 Task: open an excel sheet and write heading  SpendSmartAdd Dates in a column and its values below  '2023-05-01, 2023-05-03, 2023-05-05, 2023-05-10, 2023-05-15, 2023-05-20, 2023-05-25 & 2023-05-31'Add Categories in next column and its values below  Groceries, Dining Out, Transportation, Entertainment, Shopping, Utilities, Health & Miscellaneous. Add Descriptions in next column and its values below  Supermarket, Restaurant, Public Transport, Movie Tickets, Clothing Store, Internet Bill, Pharmacy & Online PurchaseAdd Amountin next column and its values below  $50, $30, $10, $20, $100, $60, $40 & $50Save page Attendance Sheet for Weekly Auditing
Action: Mouse moved to (171, 283)
Screenshot: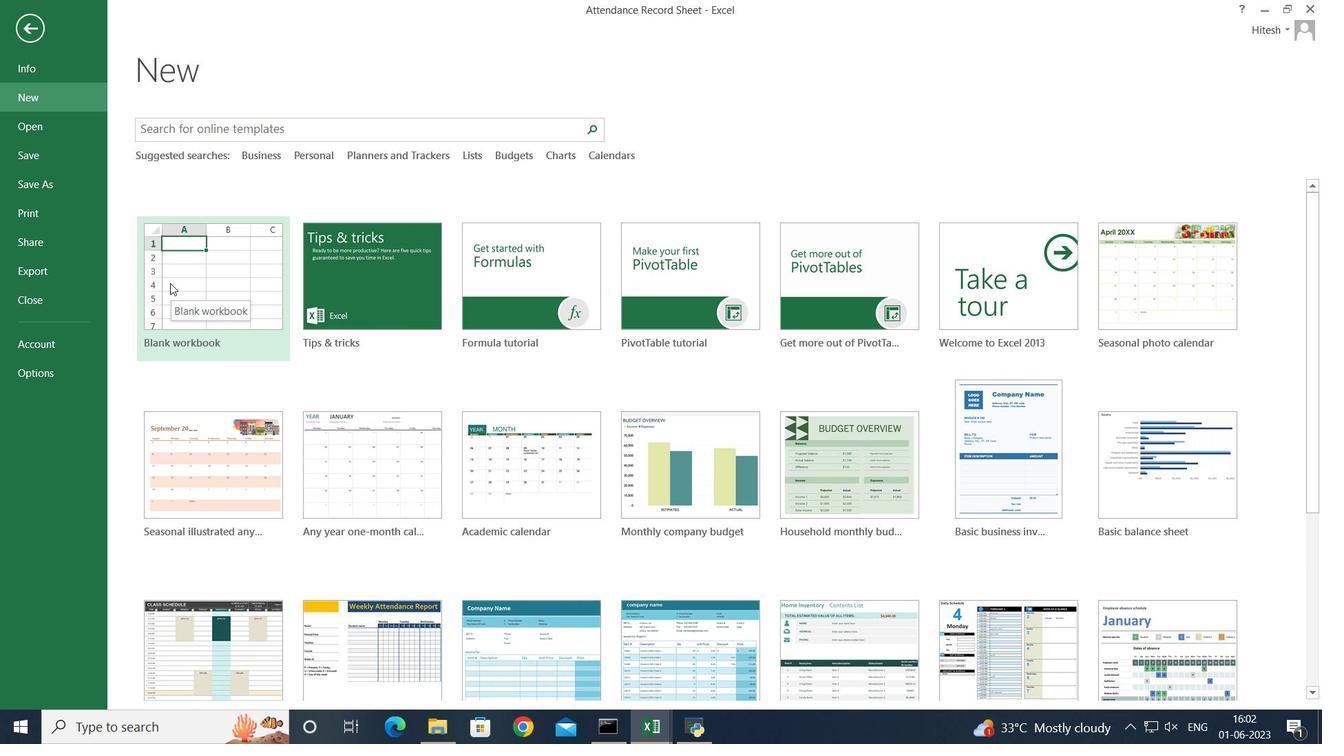 
Action: Mouse pressed left at (171, 283)
Screenshot: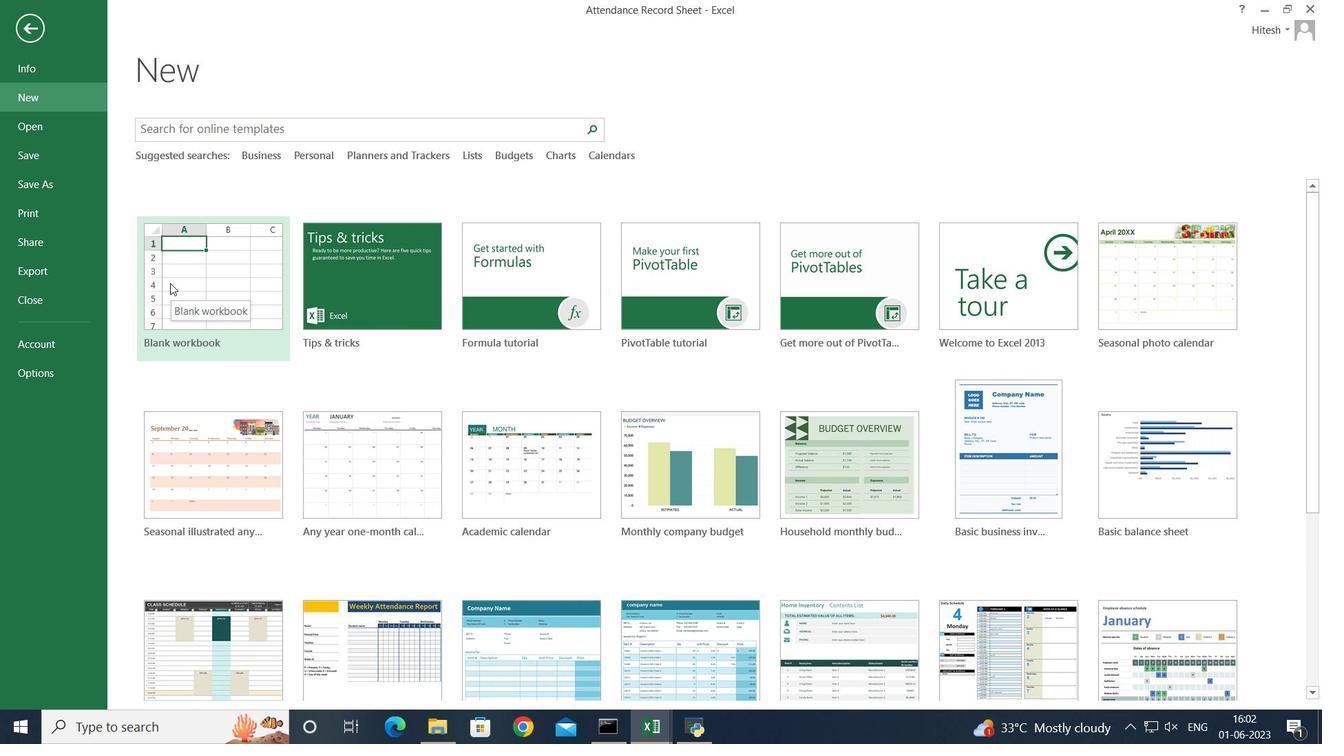 
Action: Mouse moved to (53, 181)
Screenshot: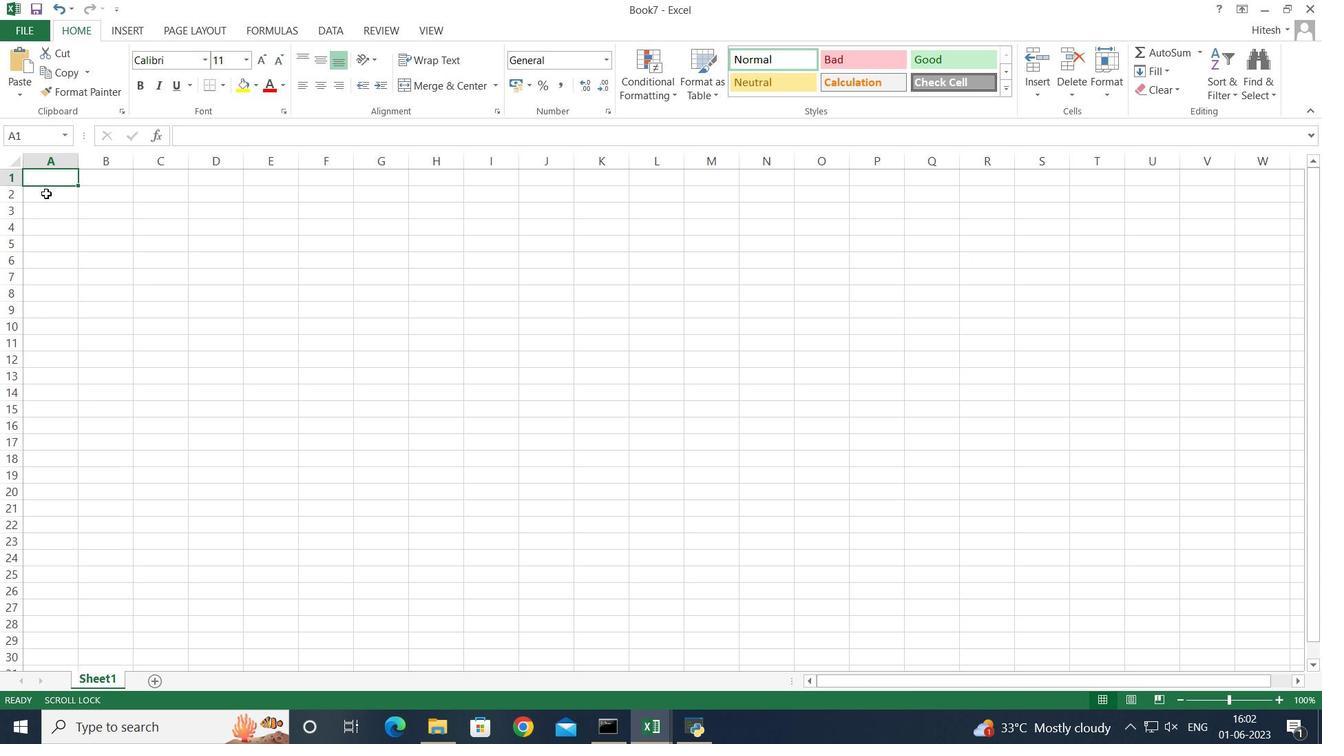 
Action: Key pressed <Key.shift>Spend<Key.shift>Smart<Key.enter>
Screenshot: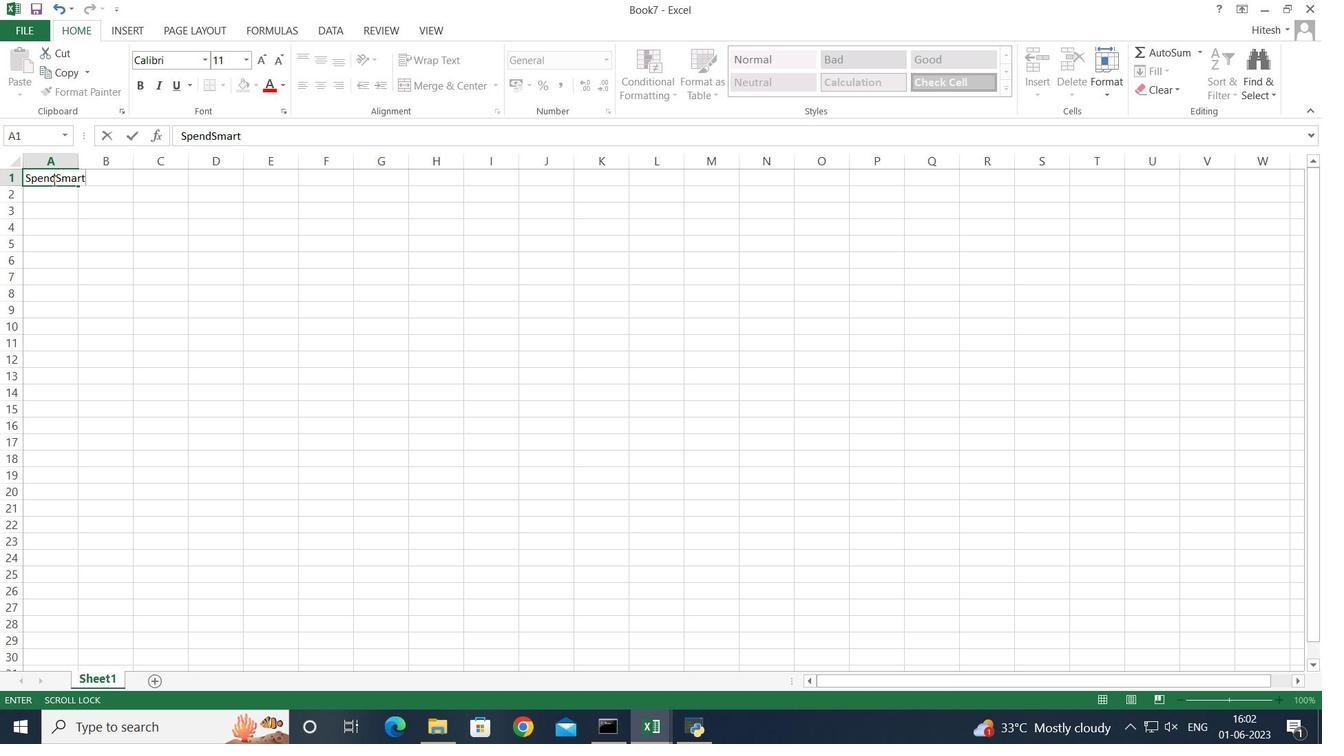 
Action: Mouse moved to (54, 181)
Screenshot: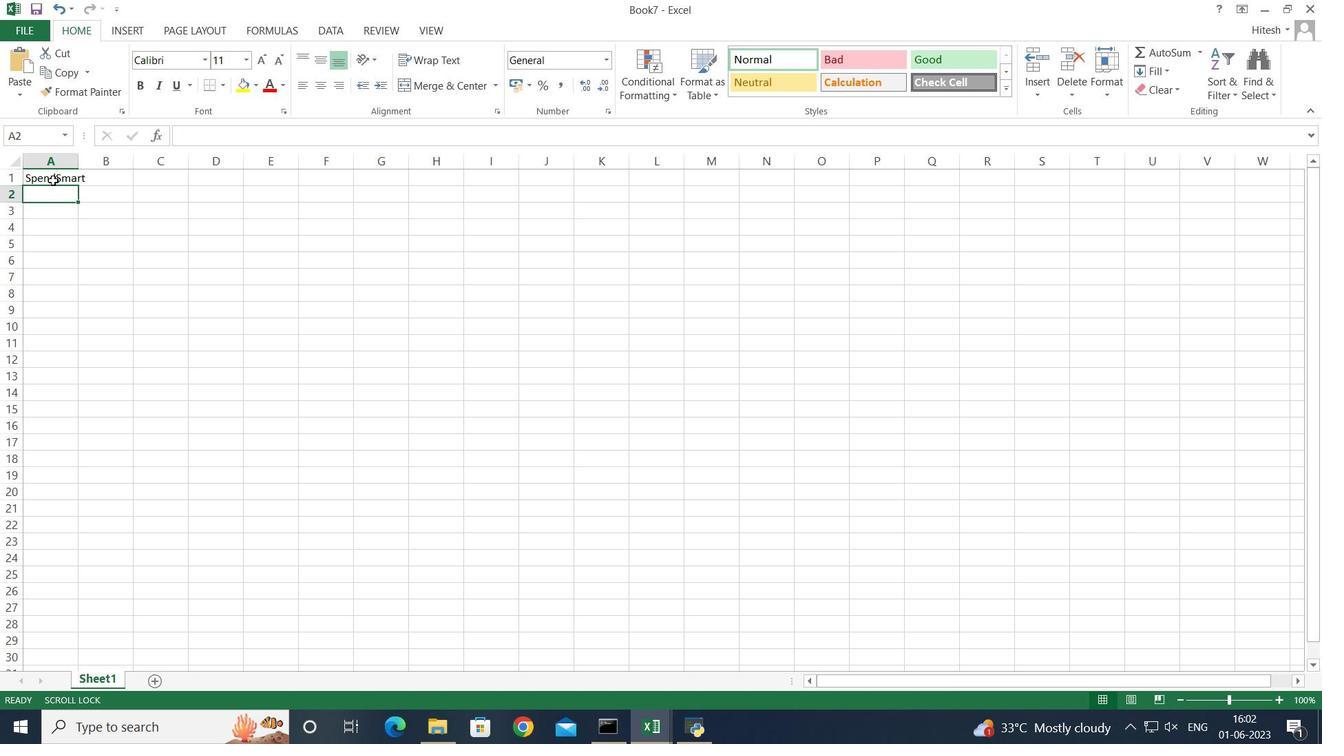 
Action: Key pressed <Key.shift>D
Screenshot: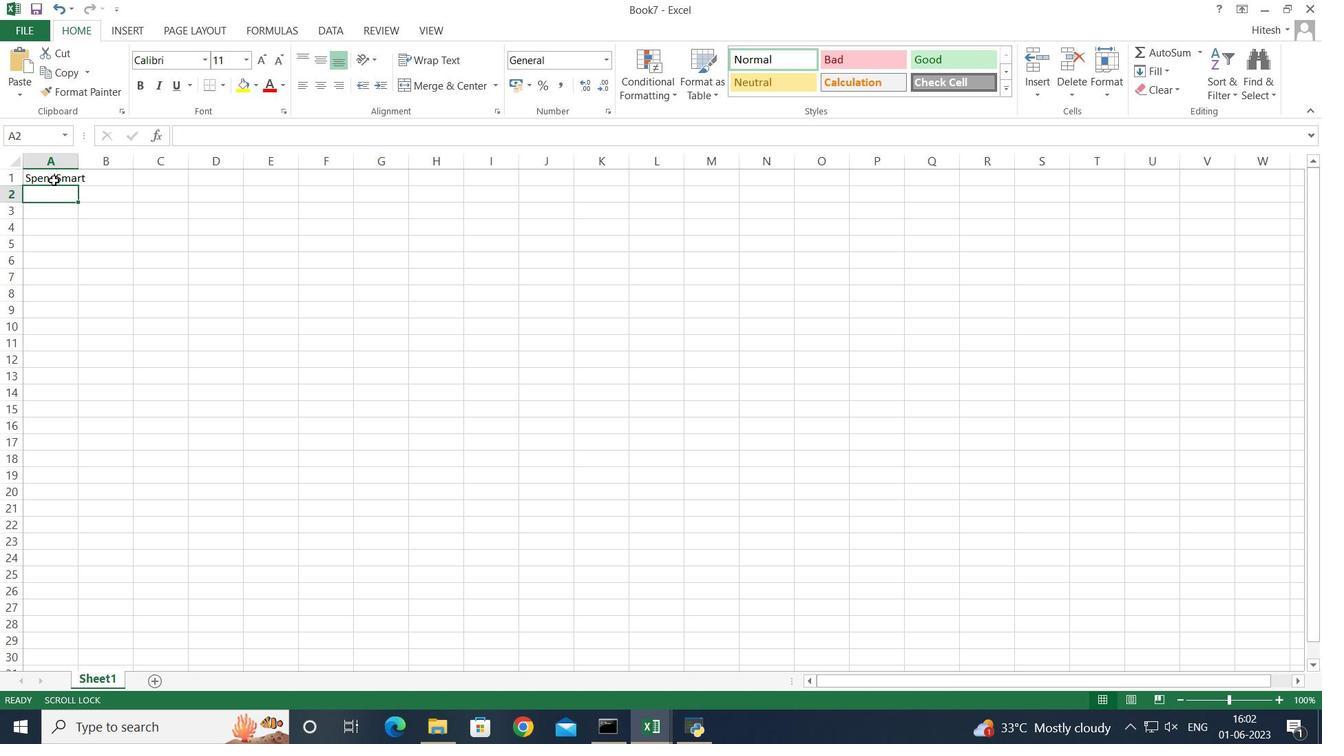 
Action: Mouse moved to (55, 180)
Screenshot: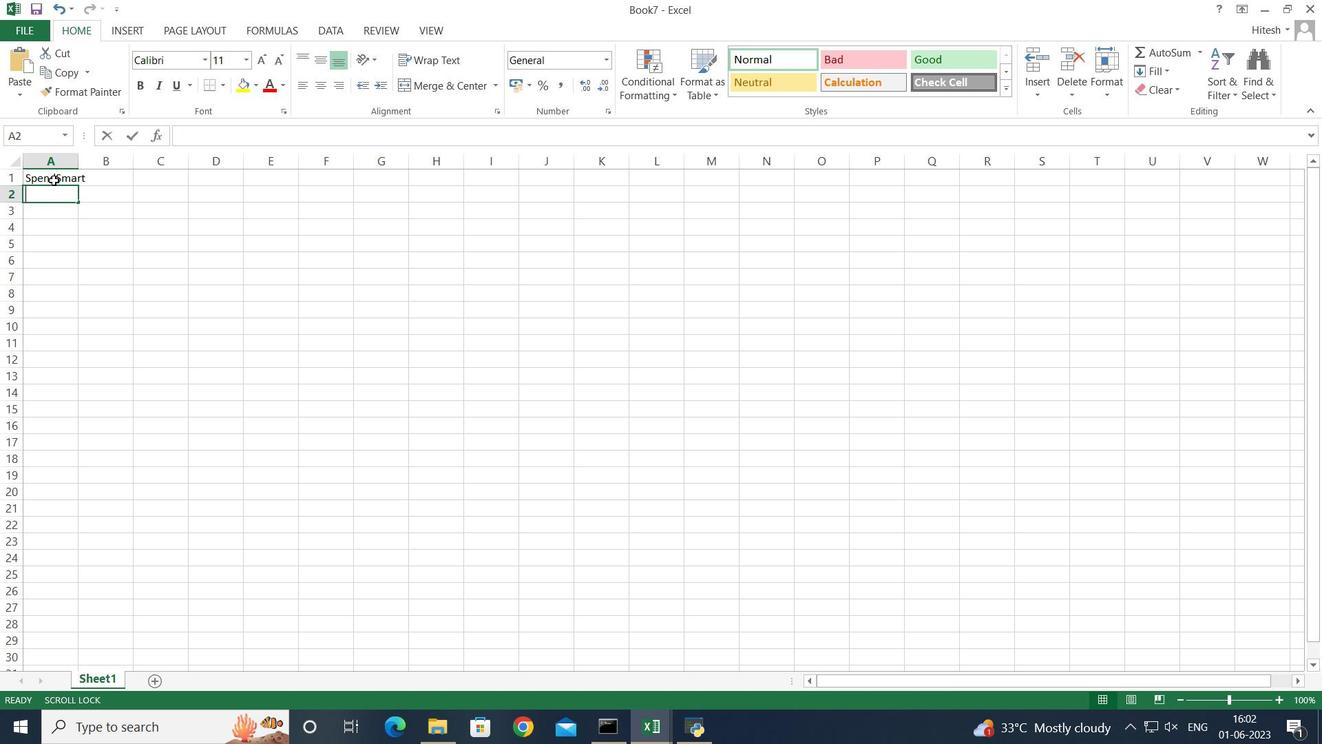 
Action: Key pressed ates<Key.enter>2023-05-01<Key.enter>2023-05-03<Key.enter>2023-05-05<Key.enter>2023-05-10<Key.enter>2023-05-15<Key.enter>2023-05-20<Key.enter>2023-05-25<Key.enter>2023-05-31<Key.enter>
Screenshot: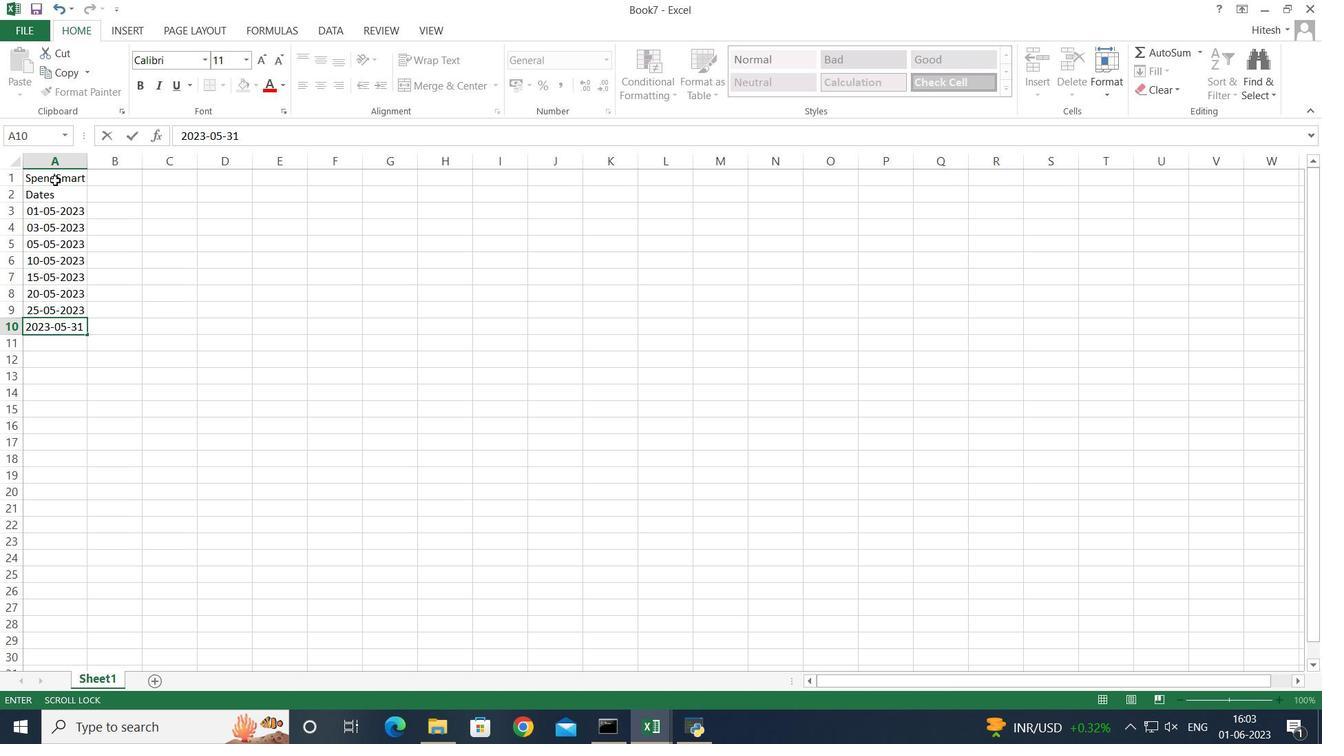 
Action: Mouse moved to (132, 194)
Screenshot: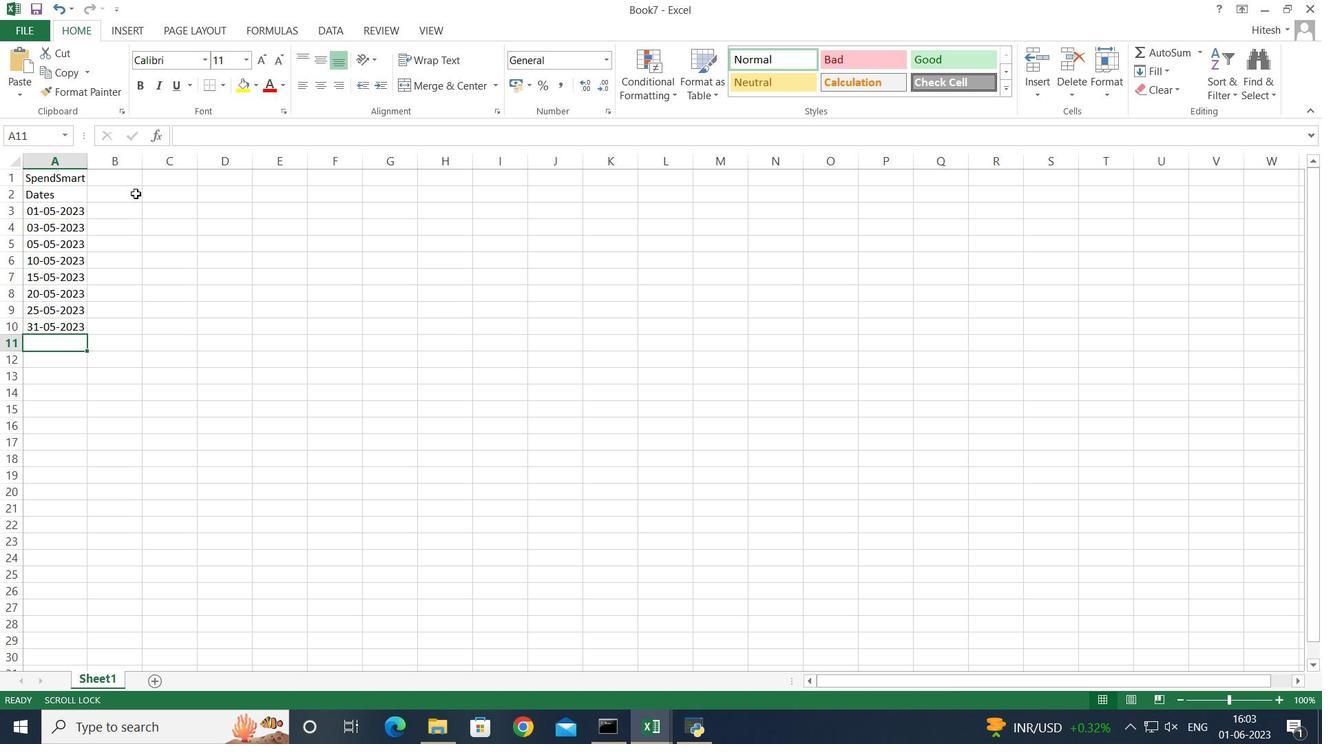 
Action: Mouse pressed left at (132, 194)
Screenshot: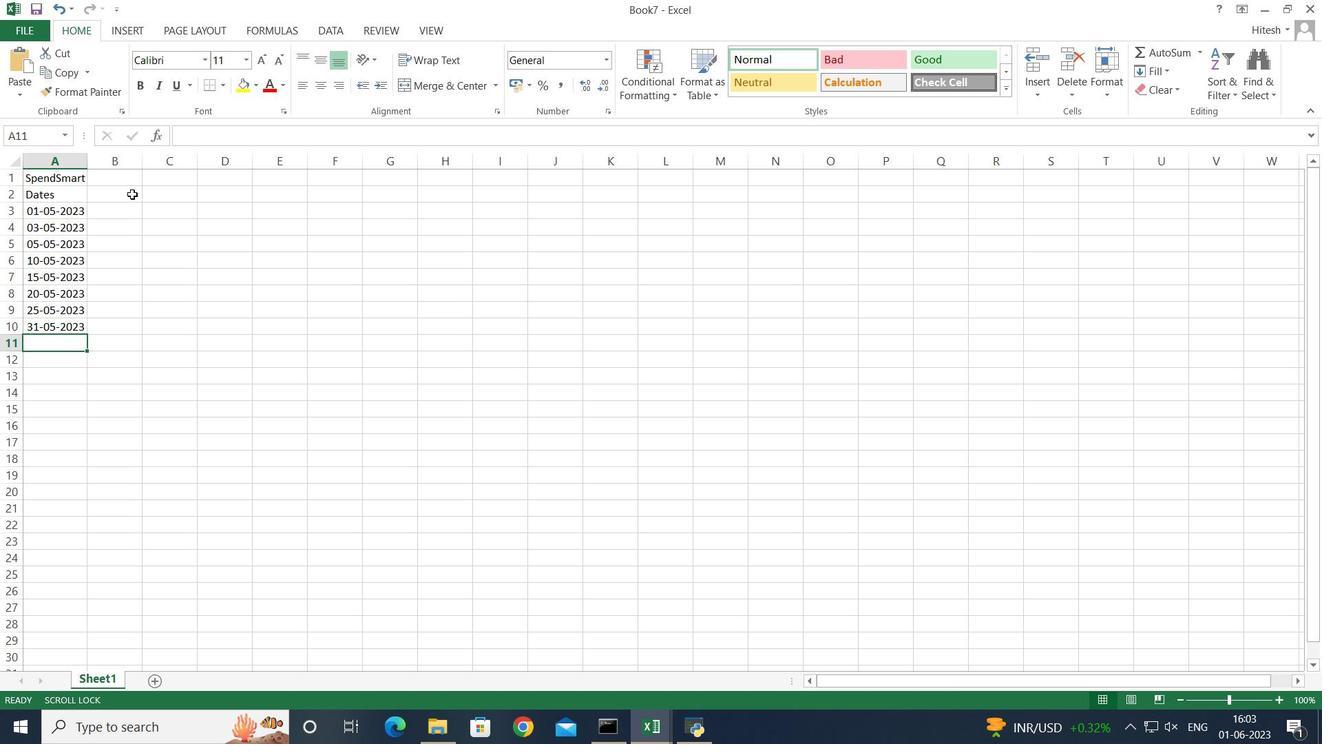 
Action: Key pressed <Key.shift><Key.shift><Key.shift><Key.shift>Categories<Key.enter>
Screenshot: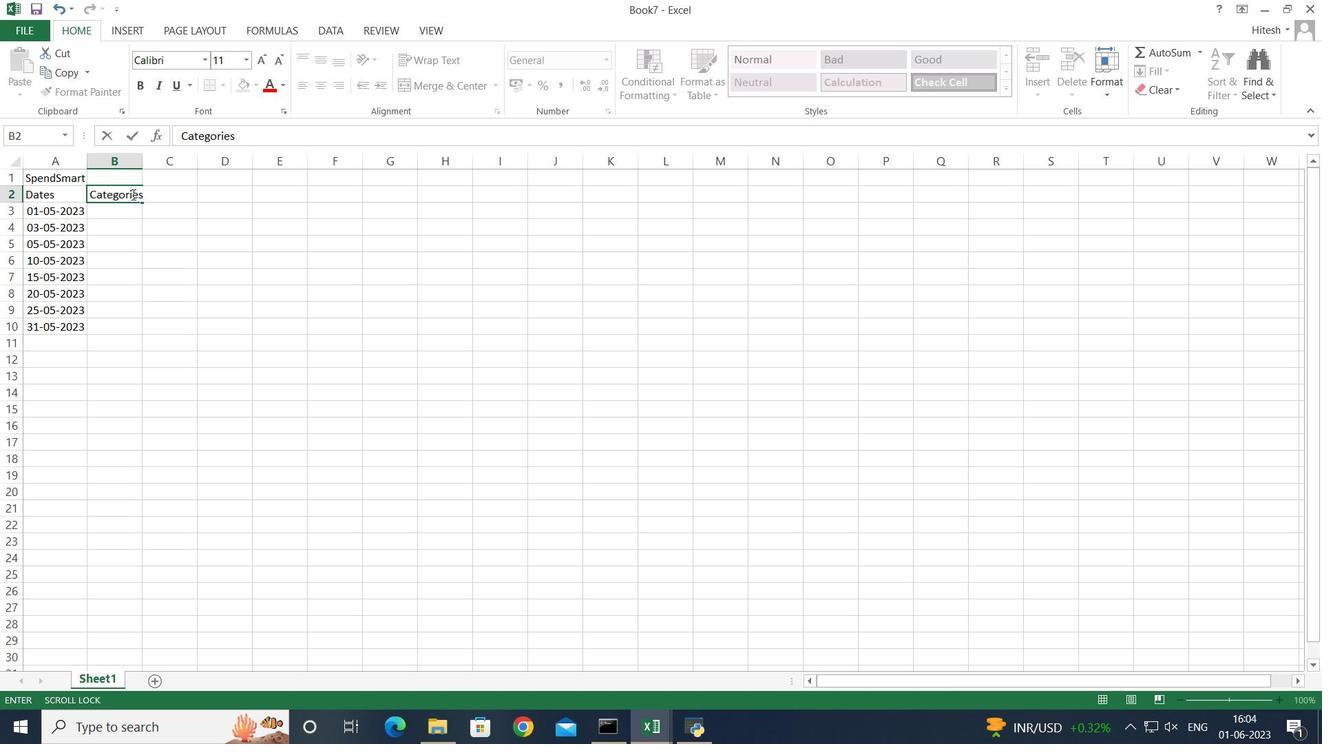
Action: Mouse moved to (171, 270)
Screenshot: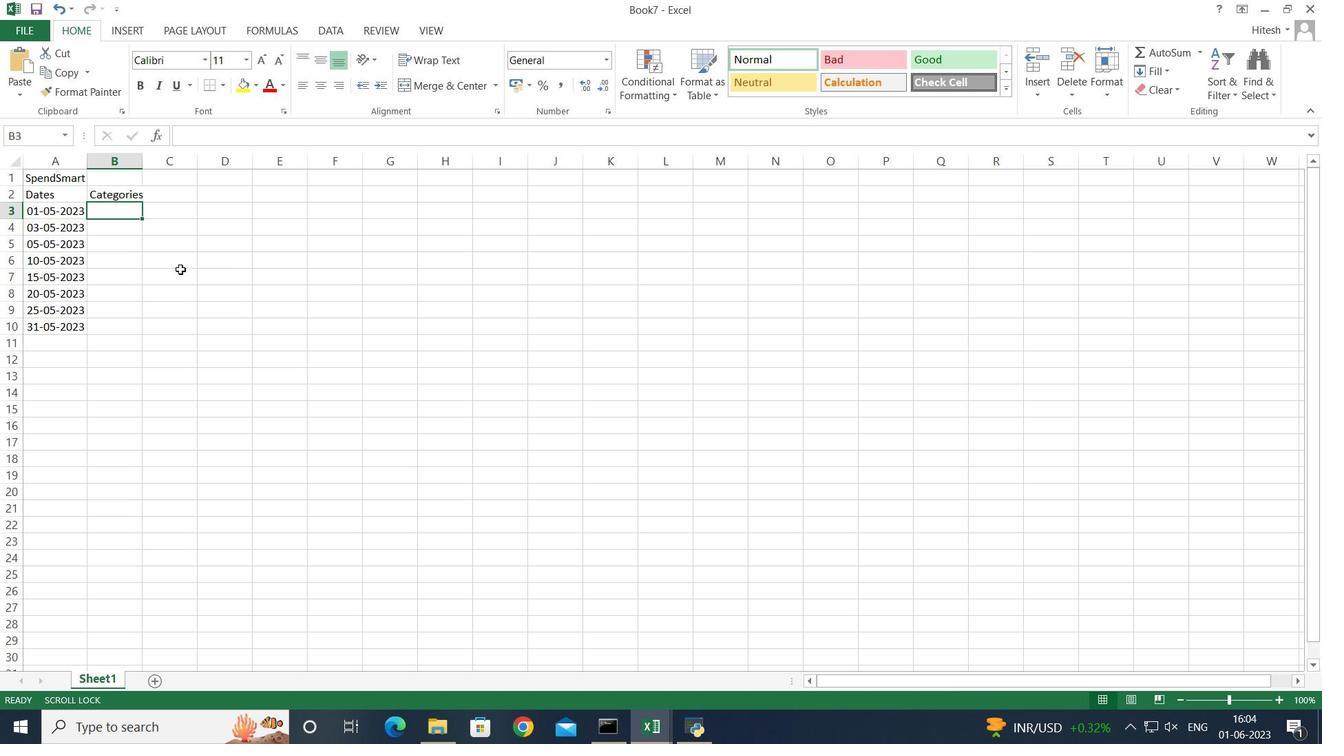 
Action: Key pressed <Key.shift>Groceries<Key.space><Key.enter><Key.shift>Dining<Key.space><Key.shift_r>Out<Key.enter><Key.shift><Key.shift><Key.shift><Key.shift><Key.shift><Key.shift><Key.shift><Key.shift>Transportation<Key.enter><Key.shift><Key.shift><Key.shift><Key.shift><Key.shift><Key.shift><Key.shift><Key.shift><Key.shift><Key.shift><Key.shift><Key.shift><Key.shift>Entertainment<Key.enter><Key.shift>Shopping<Key.enter><Key.shift><Key.shift><Key.shift><Key.shift><Key.shift><Key.shift><Key.shift><Key.shift><Key.shift><Key.shift><Key.shift><Key.shift><Key.shift><Key.shift><Key.shift><Key.shift><Key.shift><Key.shift><Key.shift>Utilities<Key.enter><Key.shift>Health<Key.enter><Key.shift_r>Miscellaneous<Key.enter>
Screenshot: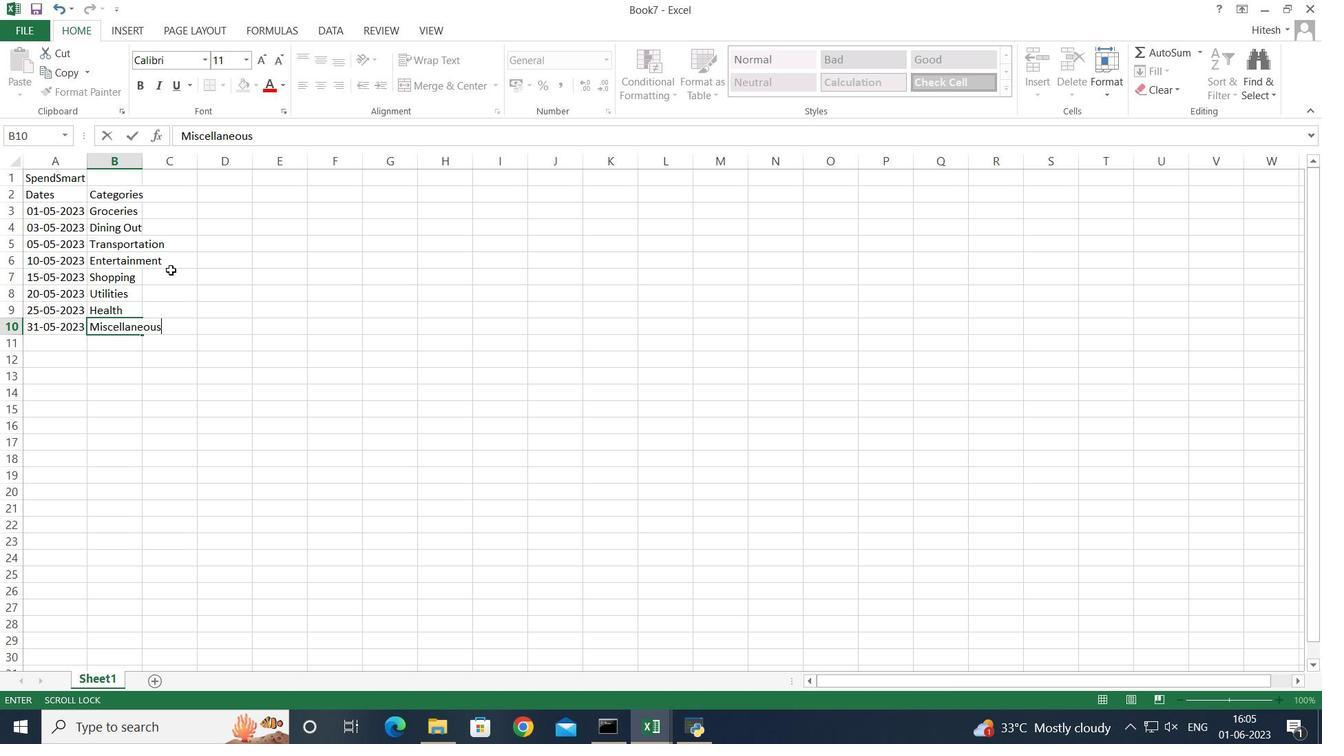 
Action: Mouse moved to (112, 165)
Screenshot: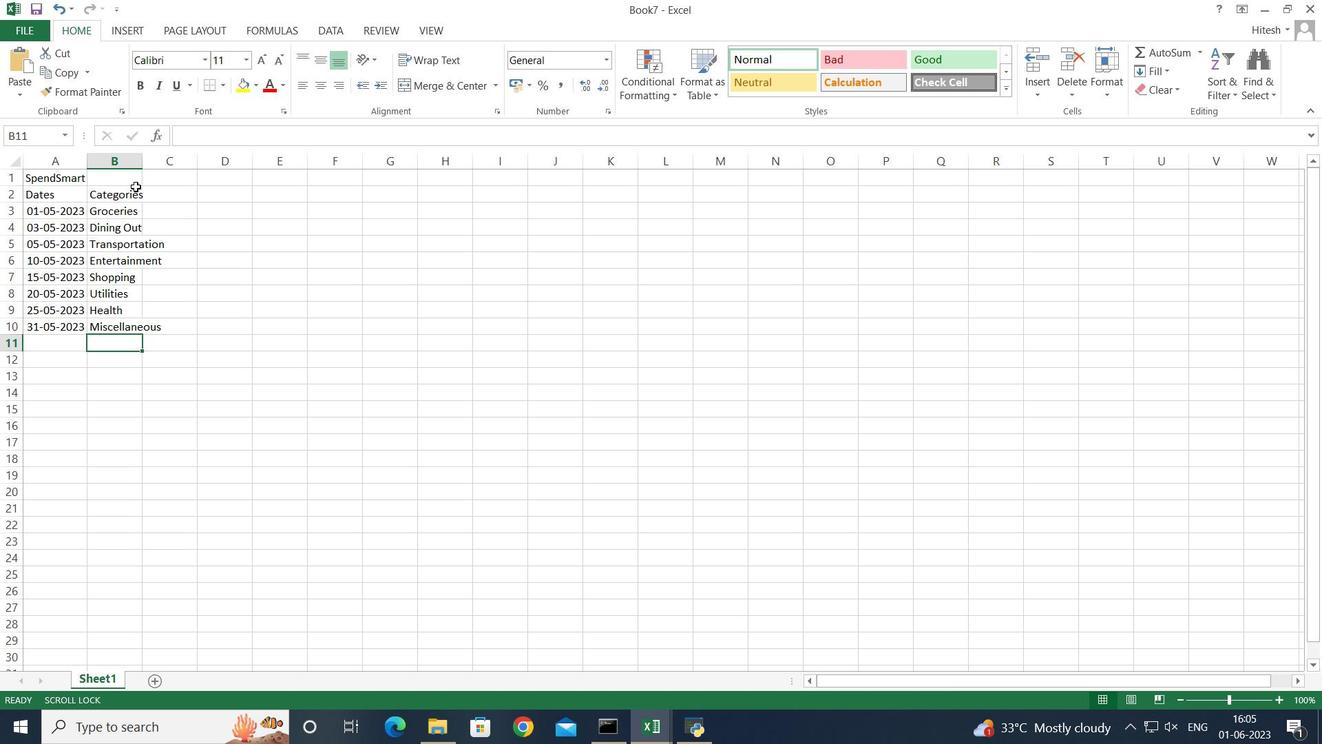 
Action: Mouse pressed left at (112, 165)
Screenshot: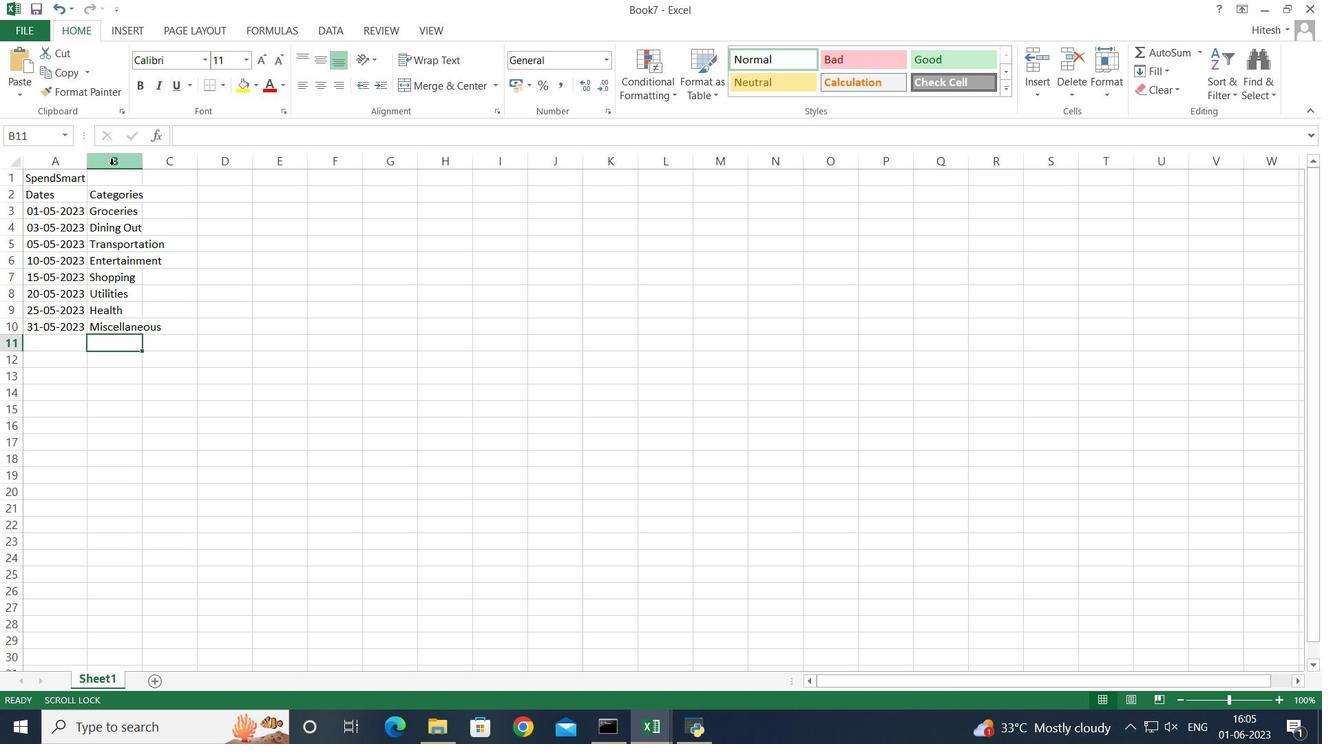 
Action: Mouse moved to (141, 160)
Screenshot: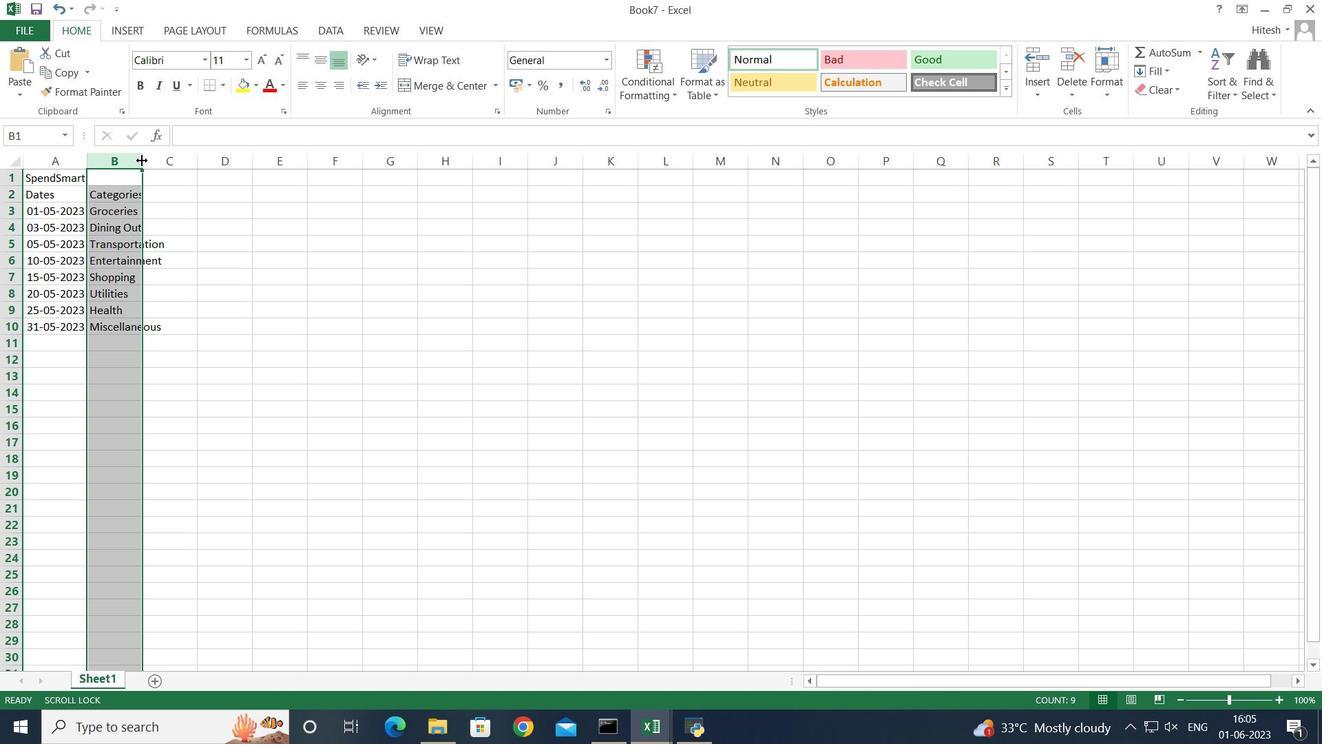
Action: Mouse pressed left at (141, 160)
Screenshot: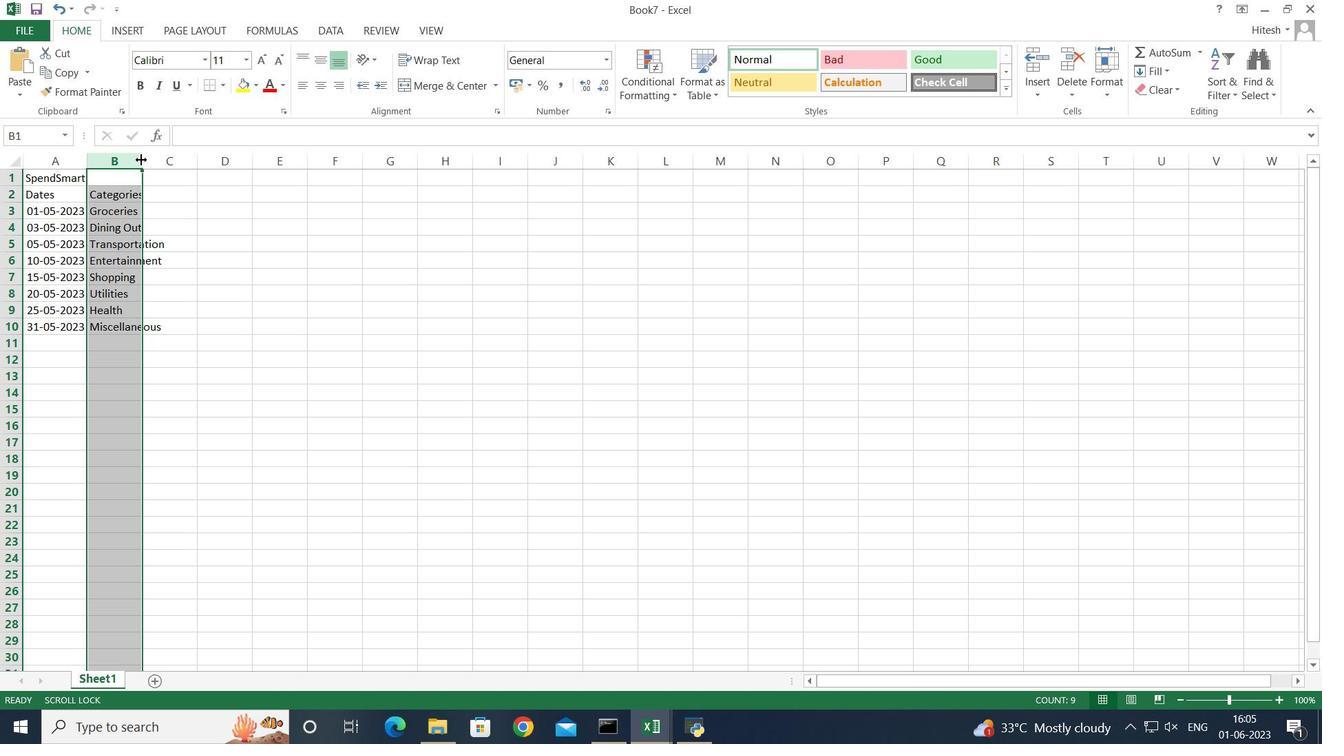 
Action: Mouse pressed left at (141, 160)
Screenshot: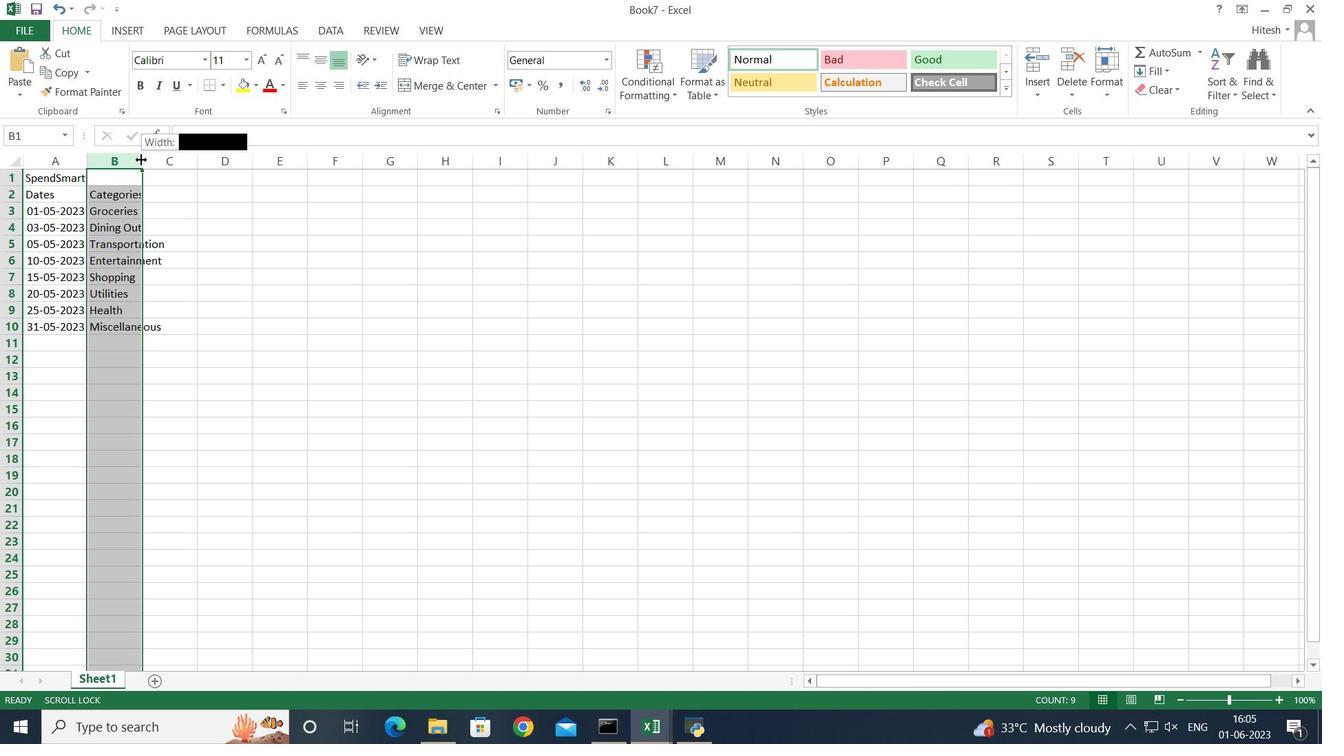 
Action: Mouse moved to (180, 194)
Screenshot: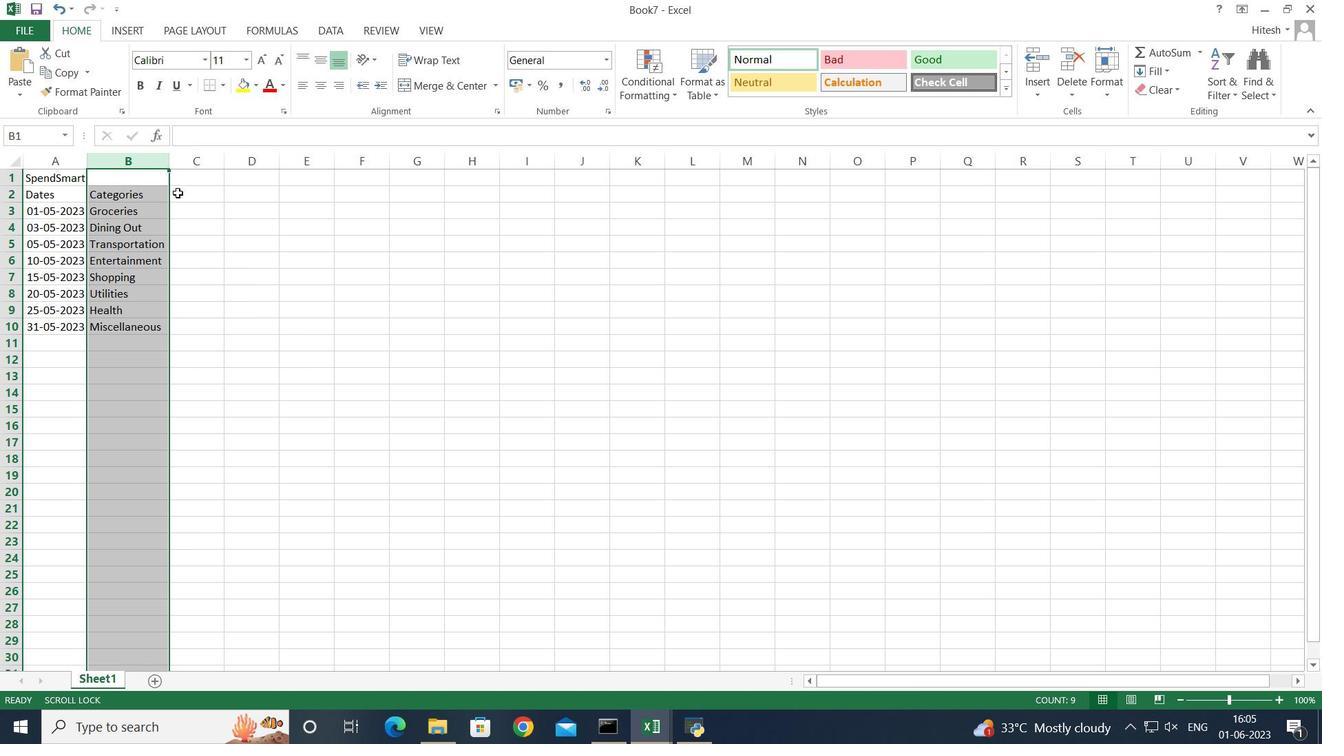 
Action: Mouse pressed left at (180, 194)
Screenshot: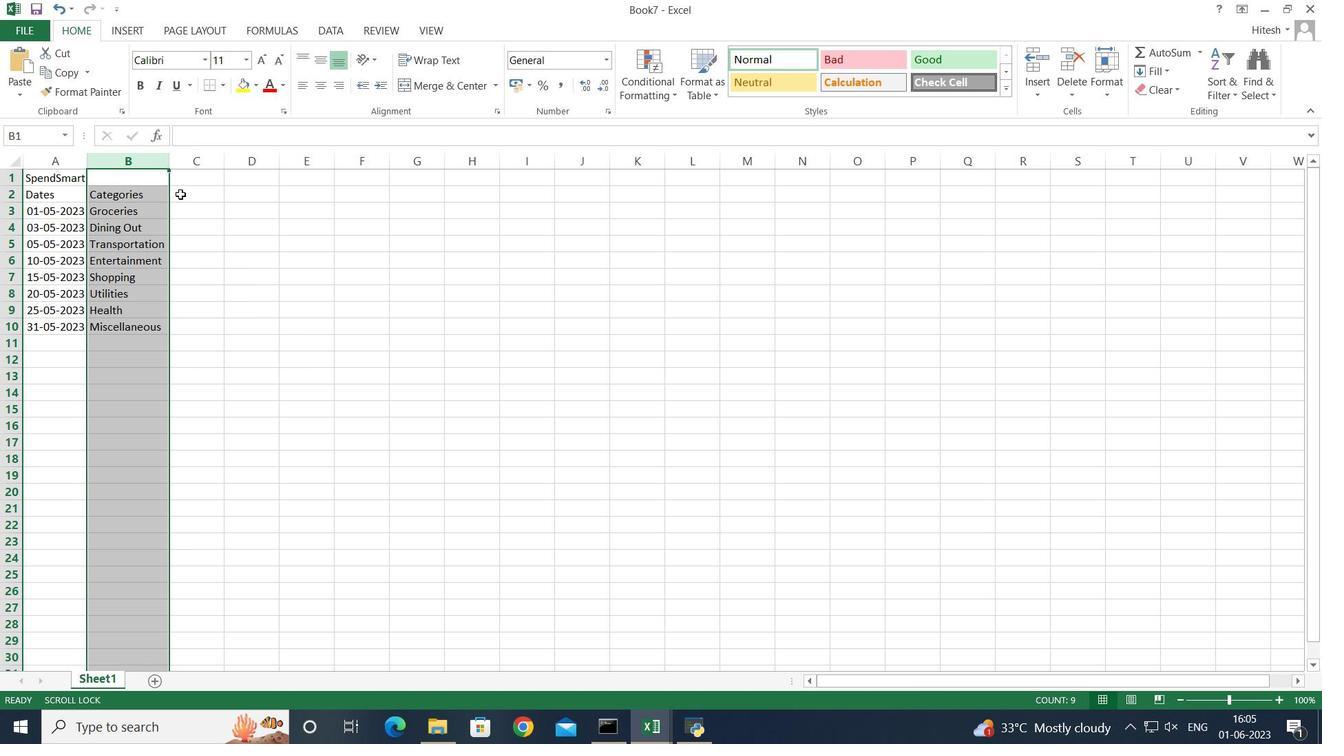 
Action: Key pressed <Key.shift>Descriptions<Key.enter><Key.shift>Supermarket<Key.enter><Key.shift>Restaurant<Key.enter><Key.shift><Key.shift>Public<Key.space><Key.shift>Transport<Key.enter><Key.shift>Movie<Key.space><Key.shift>Tickets<Key.enter><Key.shift>Clothing<Key.space><Key.shift>Store<Key.enter><Key.shift>Internet<Key.space><Key.shift>Bill<Key.enter><Key.shift>Pharmav<Key.backspace>cy<Key.enter><Key.shift>Online<Key.space><Key.shift>Purchase<Key.enter>
Screenshot: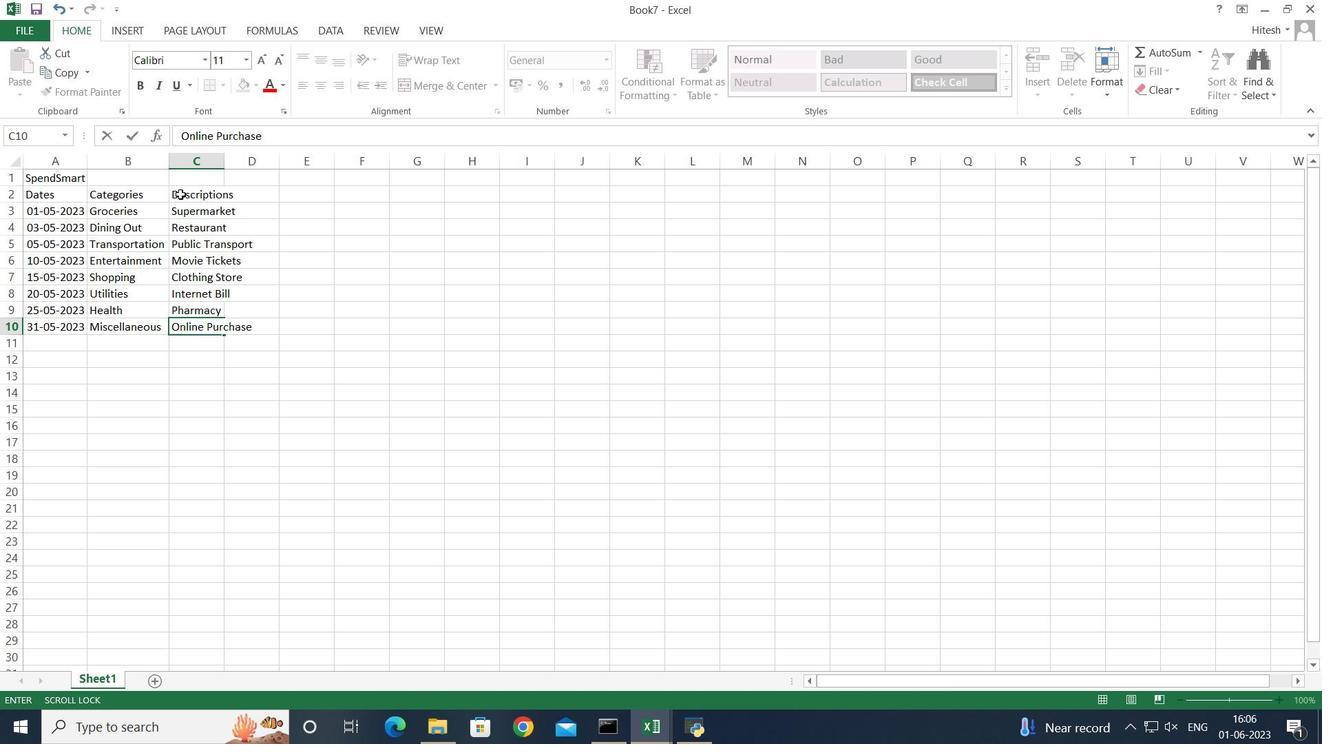
Action: Mouse moved to (197, 167)
Screenshot: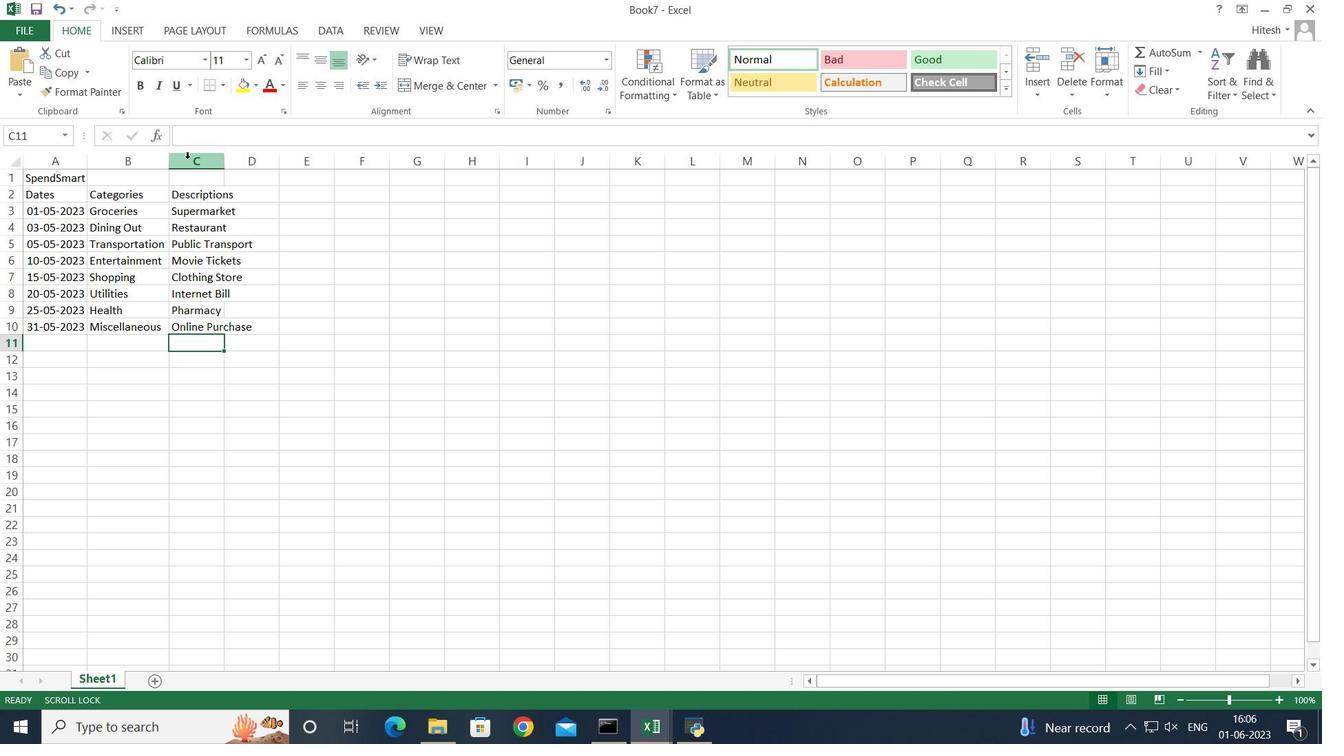 
Action: Mouse pressed left at (197, 167)
Screenshot: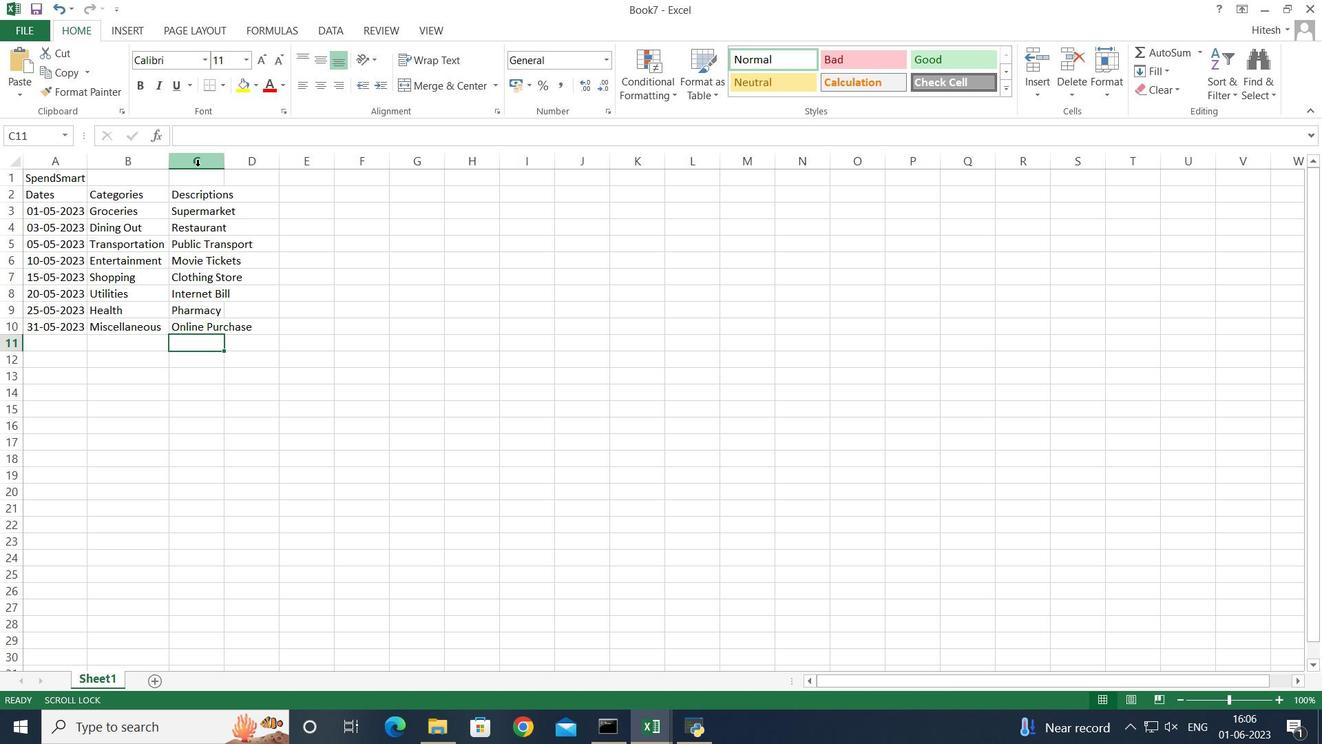 
Action: Mouse moved to (224, 161)
Screenshot: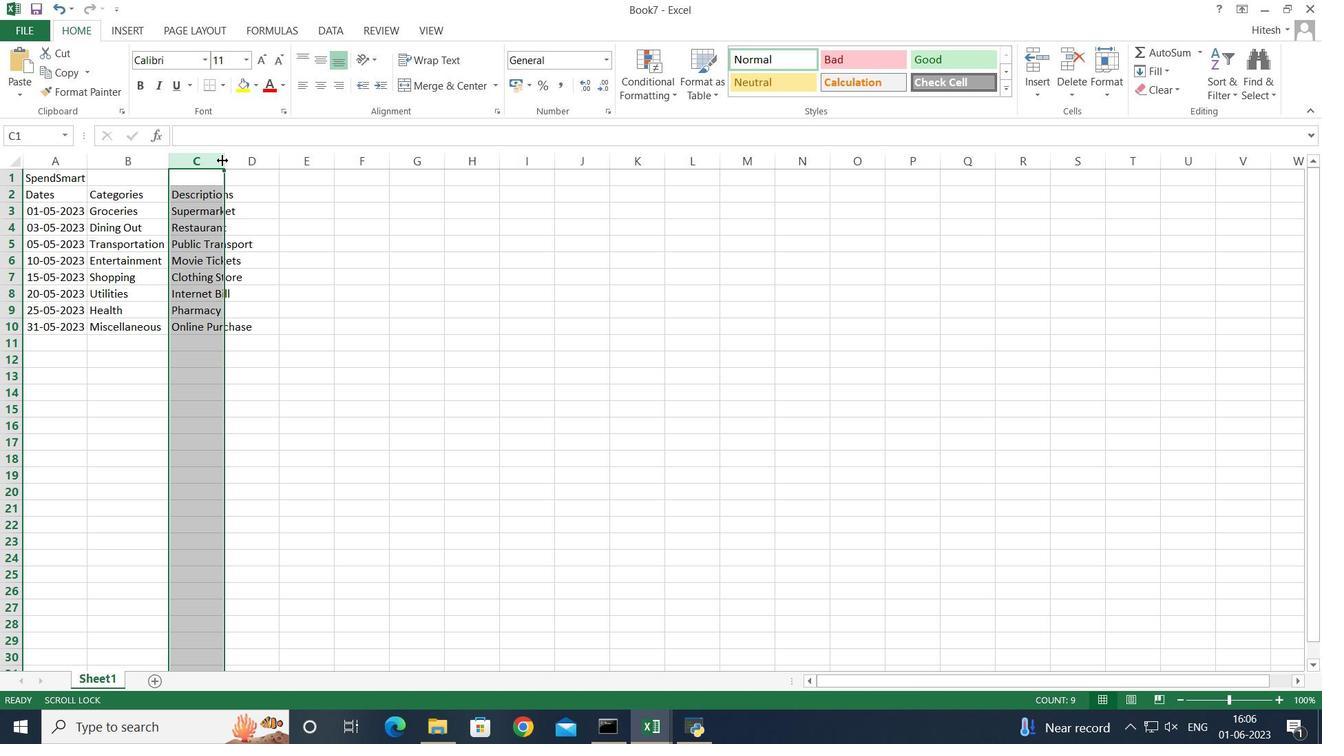 
Action: Mouse pressed left at (224, 161)
Screenshot: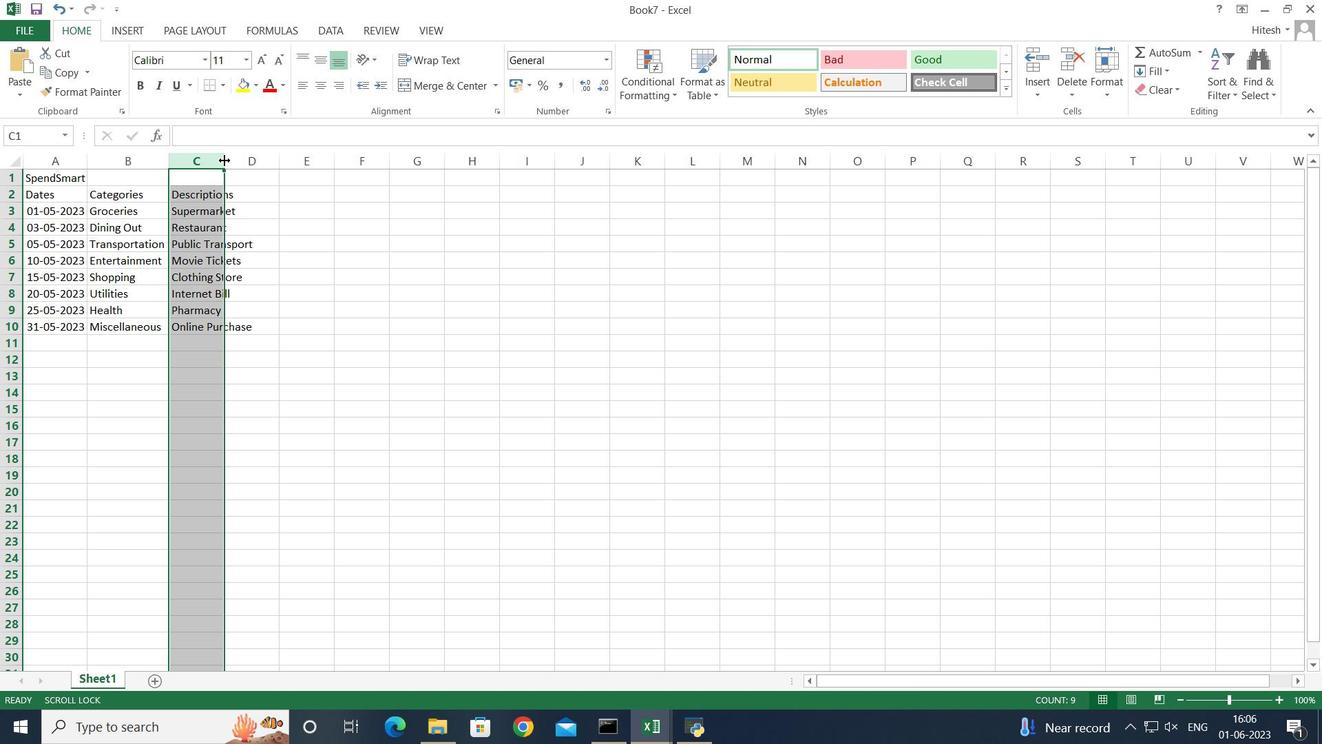 
Action: Mouse pressed left at (224, 161)
Screenshot: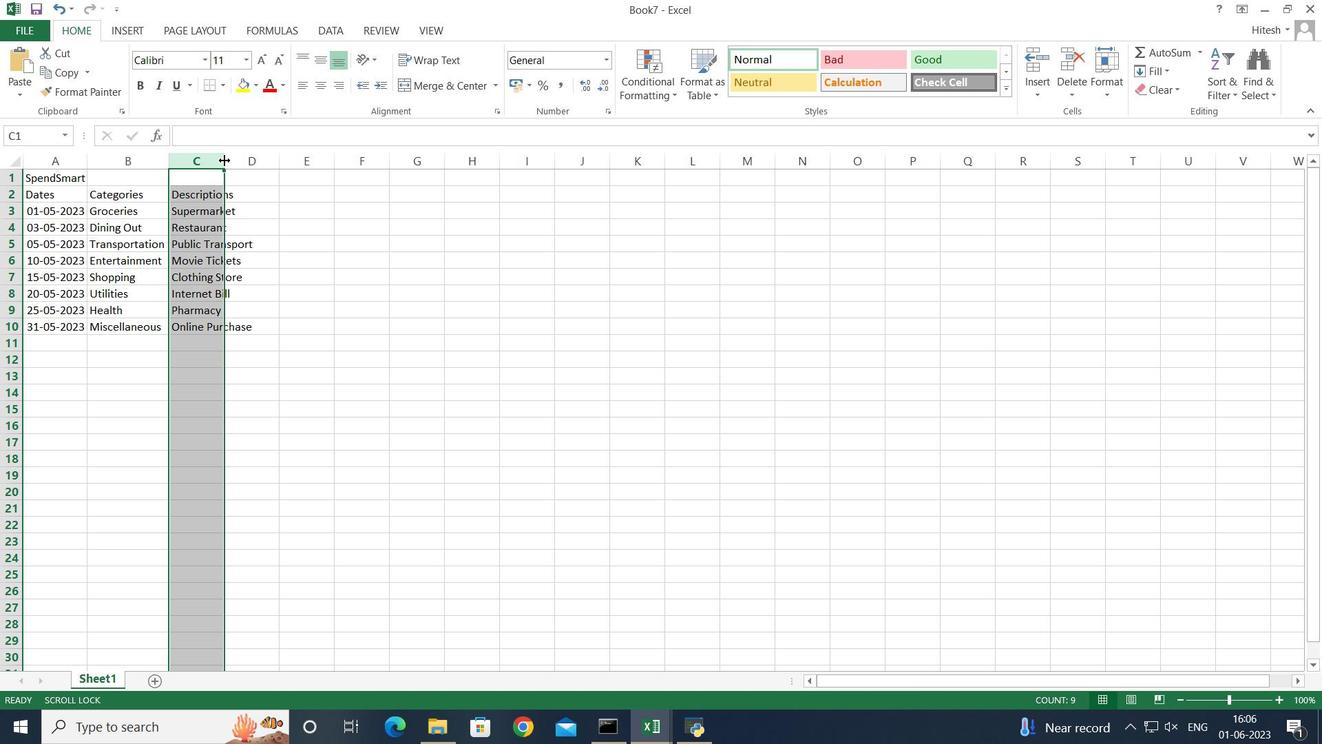 
Action: Mouse moved to (272, 190)
Screenshot: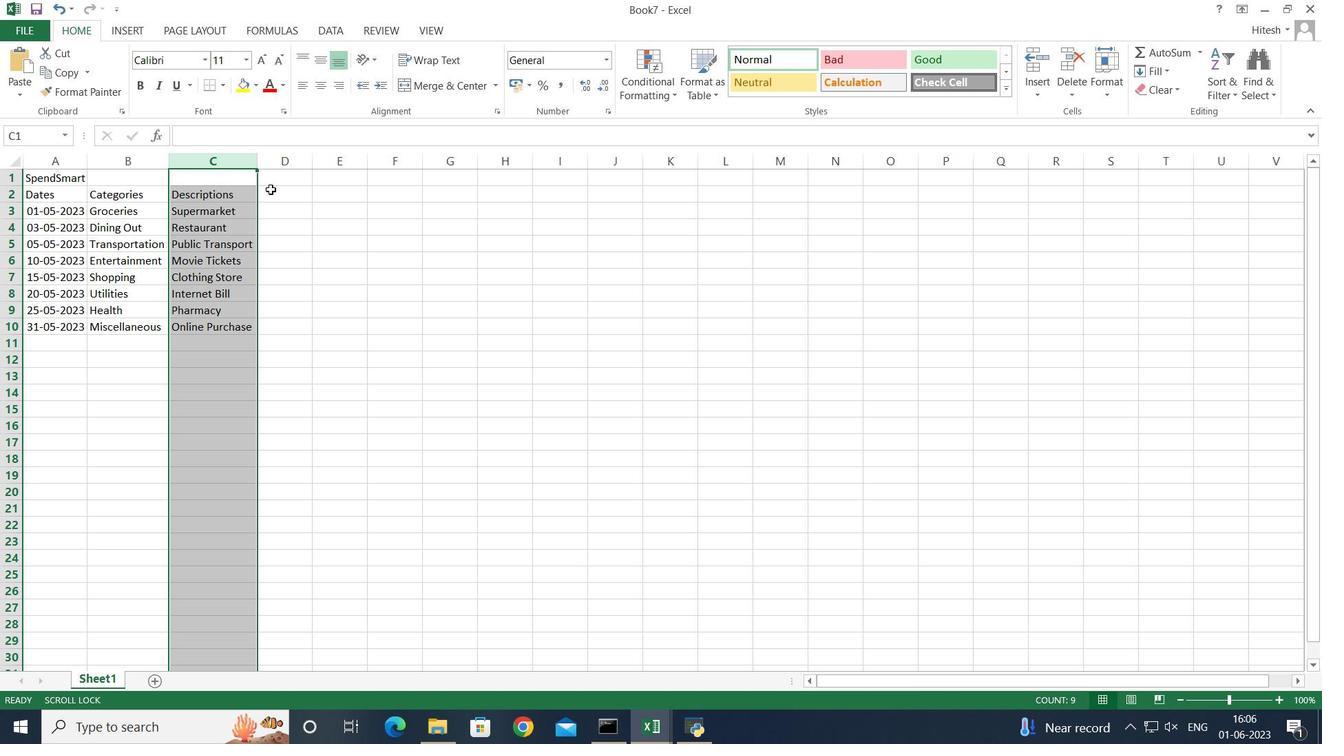 
Action: Mouse pressed left at (272, 190)
Screenshot: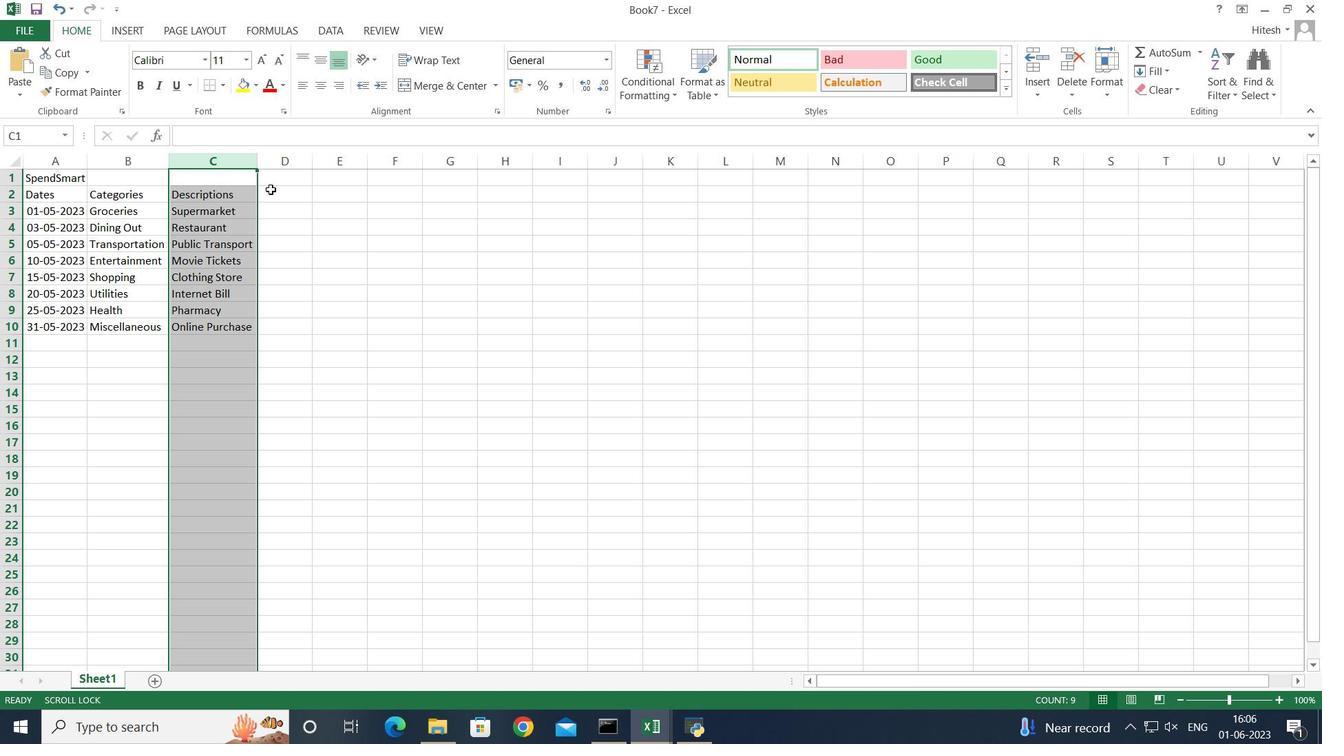 
Action: Key pressed <Key.shift>Amount<Key.enter>50<Key.enter>
Screenshot: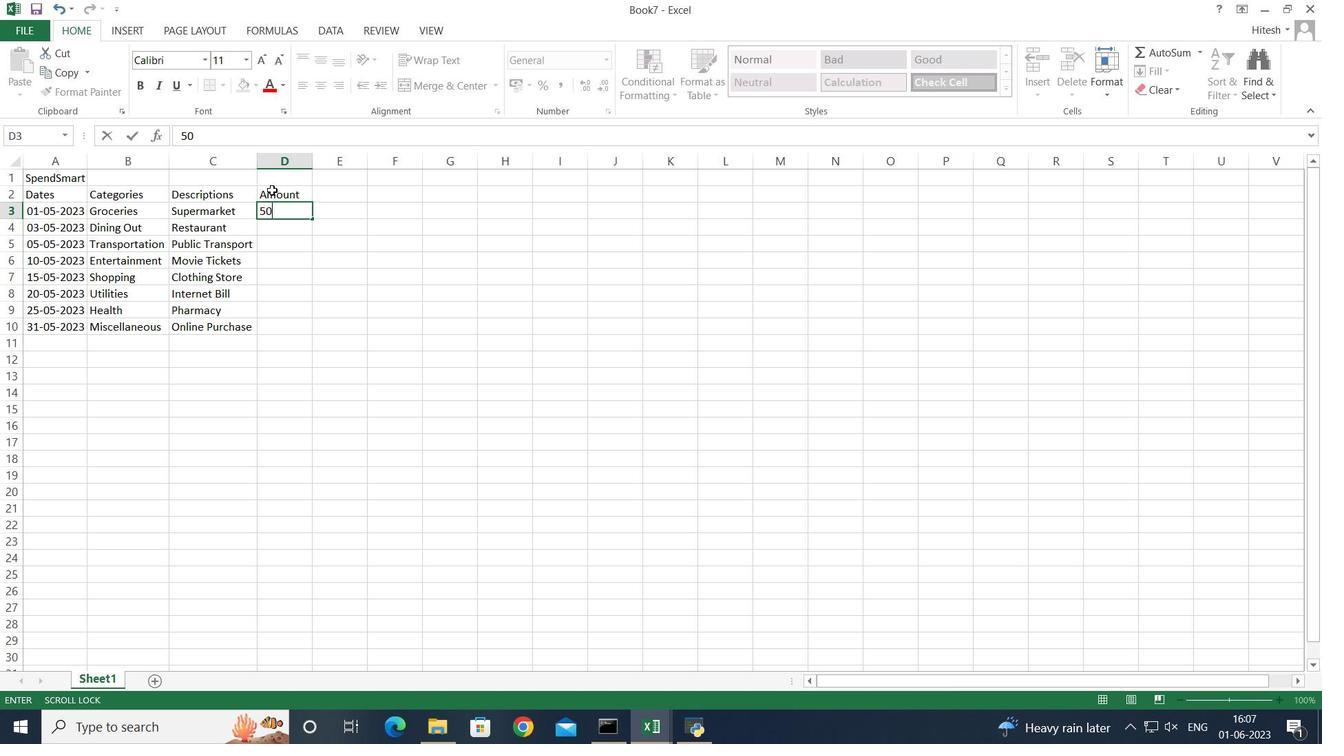 
Action: Mouse moved to (1322, 197)
Screenshot: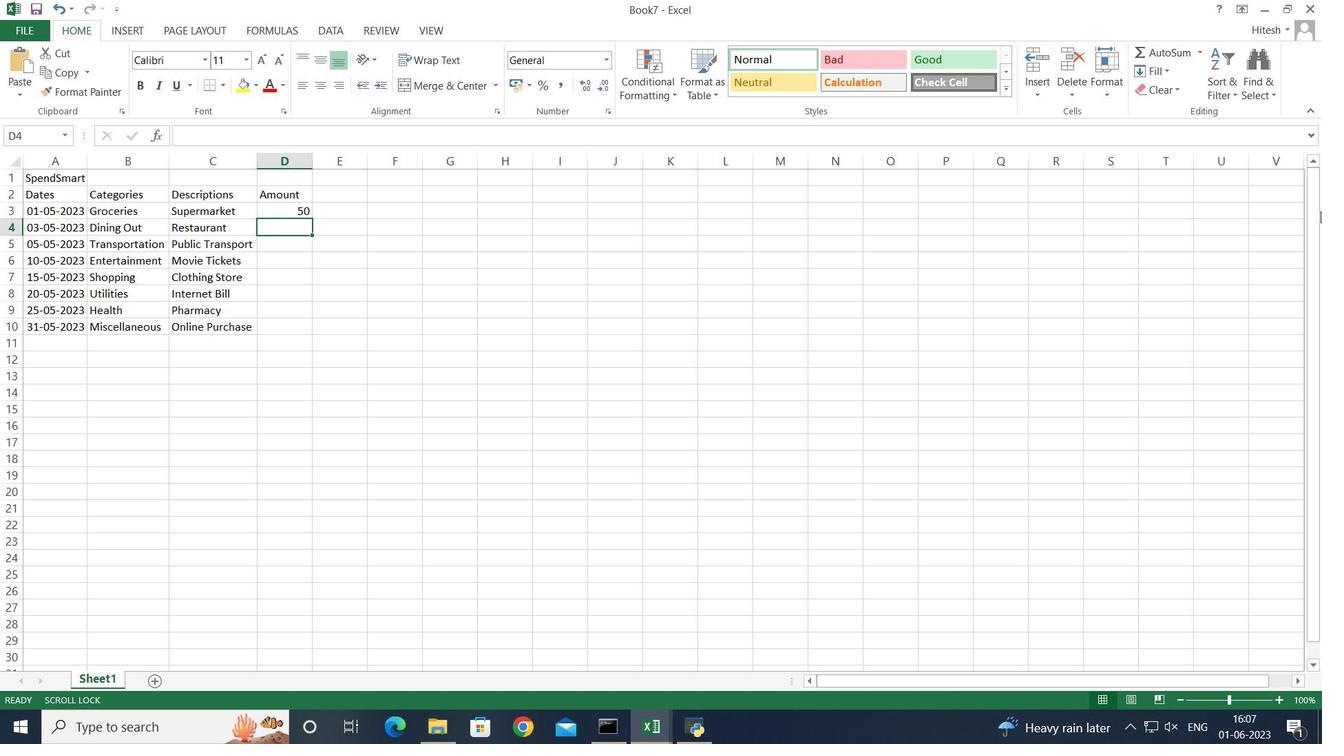 
Action: Key pressed 30<Key.enter>10<Key.enter>0<Key.backspace>20<Key.enter>100<Key.enter>60<Key.enter>40<Key.enter>50
Screenshot: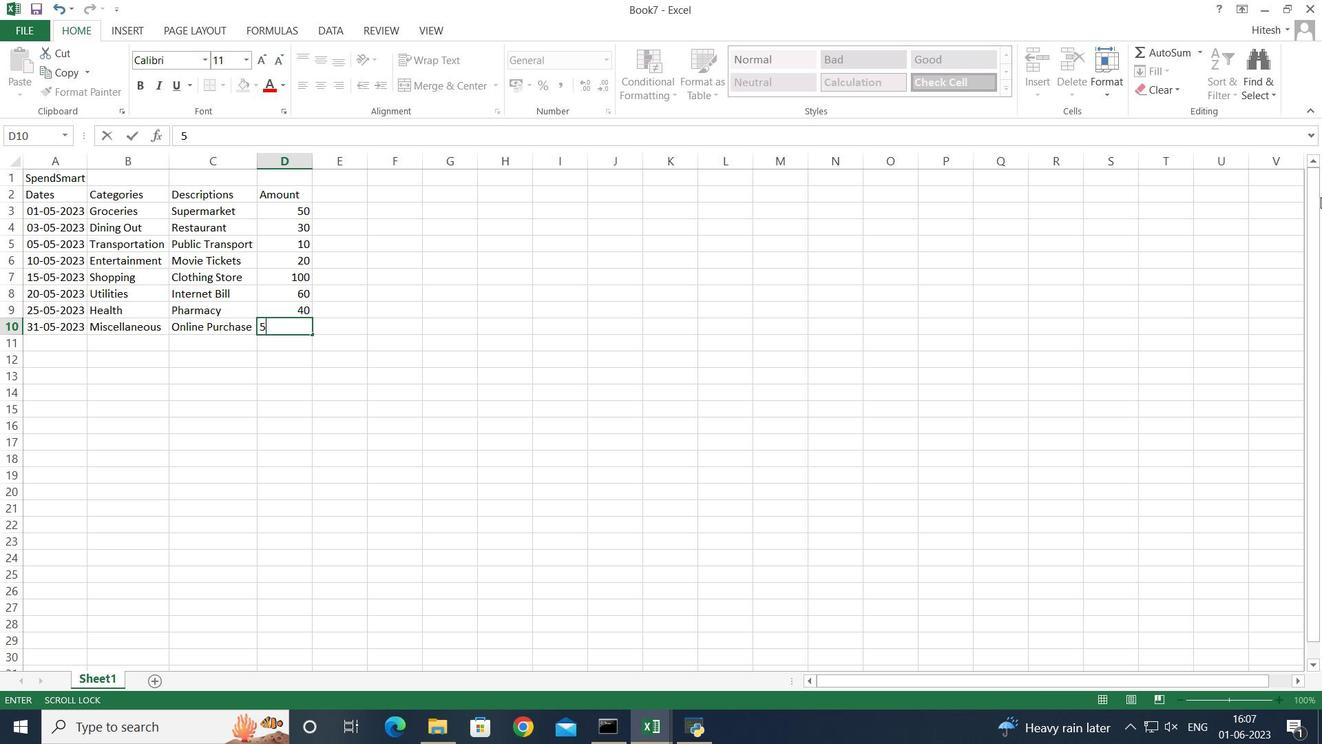 
Action: Mouse moved to (362, 209)
Screenshot: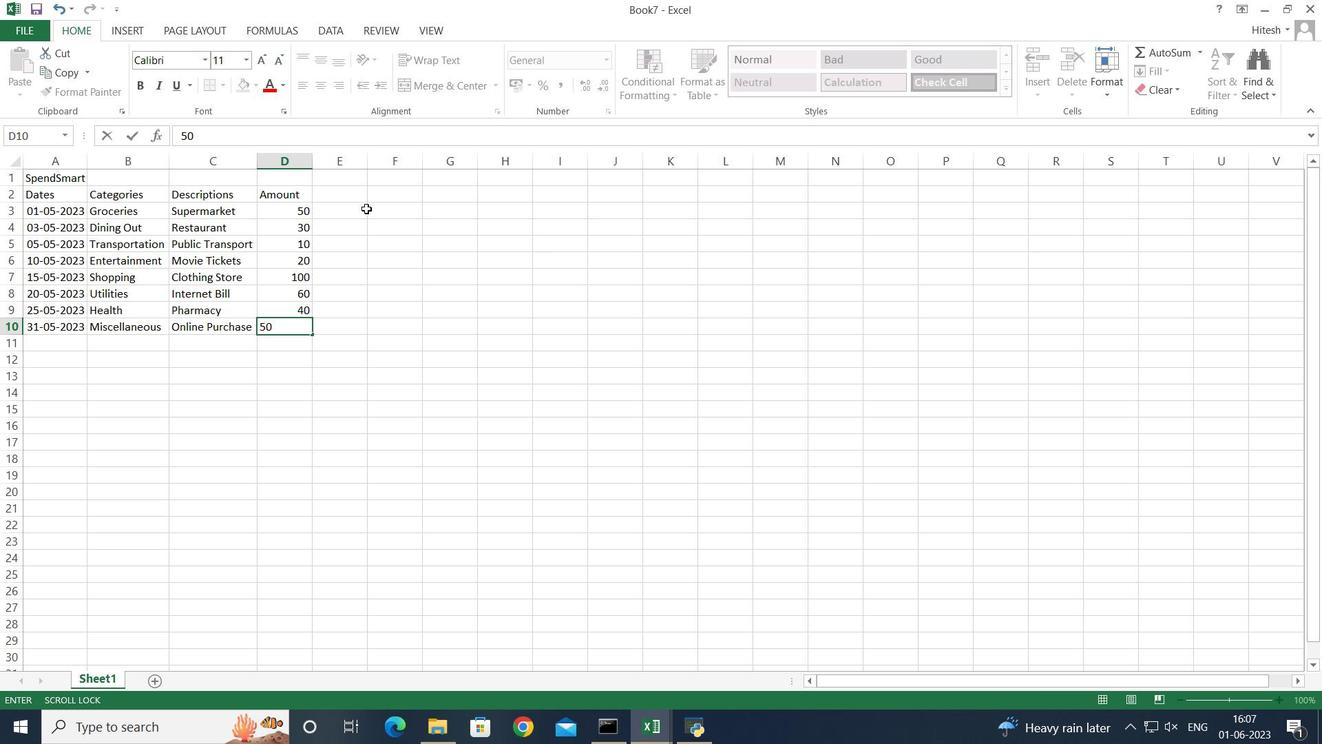 
Action: Key pressed <Key.enter>
Screenshot: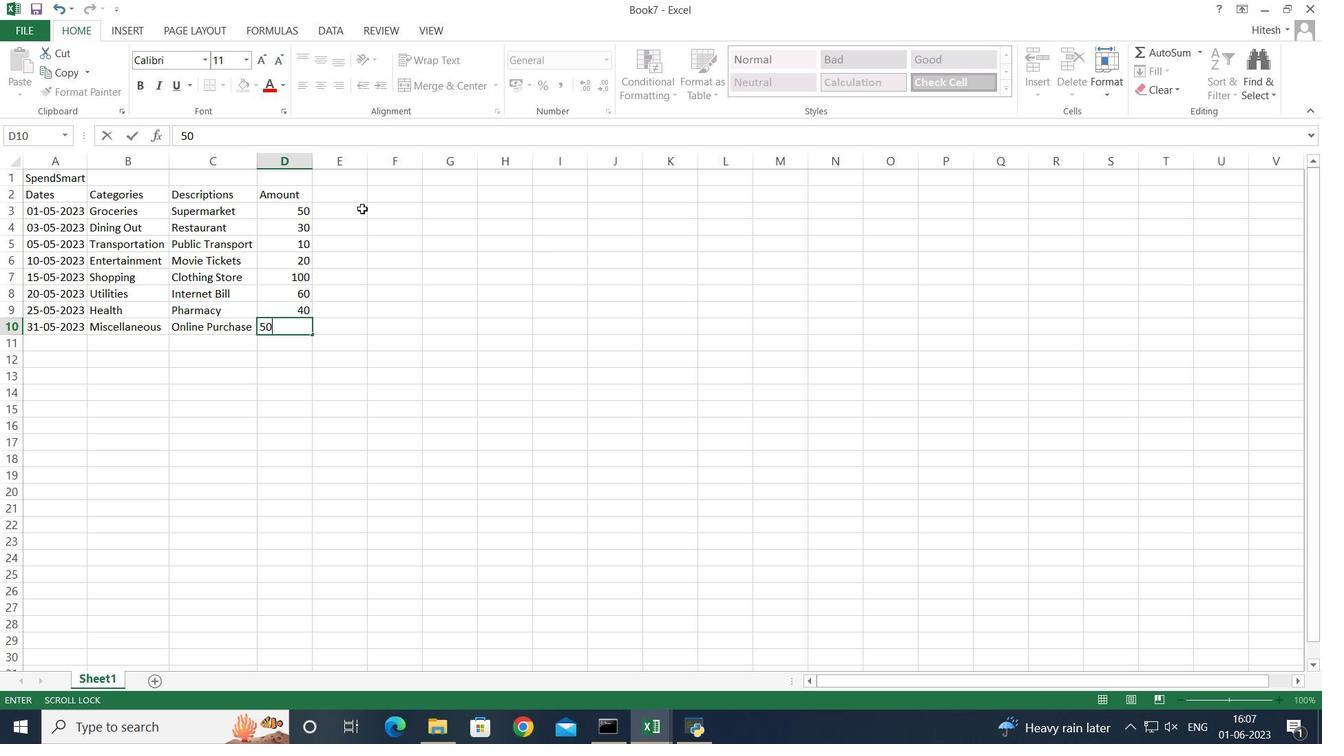 
Action: Mouse moved to (285, 212)
Screenshot: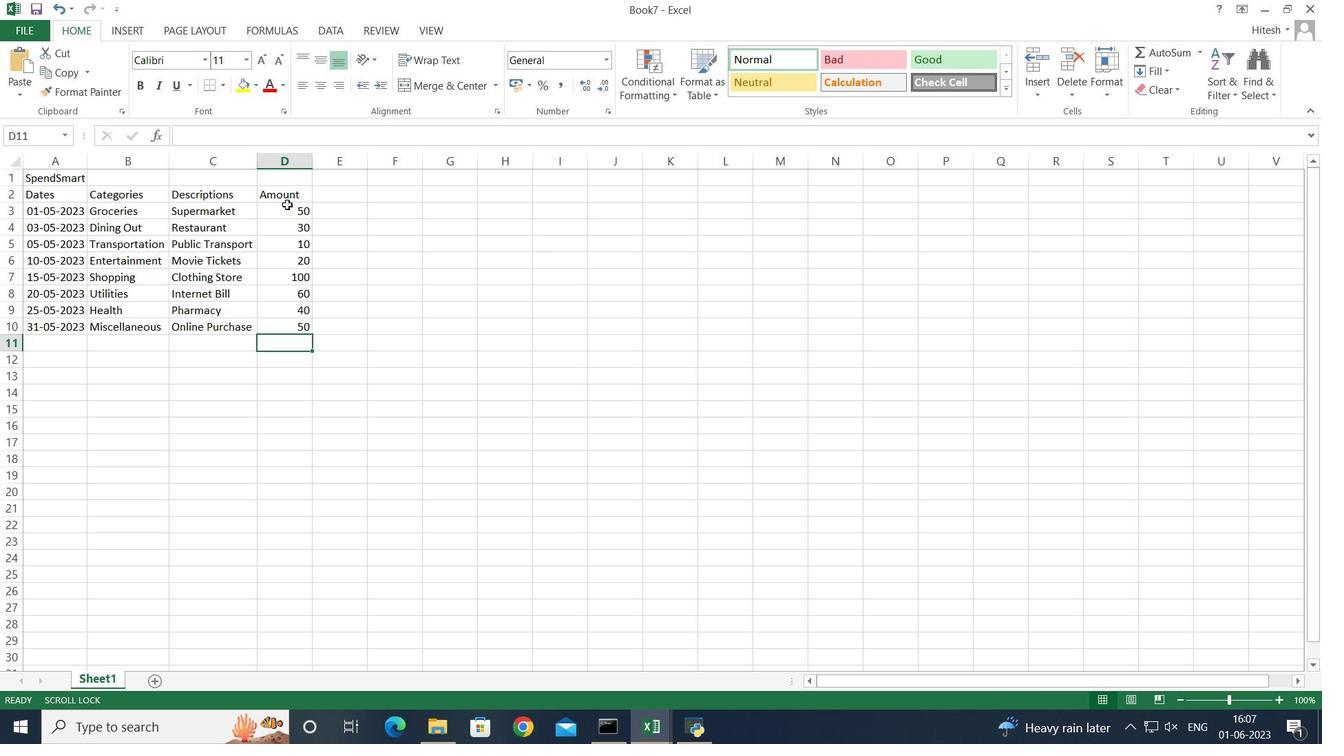 
Action: Mouse pressed left at (285, 212)
Screenshot: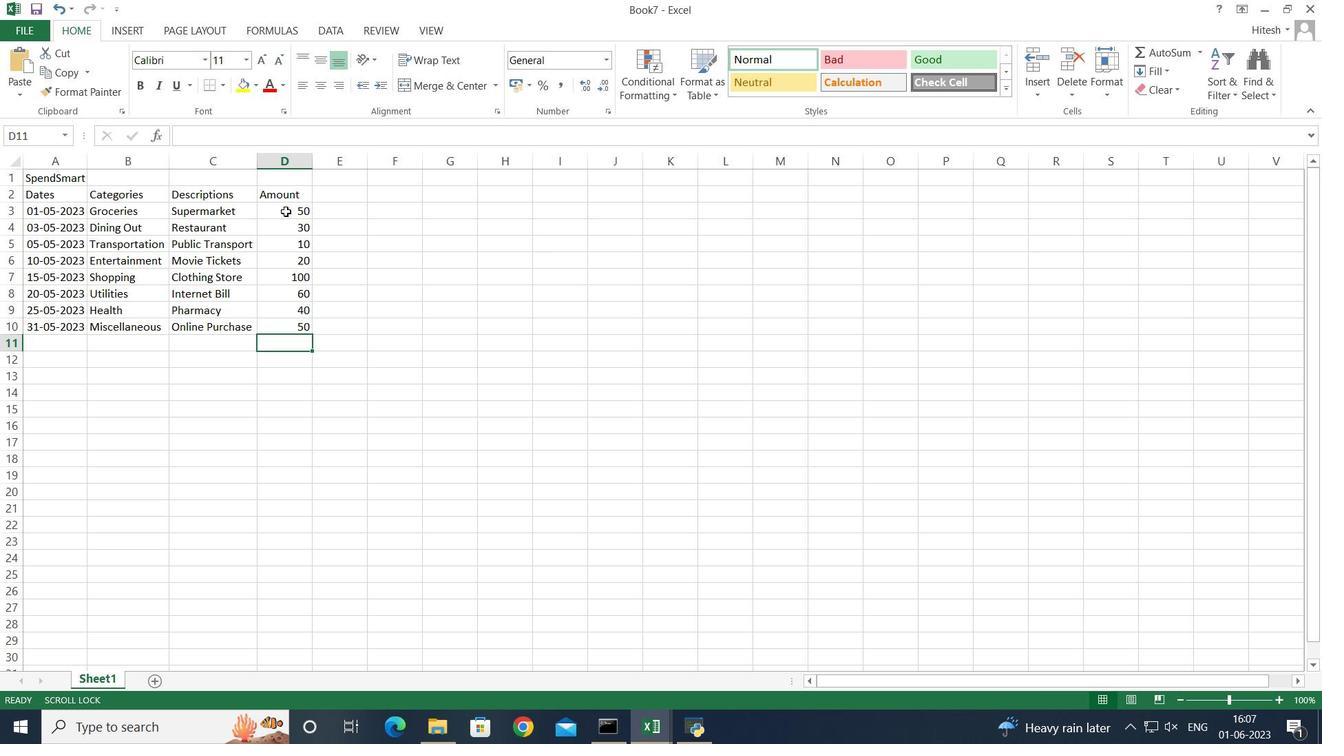 
Action: Key pressed <Key.shift><Key.shift><Key.shift><Key.down><Key.down><Key.shift><Key.down><Key.down><Key.right><Key.left><Key.left><Key.down><Key.up>
Screenshot: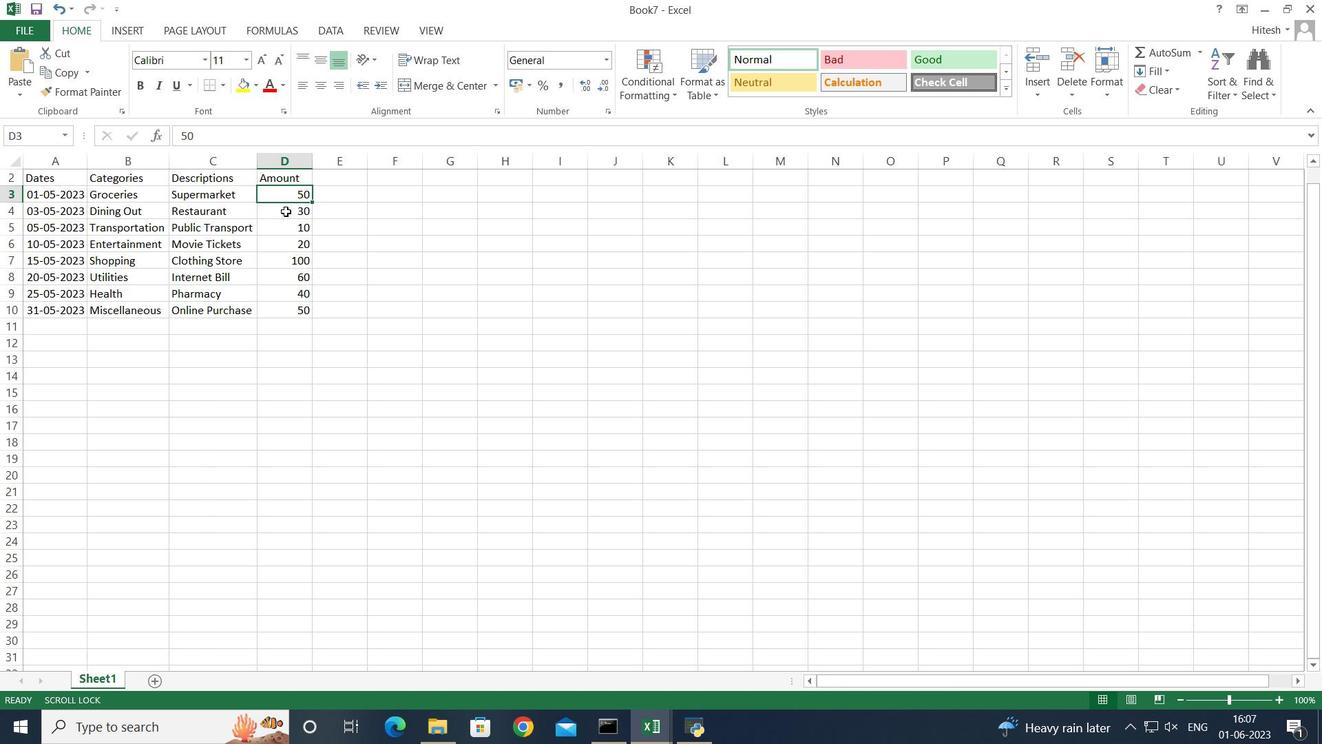 
Action: Mouse moved to (265, 370)
Screenshot: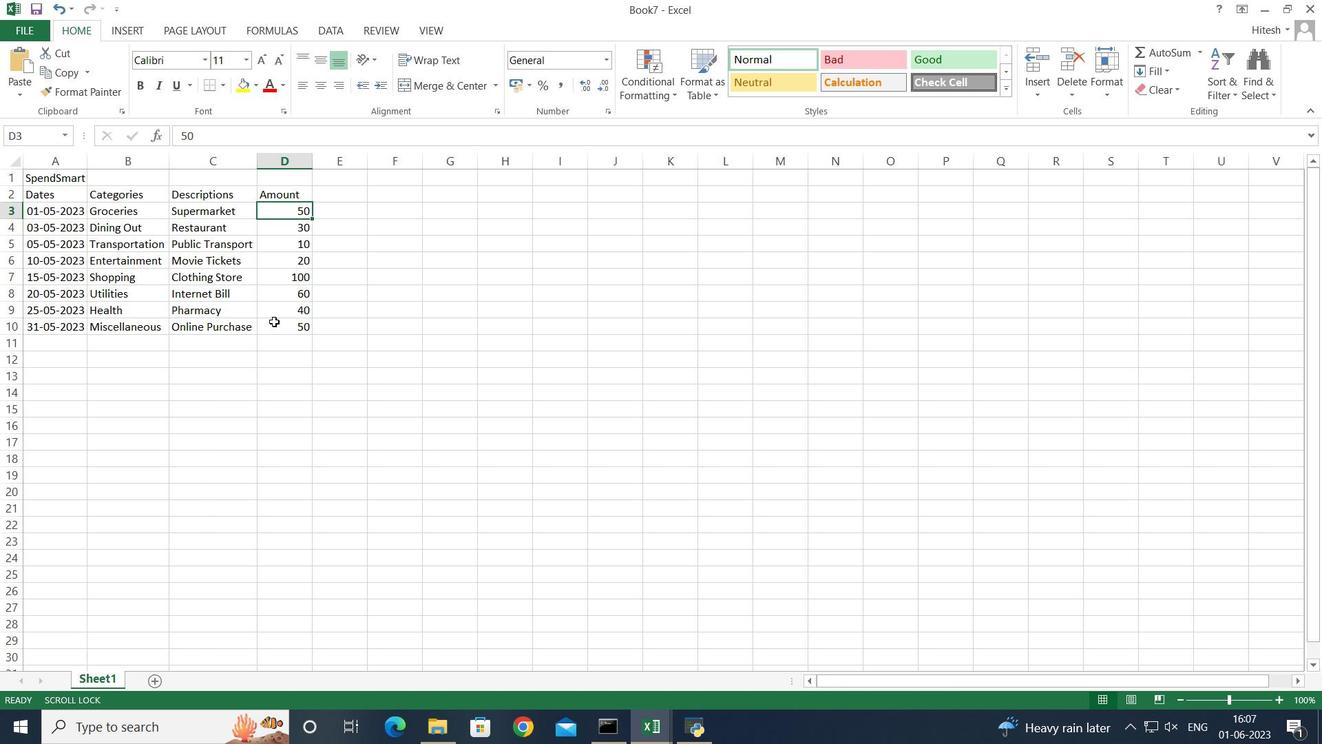 
Action: Mouse pressed left at (265, 370)
Screenshot: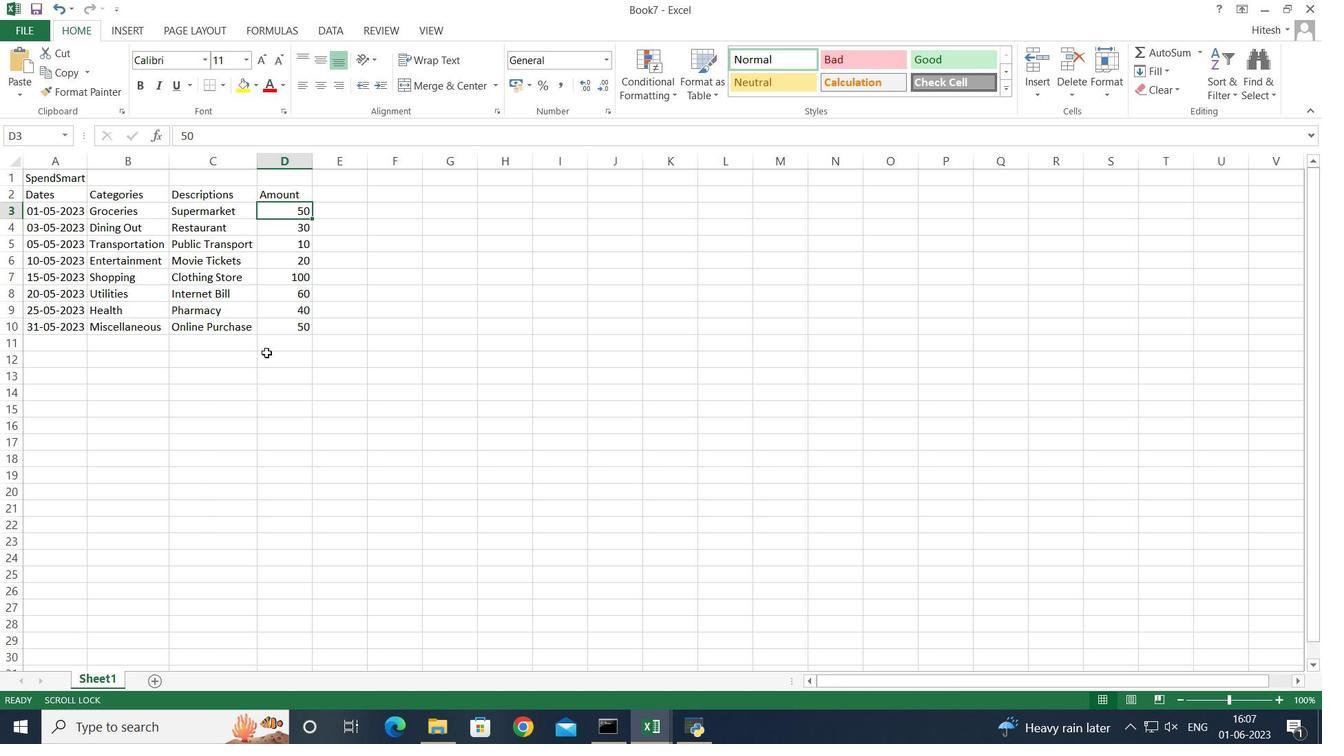
Action: Mouse moved to (277, 206)
Screenshot: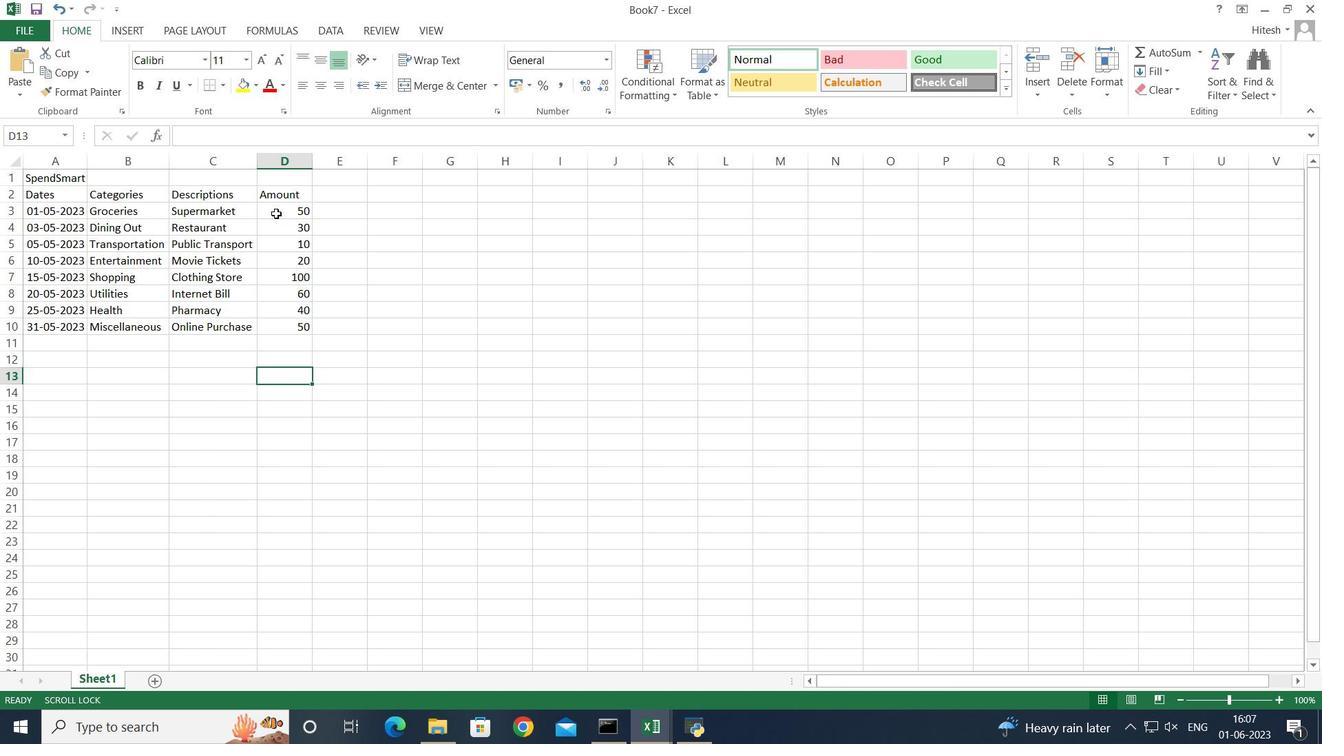 
Action: Mouse pressed left at (277, 206)
Screenshot: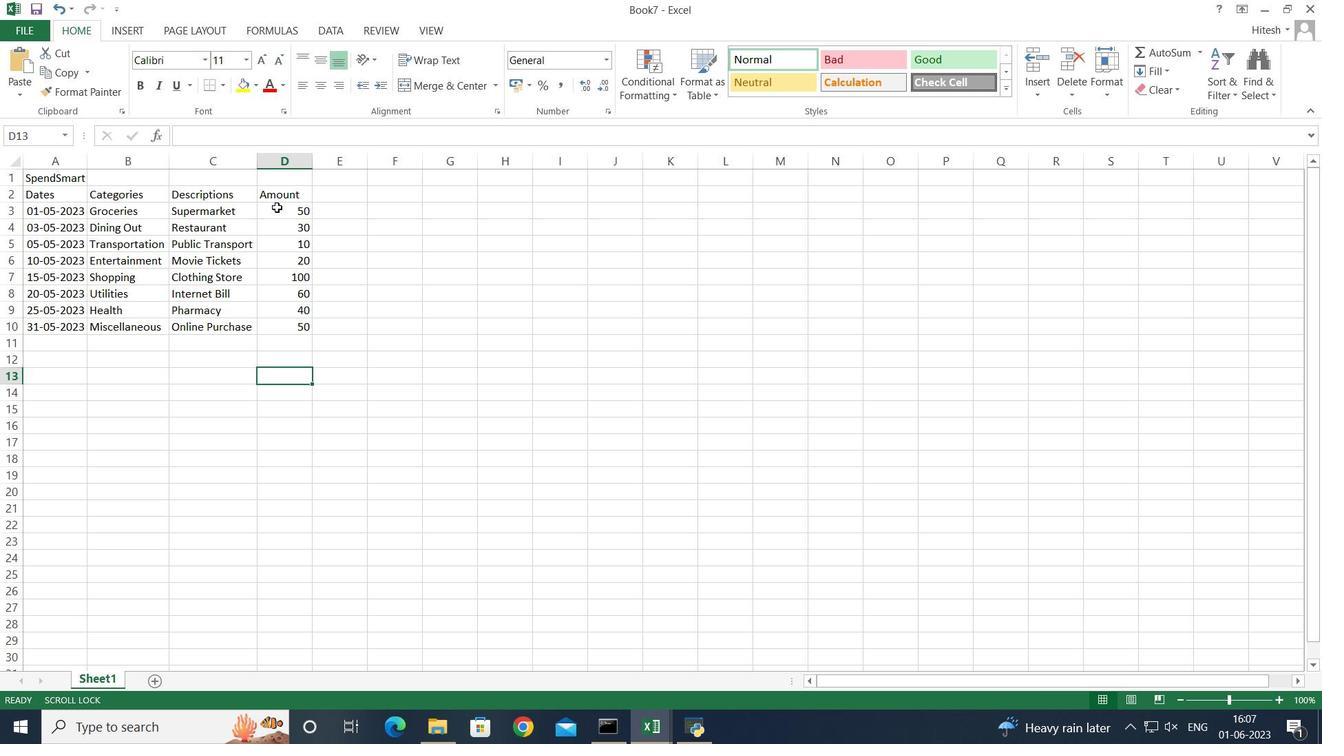 
Action: Key pressed <Key.shift><Key.down><Key.down>
Screenshot: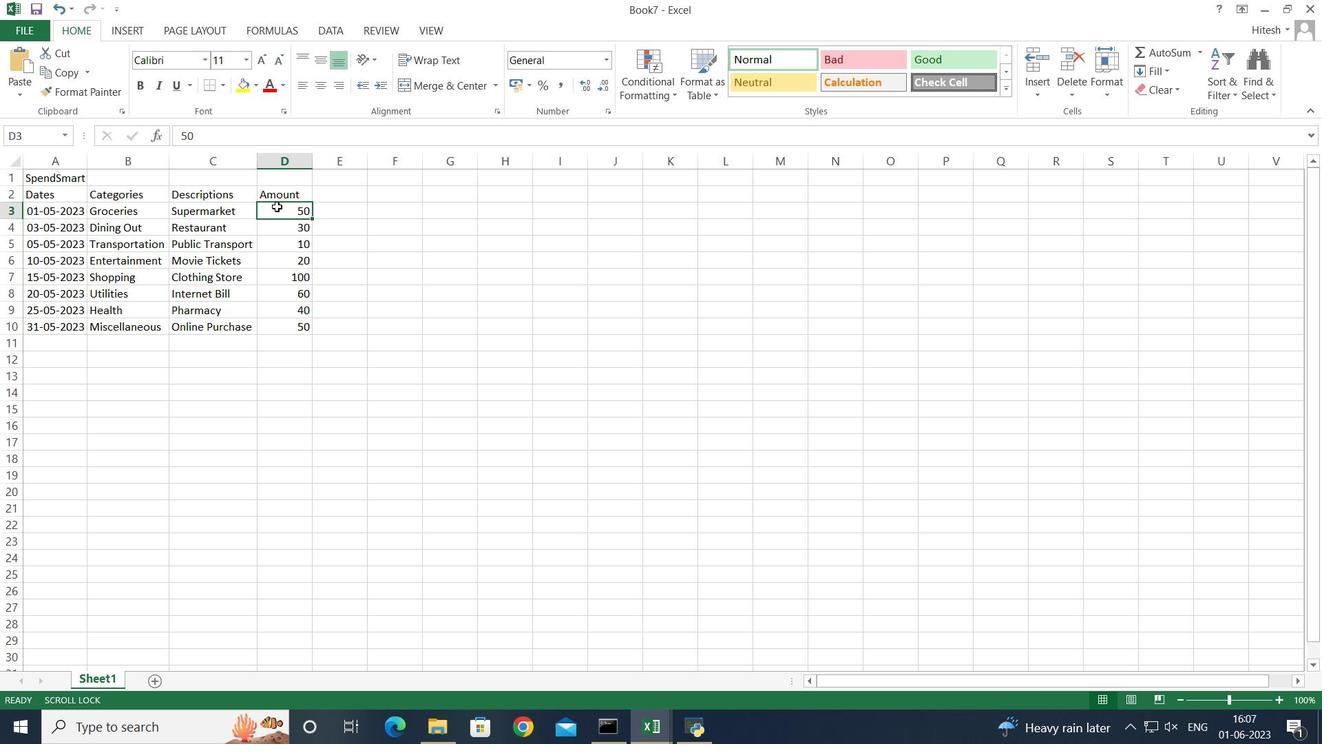 
Action: Mouse moved to (363, 360)
Screenshot: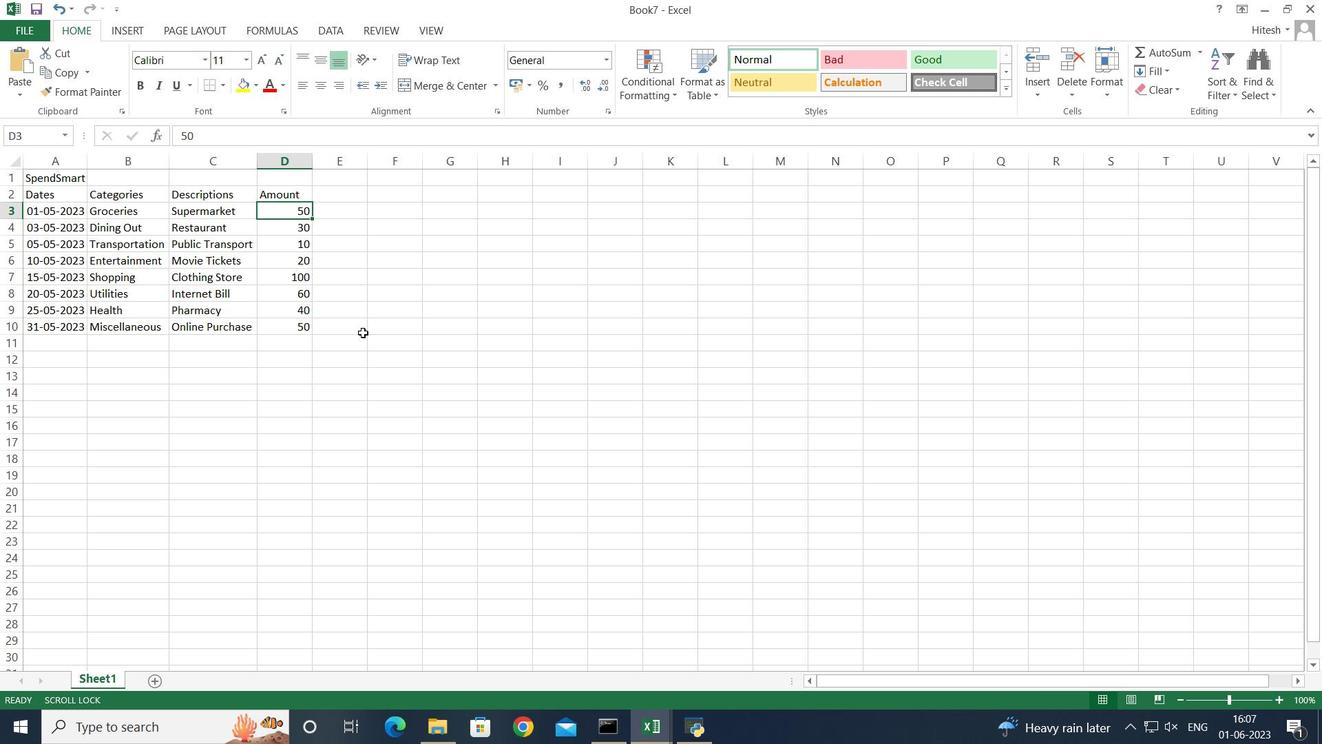 
Action: Mouse pressed left at (363, 360)
Screenshot: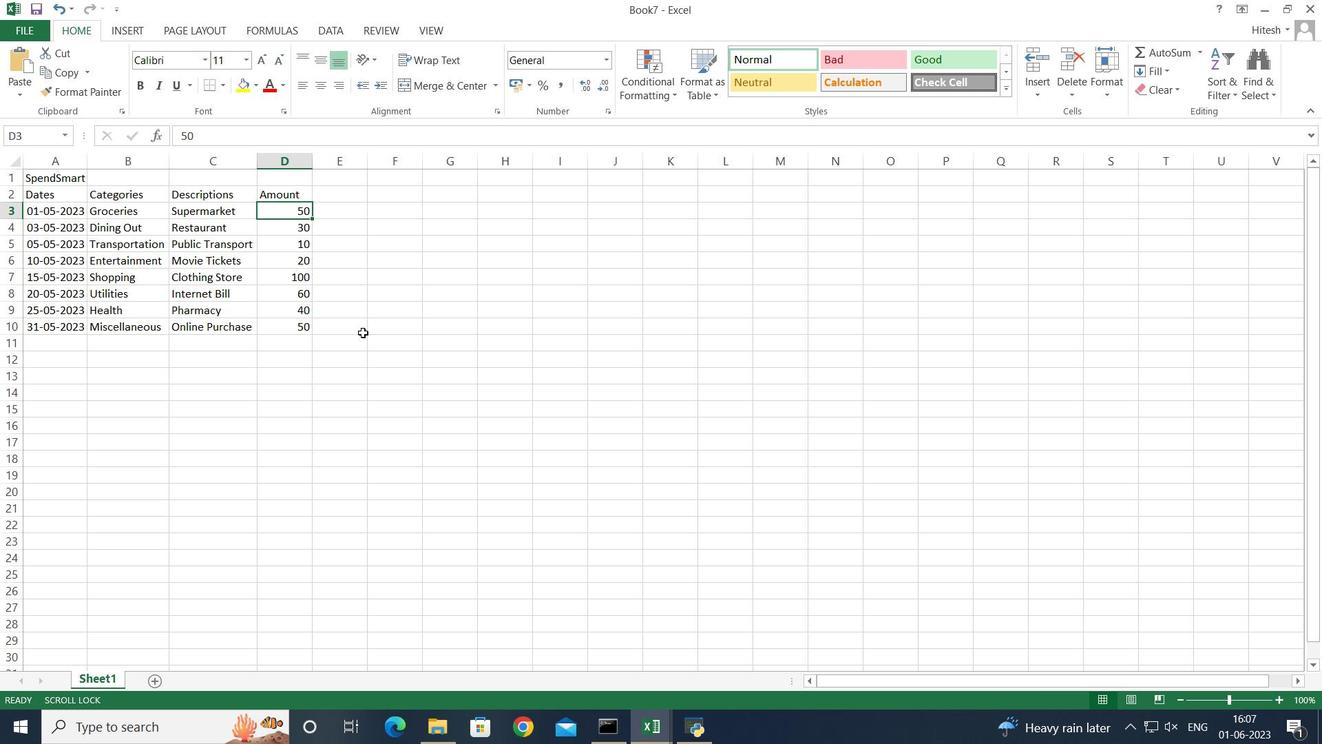 
Action: Mouse moved to (254, 390)
Screenshot: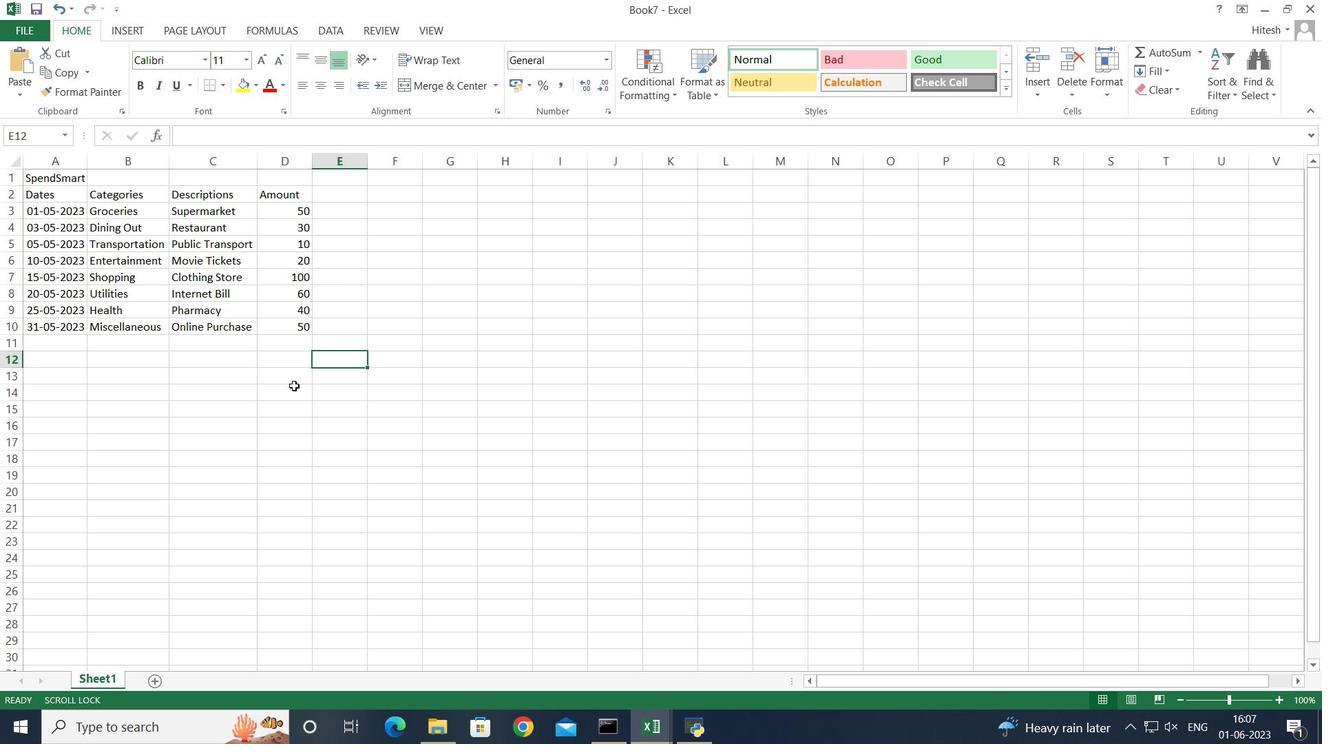 
Action: Mouse pressed left at (254, 390)
Screenshot: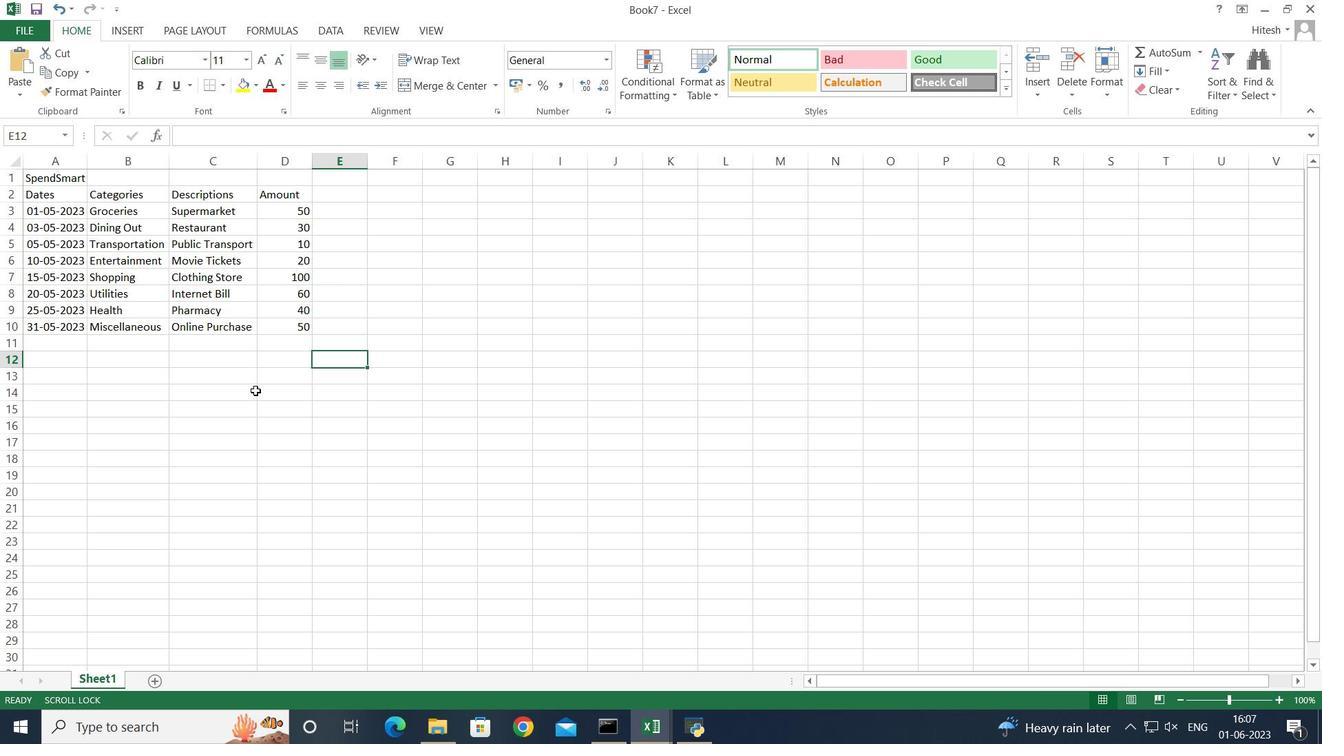 
Action: Mouse moved to (280, 205)
Screenshot: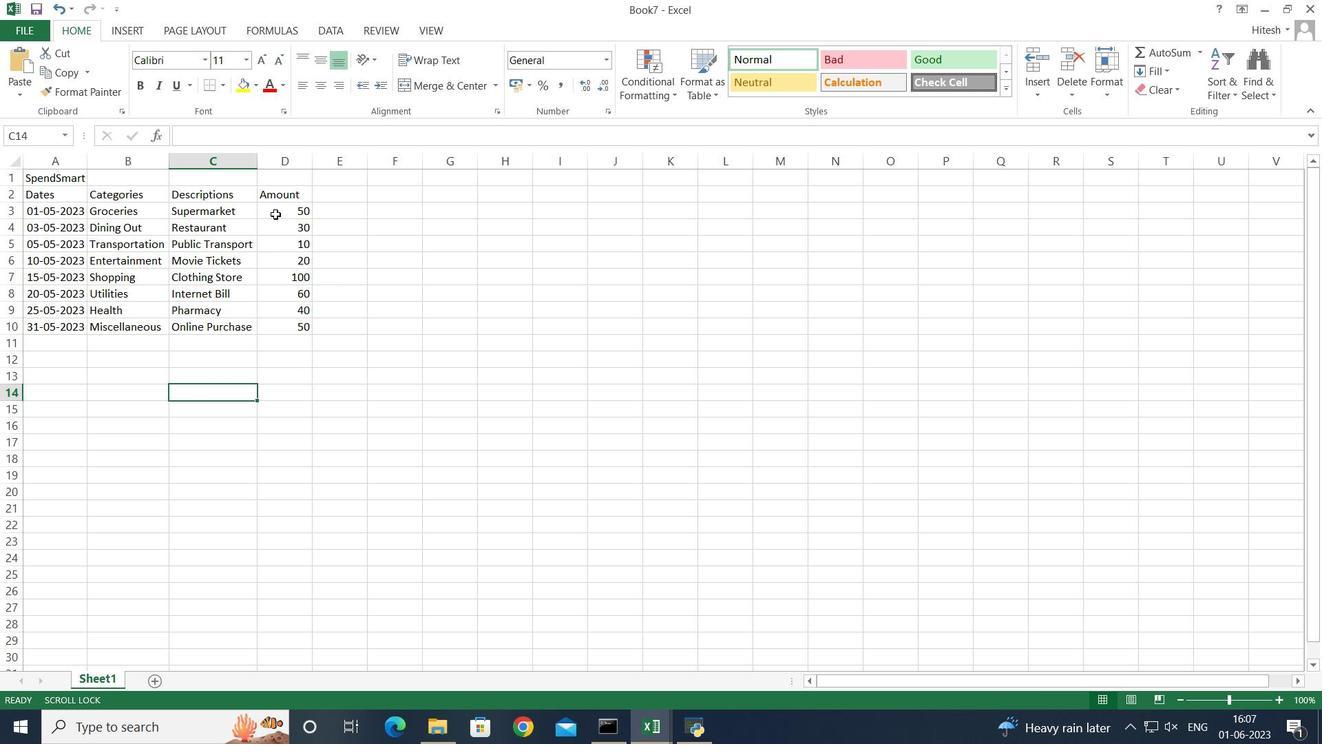 
Action: Mouse pressed left at (280, 205)
Screenshot: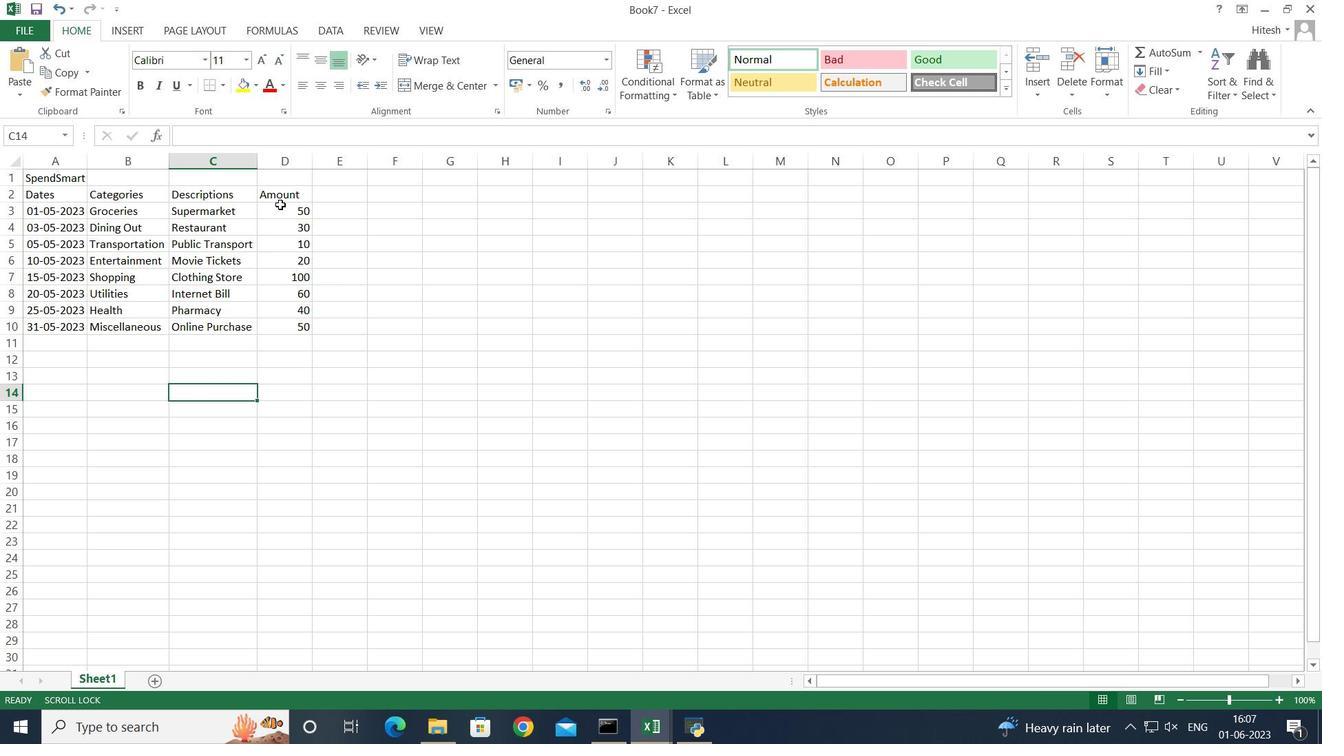
Action: Mouse moved to (310, 328)
Screenshot: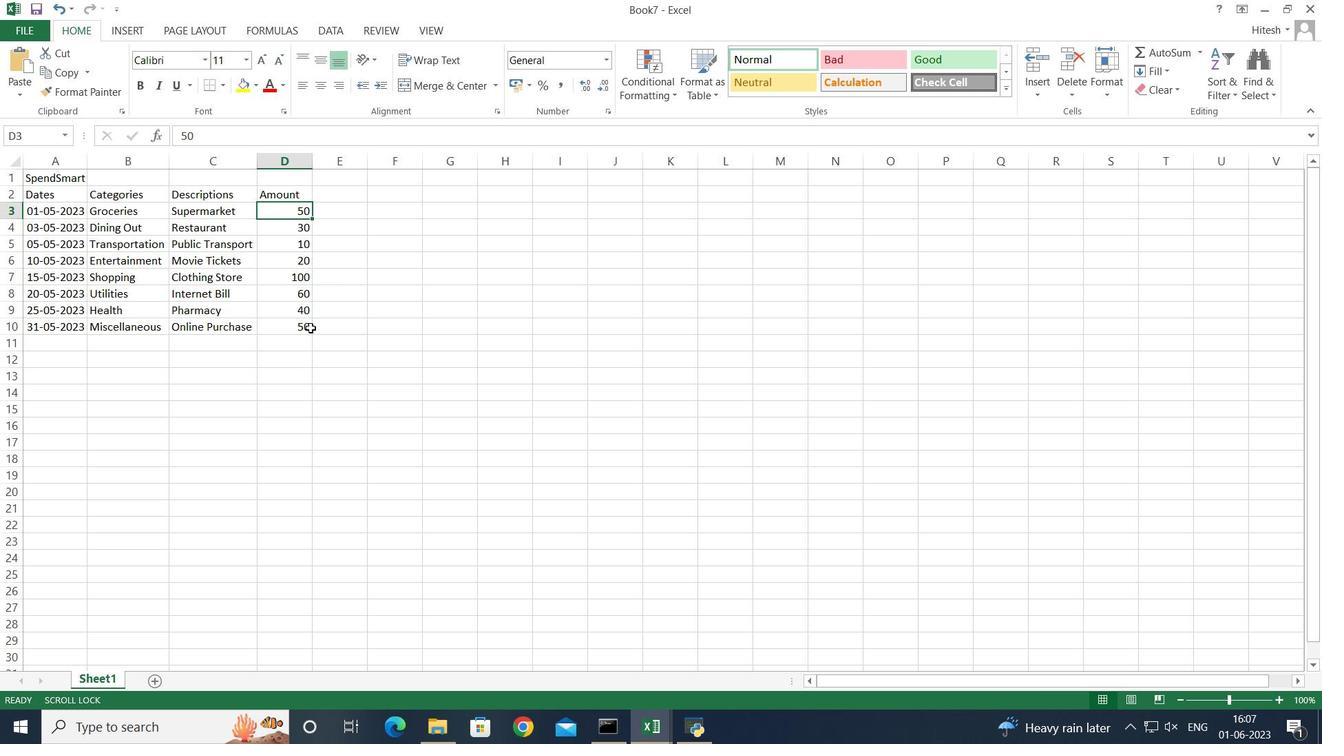 
Action: Mouse pressed left at (310, 328)
Screenshot: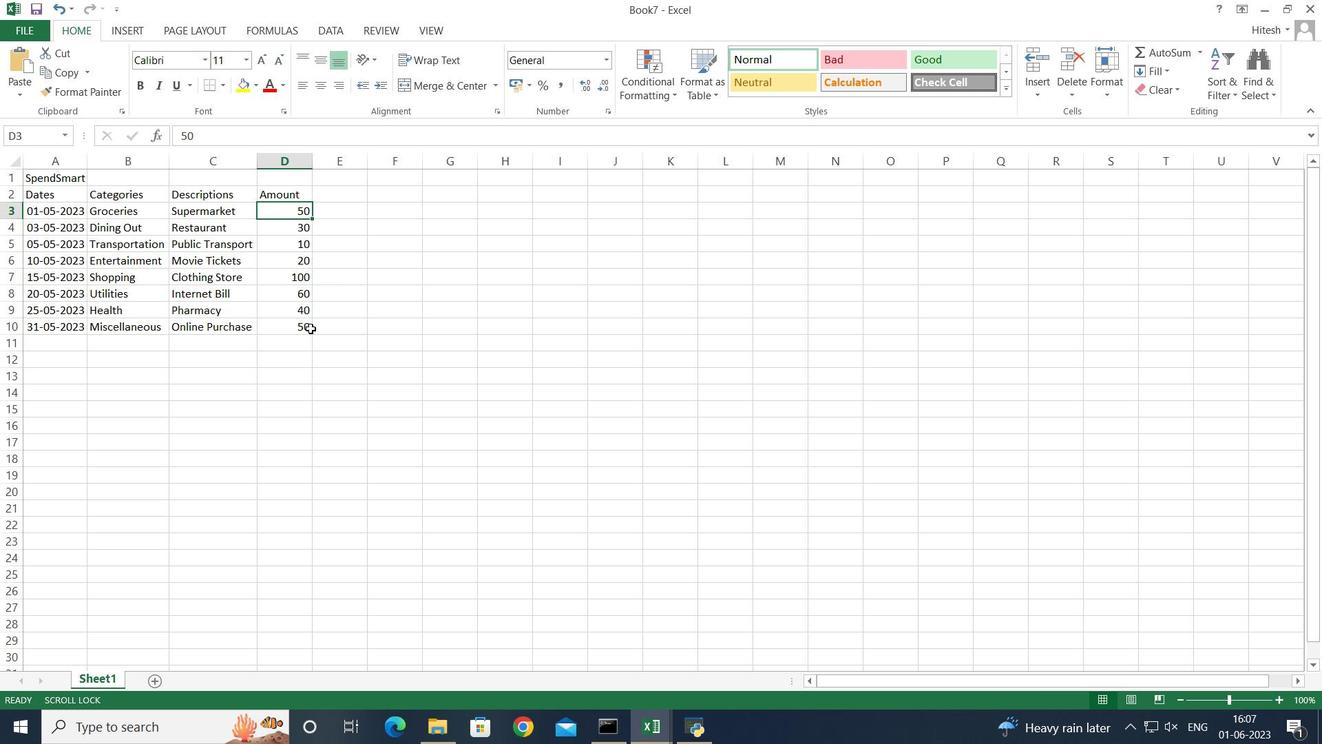 
Action: Mouse moved to (300, 341)
Screenshot: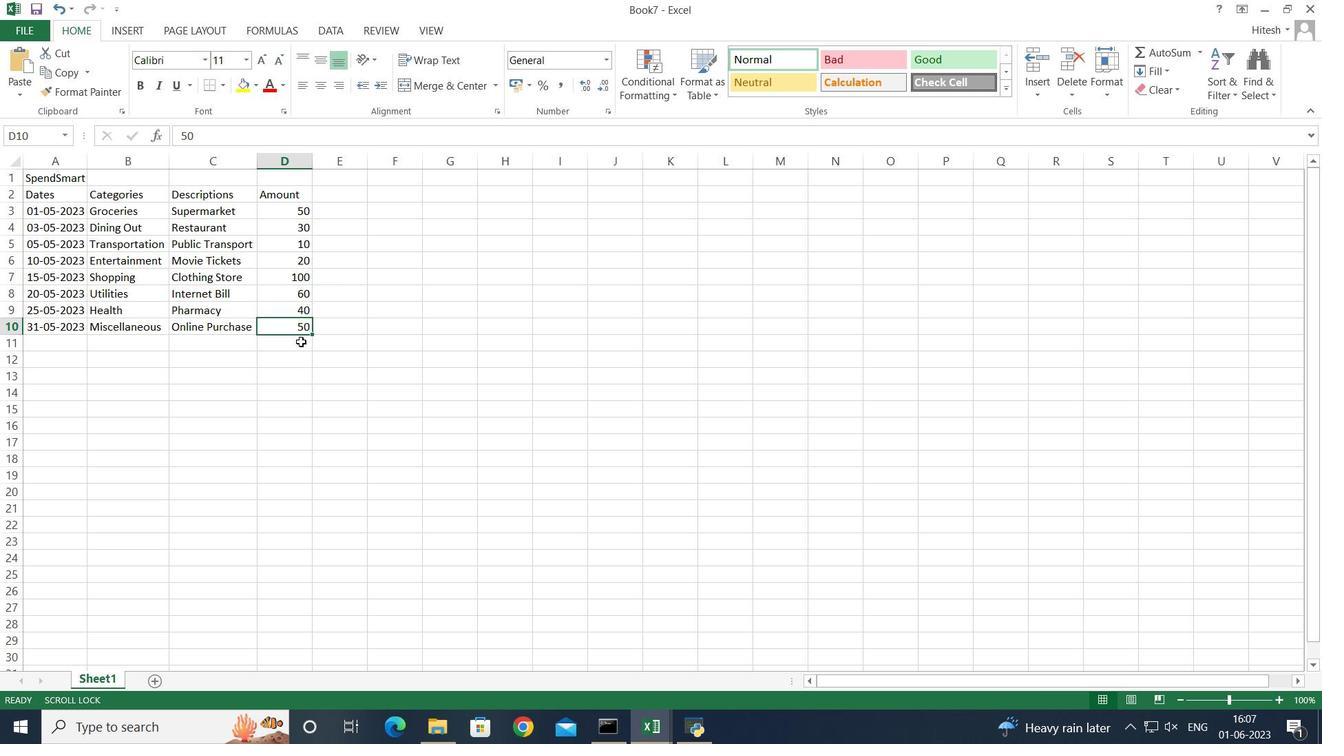 
Action: Mouse pressed left at (300, 341)
Screenshot: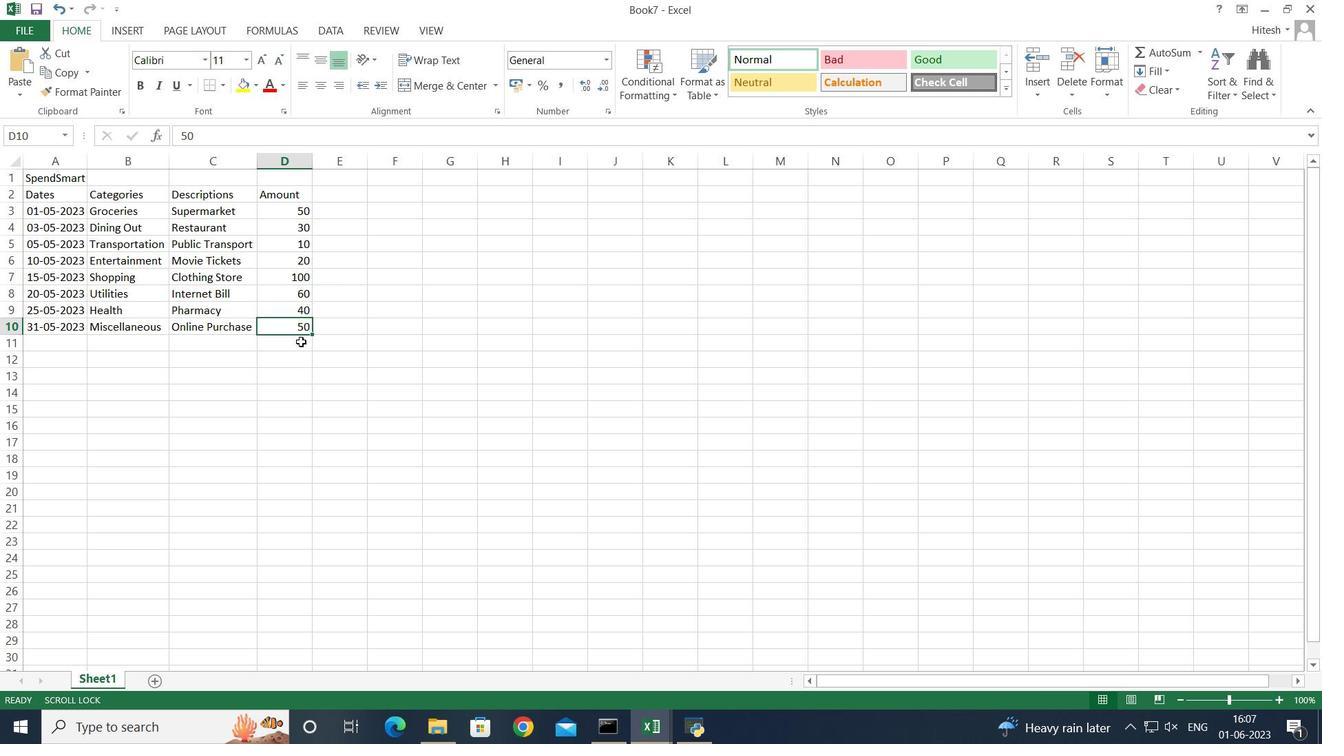 
Action: Mouse moved to (309, 328)
Screenshot: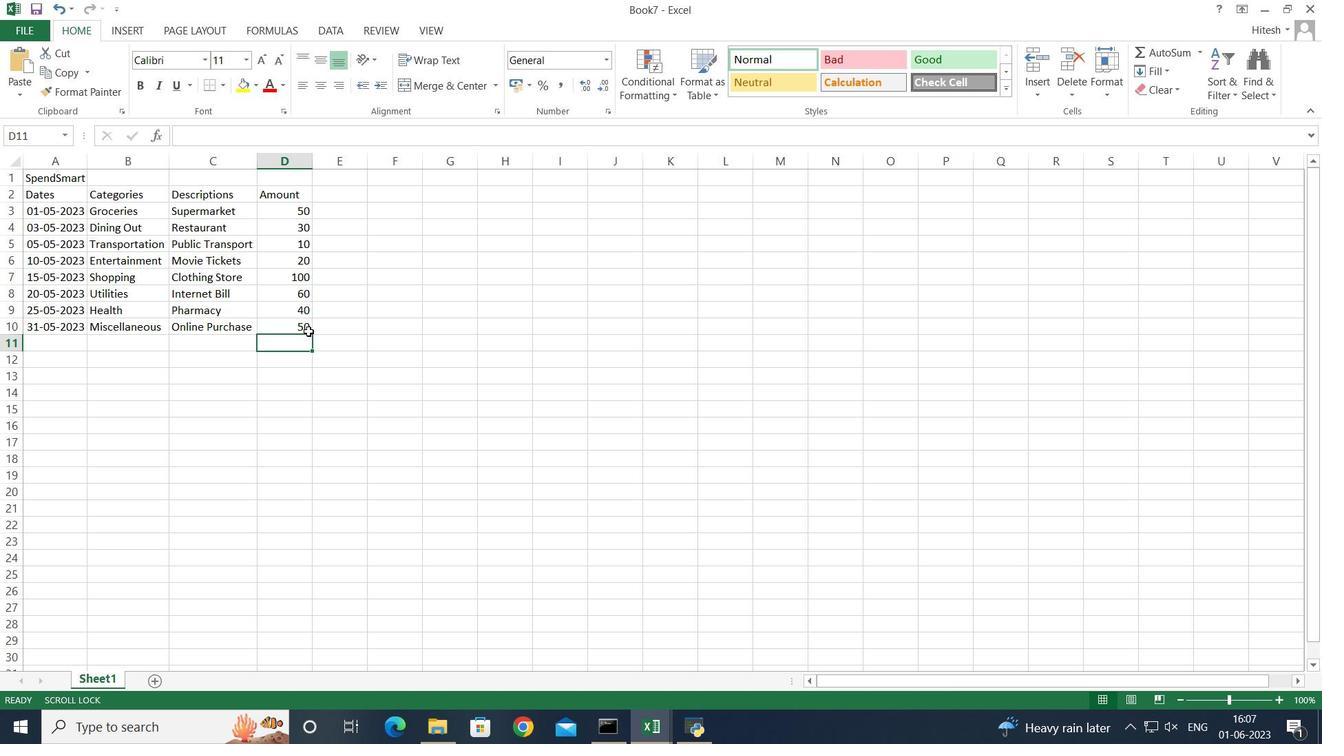
Action: Mouse pressed left at (309, 328)
Screenshot: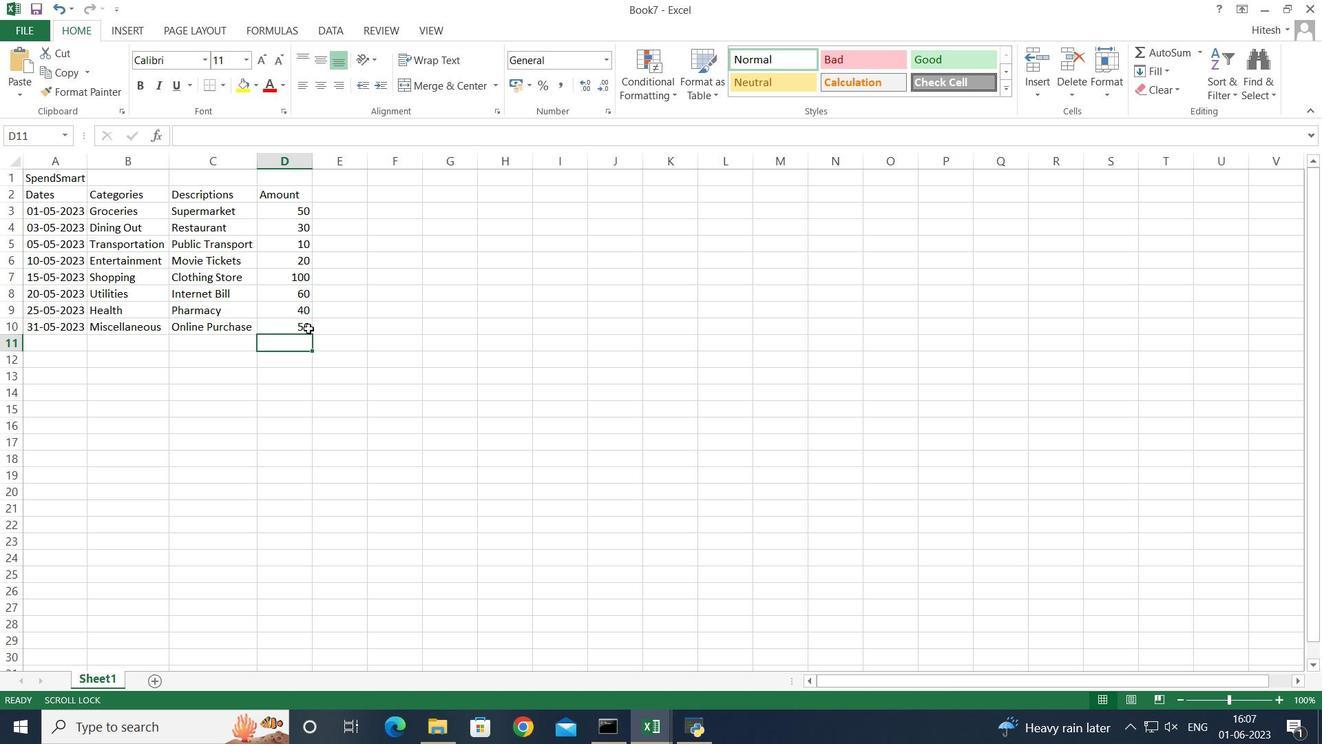 
Action: Mouse moved to (290, 219)
Screenshot: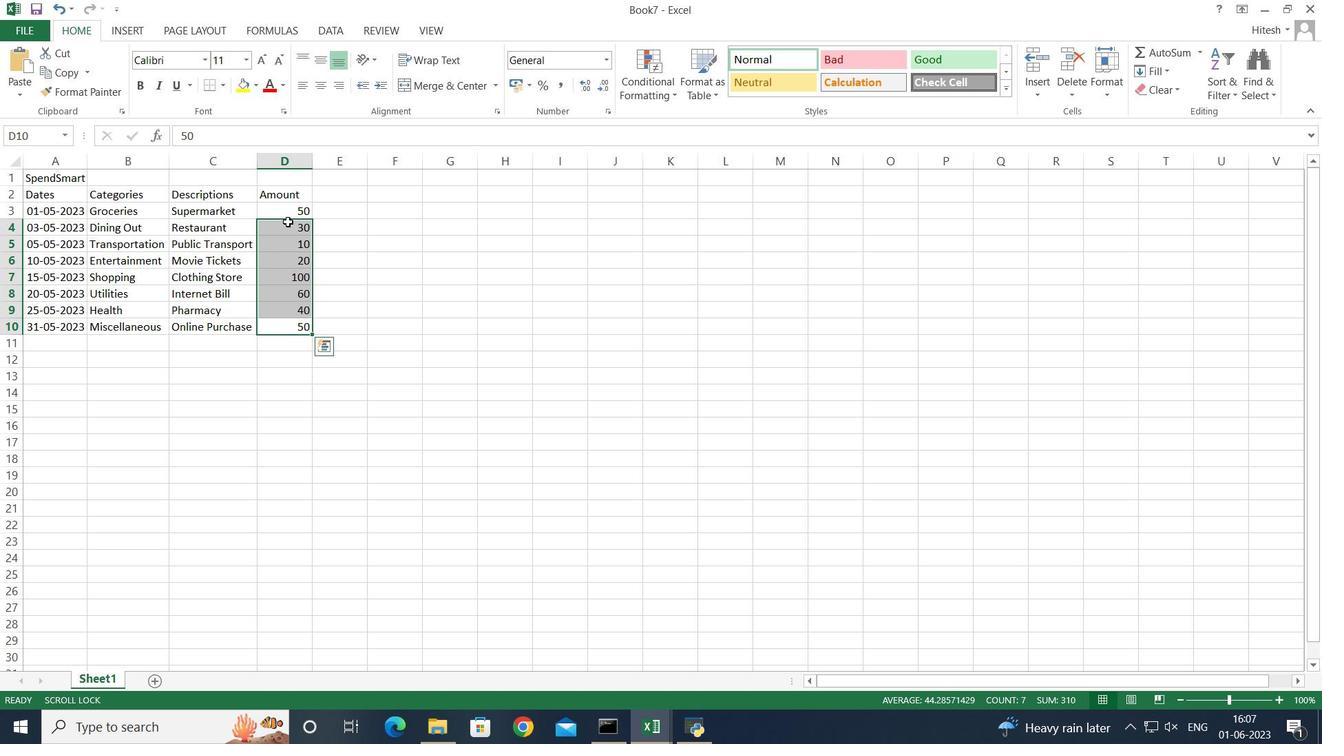 
Action: Mouse pressed left at (290, 219)
Screenshot: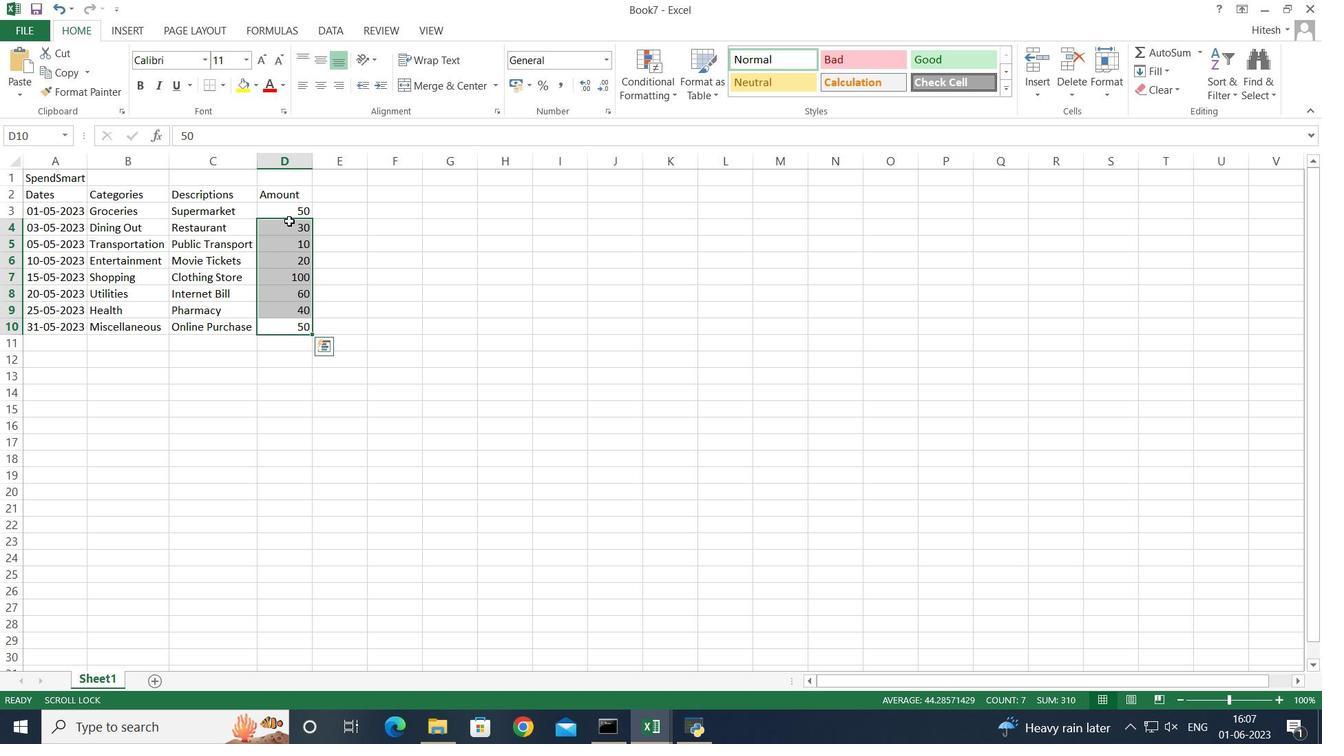 
Action: Mouse moved to (327, 217)
Screenshot: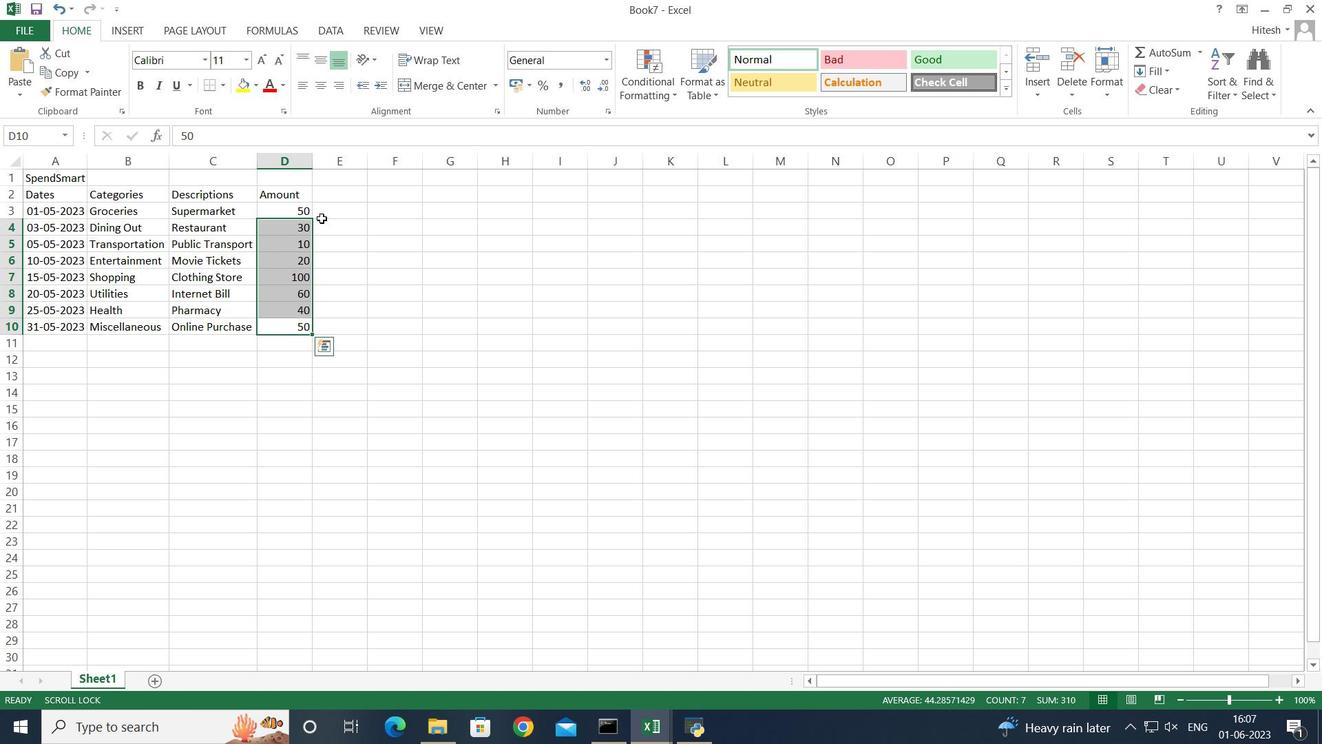 
Action: Mouse pressed left at (327, 217)
Screenshot: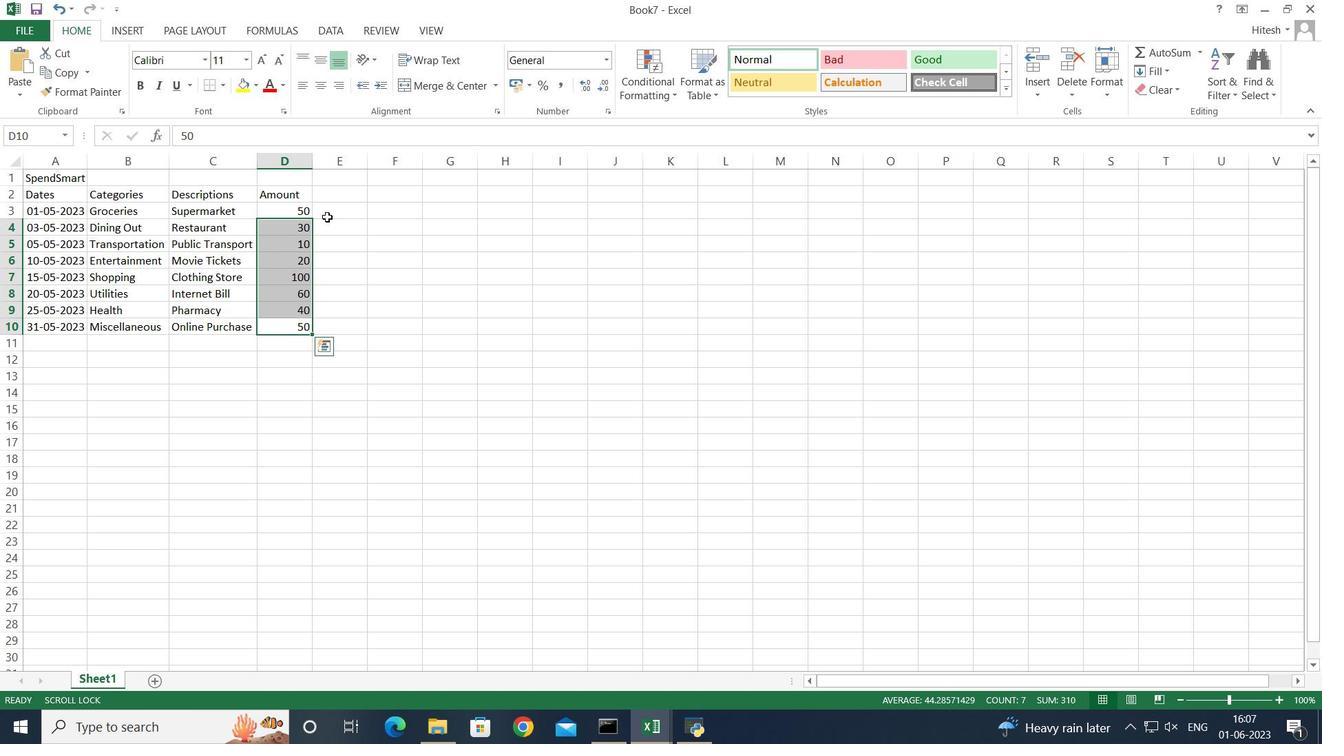 
Action: Mouse moved to (285, 206)
Screenshot: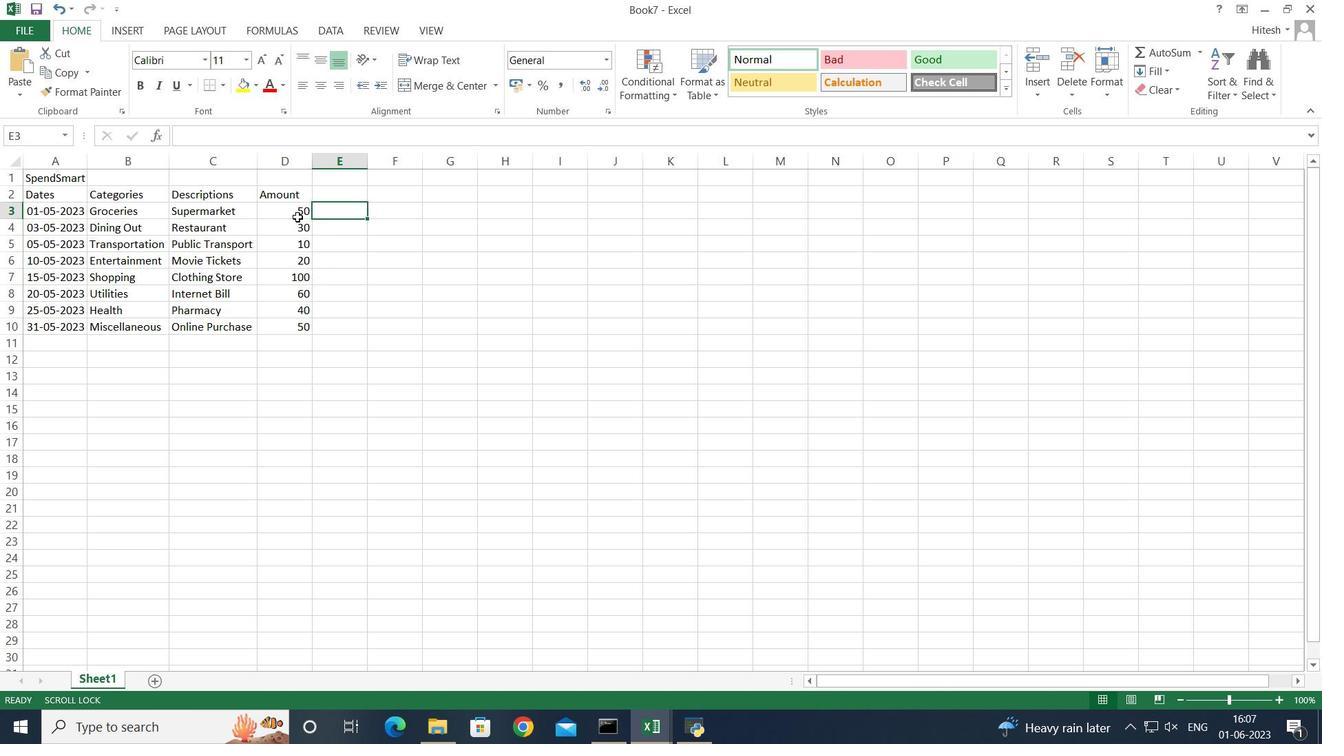 
Action: Mouse pressed left at (285, 206)
Screenshot: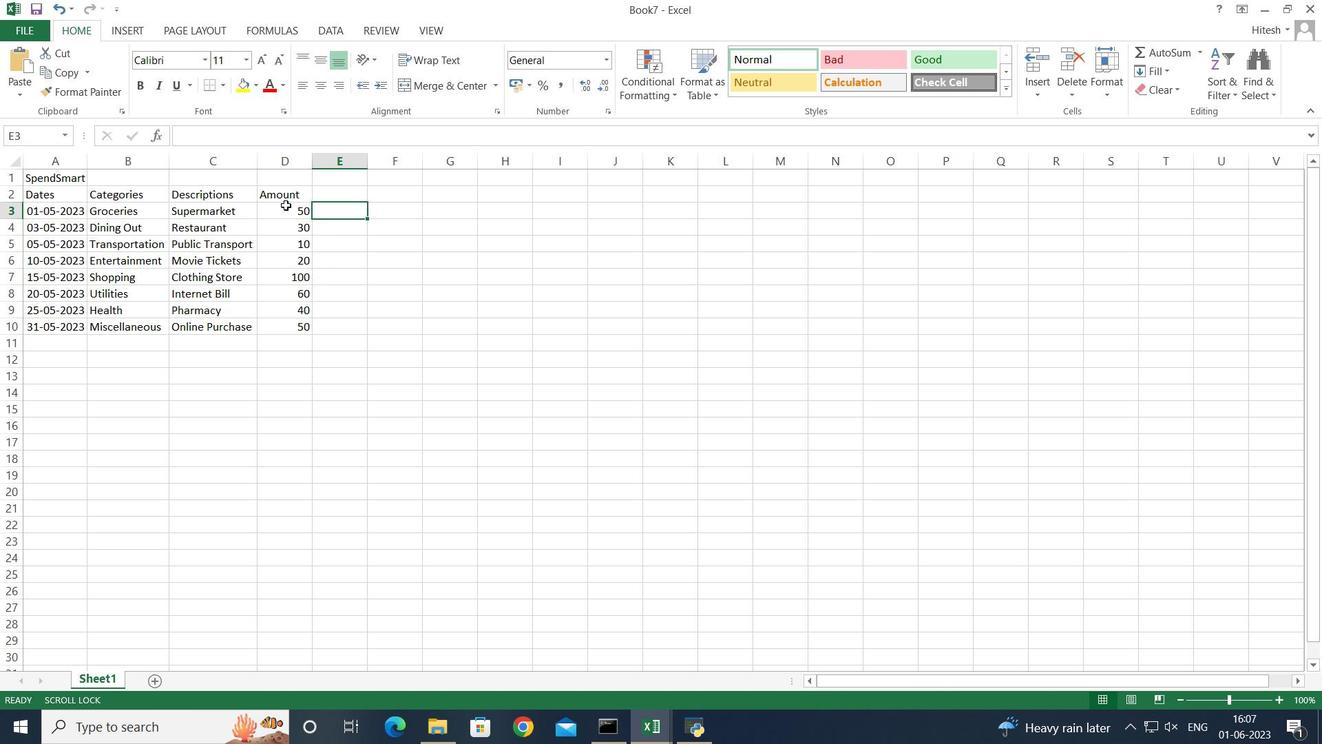 
Action: Mouse pressed left at (285, 206)
Screenshot: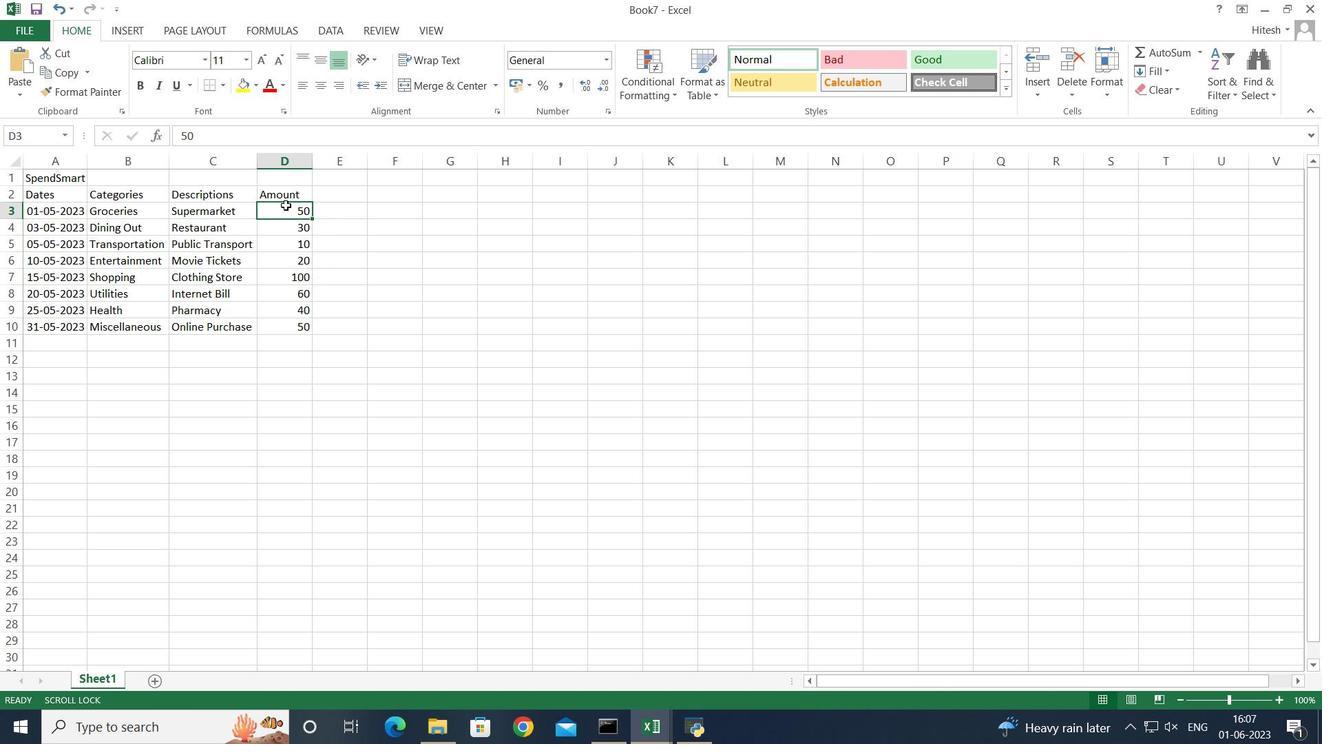 
Action: Mouse moved to (342, 234)
Screenshot: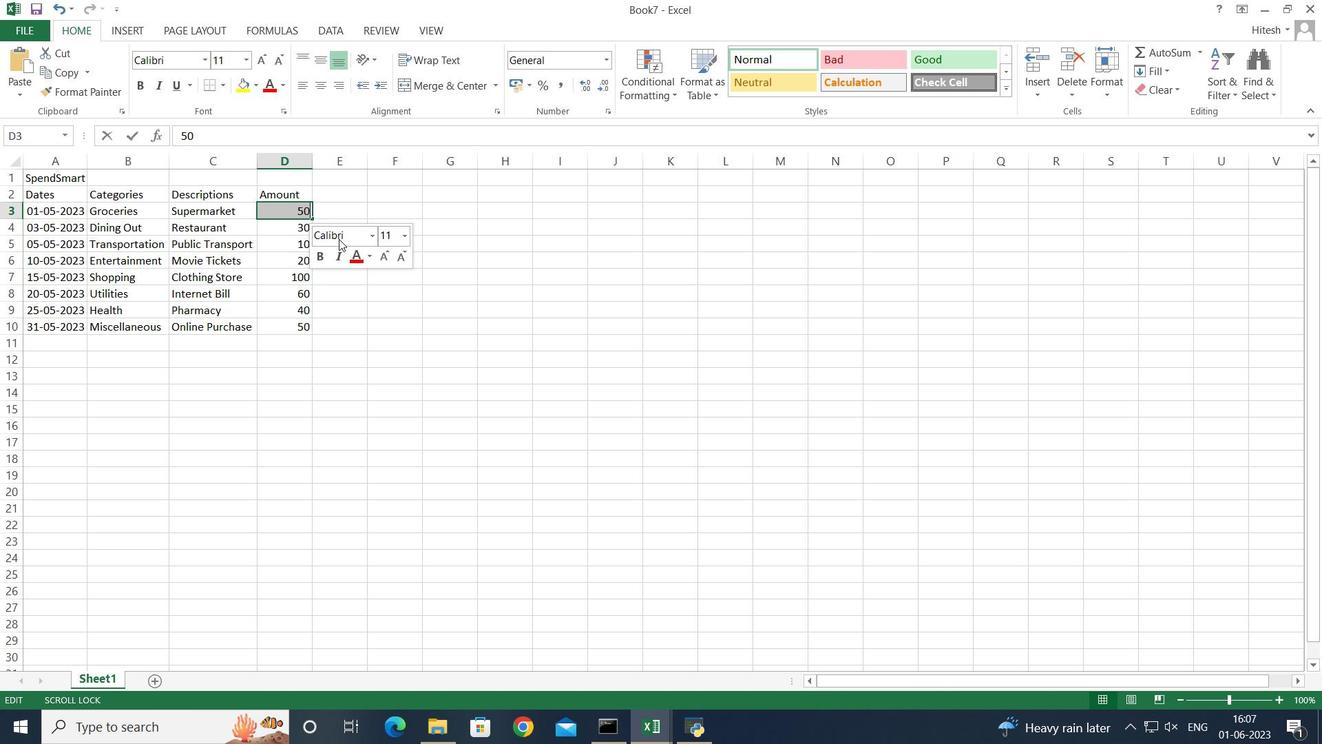
Action: Mouse pressed left at (342, 234)
Screenshot: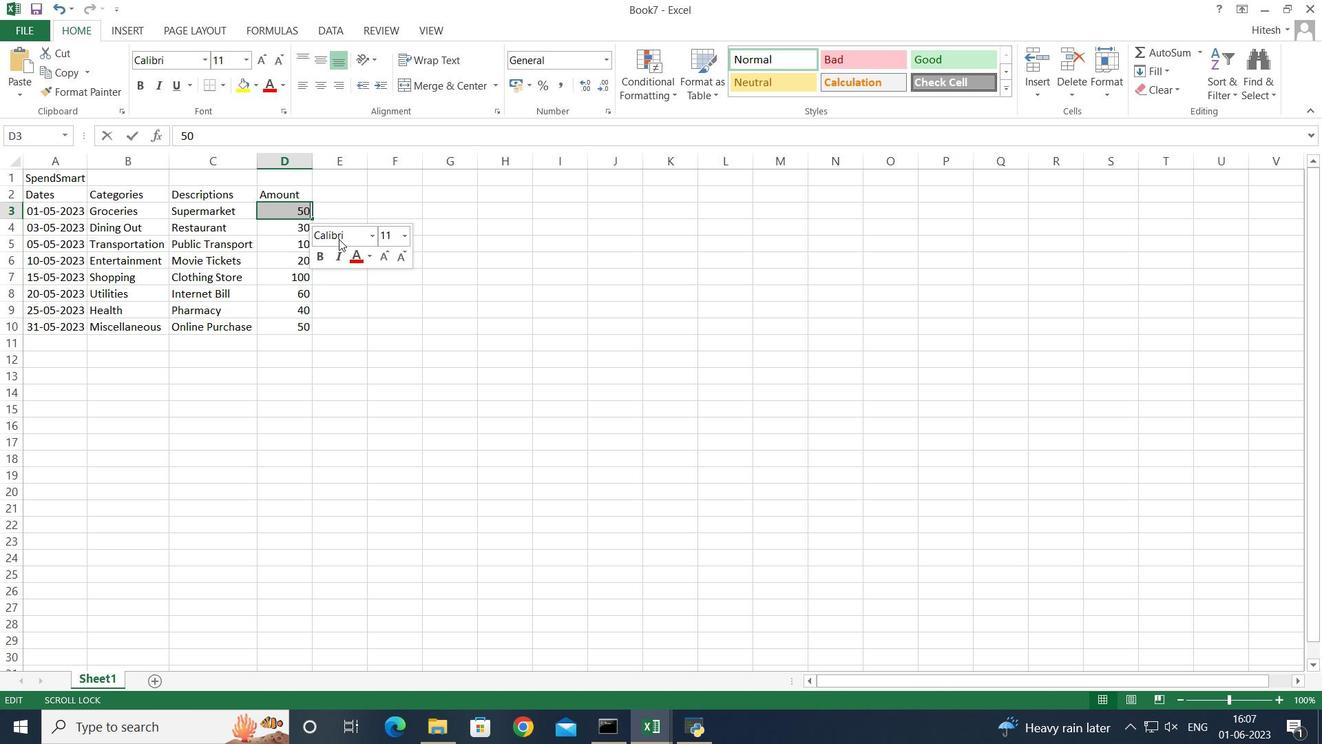 
Action: Mouse moved to (339, 313)
Screenshot: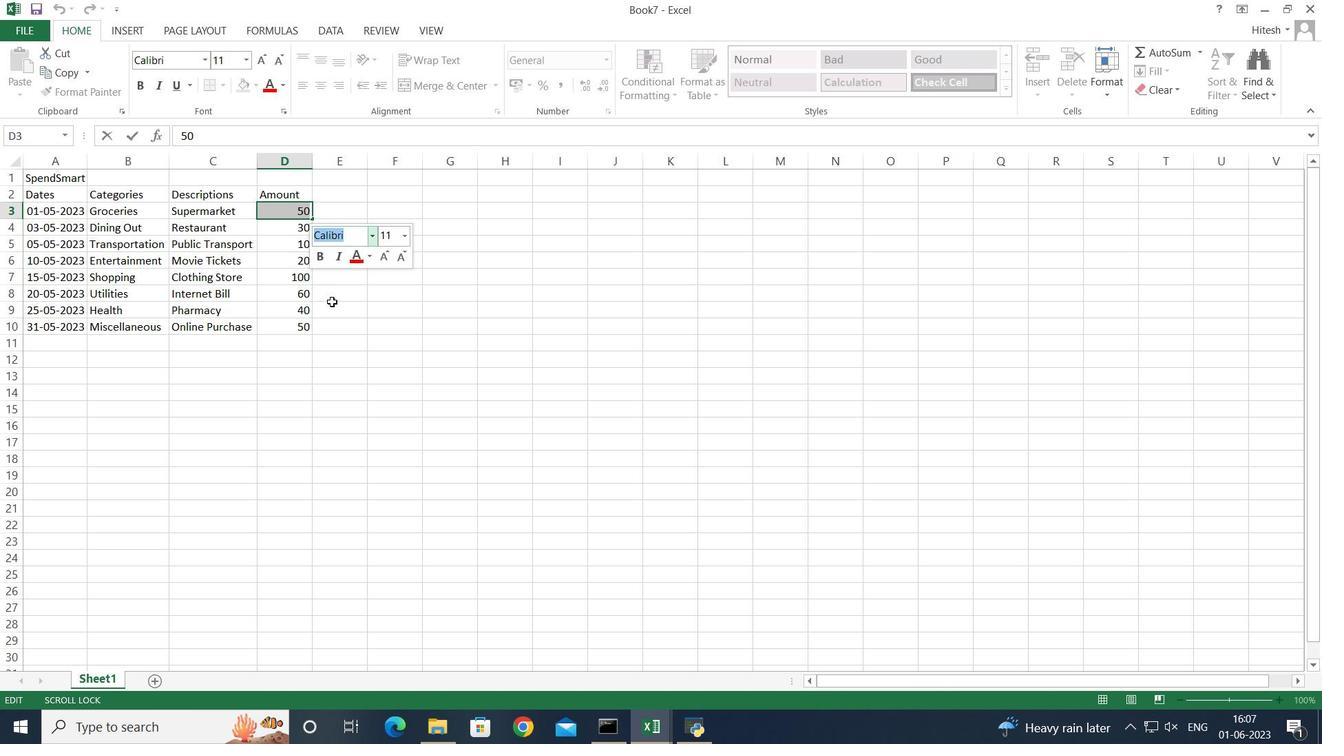 
Action: Mouse pressed left at (339, 313)
Screenshot: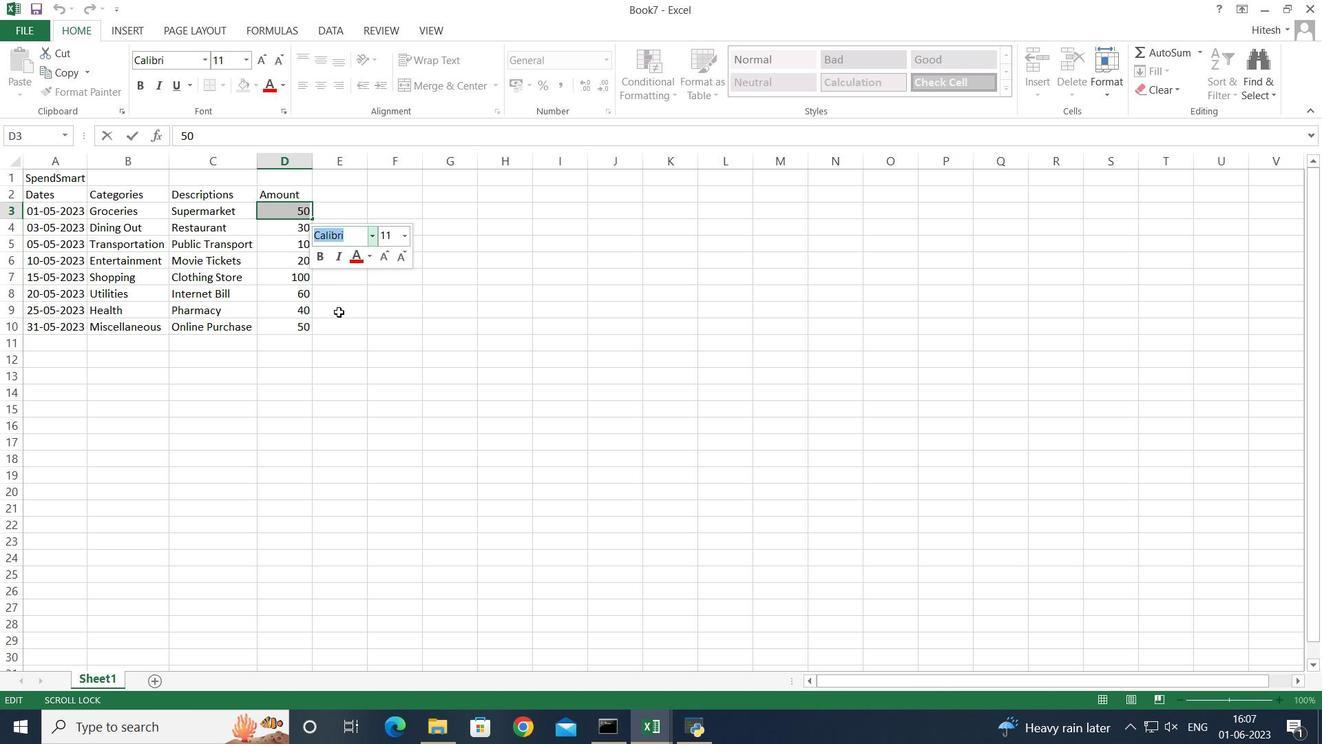
Action: Mouse moved to (284, 333)
Screenshot: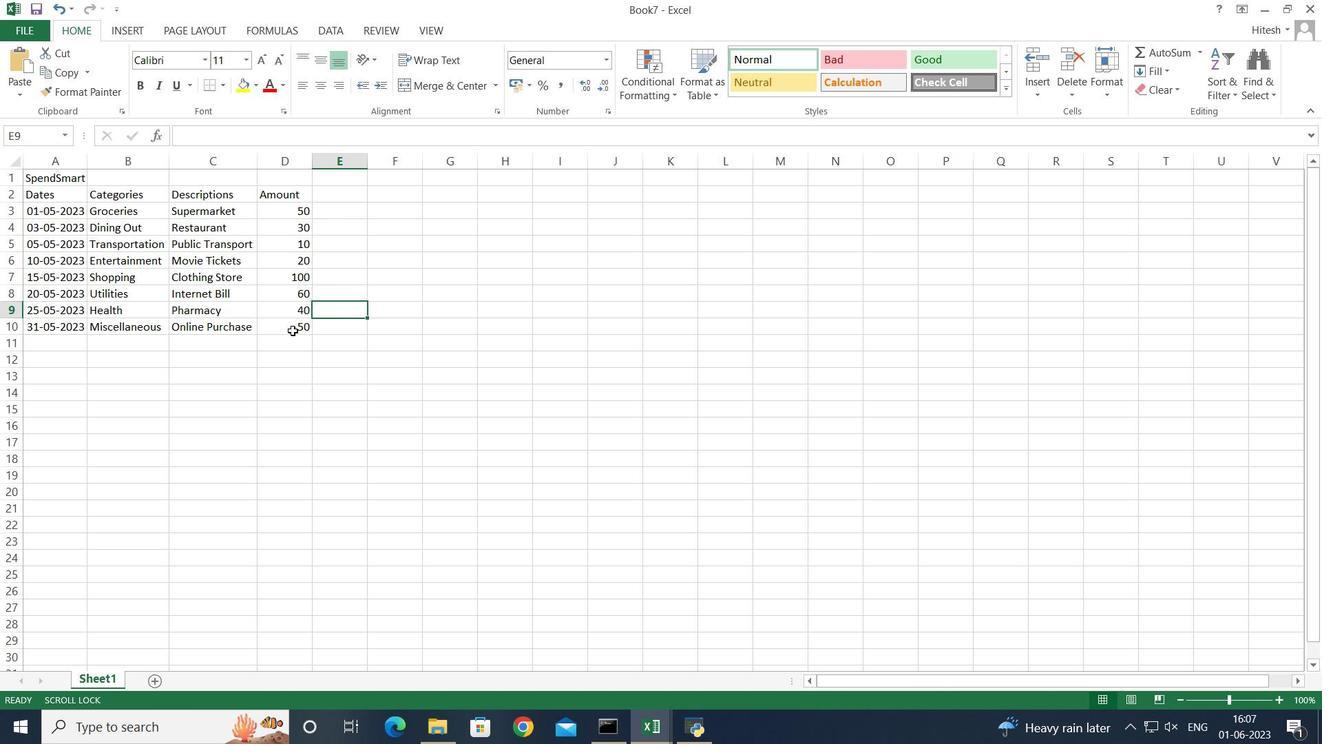 
Action: Mouse pressed left at (284, 333)
Screenshot: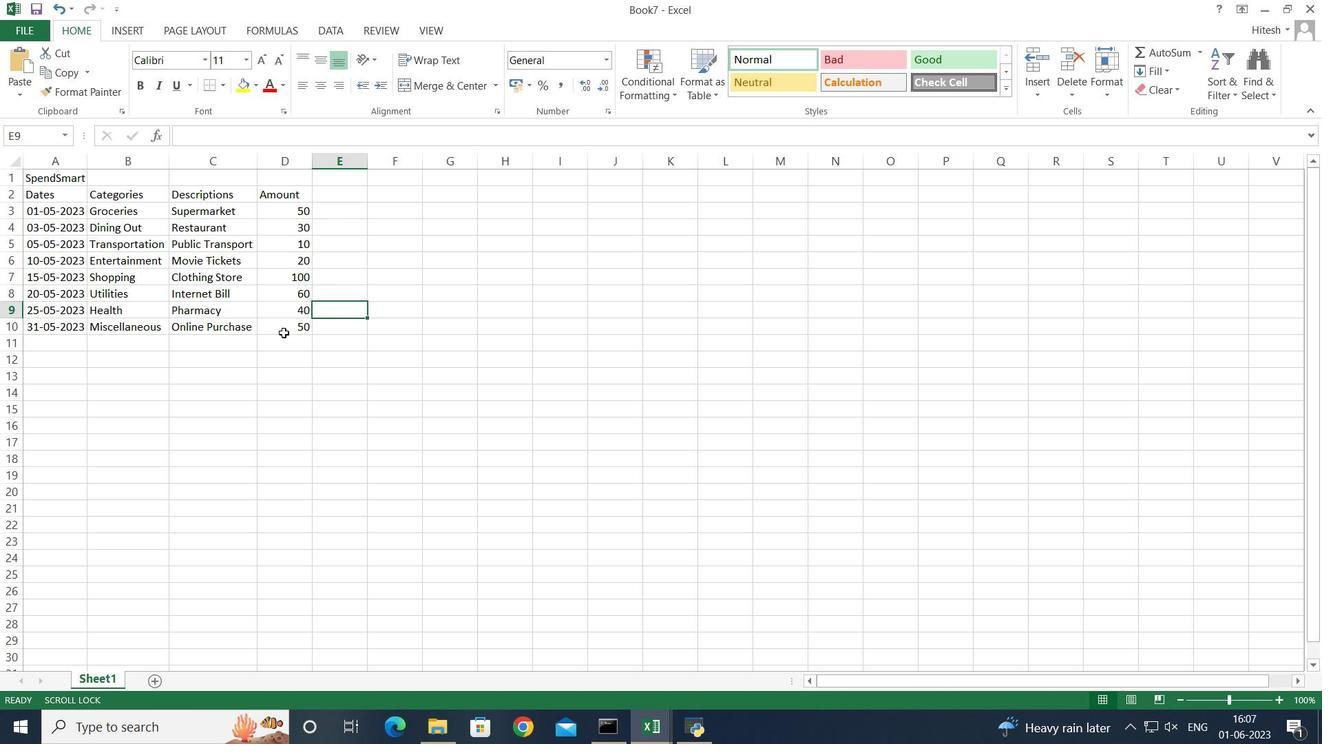 
Action: Mouse moved to (314, 324)
Screenshot: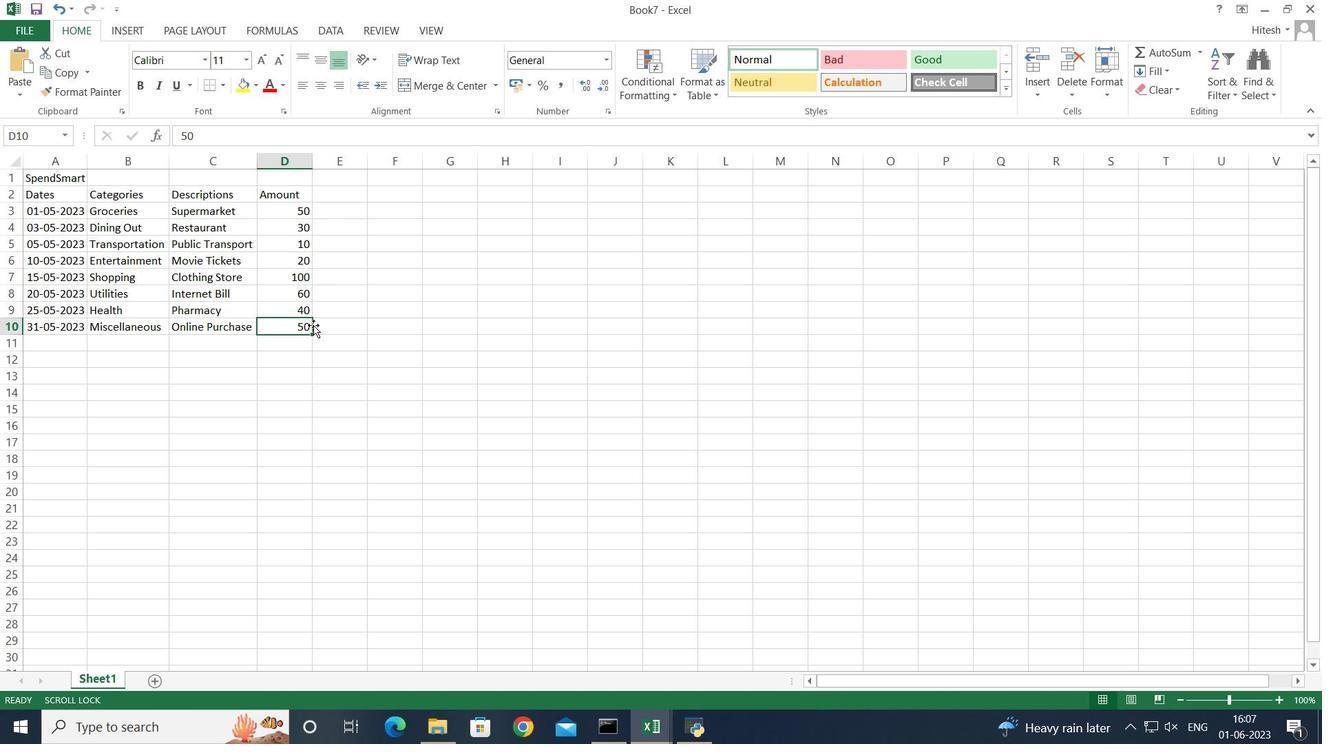 
Action: Mouse pressed left at (314, 324)
Screenshot: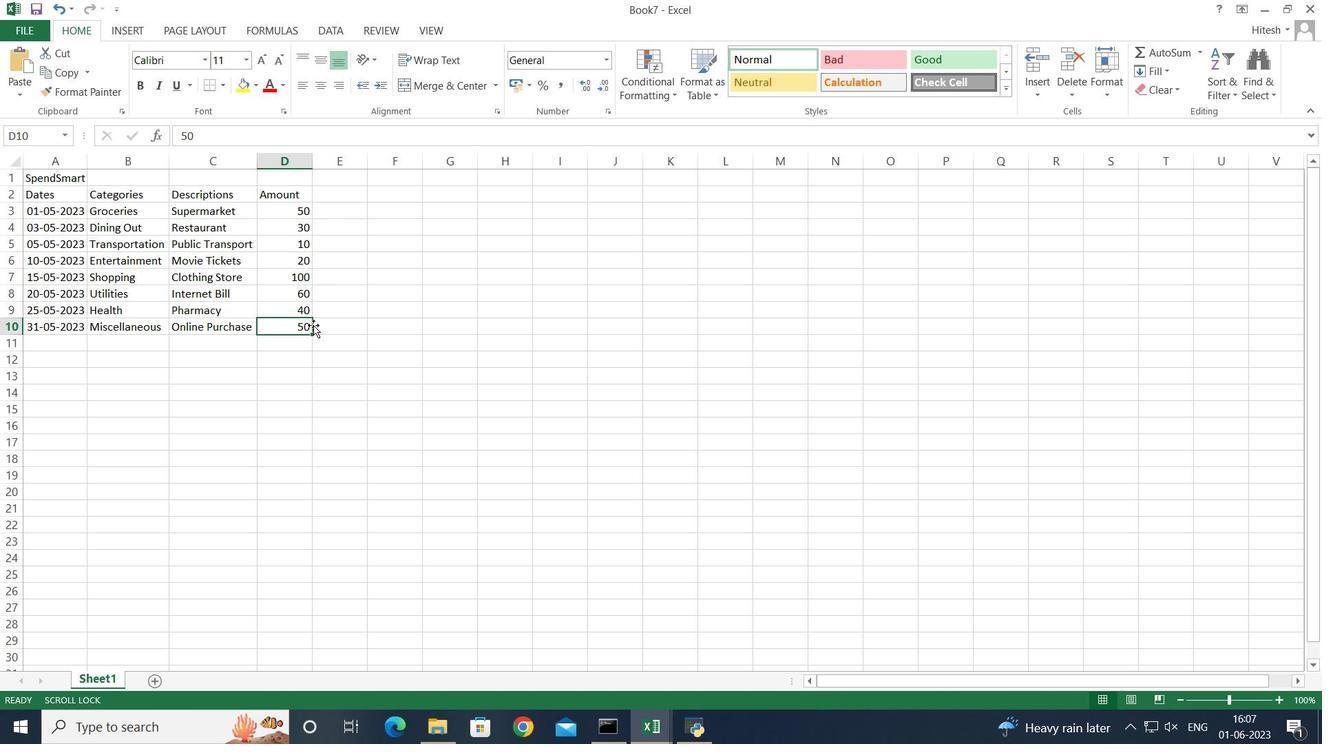 
Action: Mouse moved to (773, 335)
Screenshot: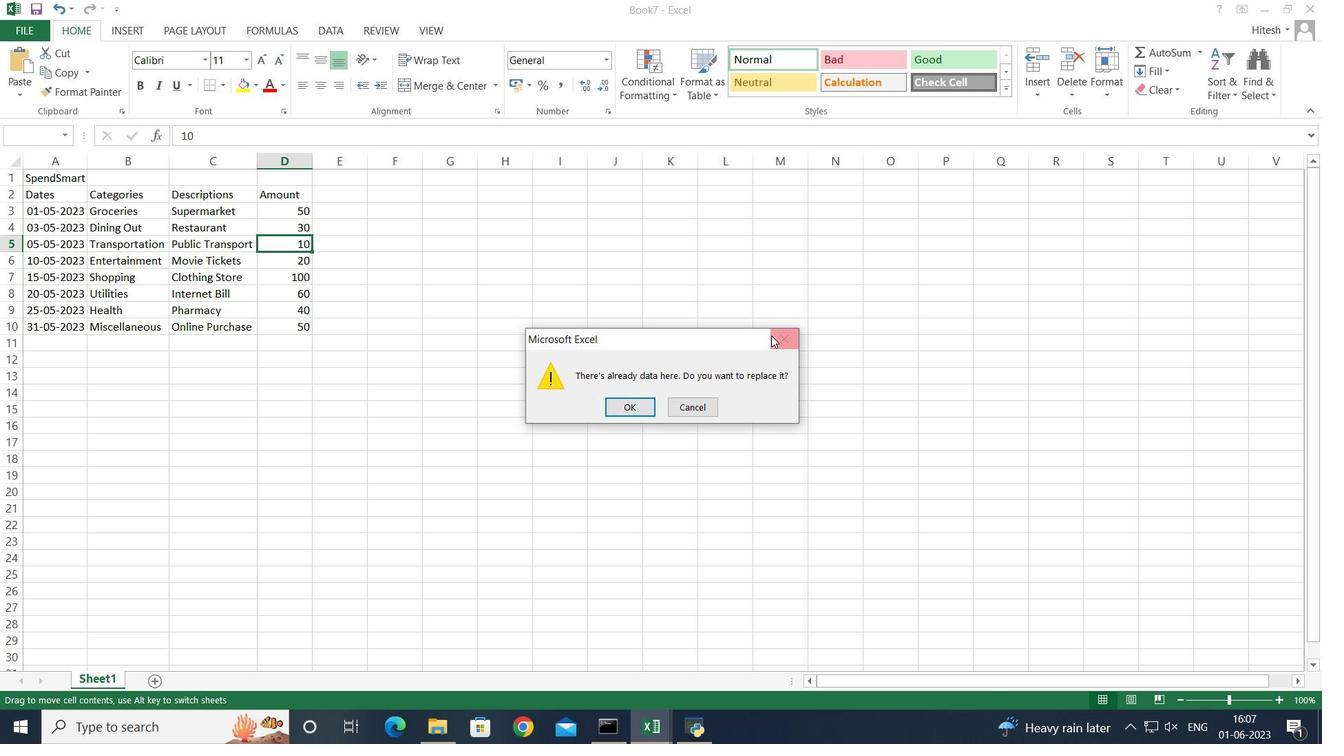 
Action: Mouse pressed left at (773, 335)
Screenshot: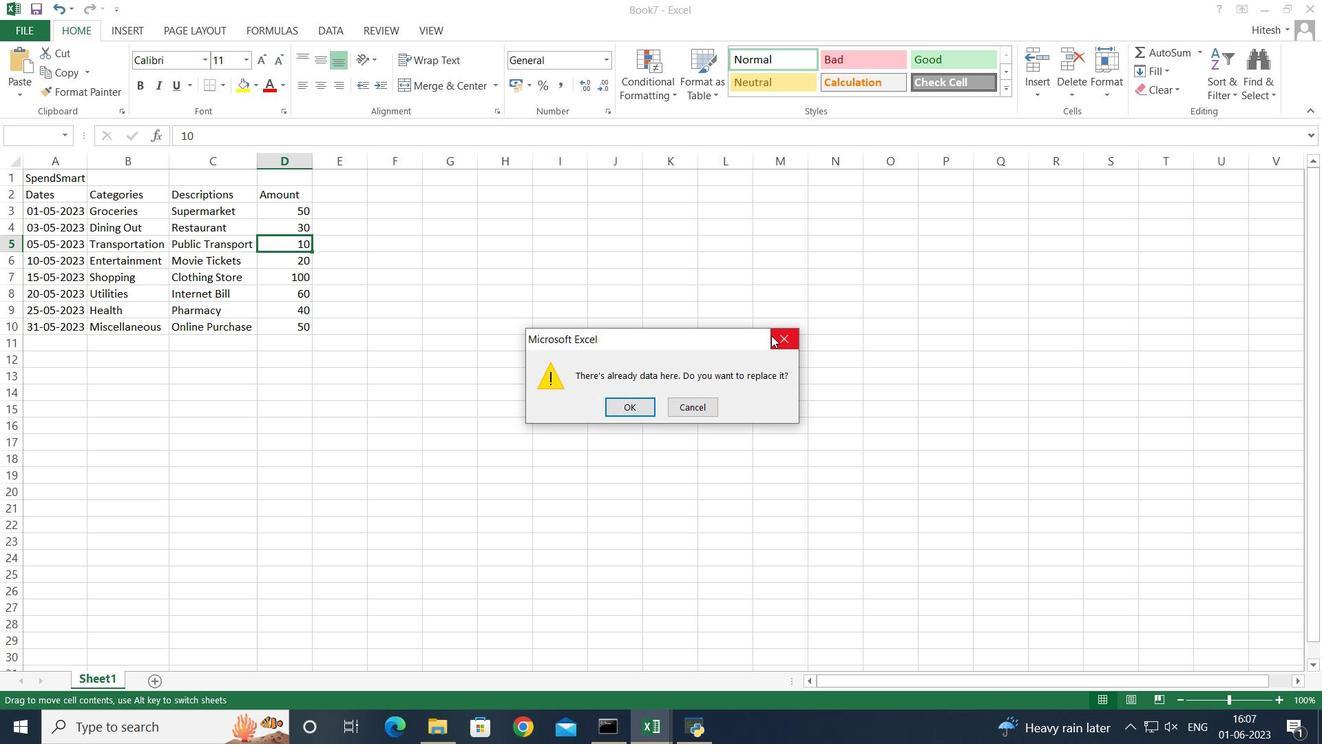 
Action: Mouse moved to (289, 217)
Screenshot: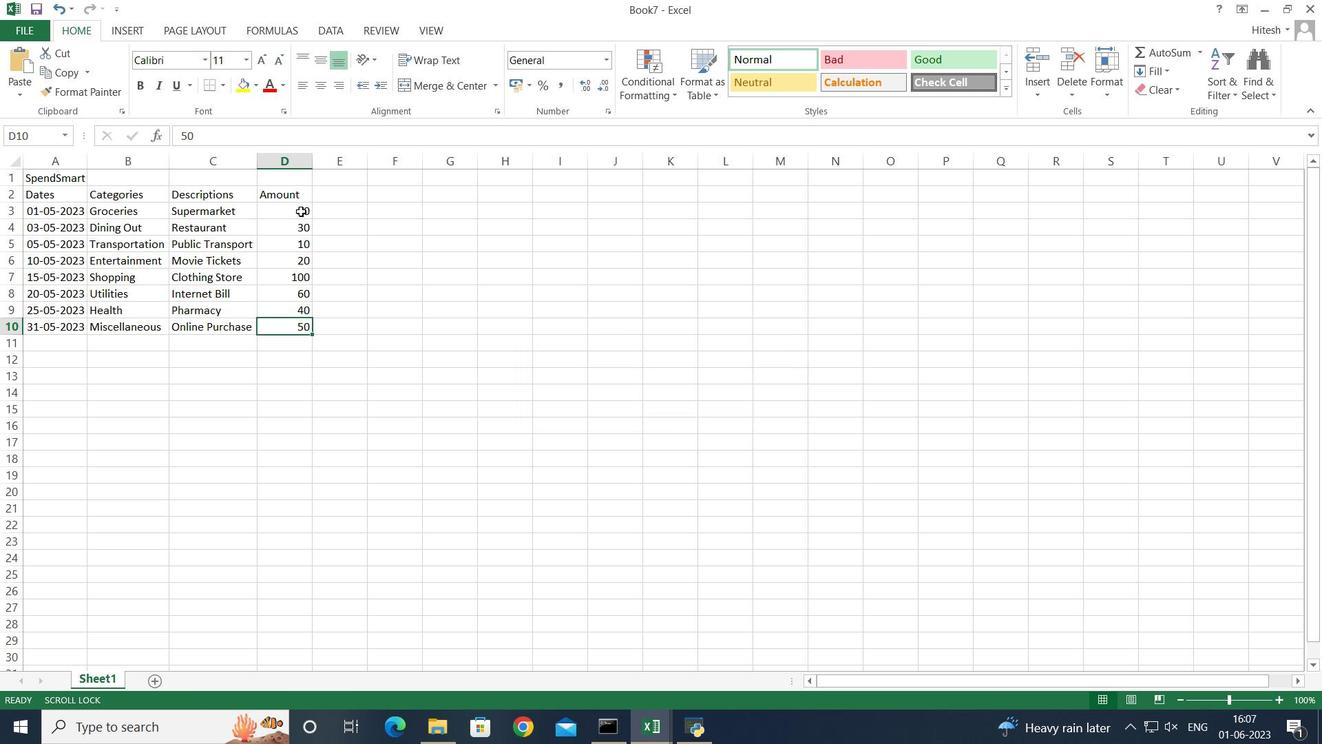 
Action: Mouse pressed left at (289, 217)
Screenshot: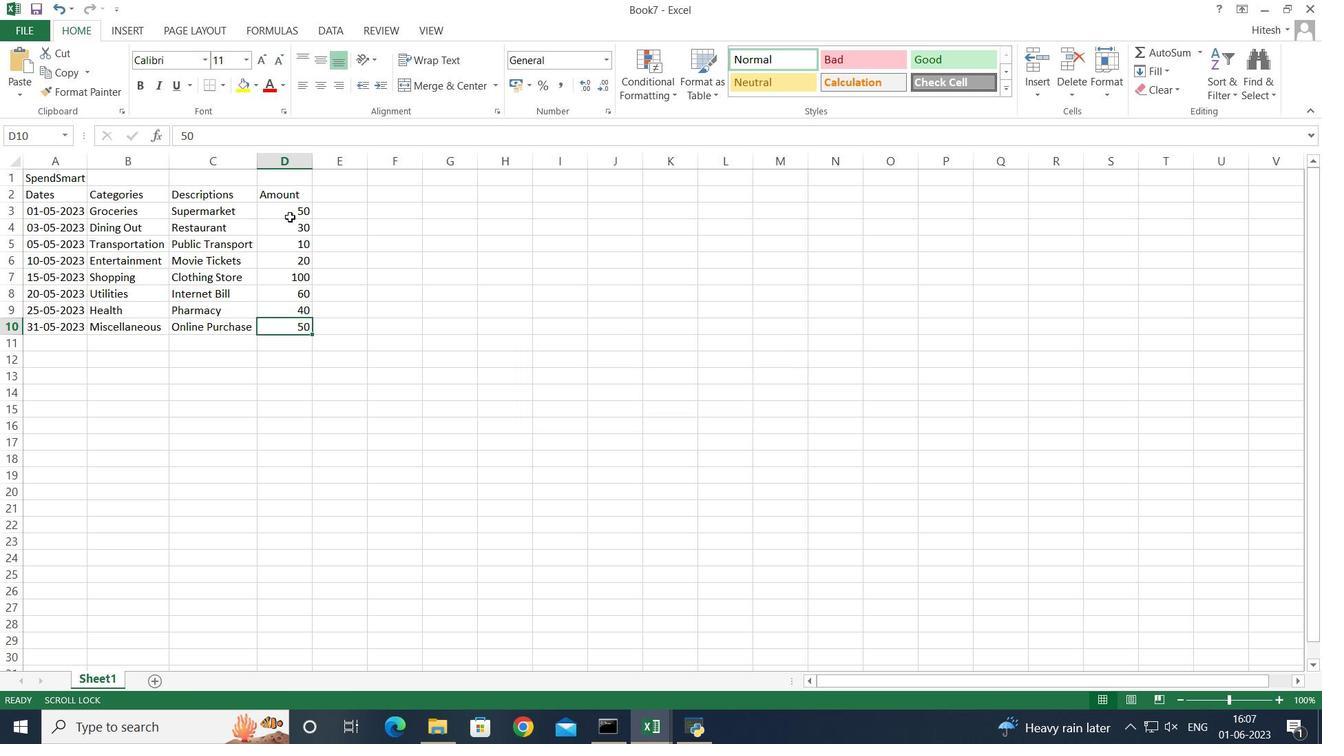 
Action: Key pressed <Key.shift><Key.down><Key.down><Key.down><Key.right><Key.left><Key.left>
Screenshot: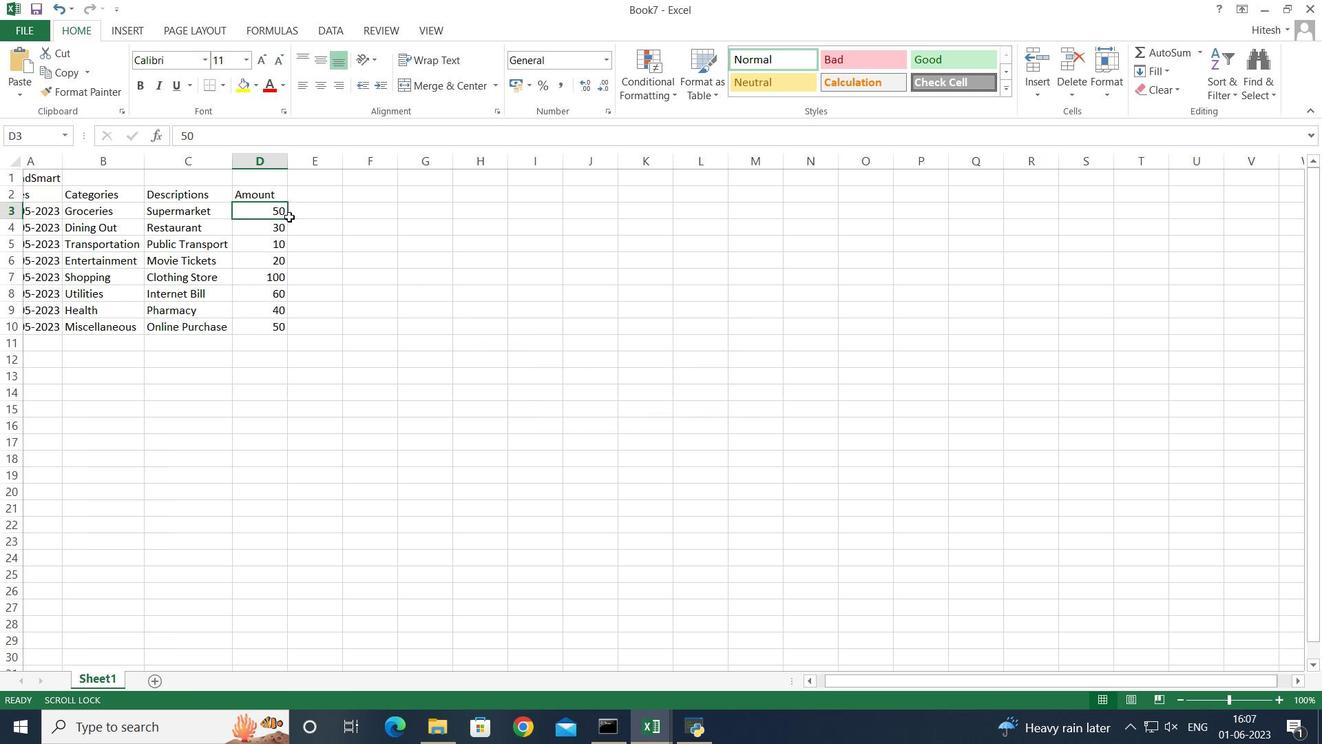 
Action: Mouse moved to (381, 226)
Screenshot: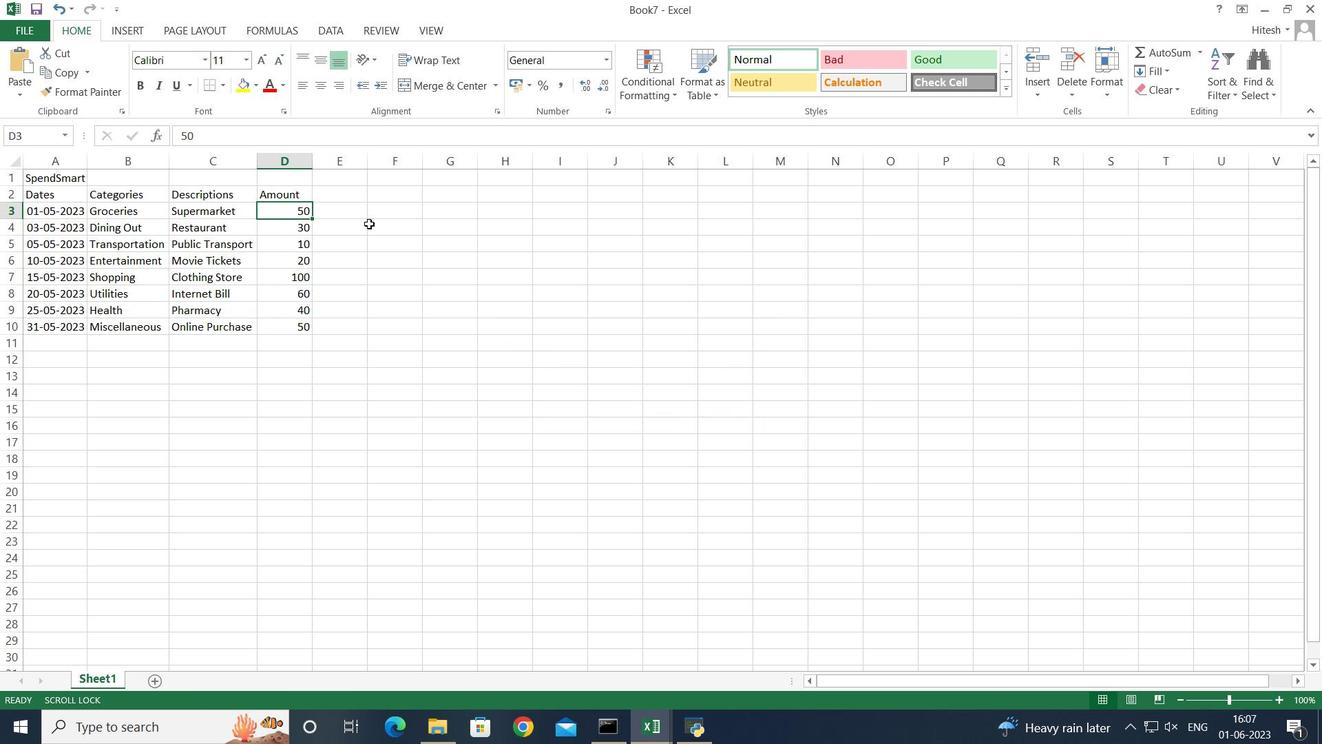 
Action: Mouse pressed left at (381, 226)
Screenshot: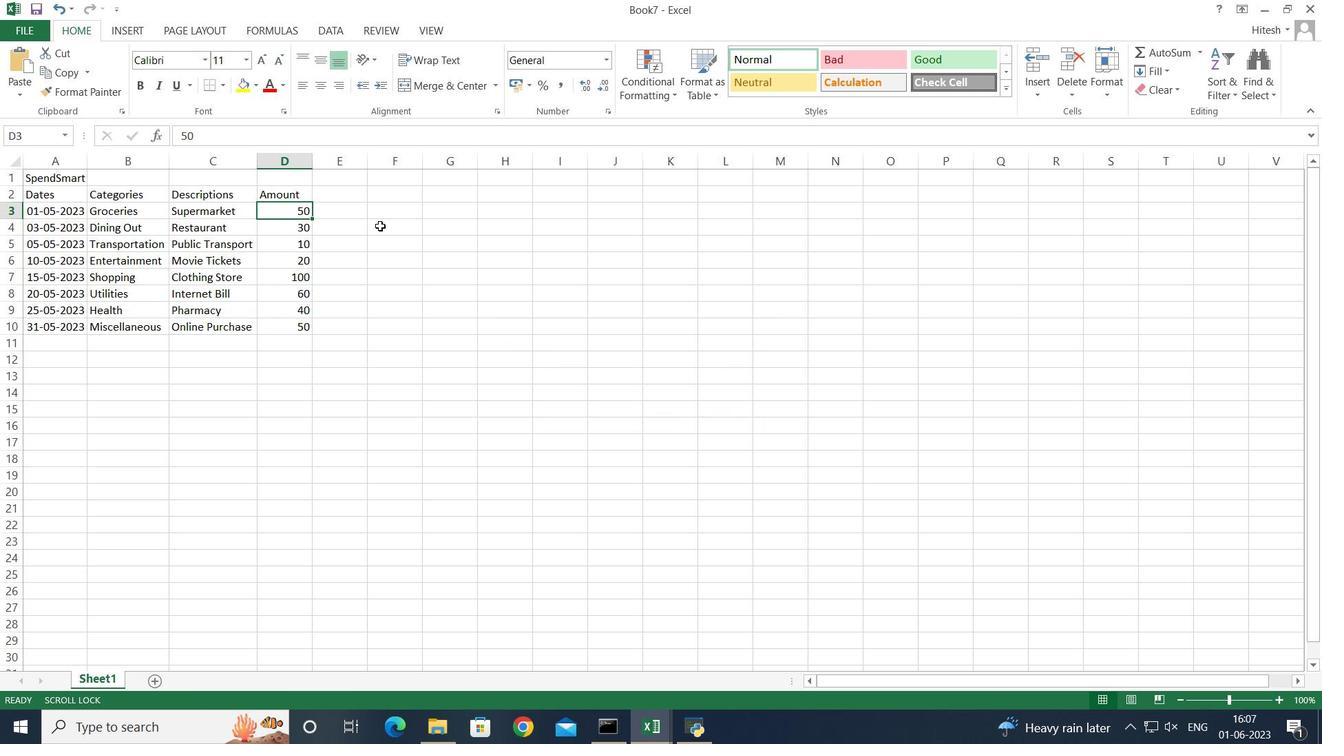 
Action: Key pressed <Key.shift><Key.right><Key.right>
Screenshot: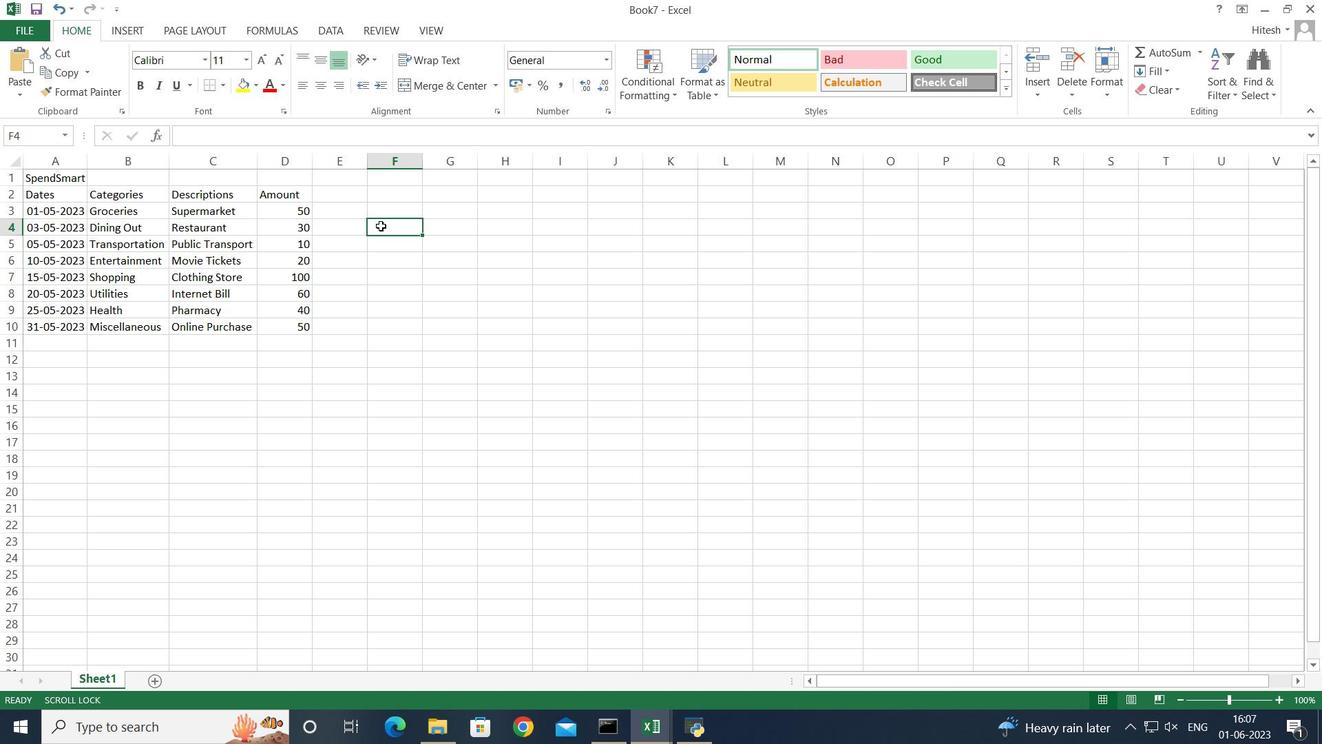 
Action: Mouse moved to (280, 212)
Screenshot: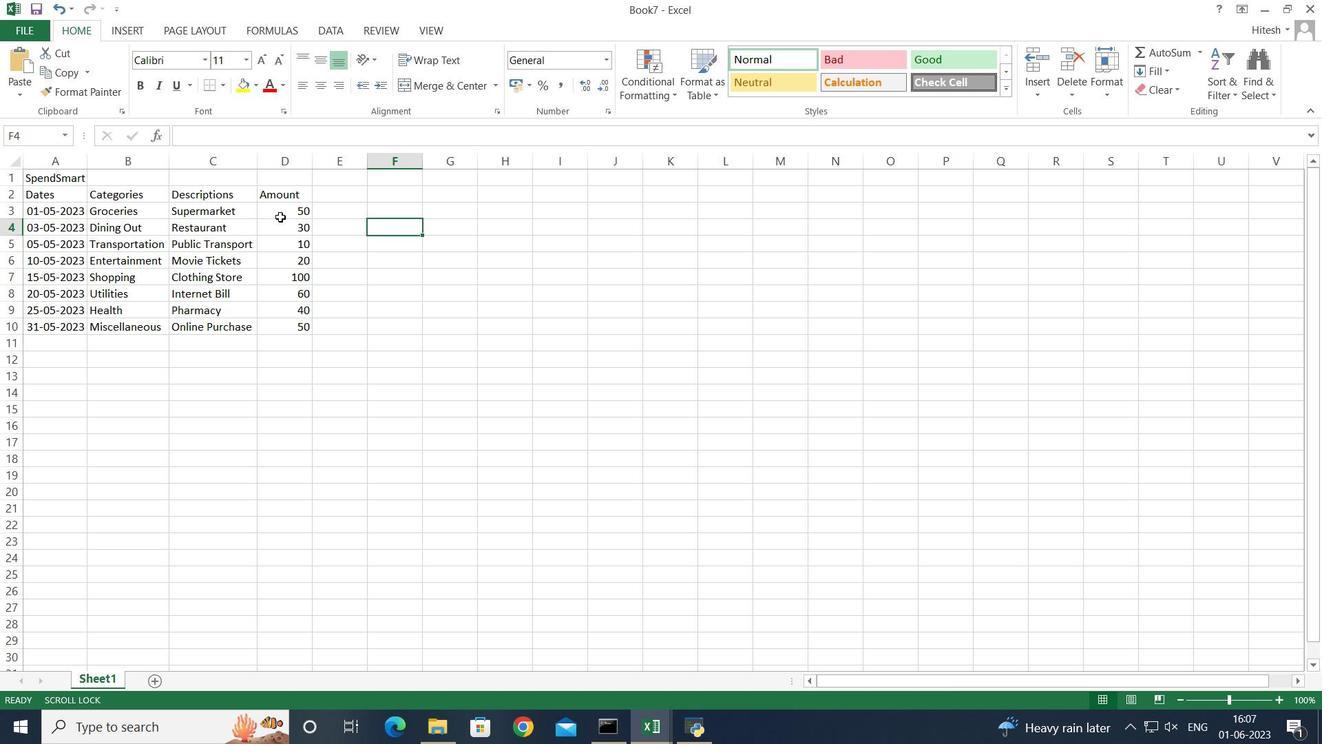 
Action: Mouse pressed left at (280, 212)
Screenshot: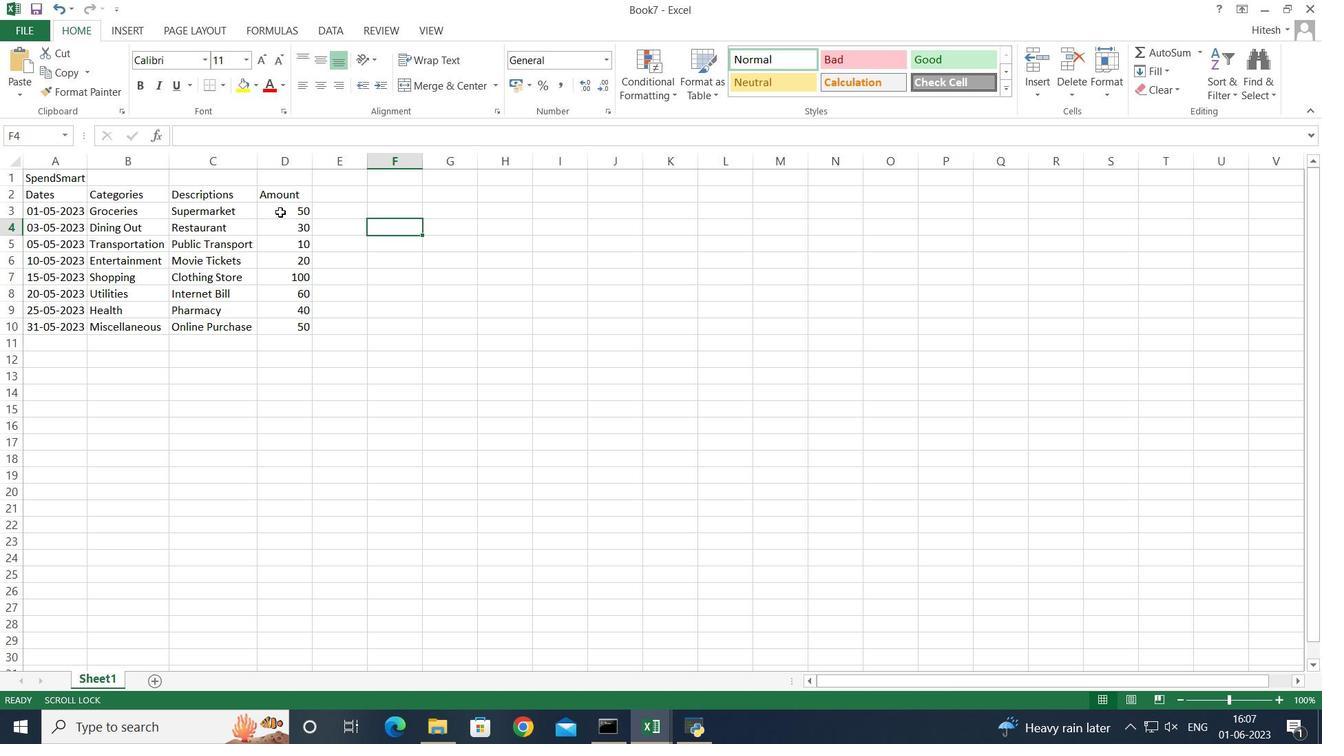 
Action: Mouse moved to (296, 351)
Screenshot: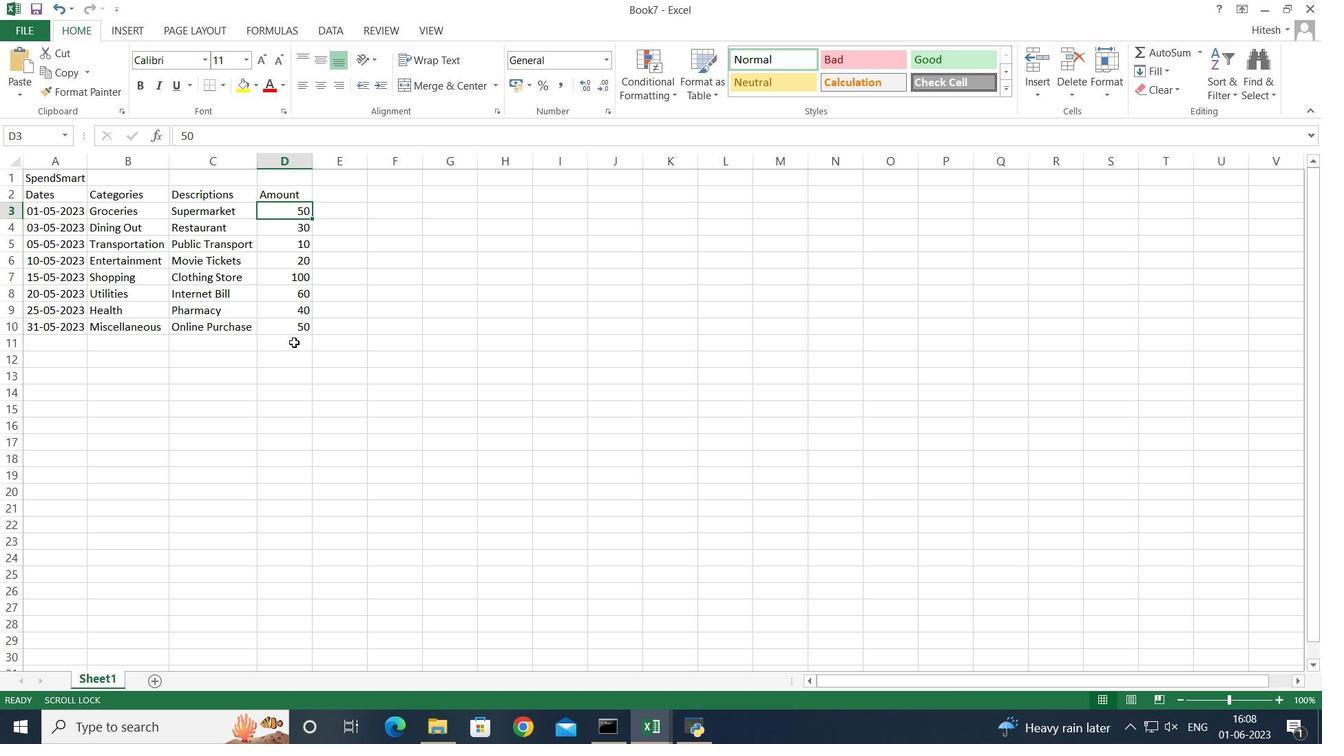 
Action: Mouse pressed left at (296, 351)
Screenshot: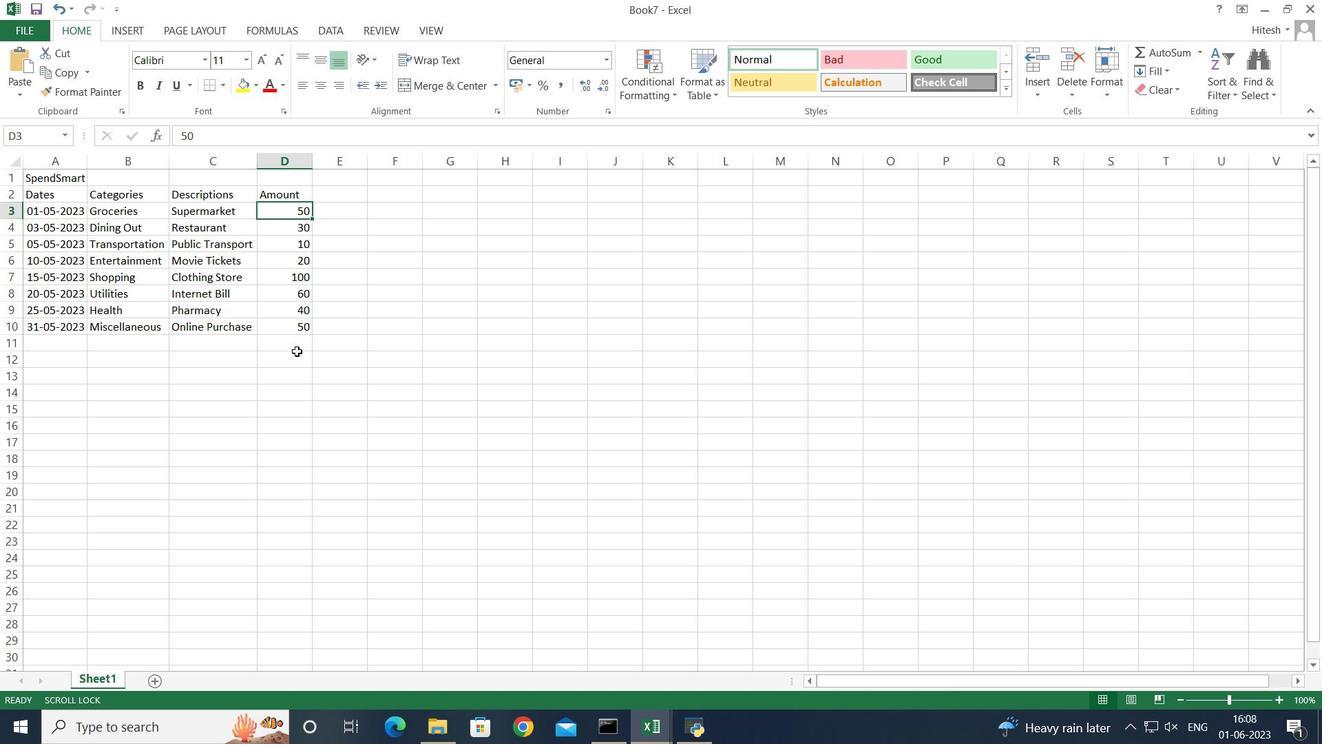 
Action: Mouse moved to (308, 329)
Screenshot: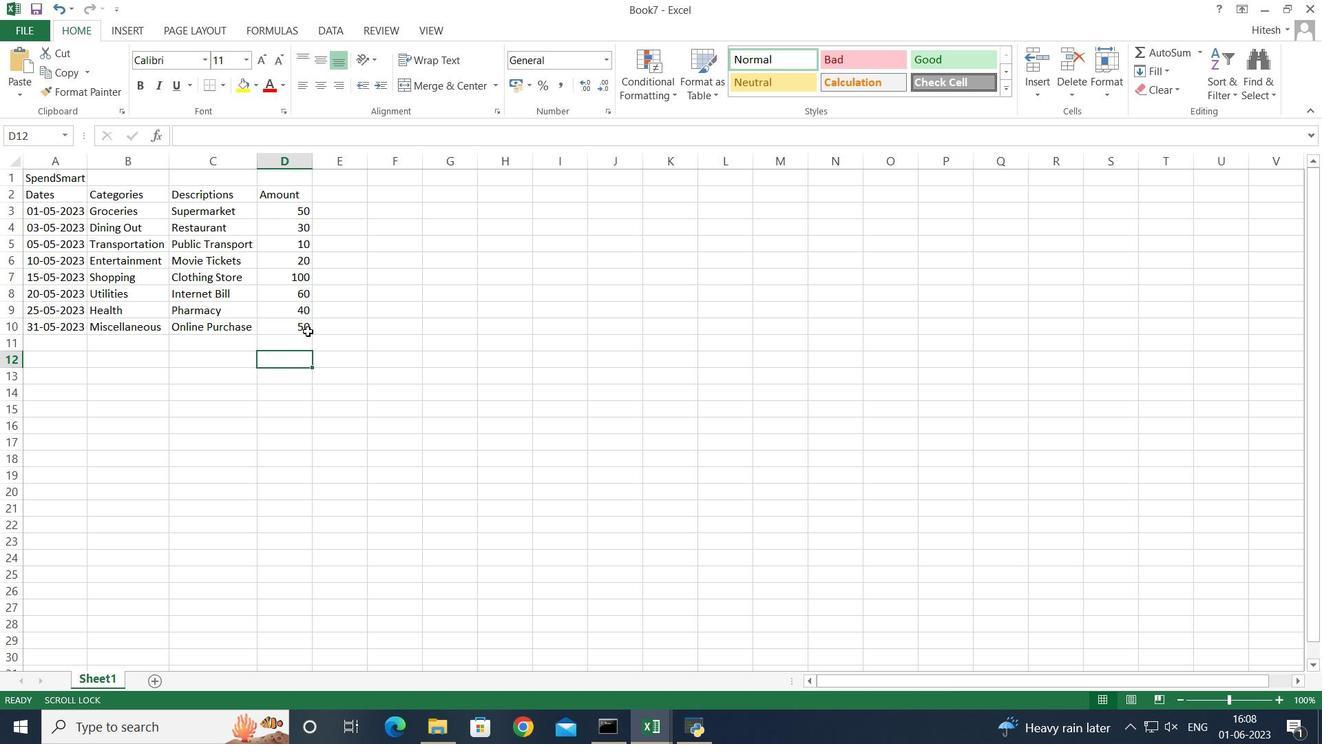 
Action: Mouse pressed left at (308, 329)
Screenshot: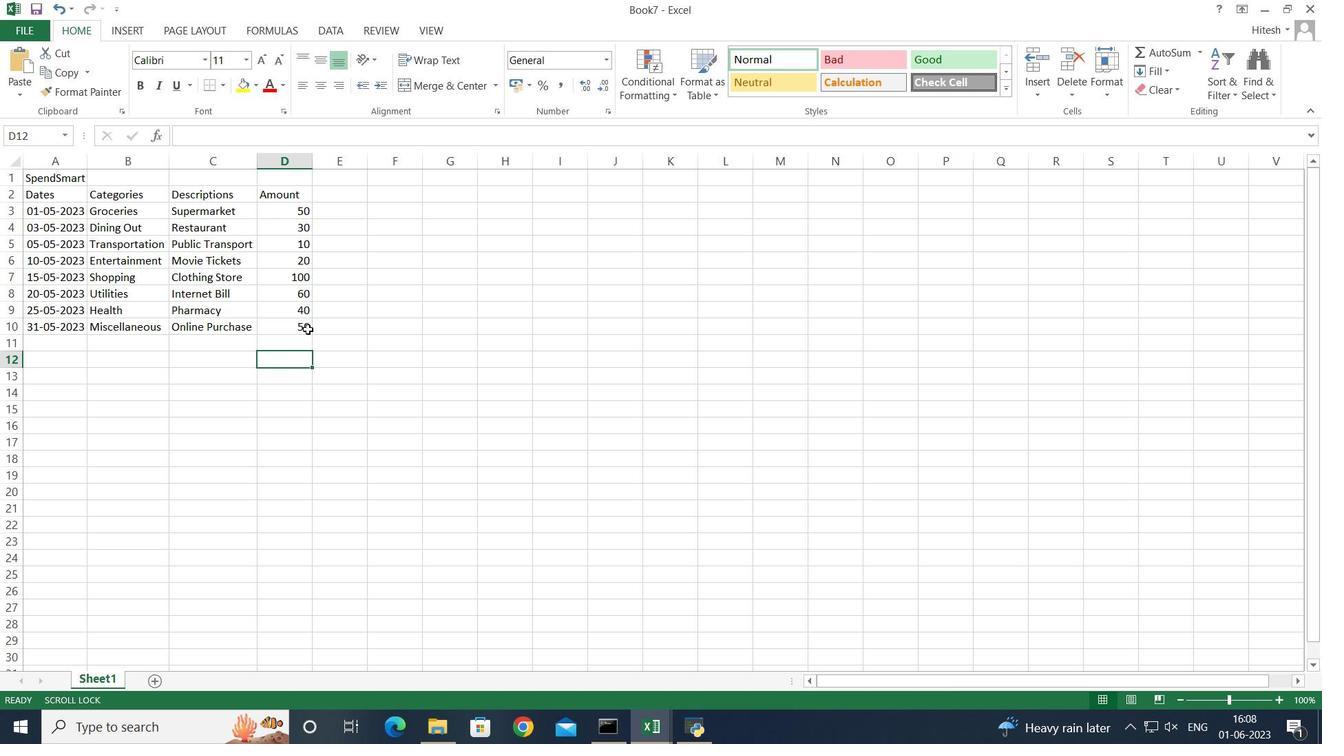 
Action: Mouse moved to (308, 315)
Screenshot: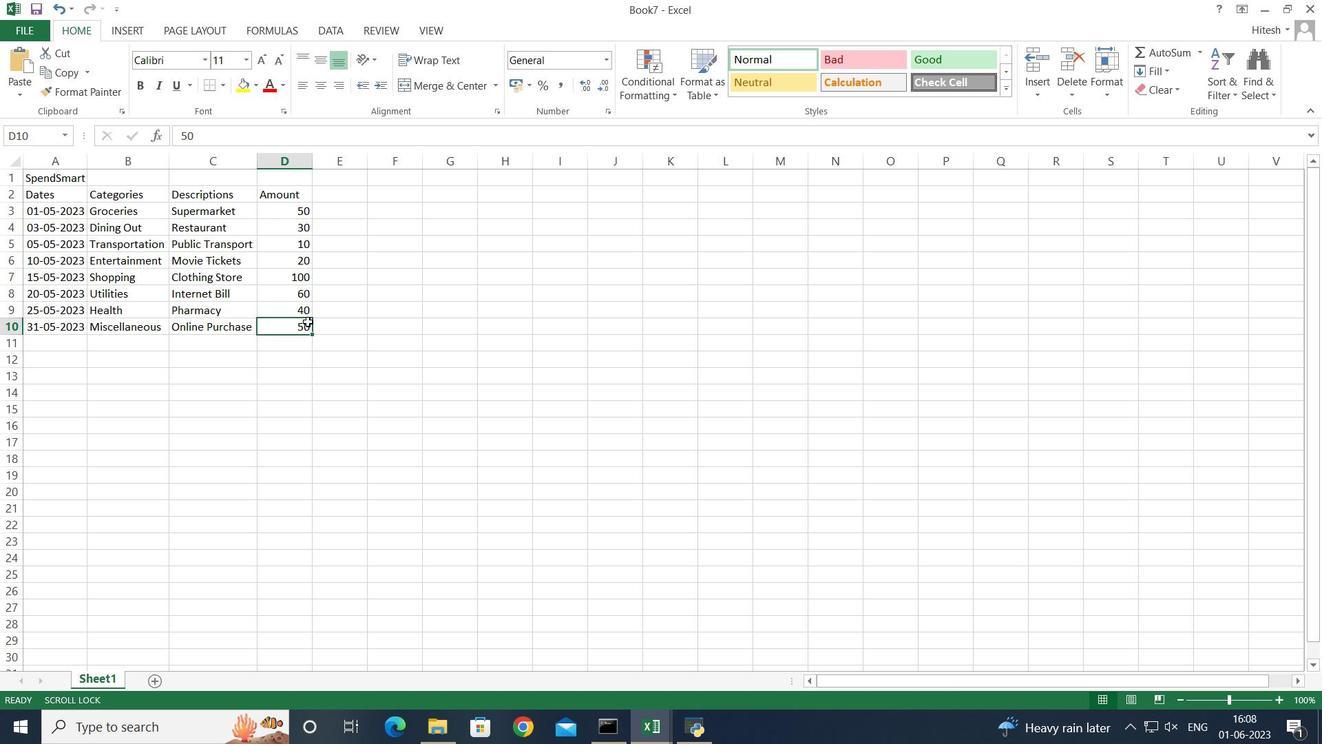 
Action: Mouse pressed left at (308, 315)
Screenshot: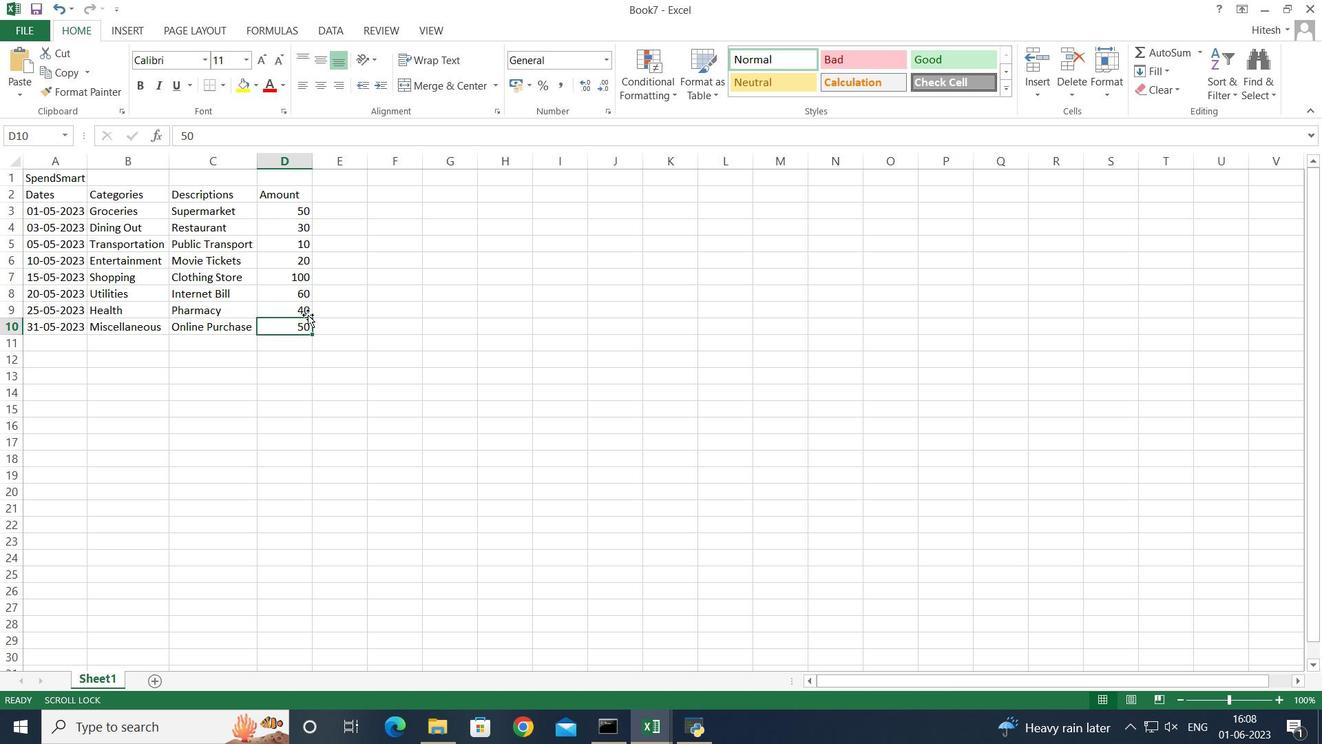 
Action: Mouse moved to (327, 327)
Screenshot: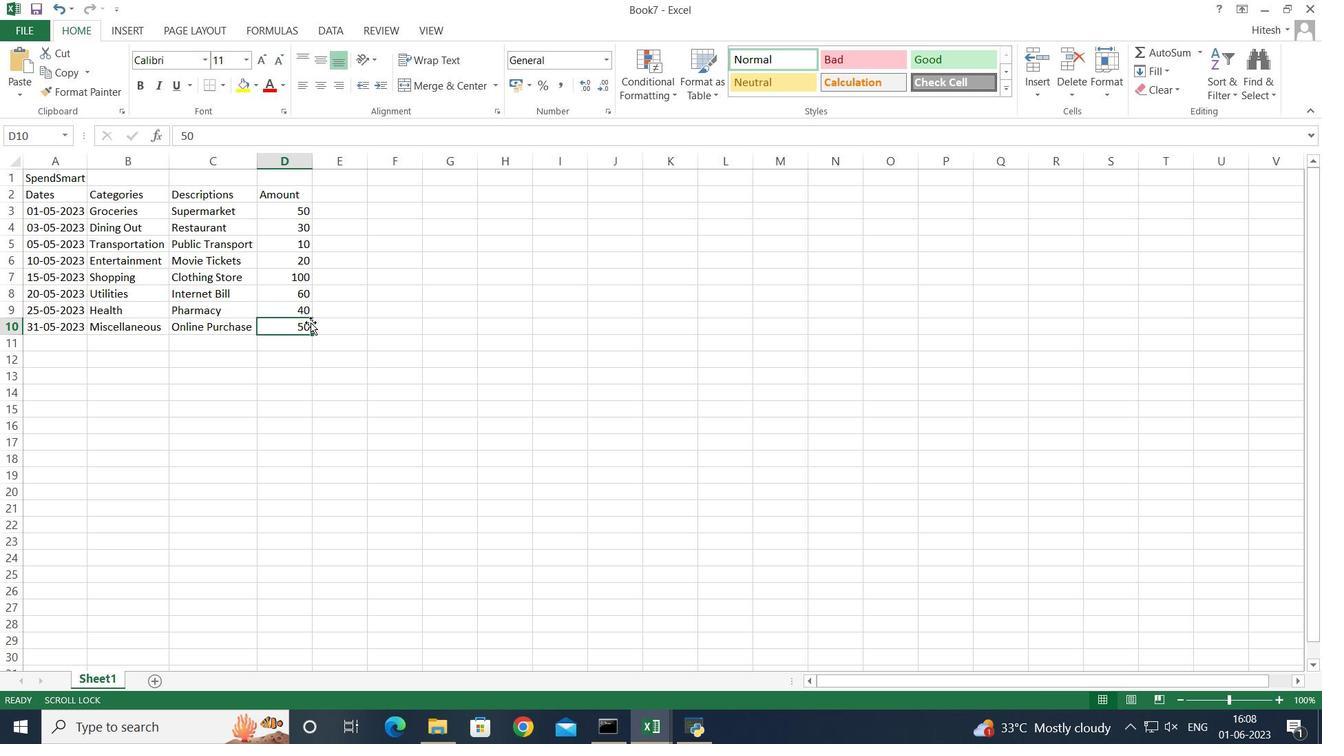 
Action: Mouse pressed left at (327, 327)
Screenshot: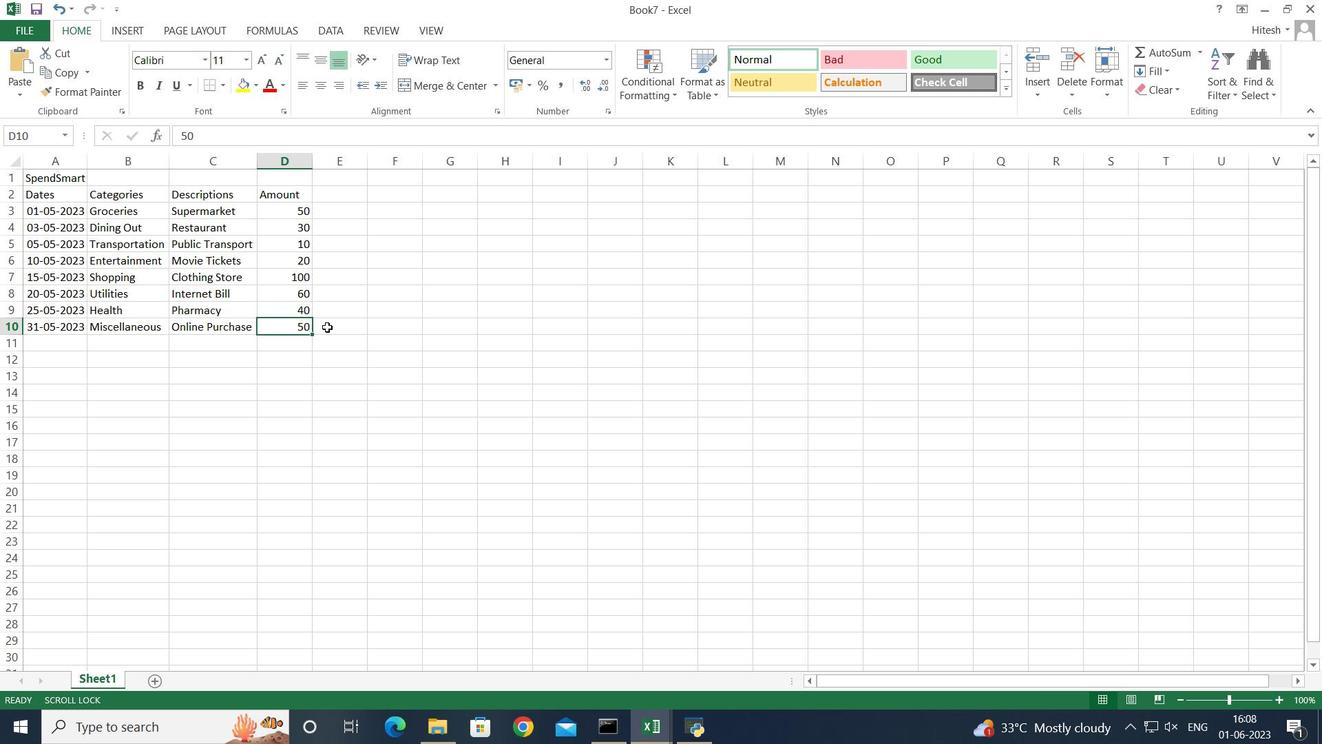 
Action: Mouse moved to (327, 327)
Screenshot: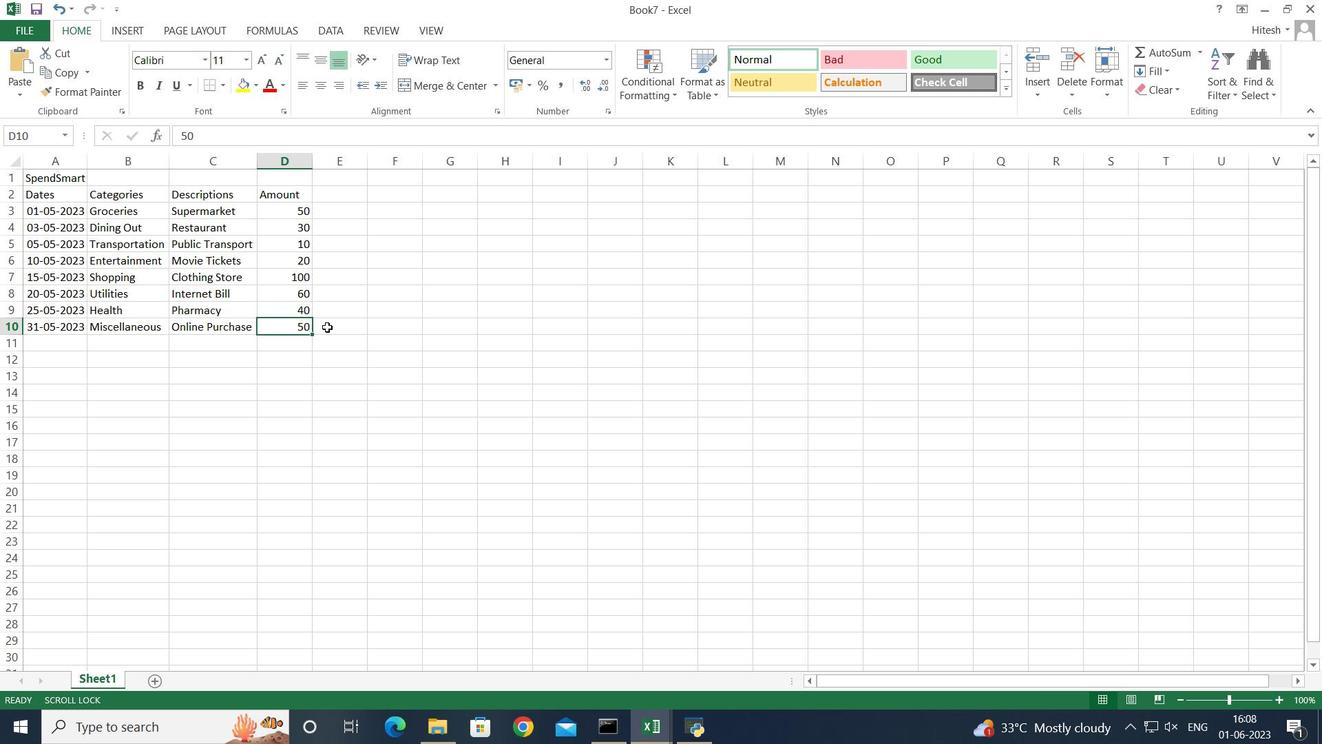 
Action: Mouse pressed left at (327, 327)
Screenshot: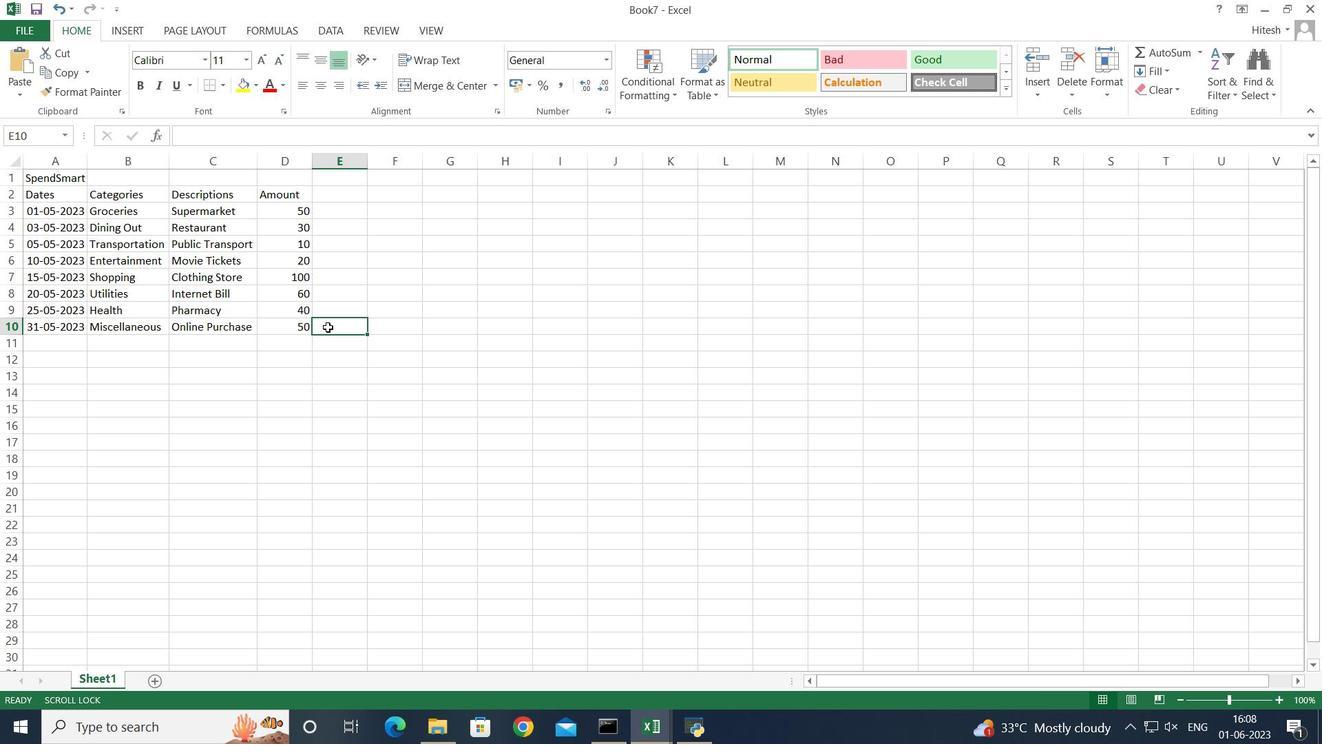 
Action: Mouse moved to (381, 330)
Screenshot: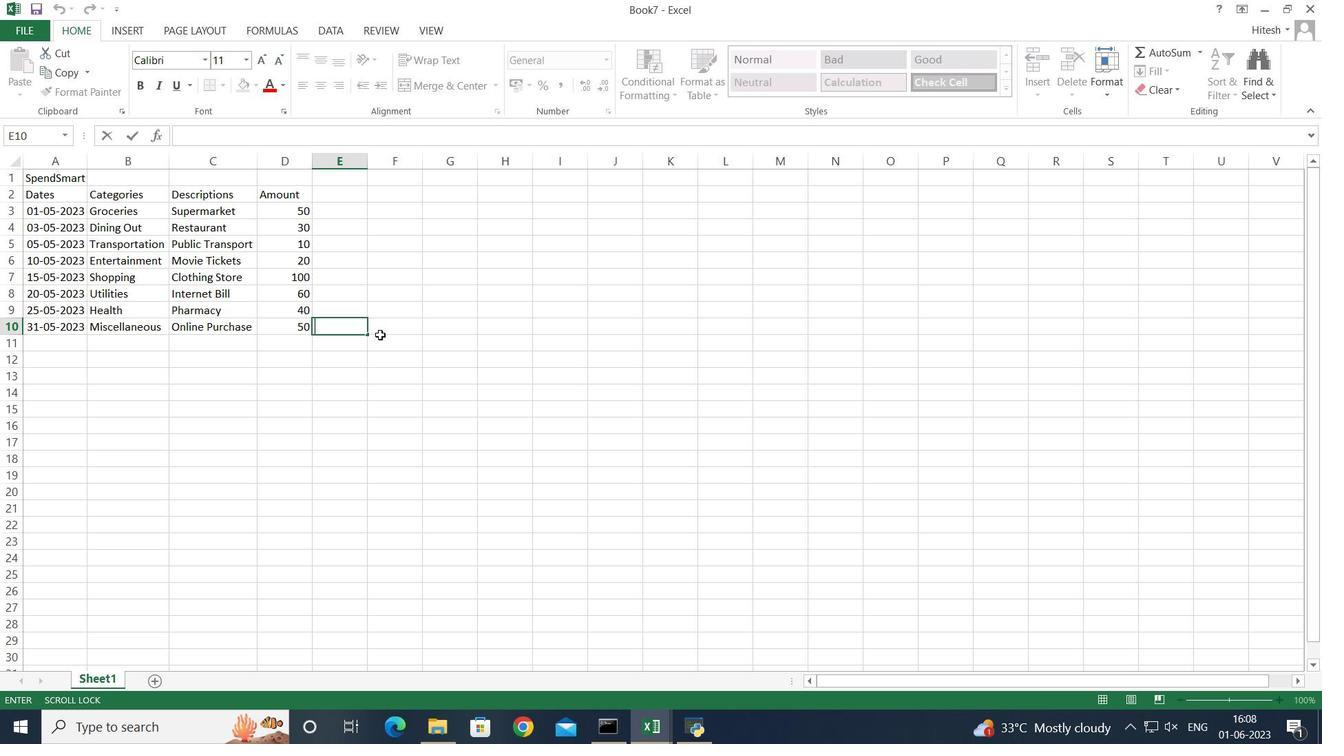 
Action: Mouse pressed left at (381, 330)
Screenshot: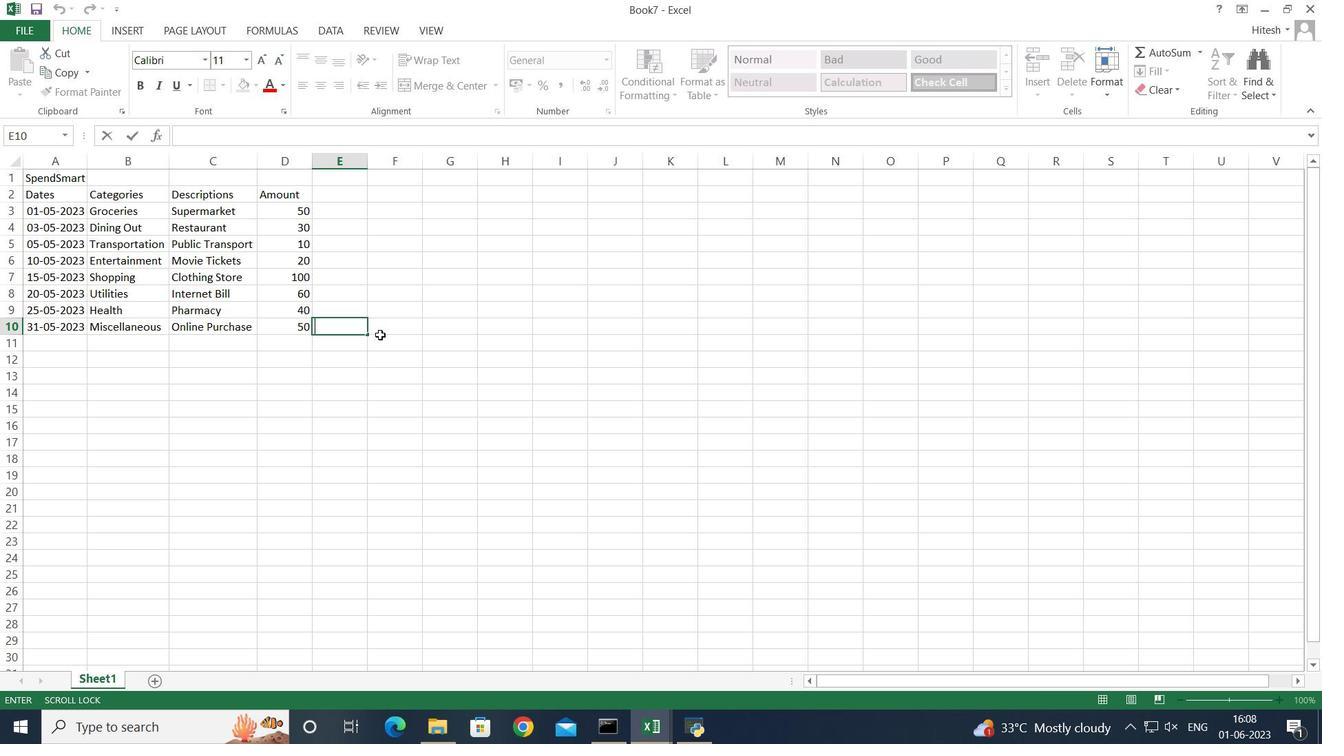 
Action: Mouse moved to (303, 327)
Screenshot: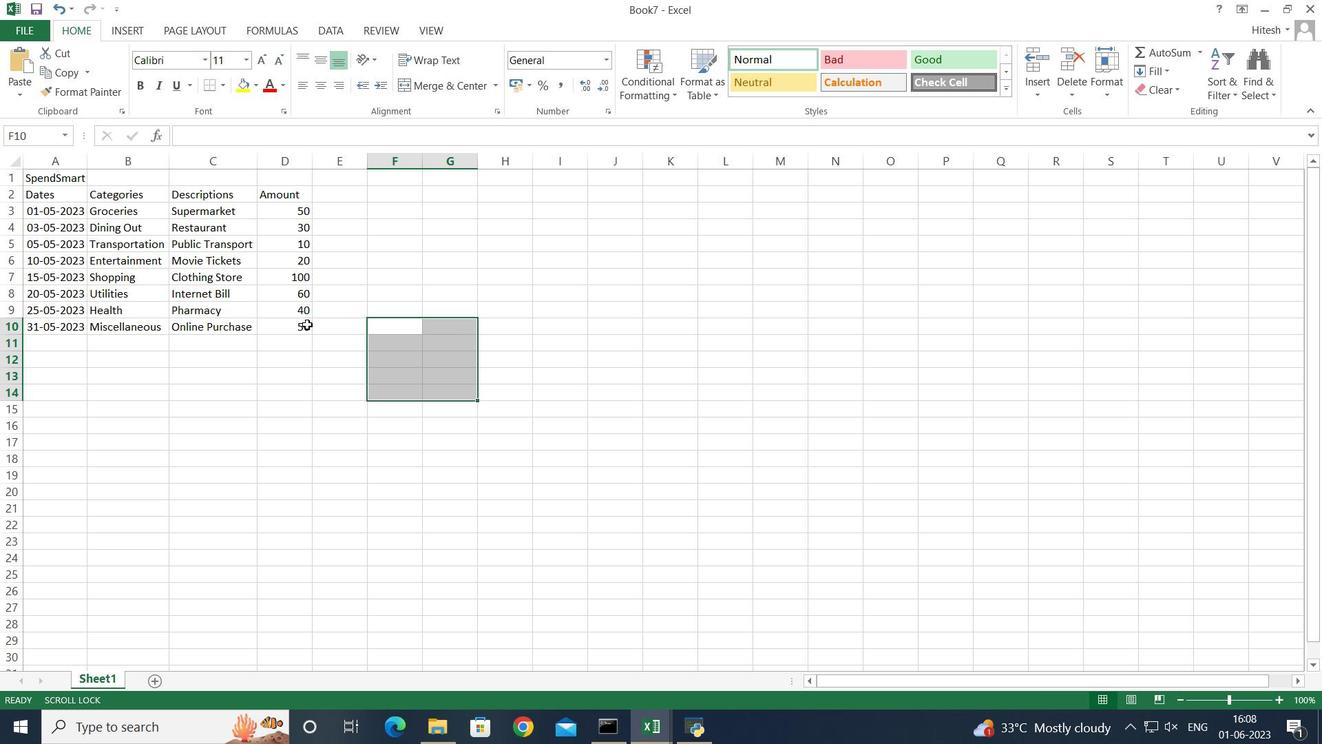 
Action: Mouse pressed left at (303, 327)
Screenshot: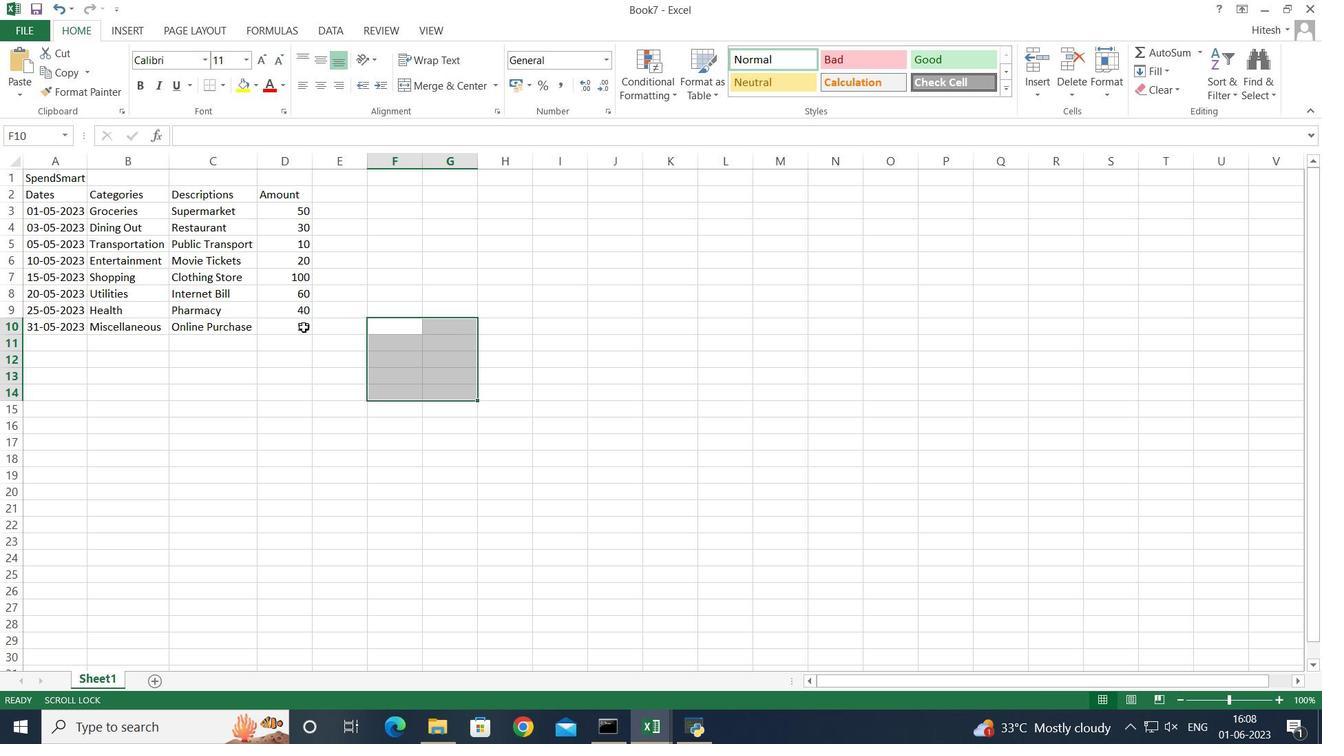 
Action: Mouse moved to (527, 81)
Screenshot: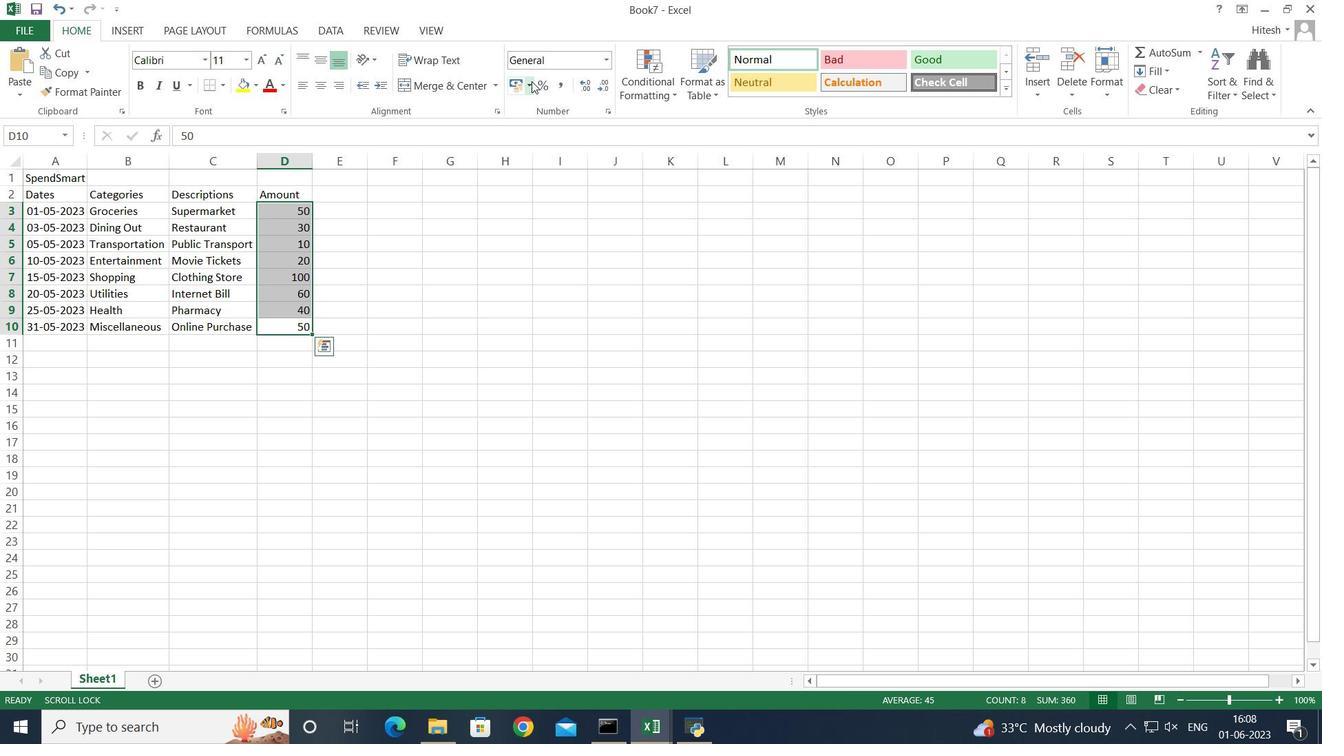 
Action: Mouse pressed left at (527, 81)
Screenshot: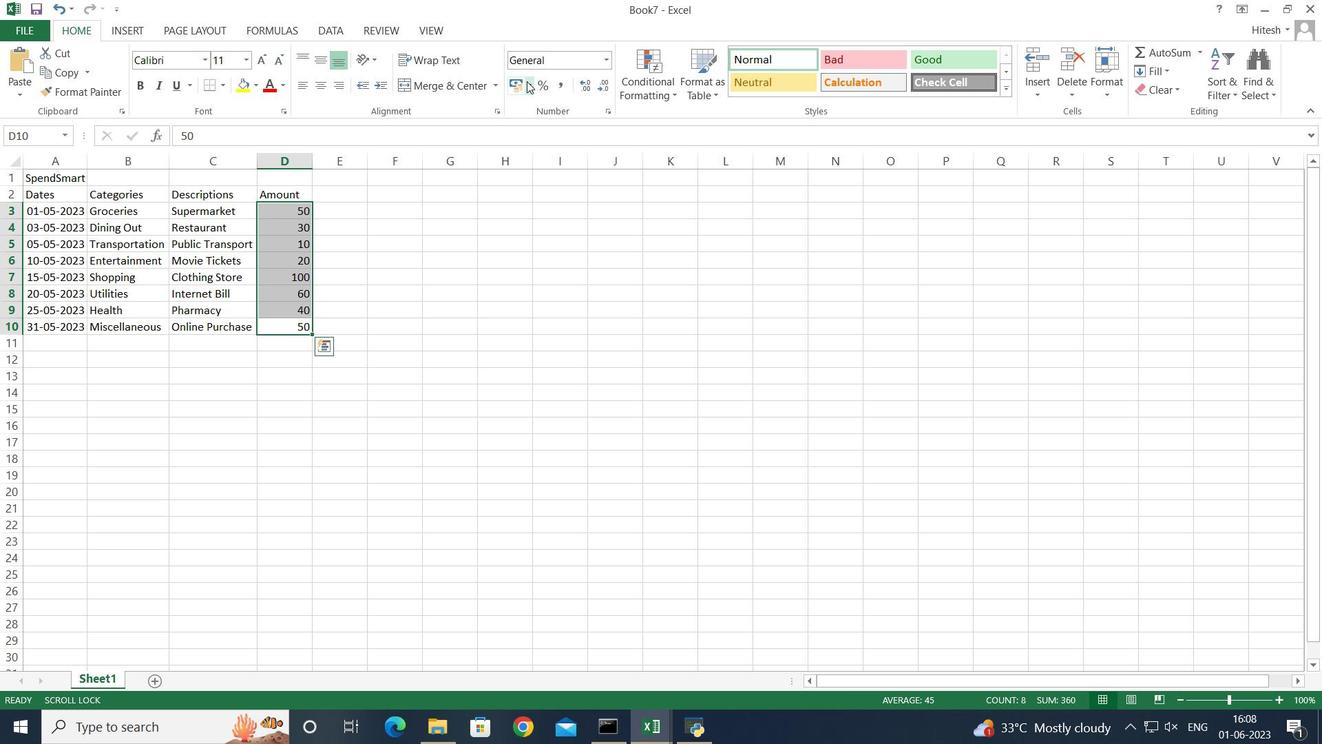 
Action: Mouse moved to (536, 126)
Screenshot: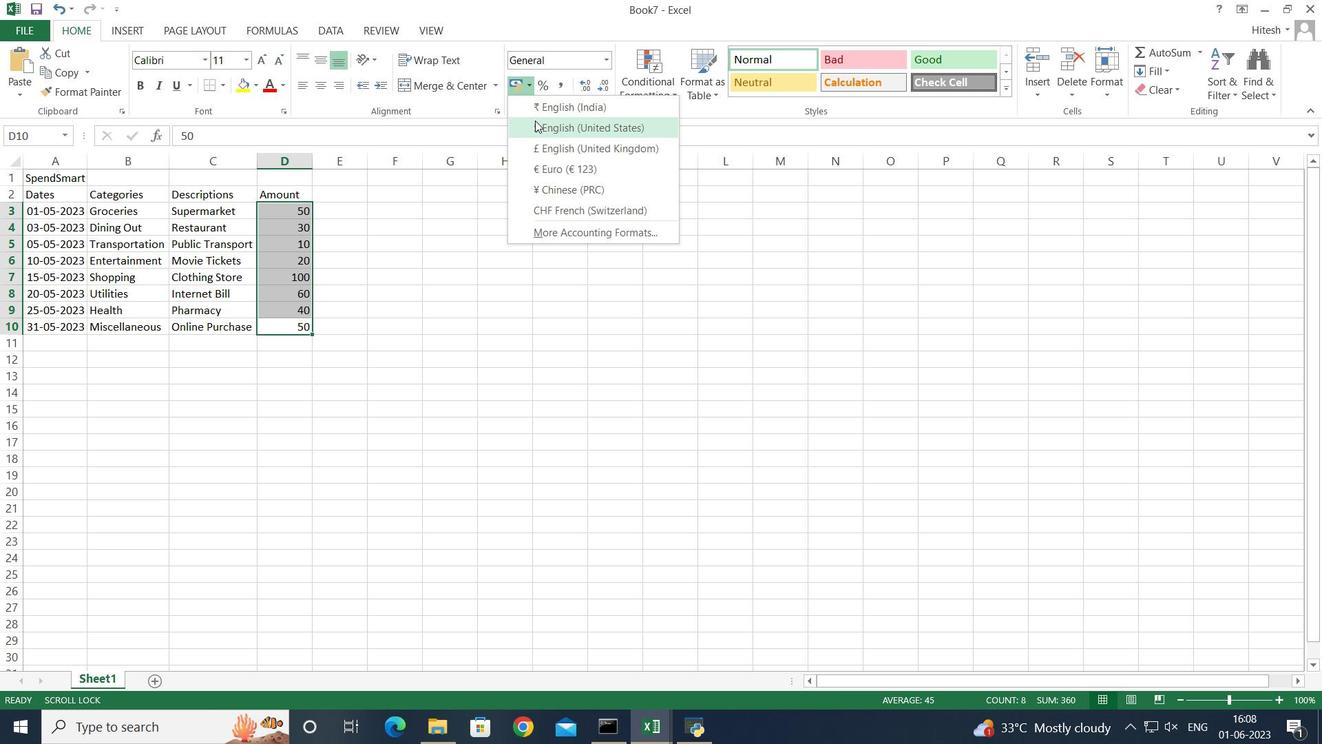 
Action: Mouse pressed left at (536, 126)
Screenshot: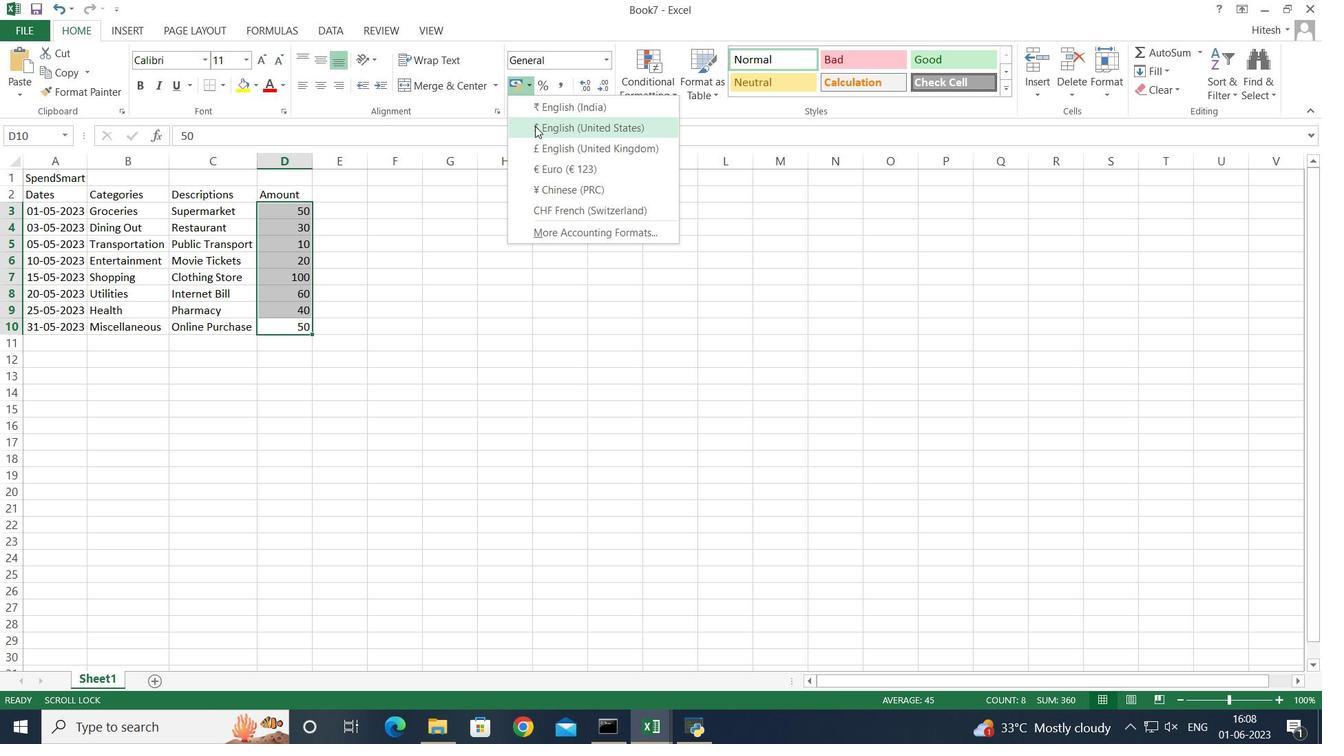 
Action: Mouse moved to (232, 425)
Screenshot: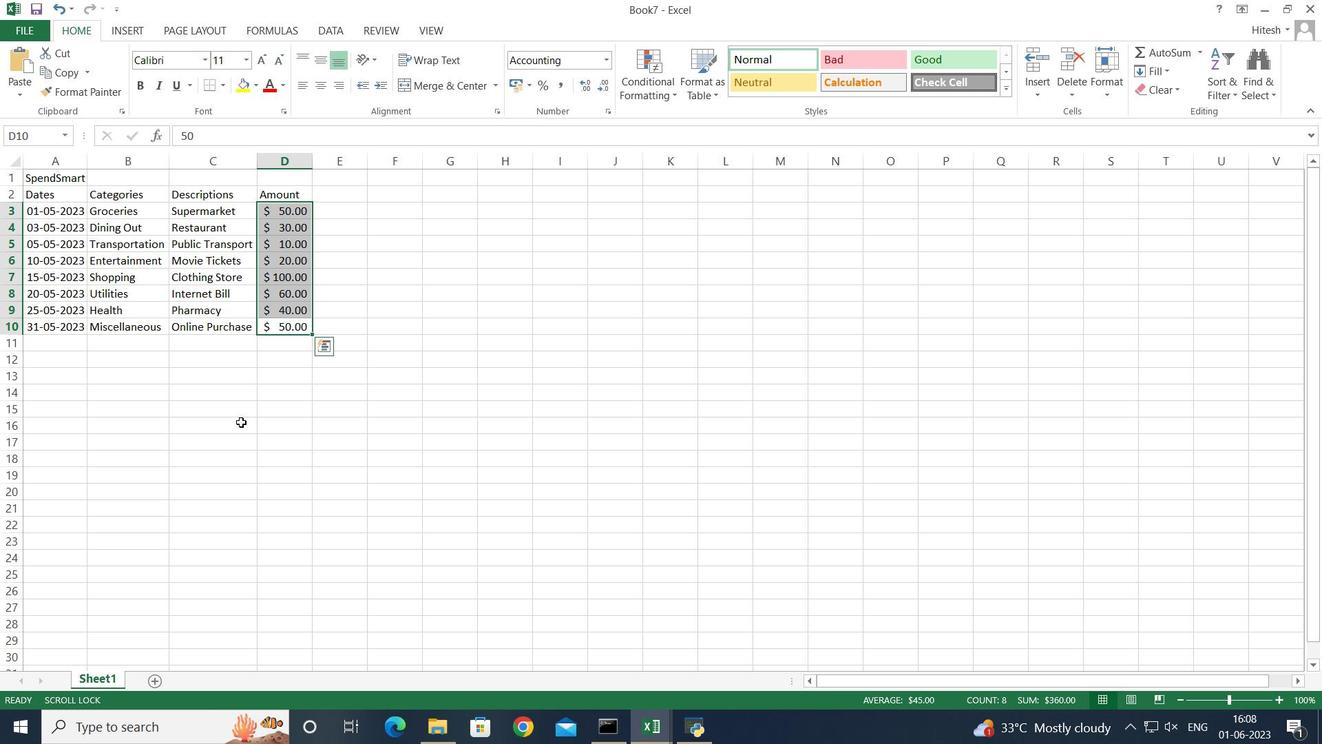 
Action: Mouse pressed left at (232, 425)
Screenshot: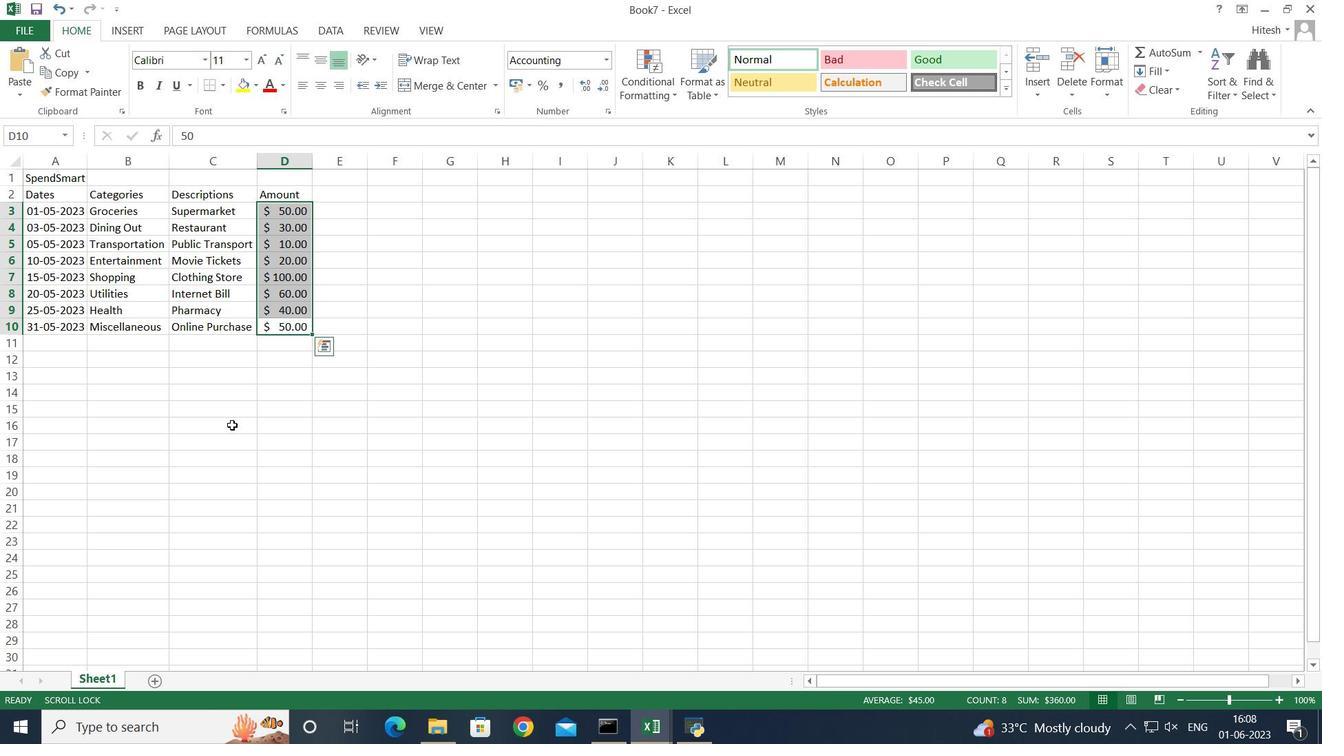 
Action: Mouse moved to (64, 166)
Screenshot: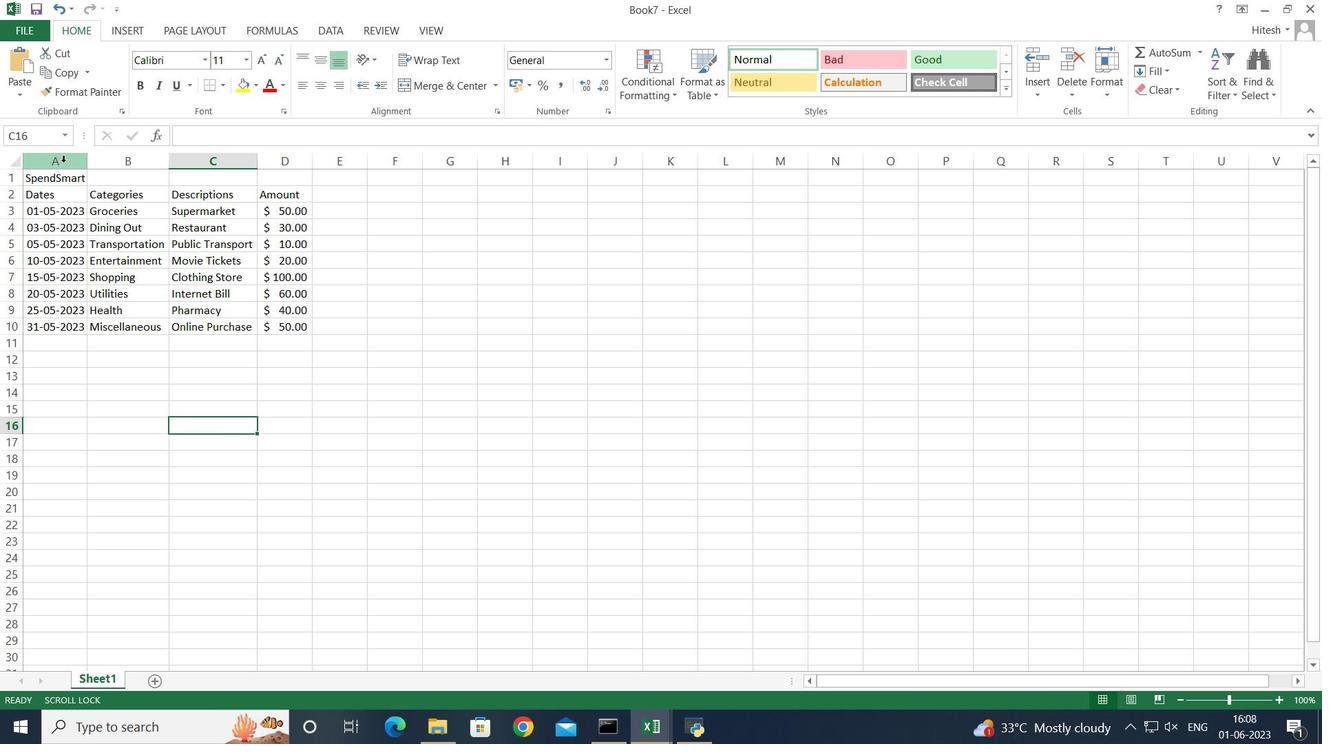 
Action: Mouse pressed left at (64, 166)
Screenshot: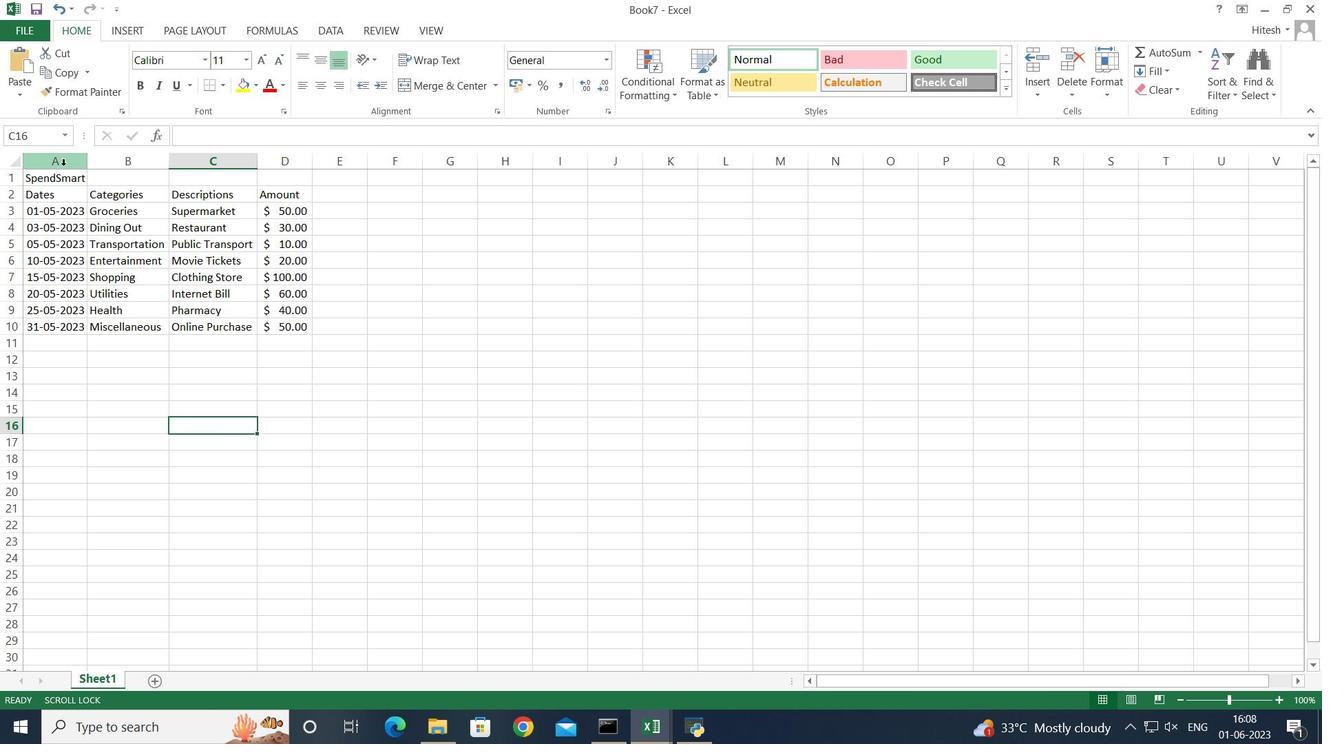
Action: Mouse moved to (86, 163)
Screenshot: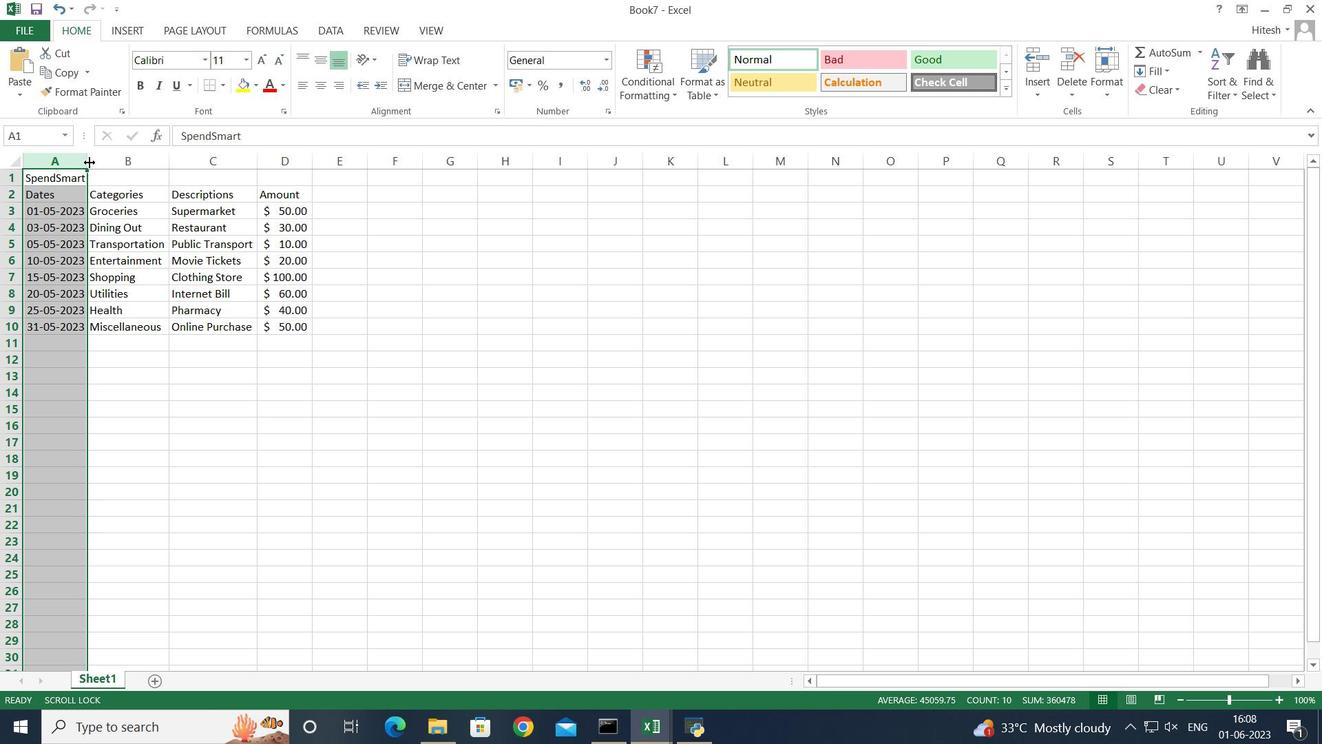 
Action: Mouse pressed left at (86, 163)
Screenshot: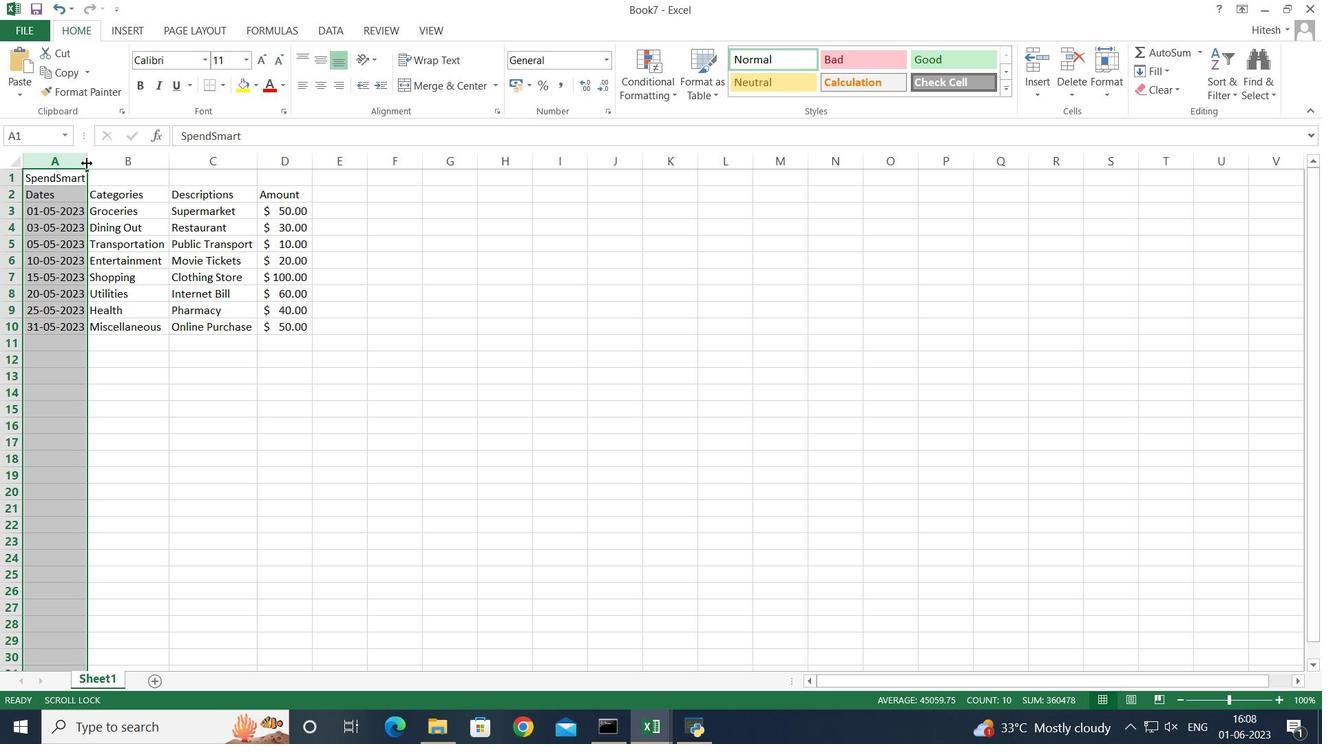 
Action: Mouse pressed left at (86, 163)
Screenshot: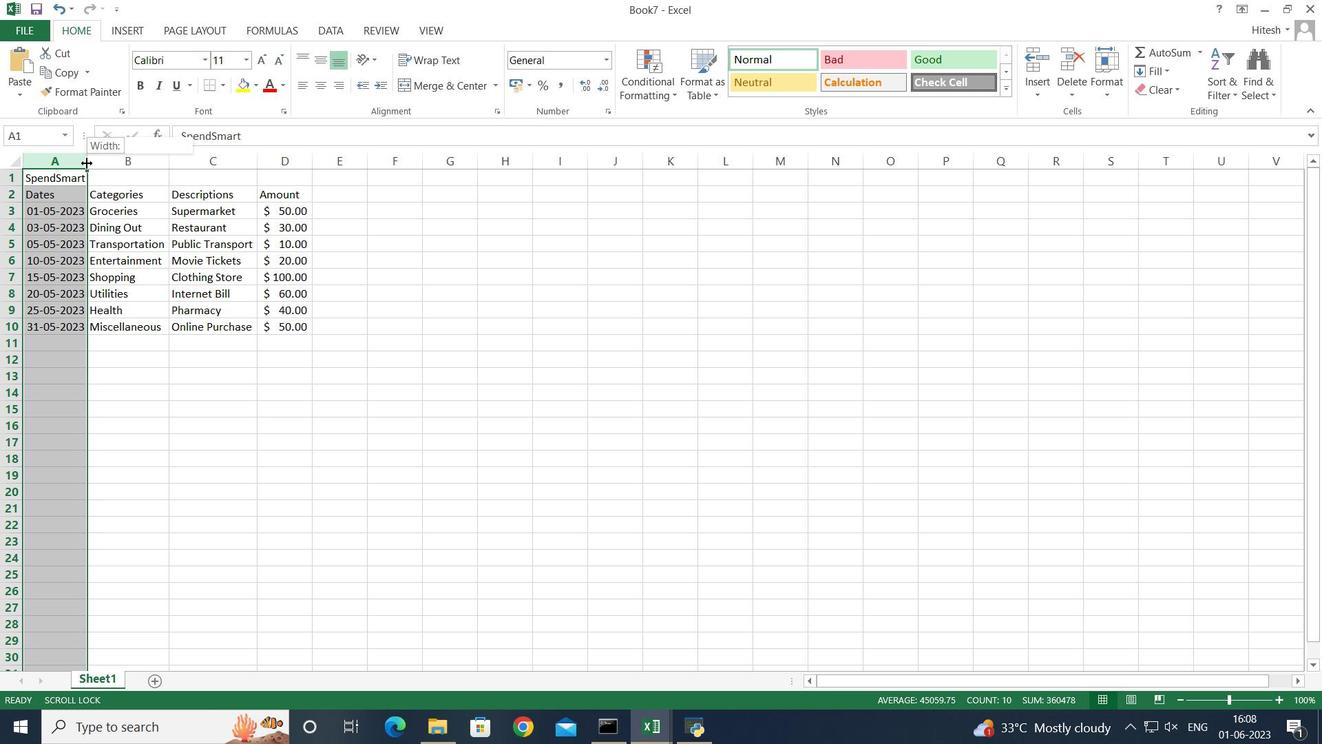 
Action: Mouse moved to (133, 163)
Screenshot: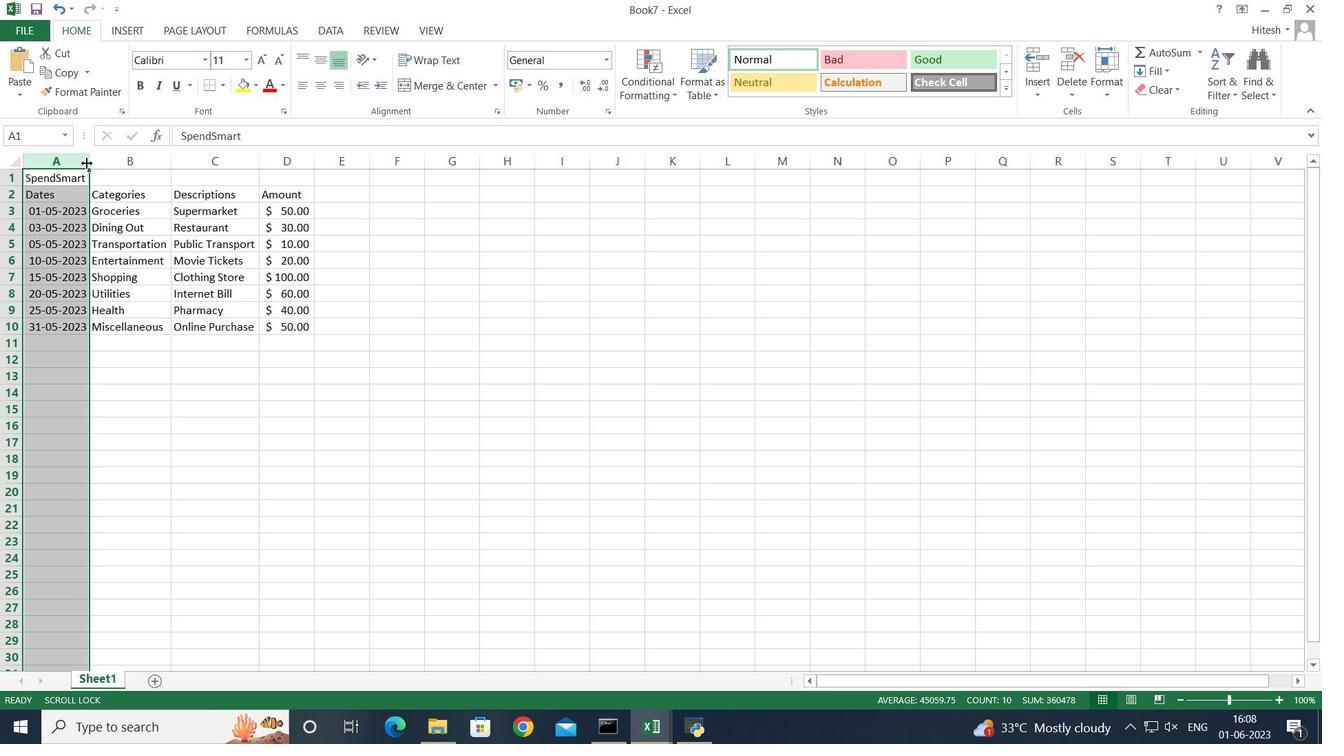 
Action: Mouse pressed left at (133, 163)
Screenshot: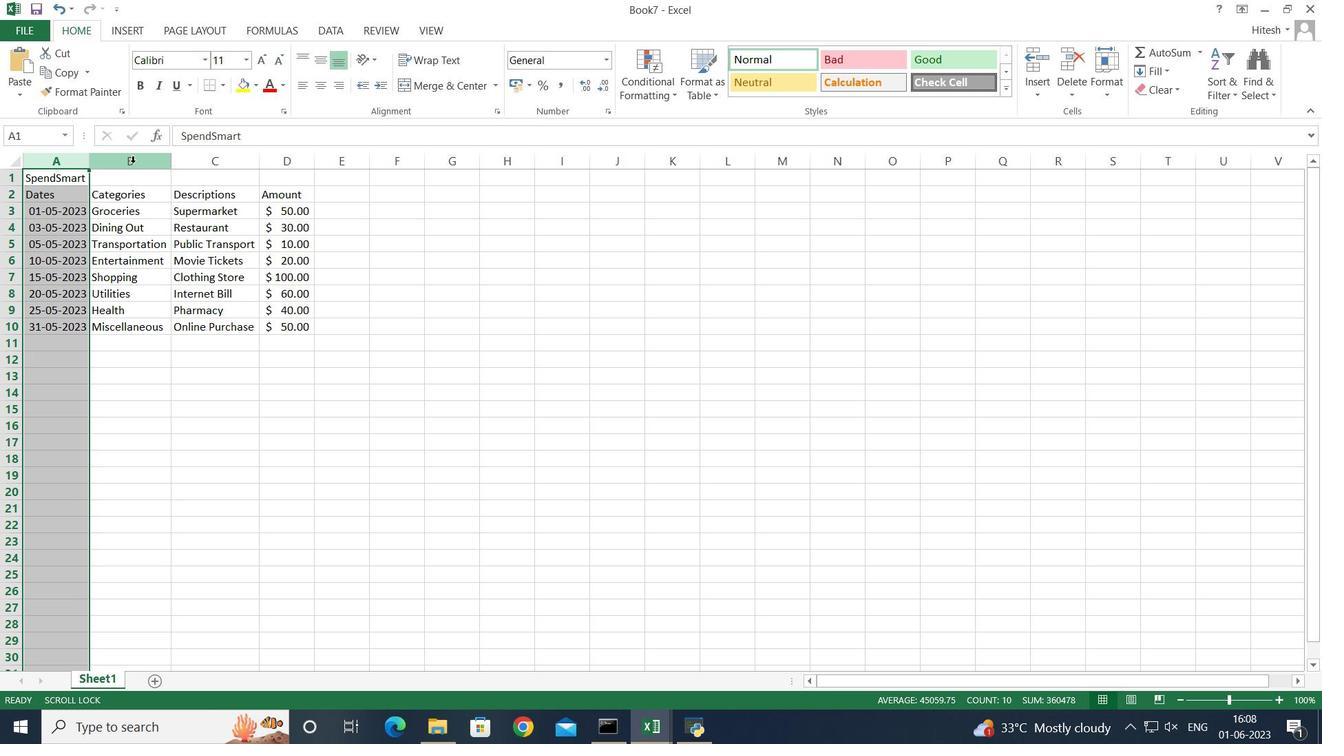 
Action: Mouse moved to (170, 162)
Screenshot: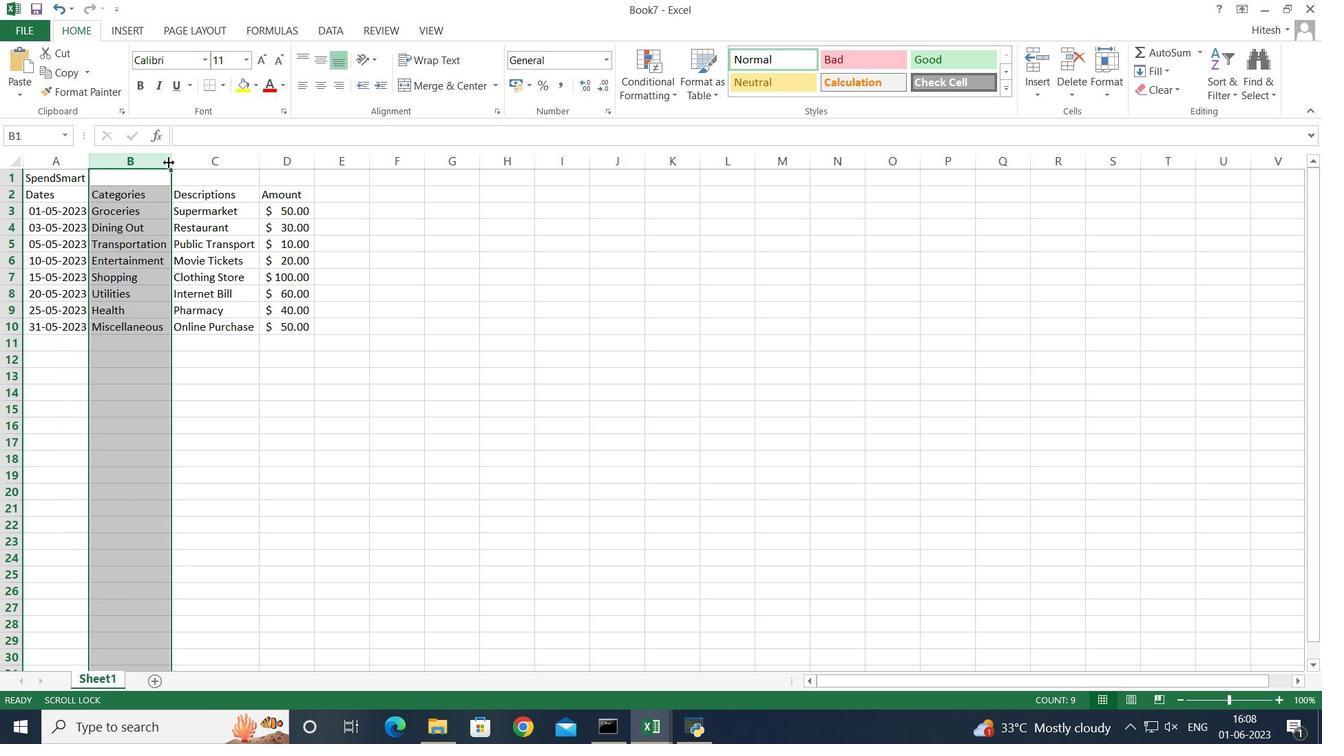 
Action: Mouse pressed left at (170, 162)
Screenshot: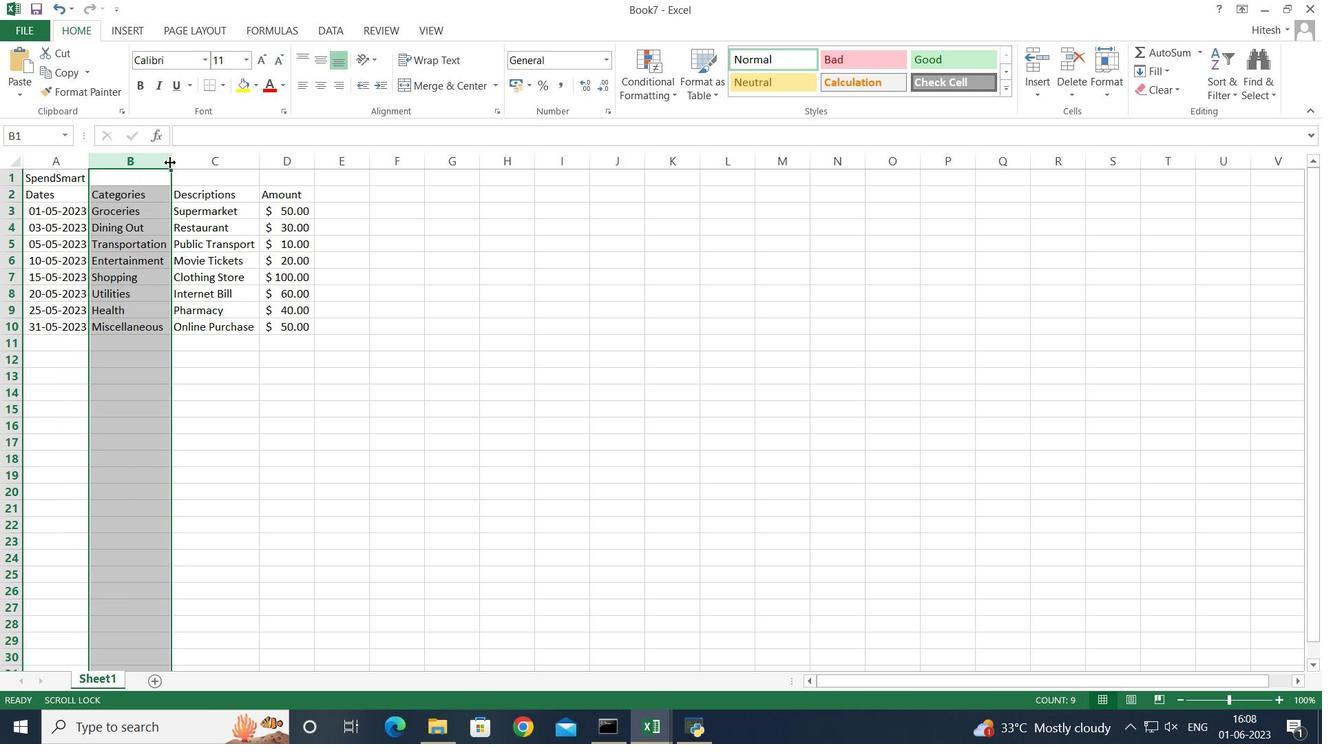 
Action: Mouse pressed left at (170, 162)
Screenshot: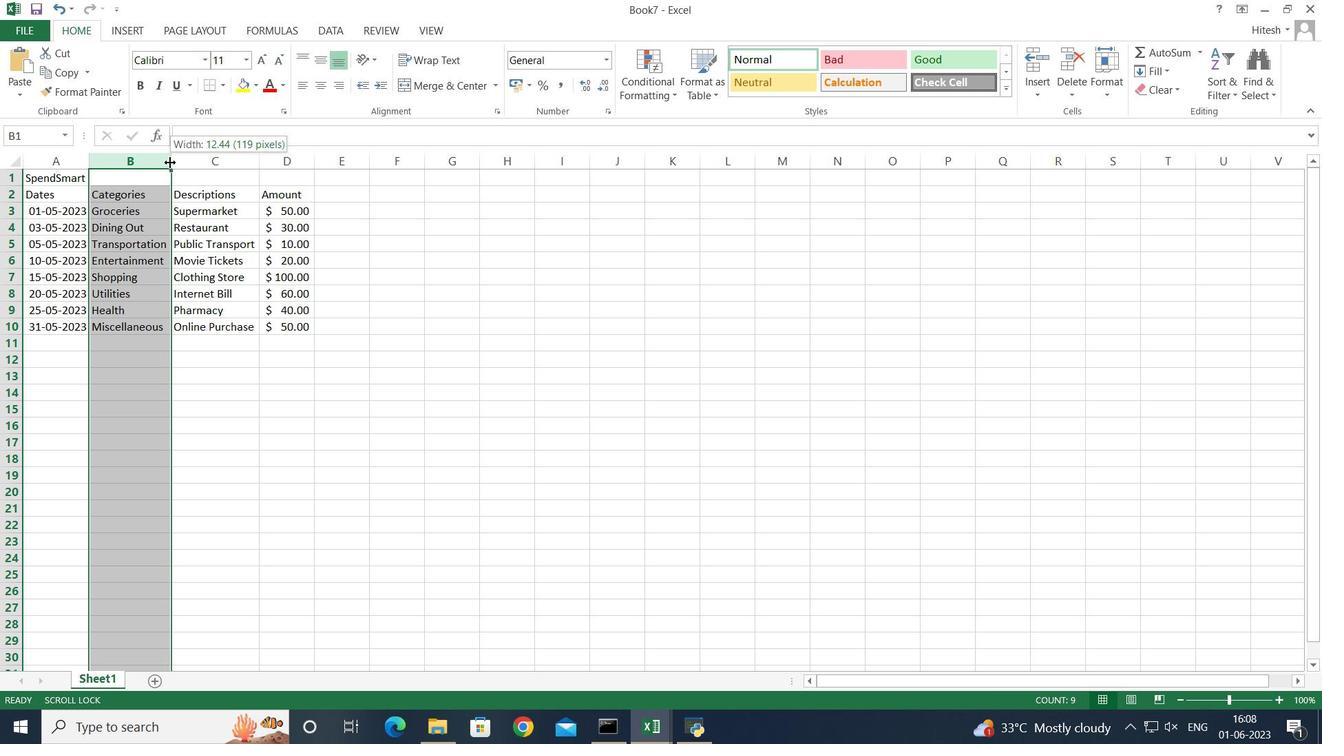 
Action: Mouse moved to (202, 161)
Screenshot: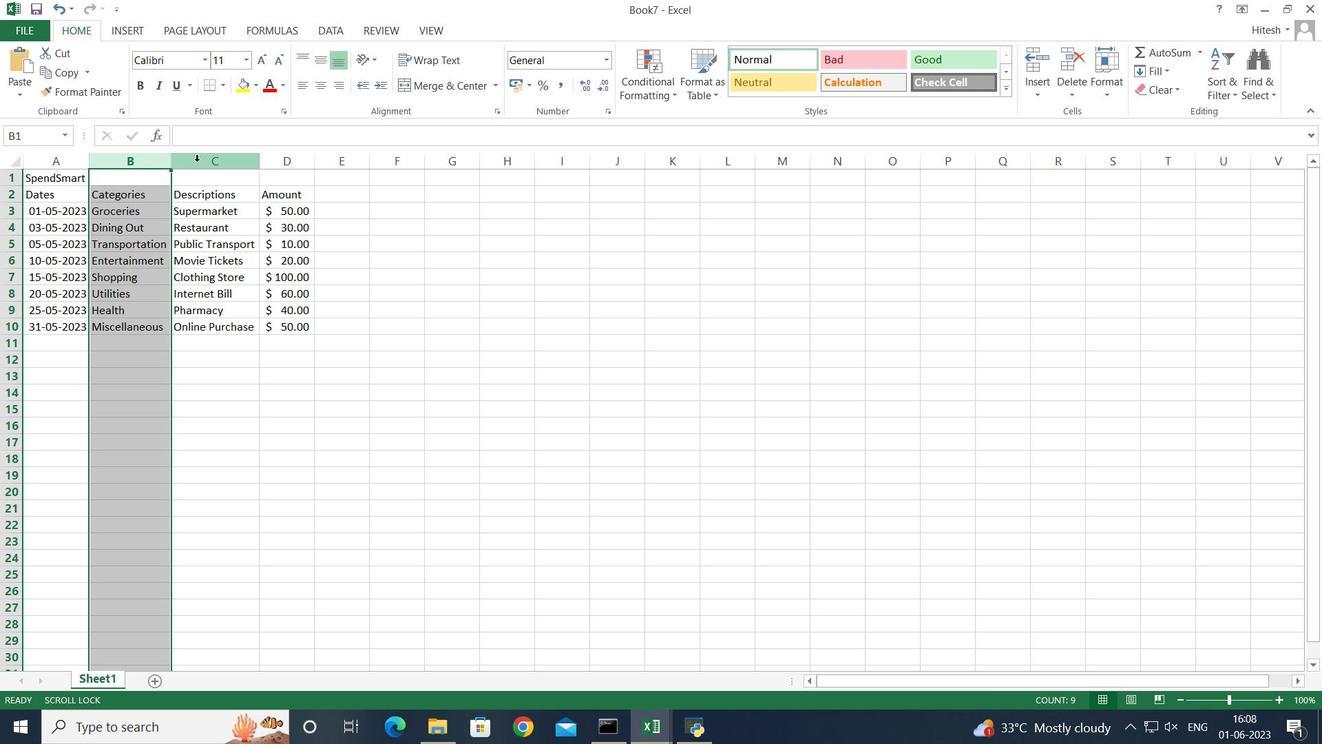 
Action: Mouse pressed left at (202, 161)
Screenshot: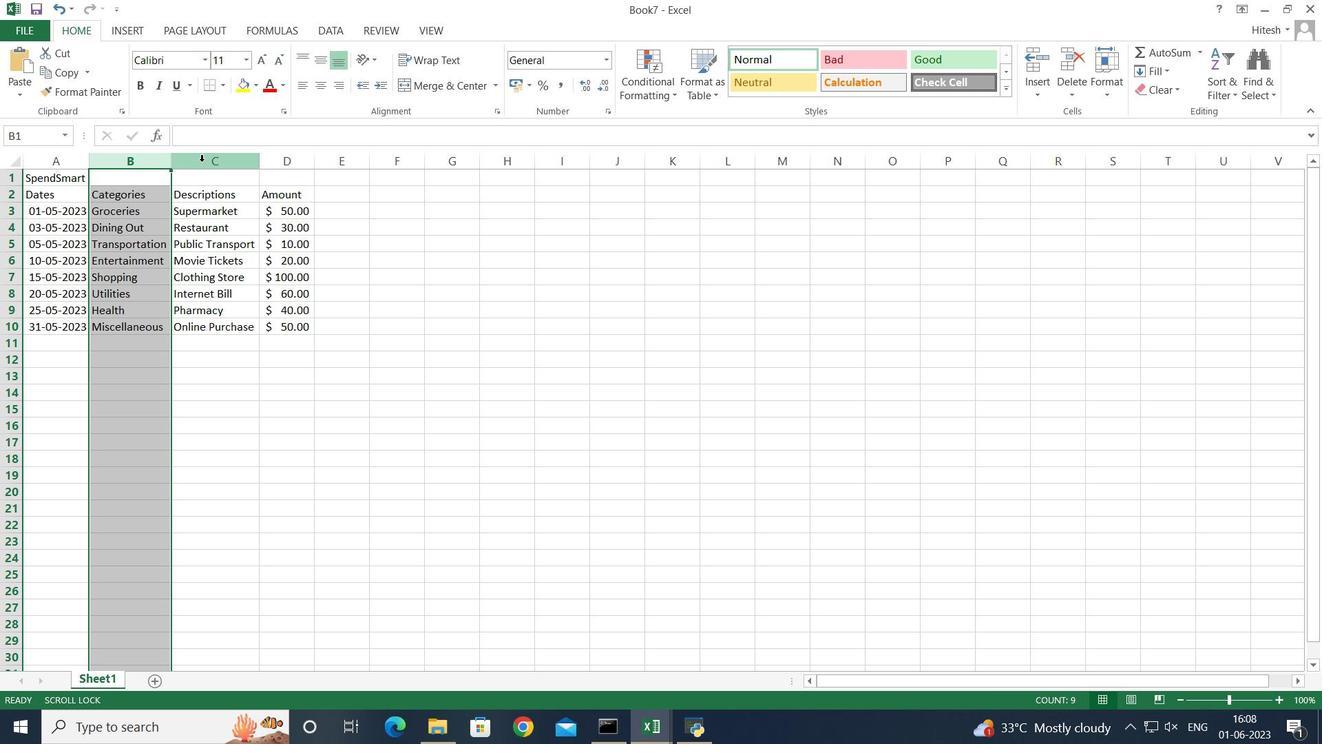 
Action: Mouse moved to (256, 163)
Screenshot: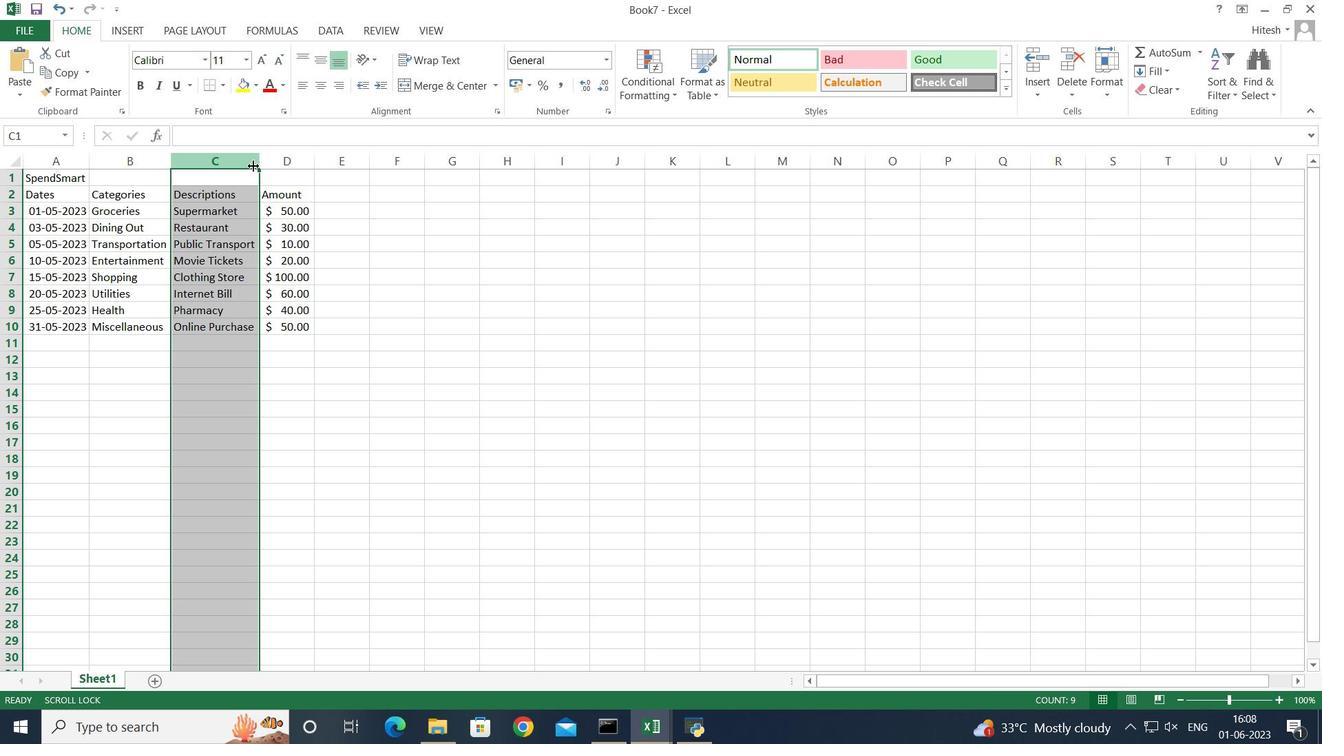 
Action: Mouse pressed left at (256, 163)
Screenshot: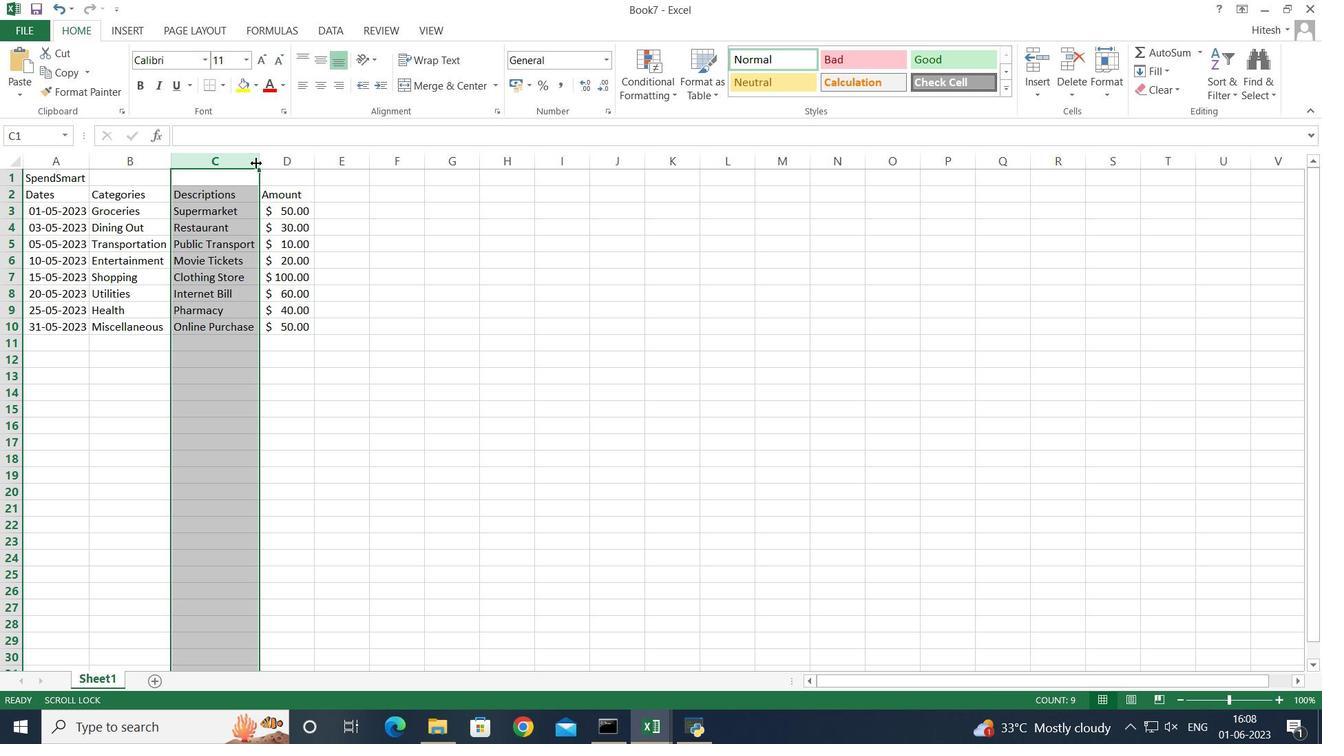 
Action: Mouse pressed left at (256, 163)
Screenshot: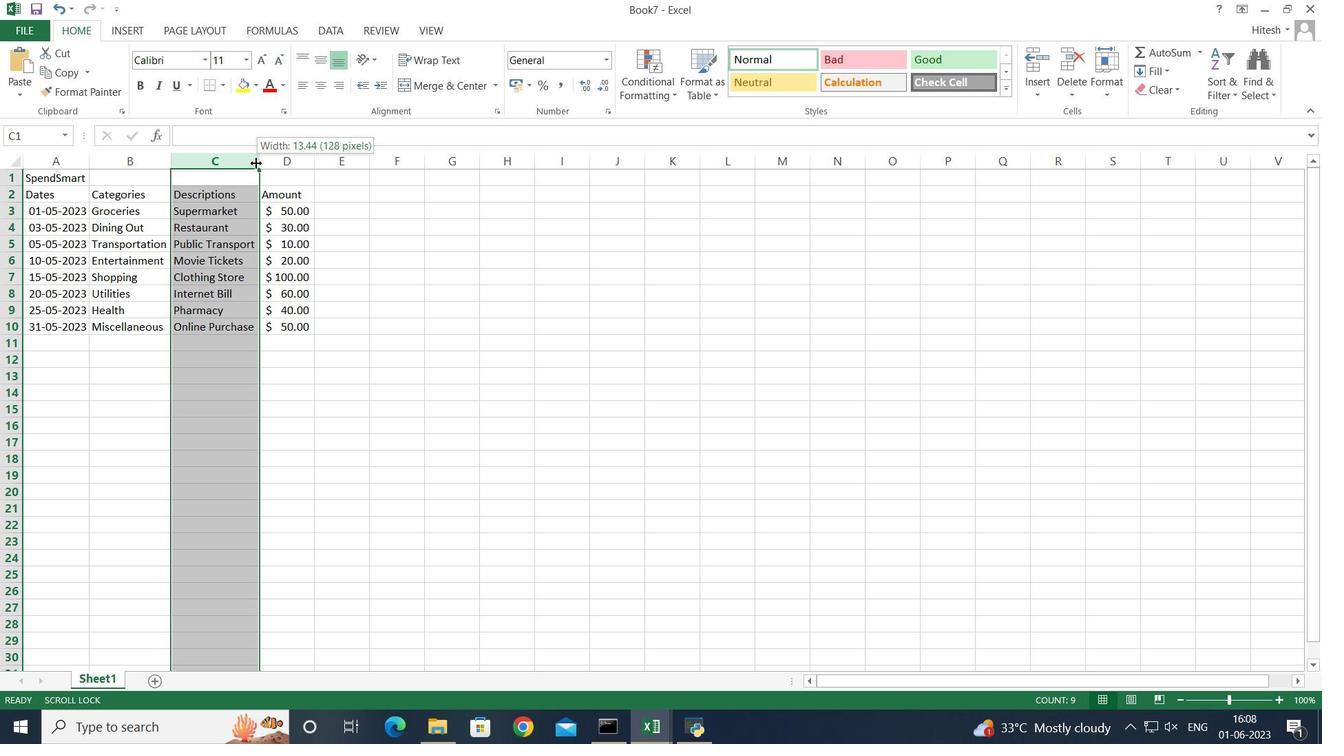 
Action: Mouse moved to (301, 167)
Screenshot: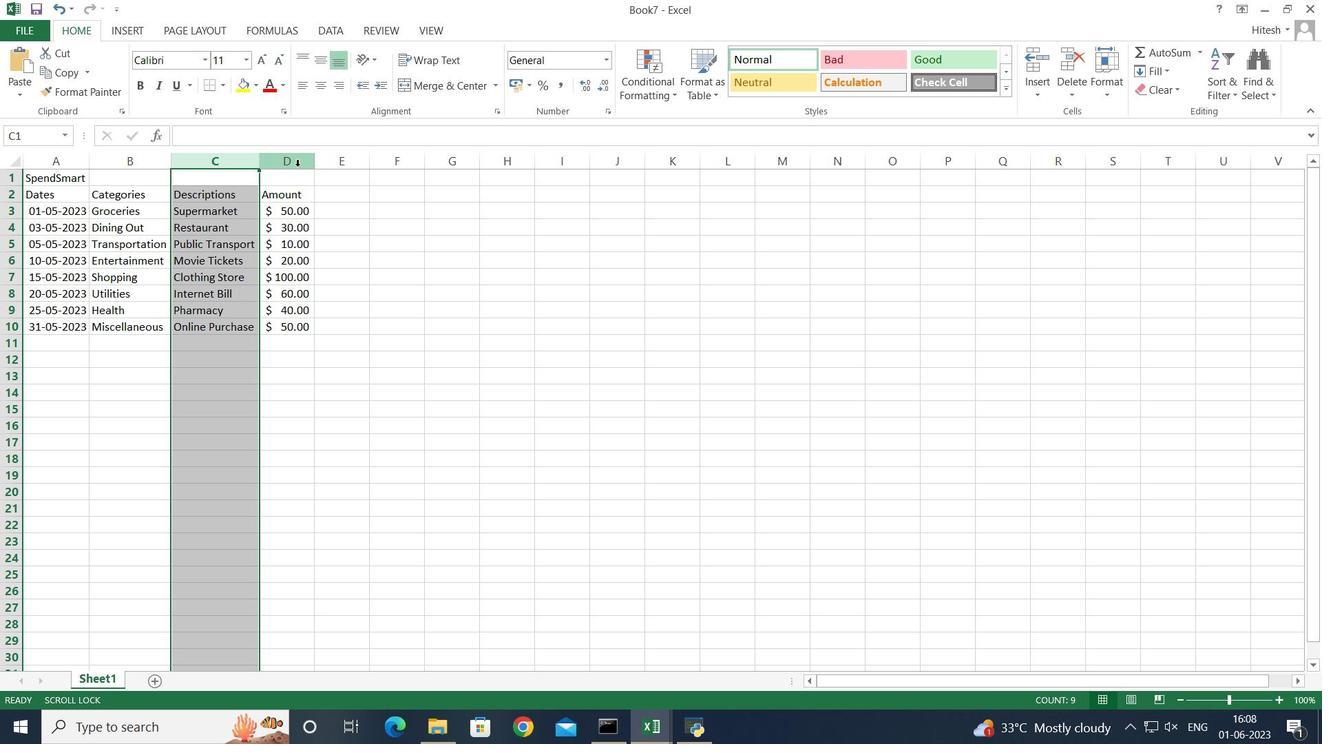 
Action: Mouse pressed left at (301, 167)
Screenshot: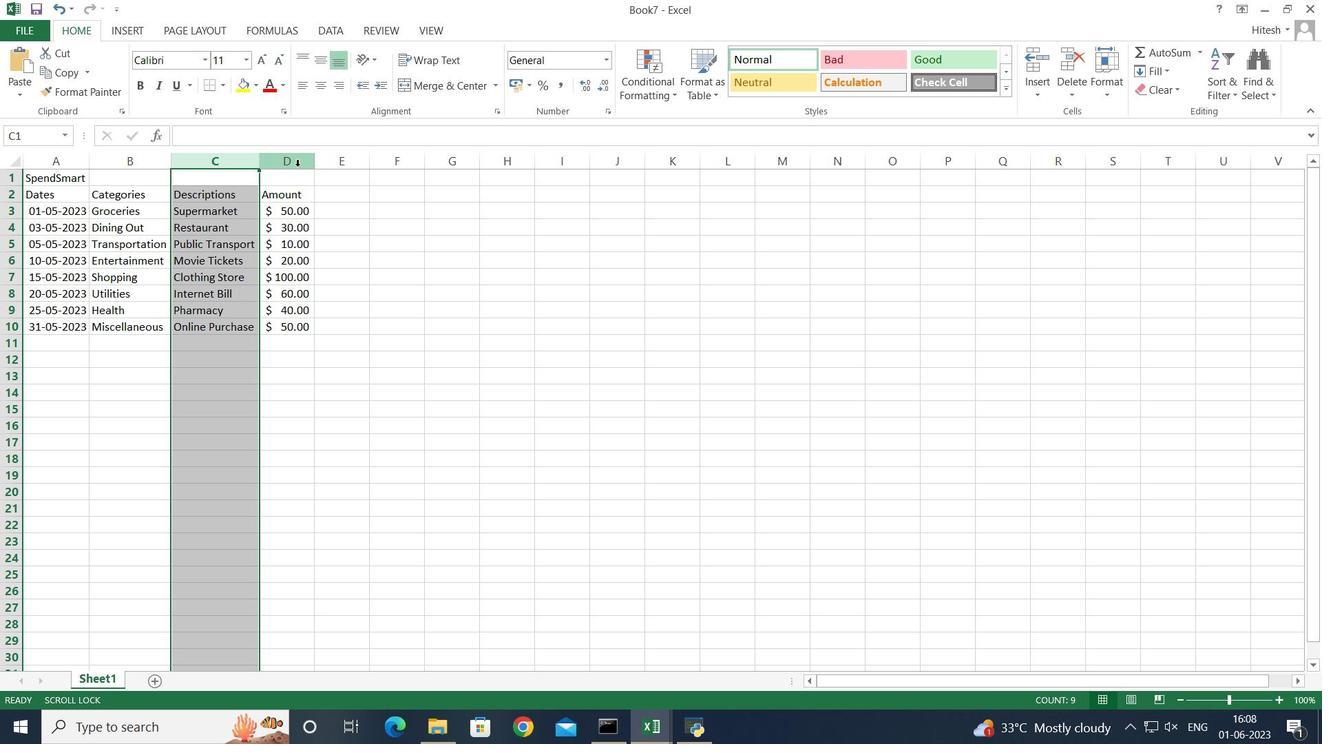 
Action: Mouse moved to (313, 166)
Screenshot: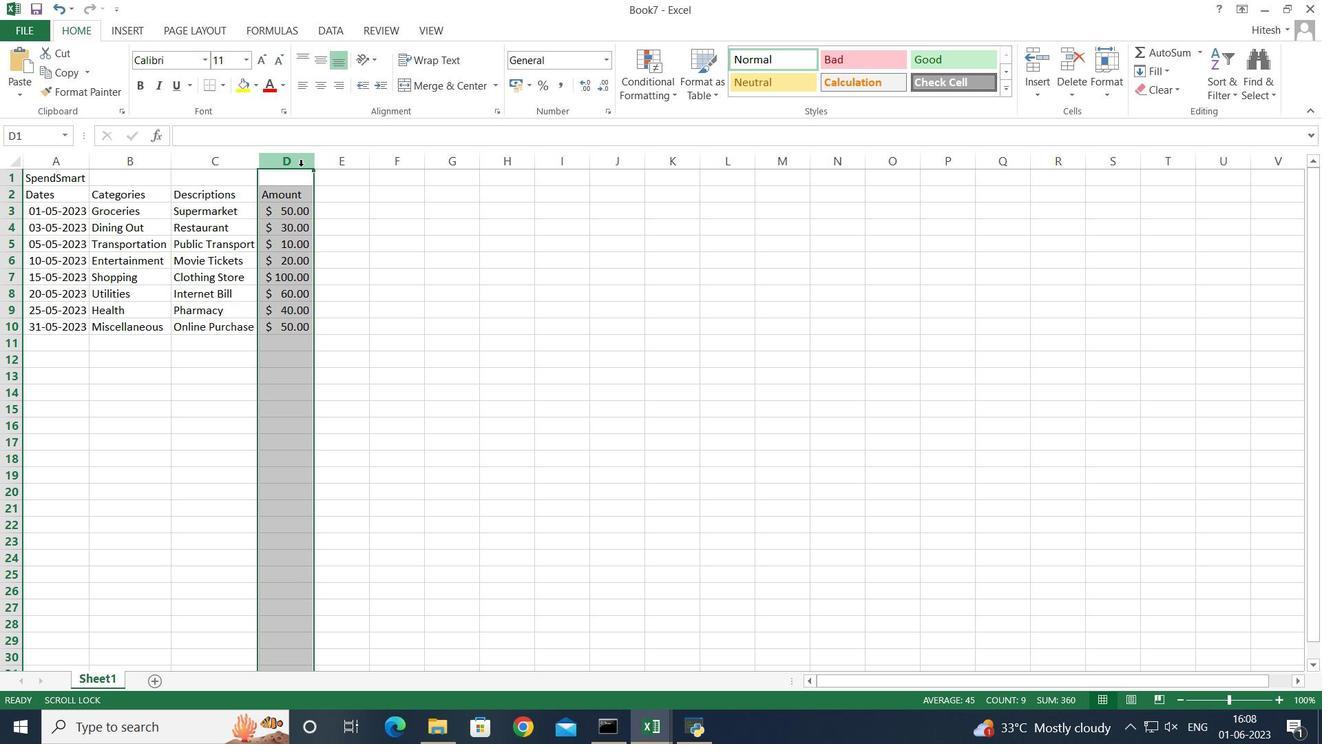 
Action: Mouse pressed left at (313, 166)
Screenshot: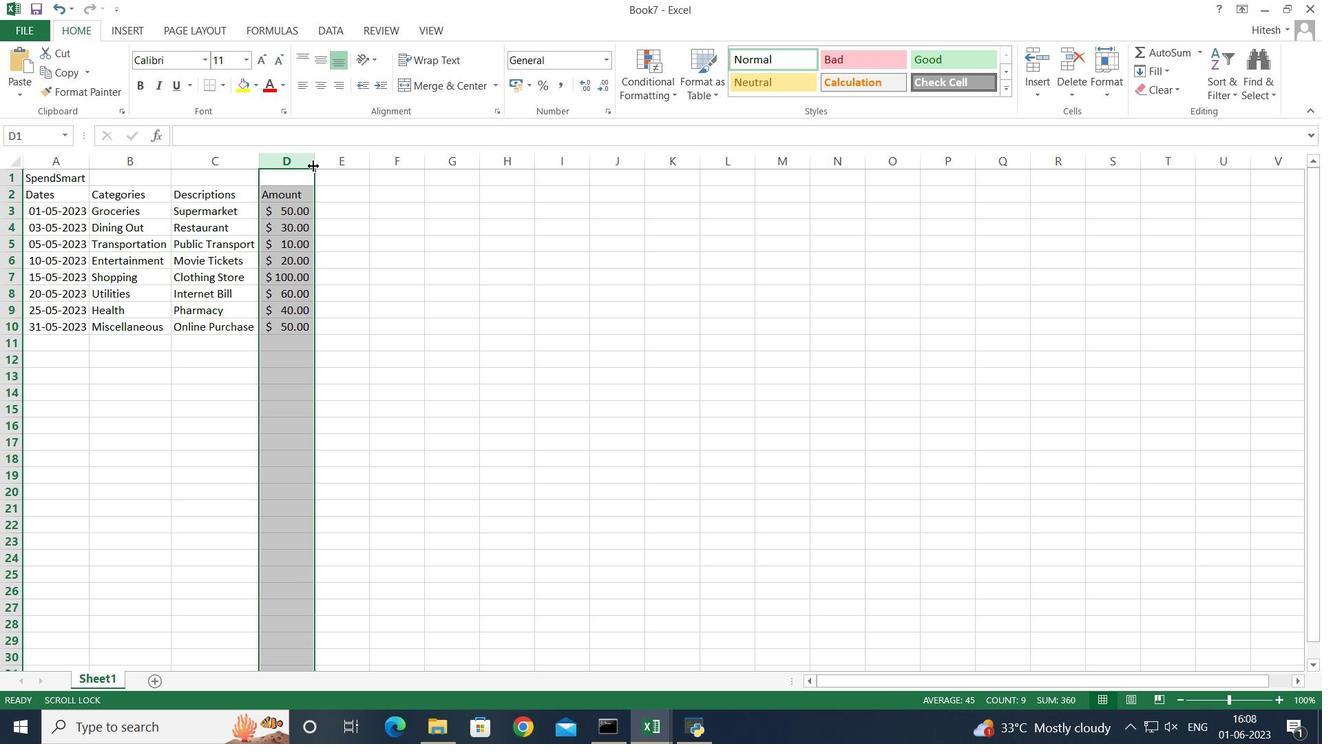 
Action: Mouse pressed left at (313, 166)
Screenshot: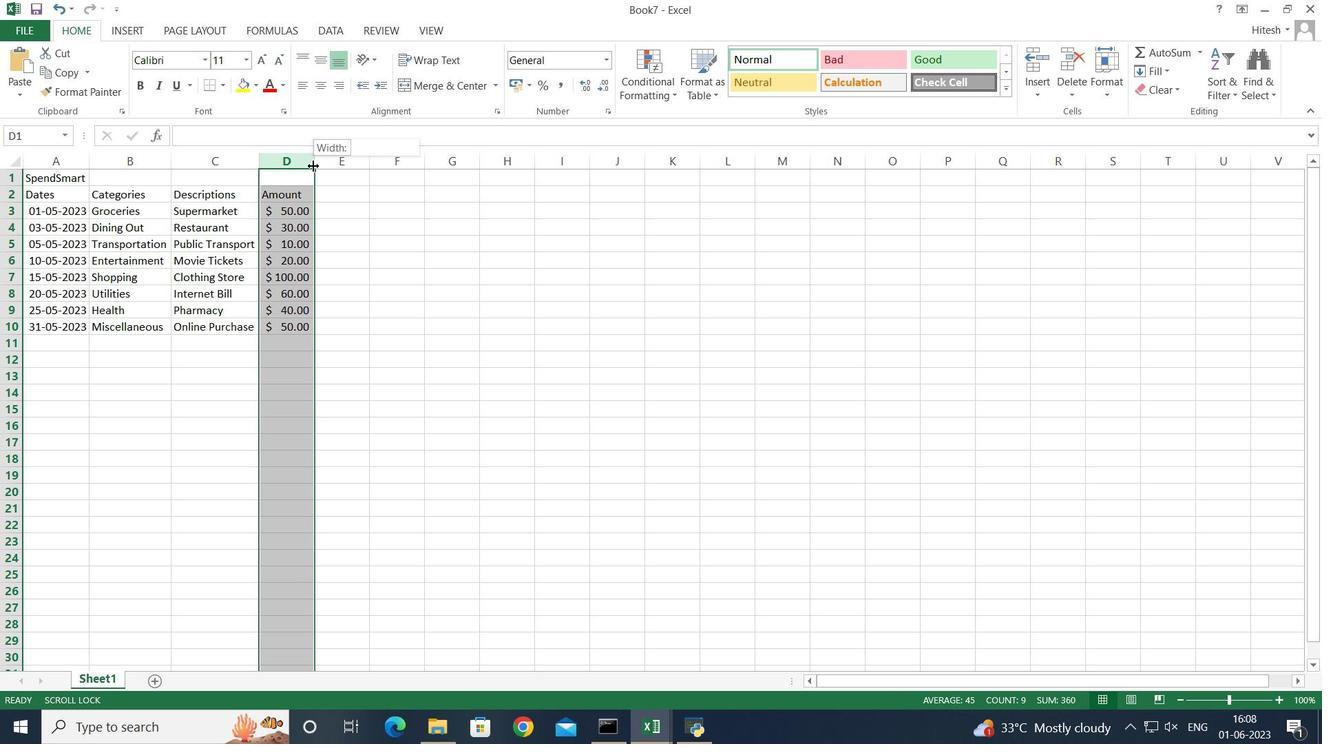 
Action: Mouse moved to (25, 28)
Screenshot: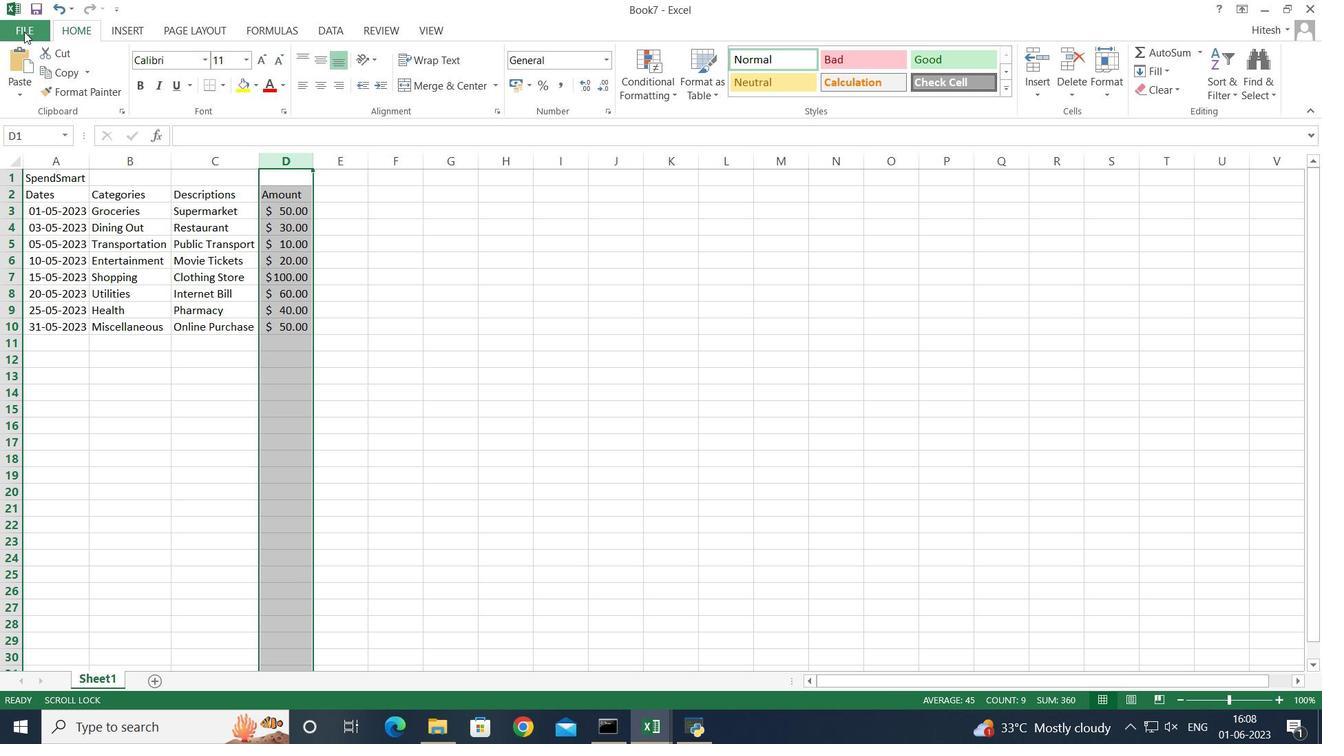
Action: Mouse pressed left at (25, 28)
Screenshot: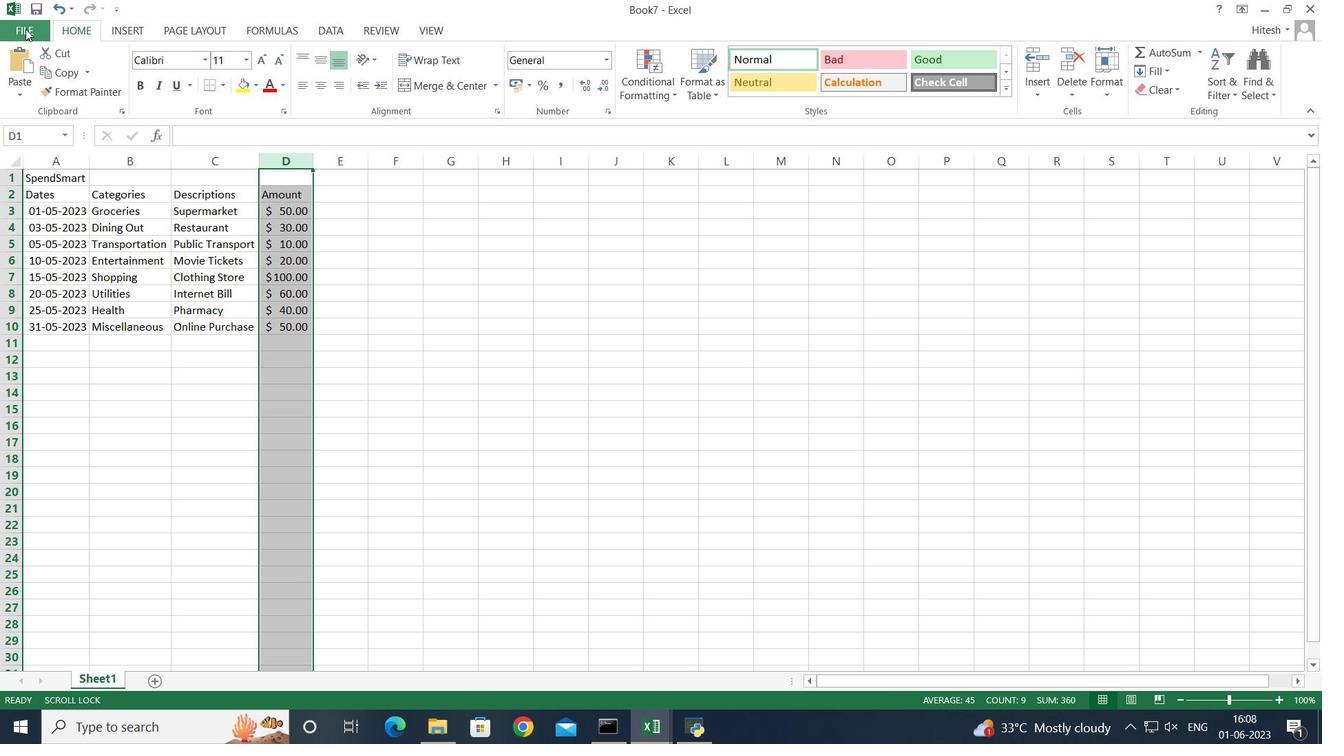 
Action: Mouse moved to (44, 153)
Screenshot: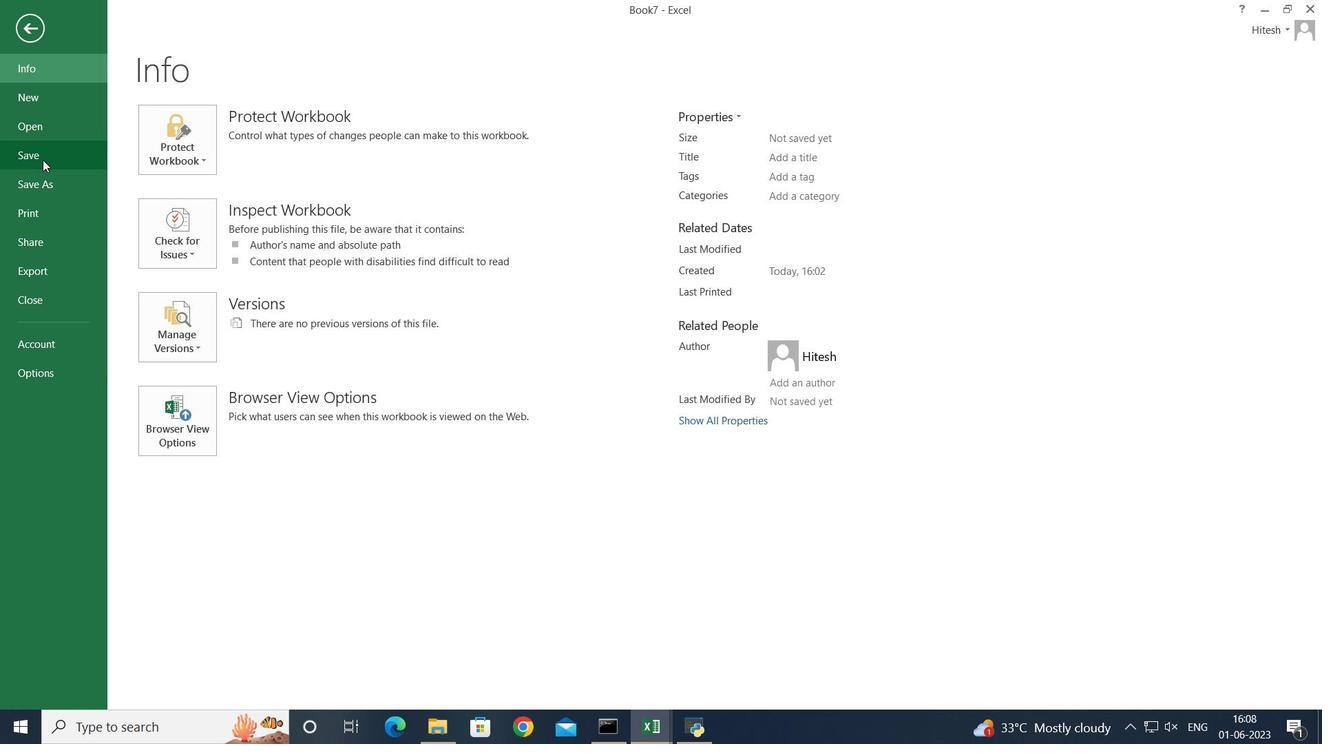 
Action: Mouse pressed left at (44, 153)
Screenshot: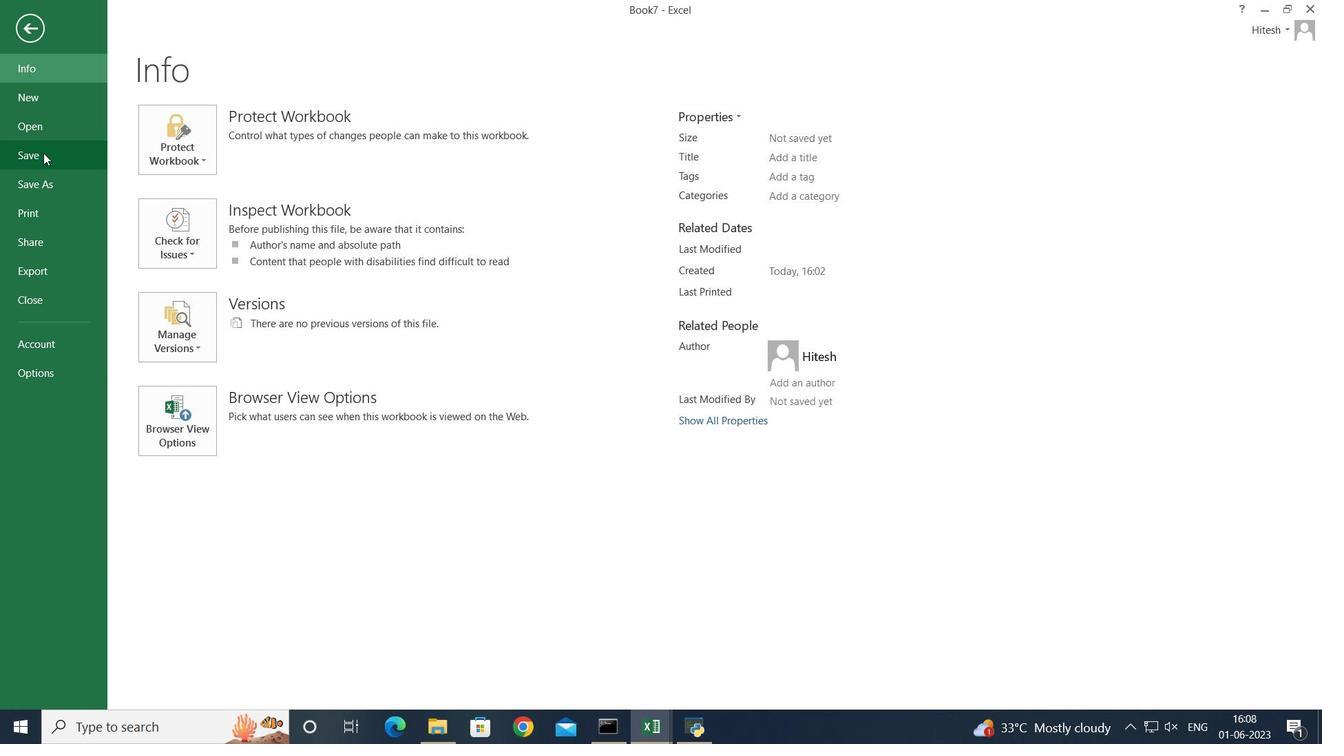 
Action: Mouse moved to (444, 178)
Screenshot: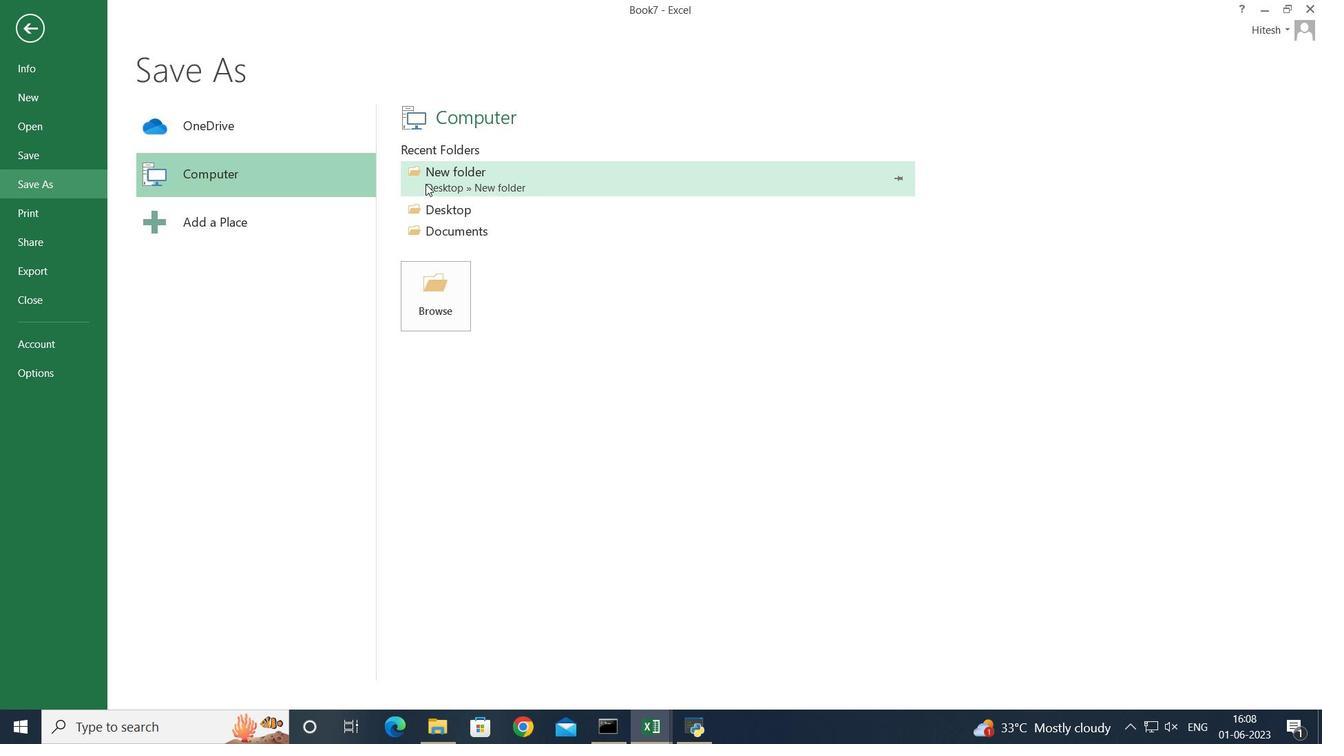 
Action: Mouse pressed left at (444, 178)
Screenshot: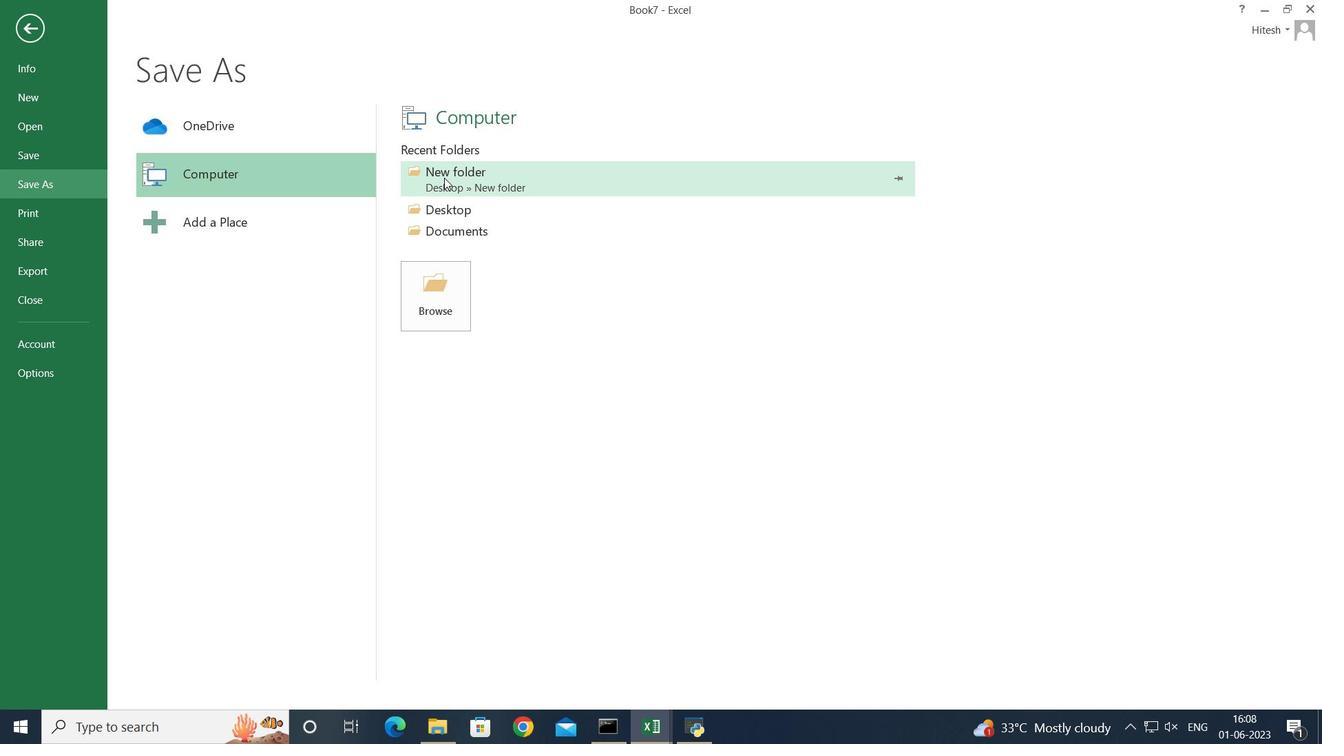 
Action: Key pressed <Key.shift>Attendance<Key.space><Key.shift>Sheet<Key.space>for<Key.space><Key.shift>Weekly<Key.space><Key.shift>Auditing
Screenshot: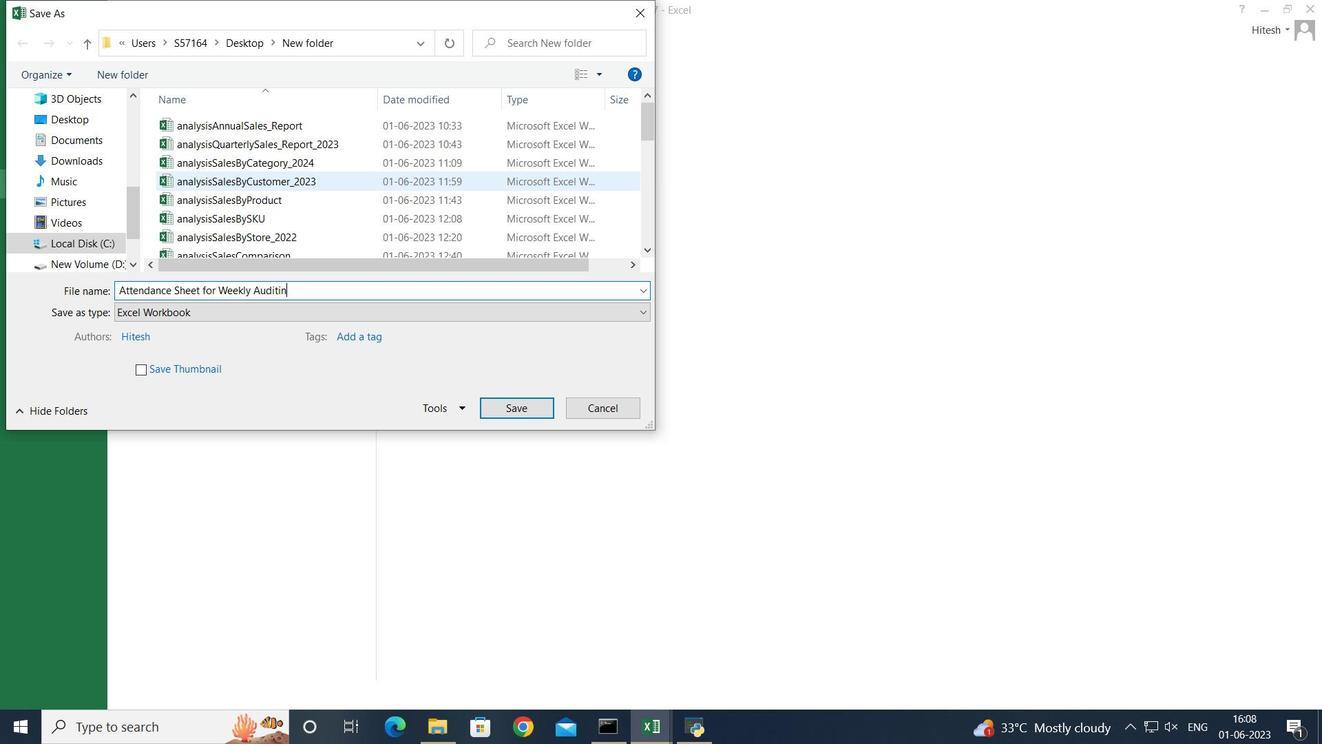 
Action: Mouse moved to (511, 408)
Screenshot: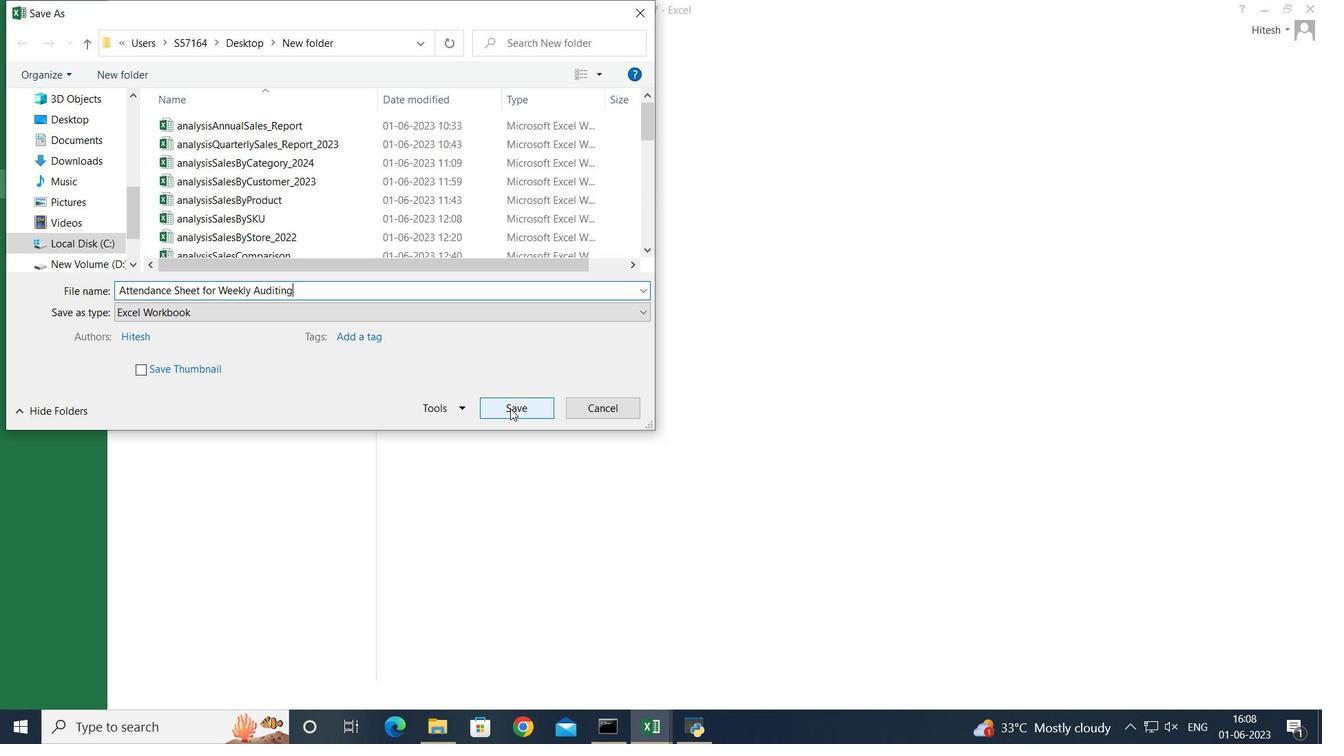 
Action: Mouse pressed left at (511, 408)
Screenshot: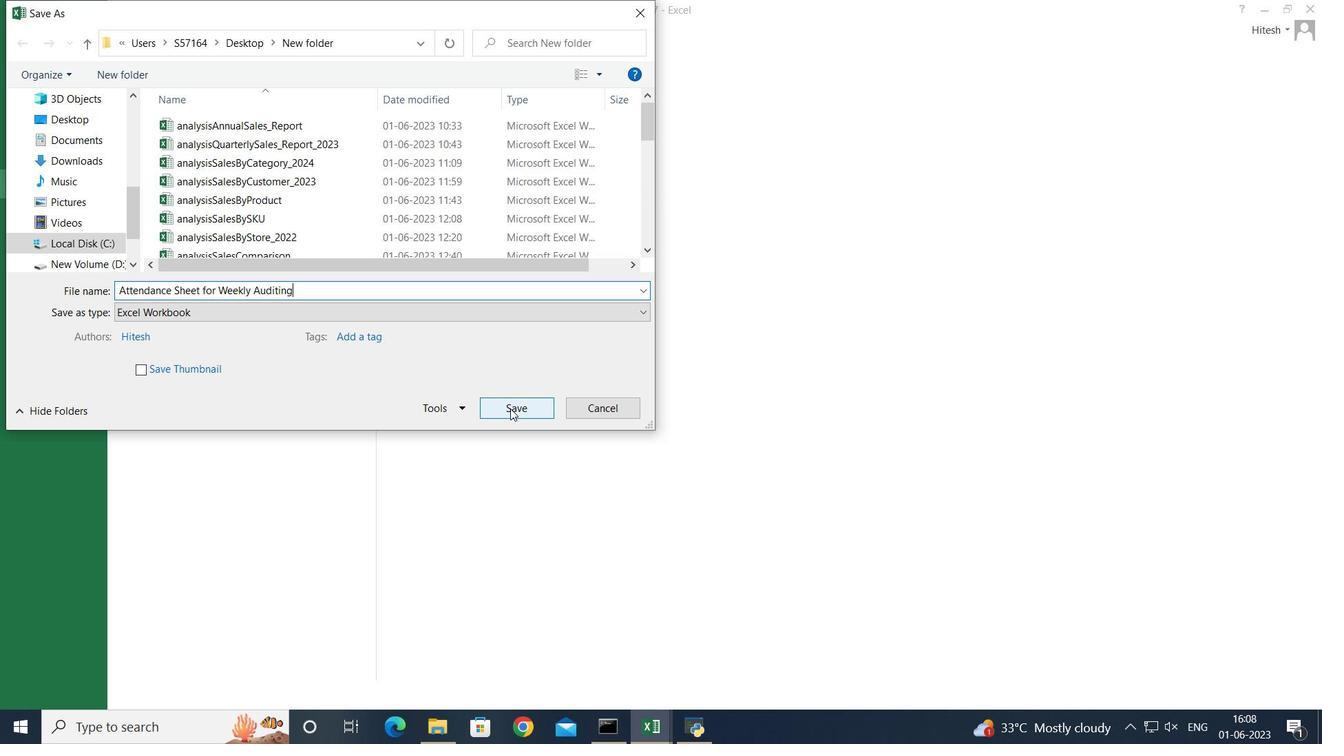 
Action: Mouse moved to (62, 177)
Screenshot: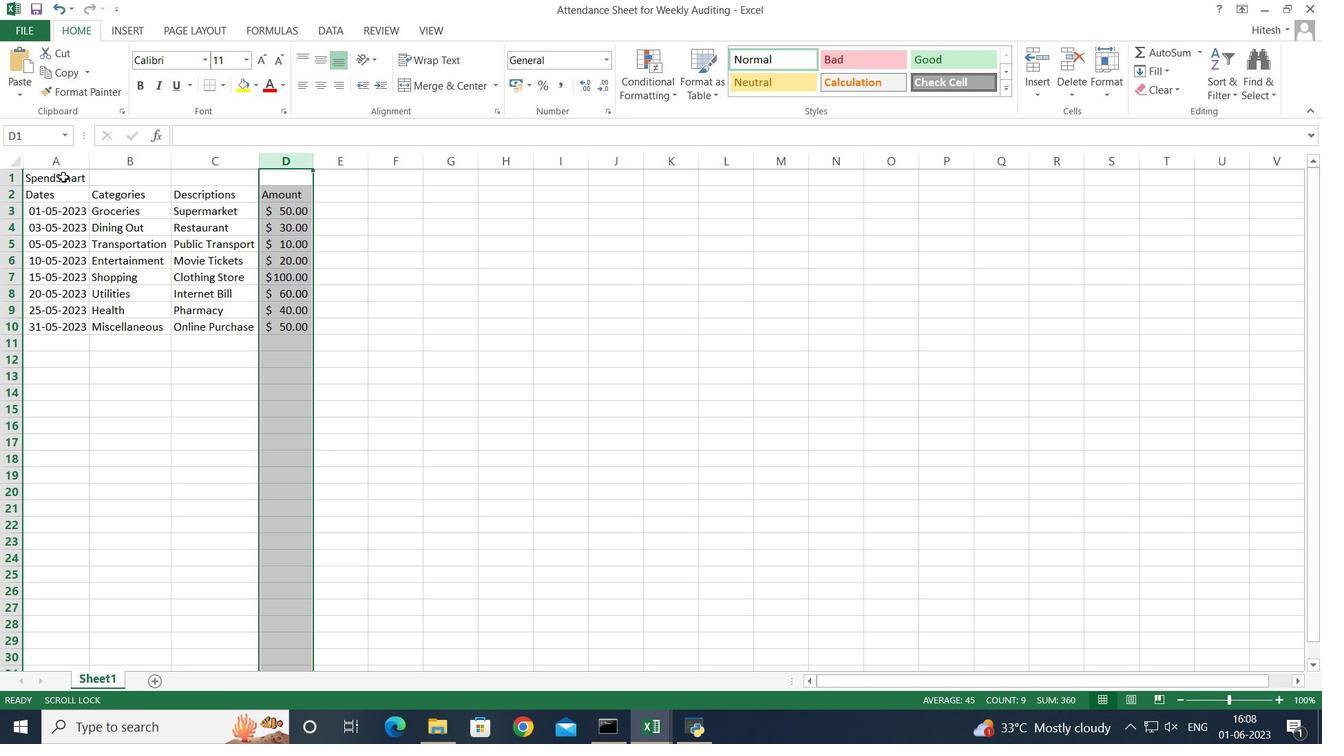 
Action: Mouse pressed left at (62, 177)
Screenshot: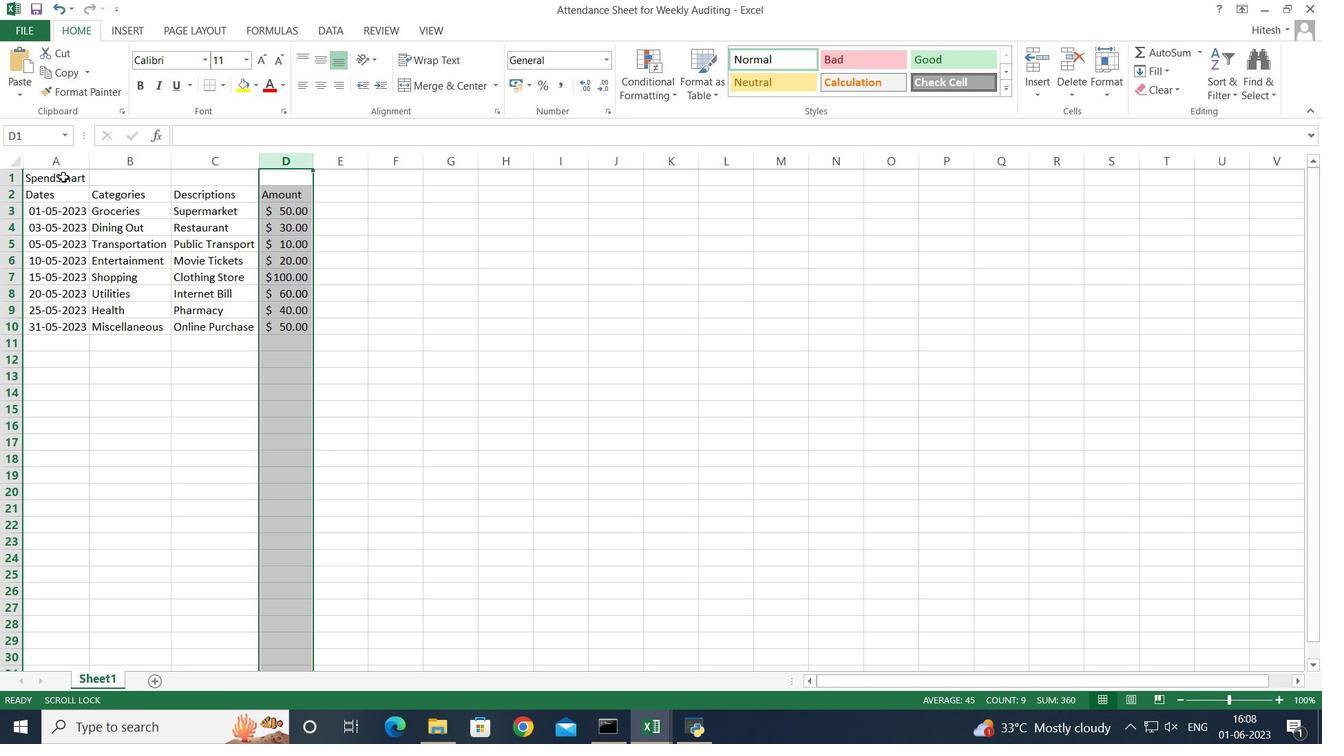 
Action: Key pressed <Key.shift><Key.right><Key.right><Key.right>
Screenshot: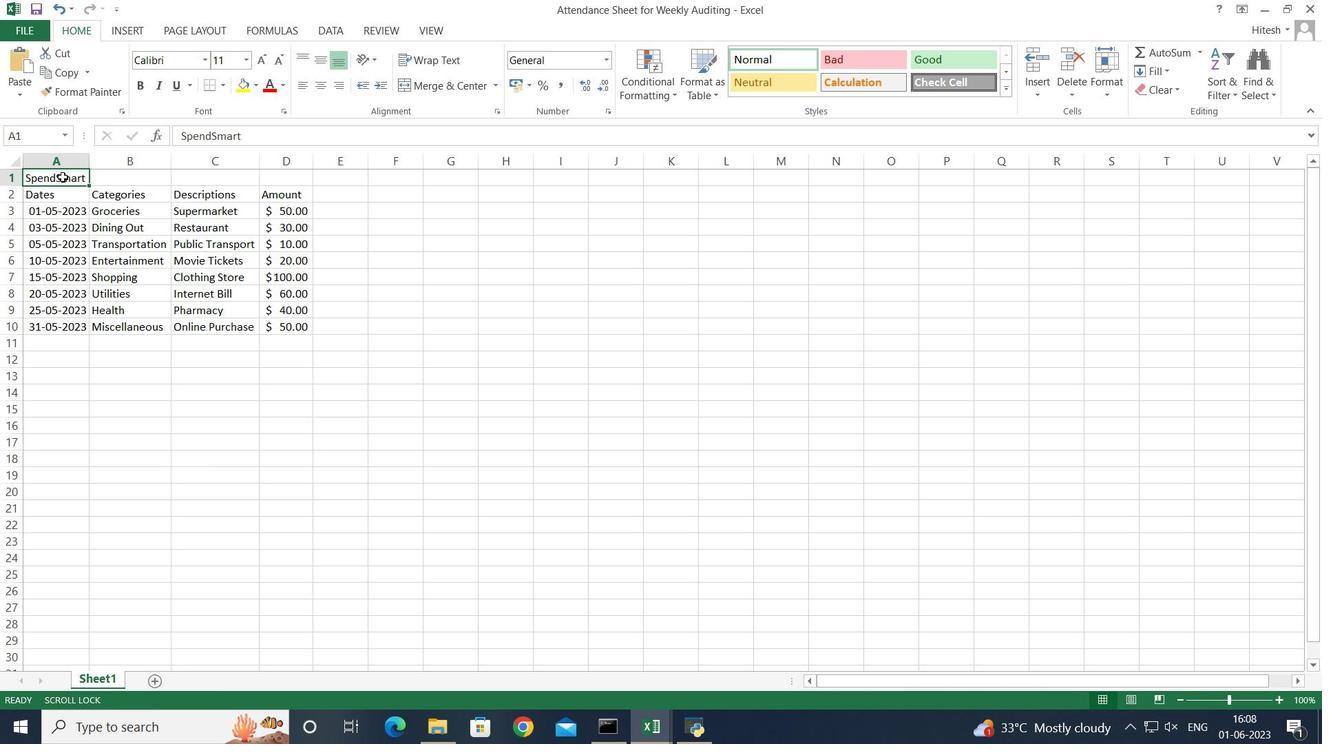 
Action: Mouse moved to (286, 175)
Screenshot: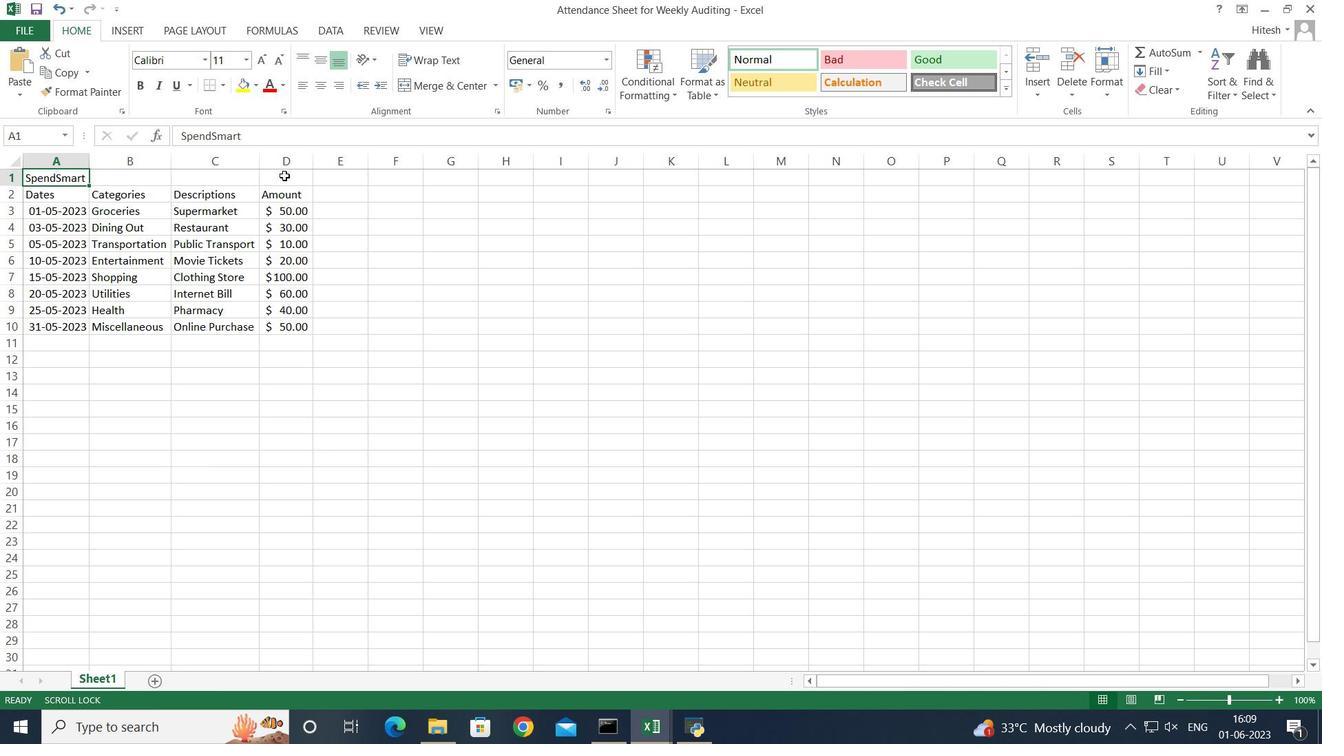 
Action: Mouse pressed left at (286, 175)
Screenshot: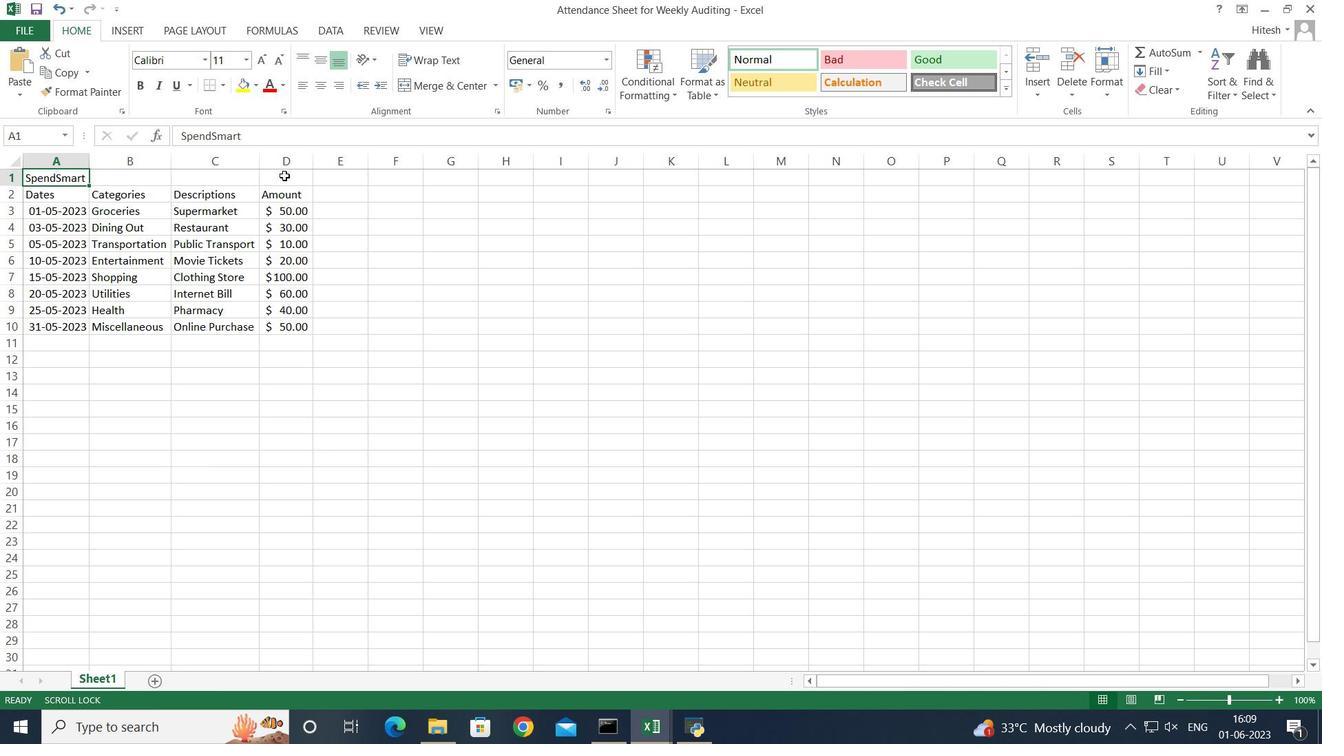 
Action: Mouse moved to (58, 181)
Screenshot: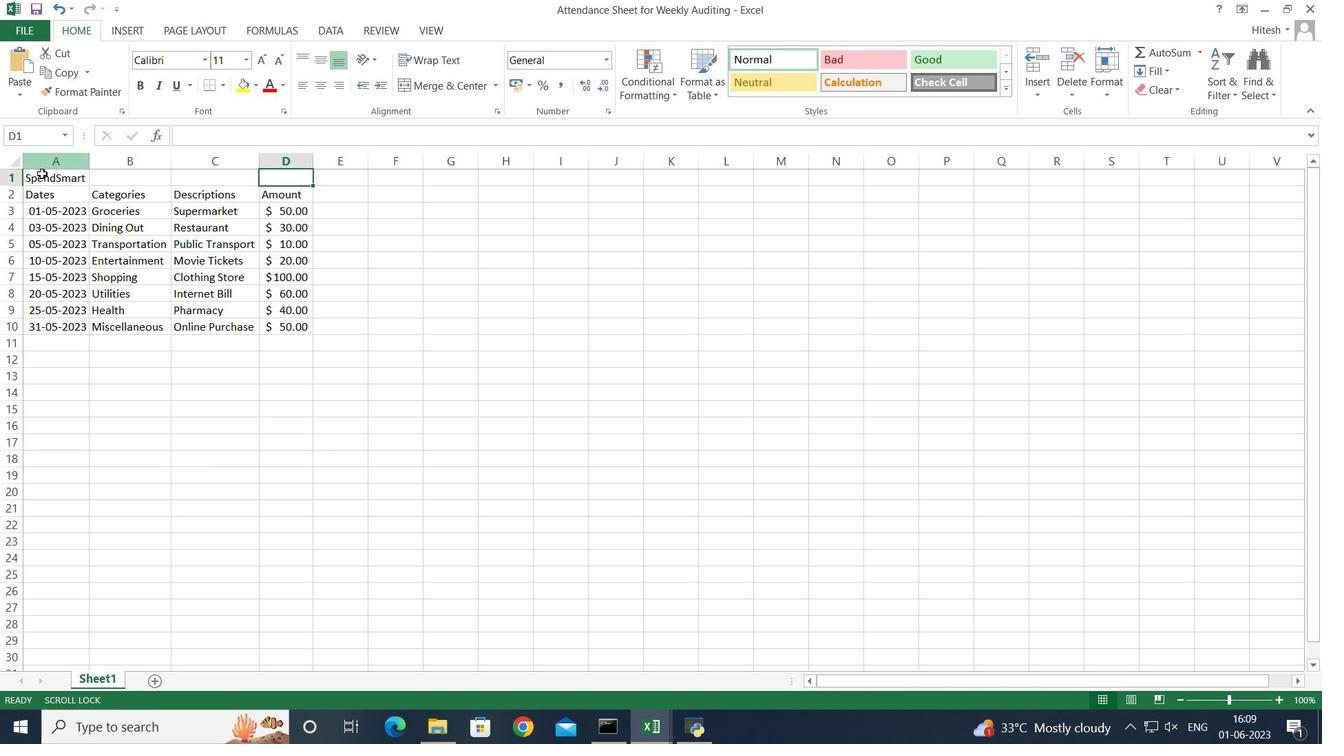 
Action: Mouse pressed left at (58, 181)
Screenshot: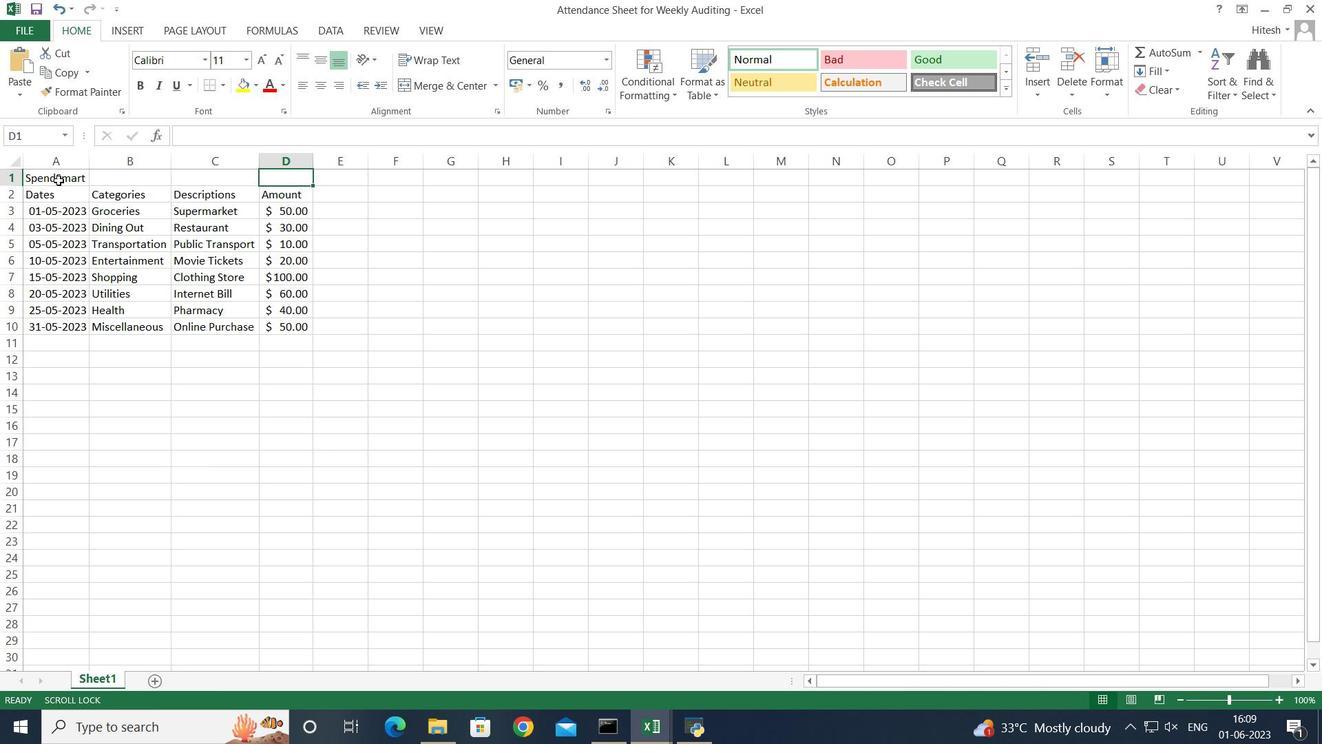 
Action: Key pressed <Key.shift><Key.right><Key.right><Key.right><Key.right><Key.right><Key.right>
Screenshot: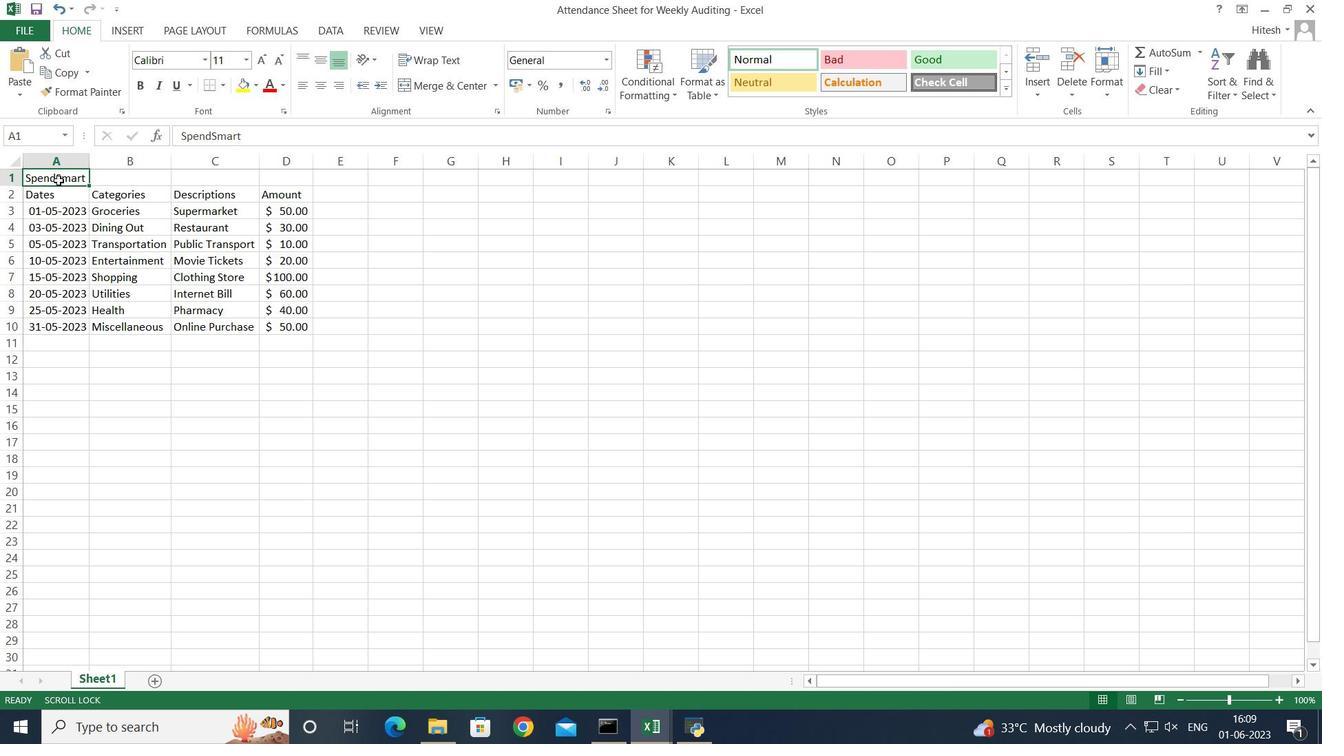 
Action: Mouse moved to (135, 393)
Screenshot: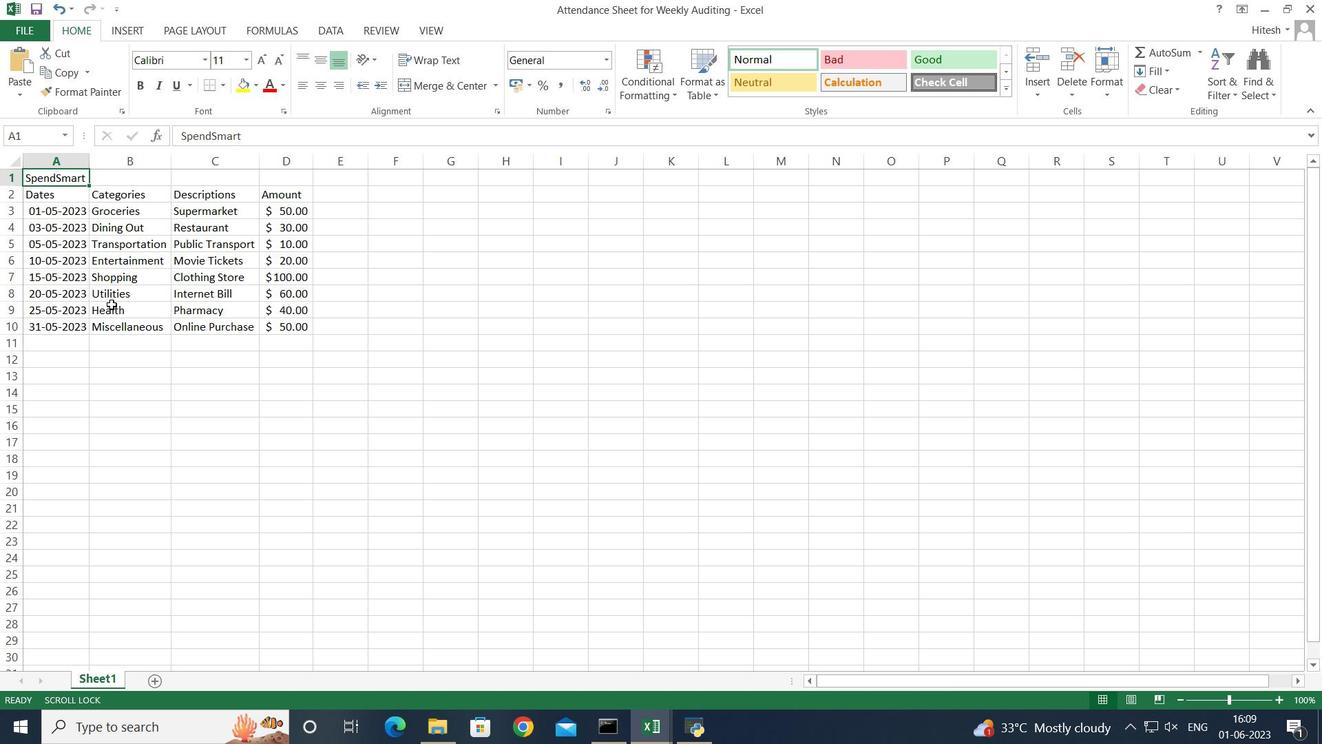 
Action: Mouse pressed left at (135, 393)
Screenshot: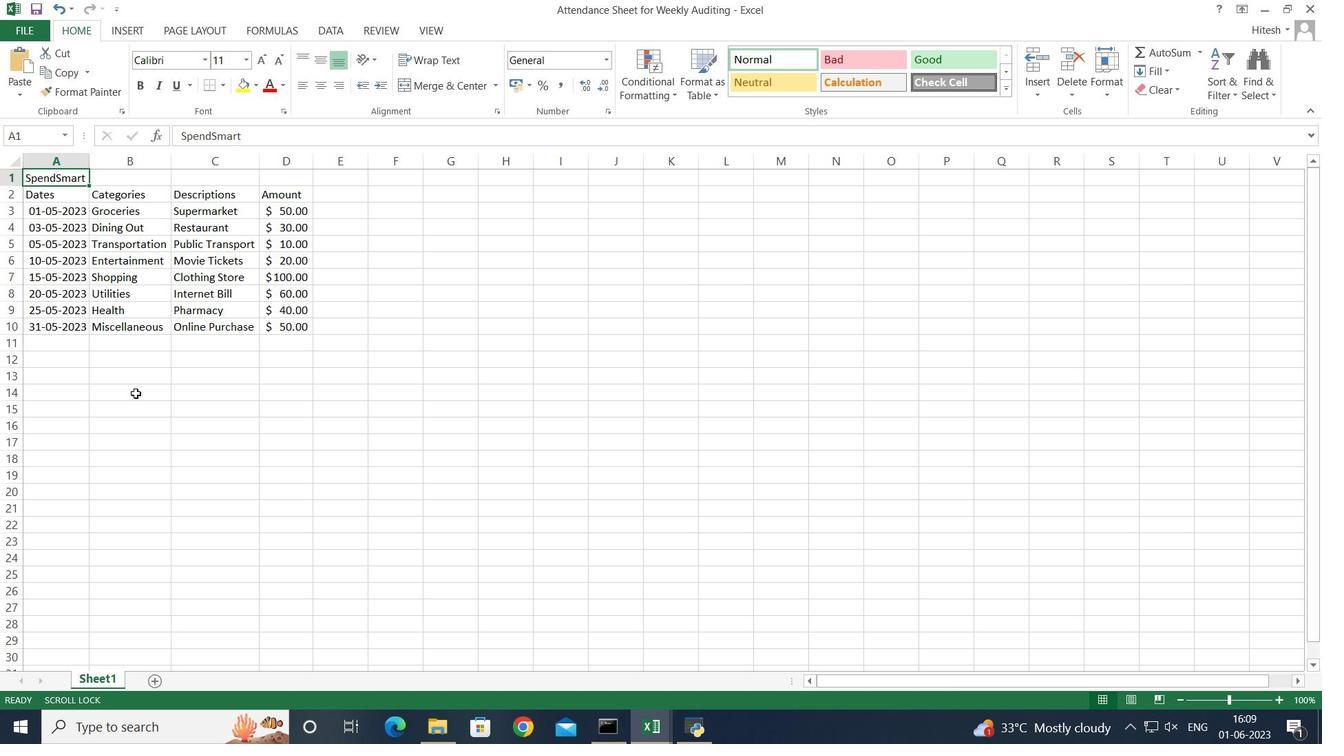 
Action: Mouse moved to (366, 414)
Screenshot: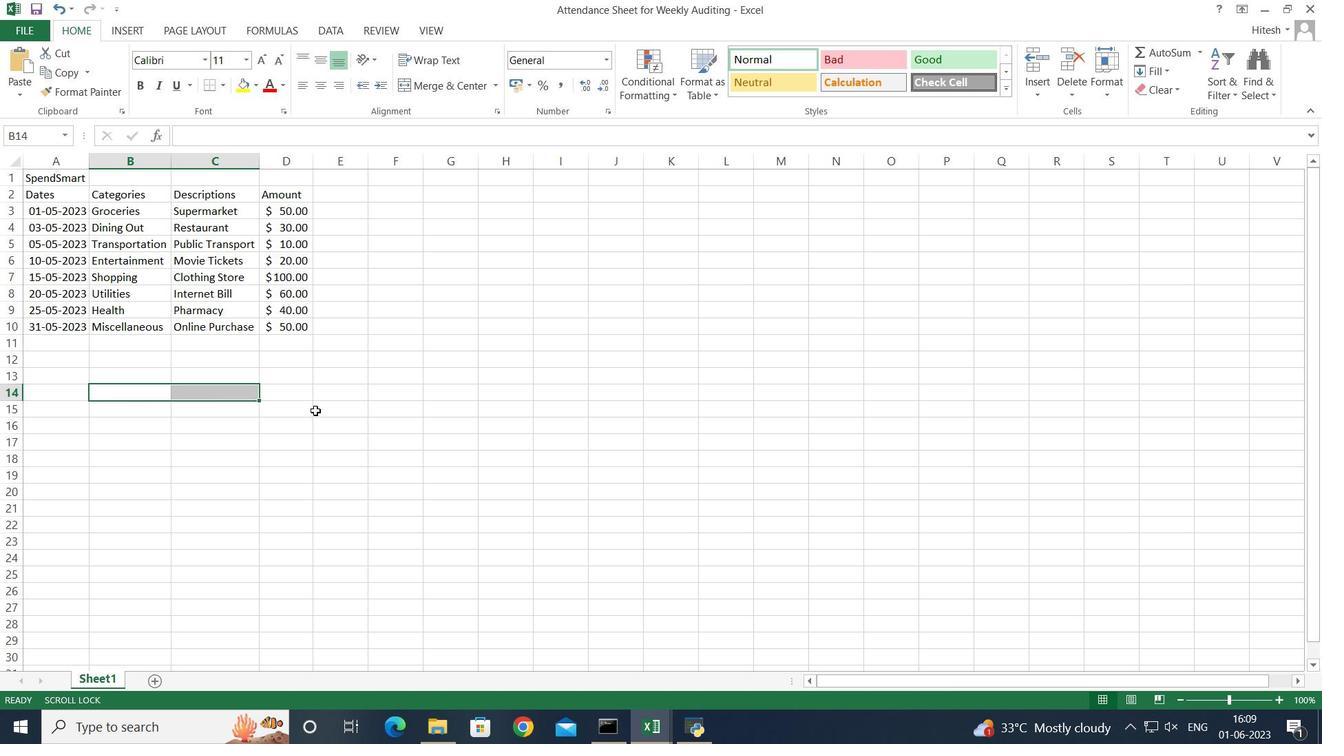 
Action: Mouse pressed left at (366, 414)
Screenshot: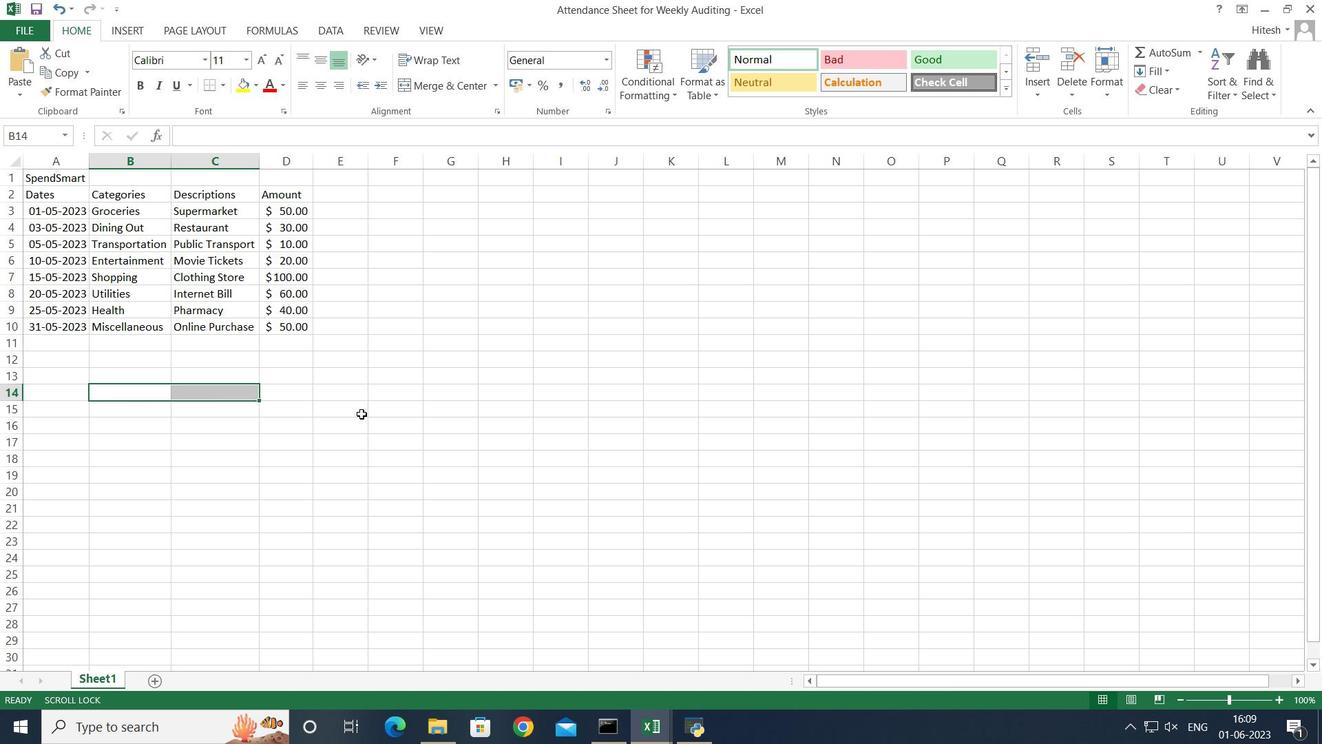 
Action: Mouse moved to (452, 409)
Screenshot: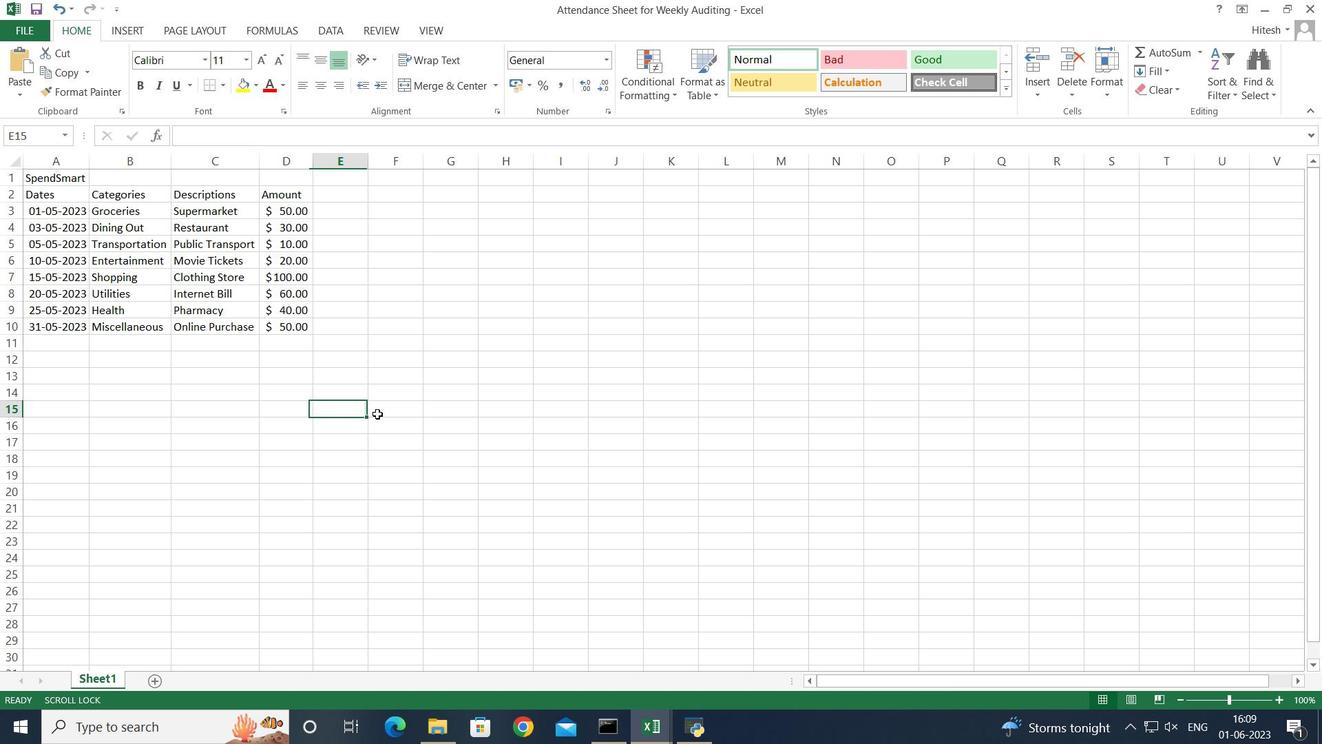 
Action: Key pressed 120<Key.backspace><Key.backspace><Key.backspace>
Screenshot: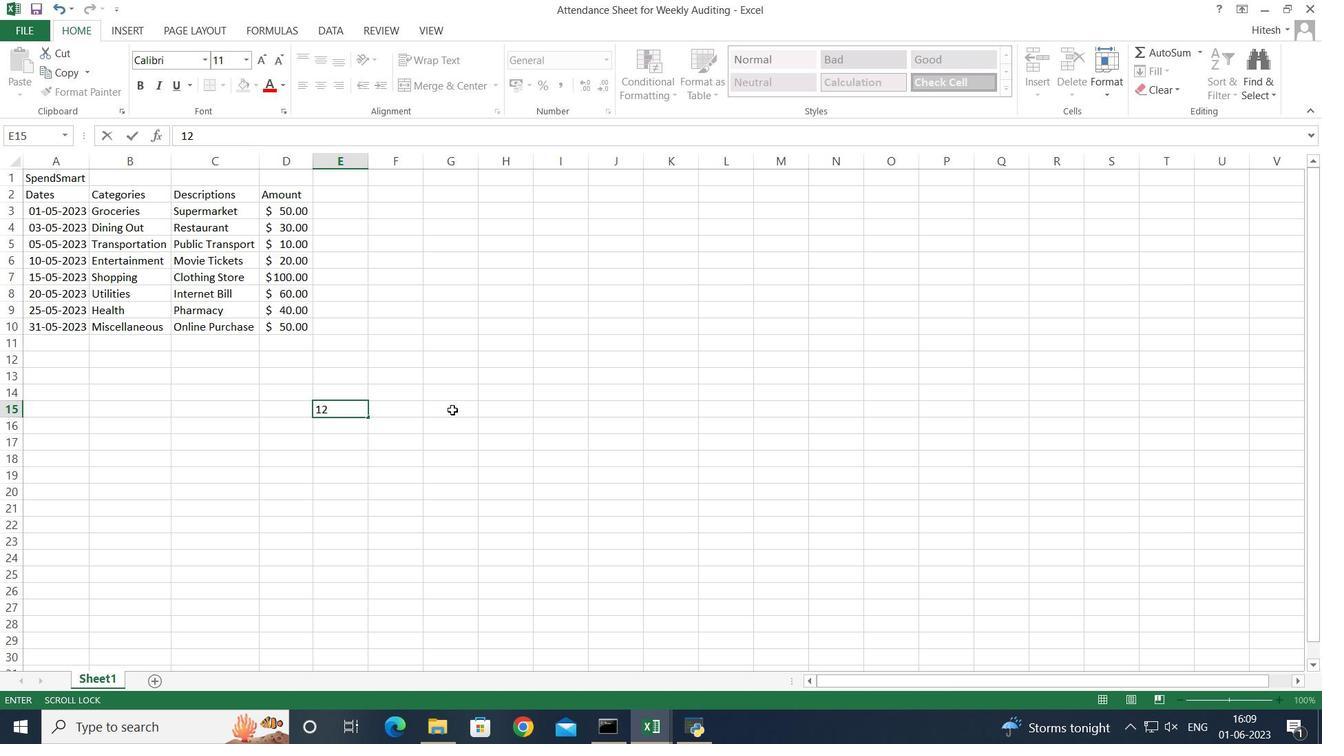 
Action: Mouse moved to (54, 175)
Screenshot: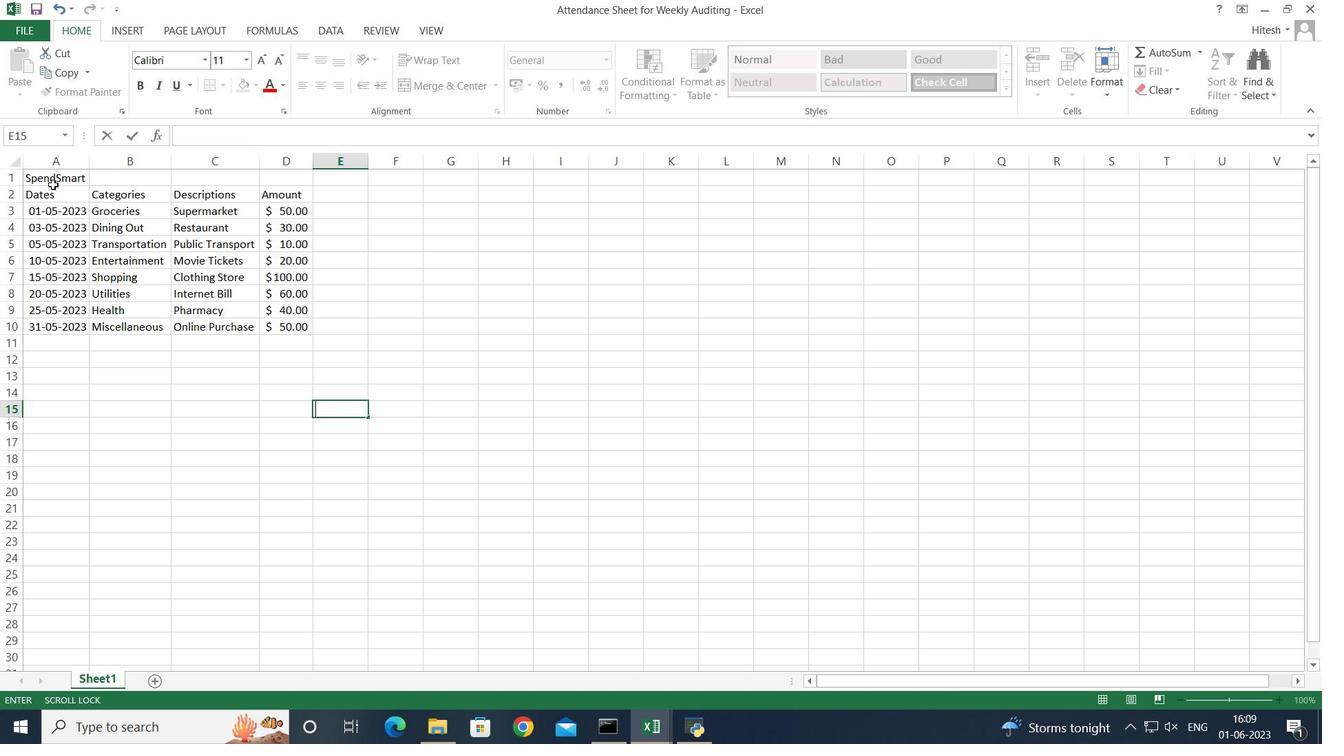 
Action: Mouse pressed left at (54, 175)
Screenshot: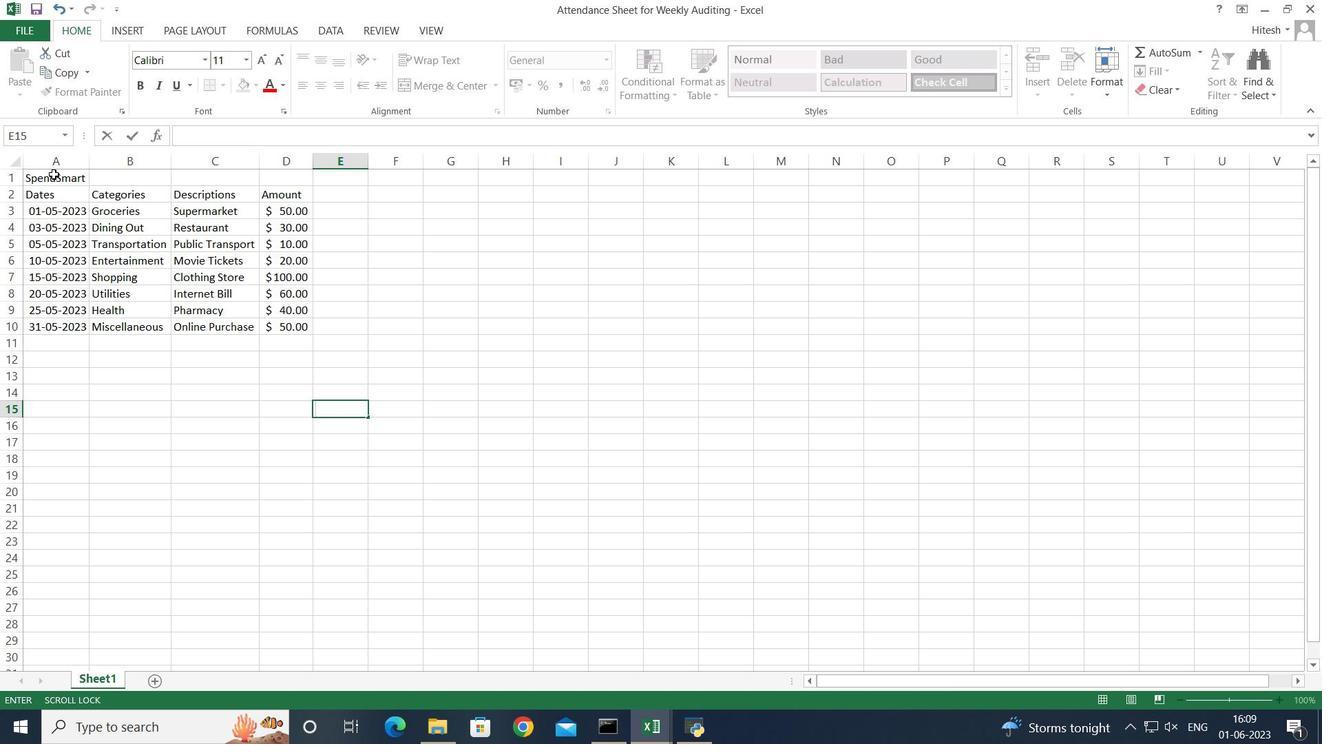 
Action: Key pressed <Key.shift_r><Key.right><Key.right><Key.right><Key.shift_r><Key.right><Key.right><Key.right><Key.right>
Screenshot: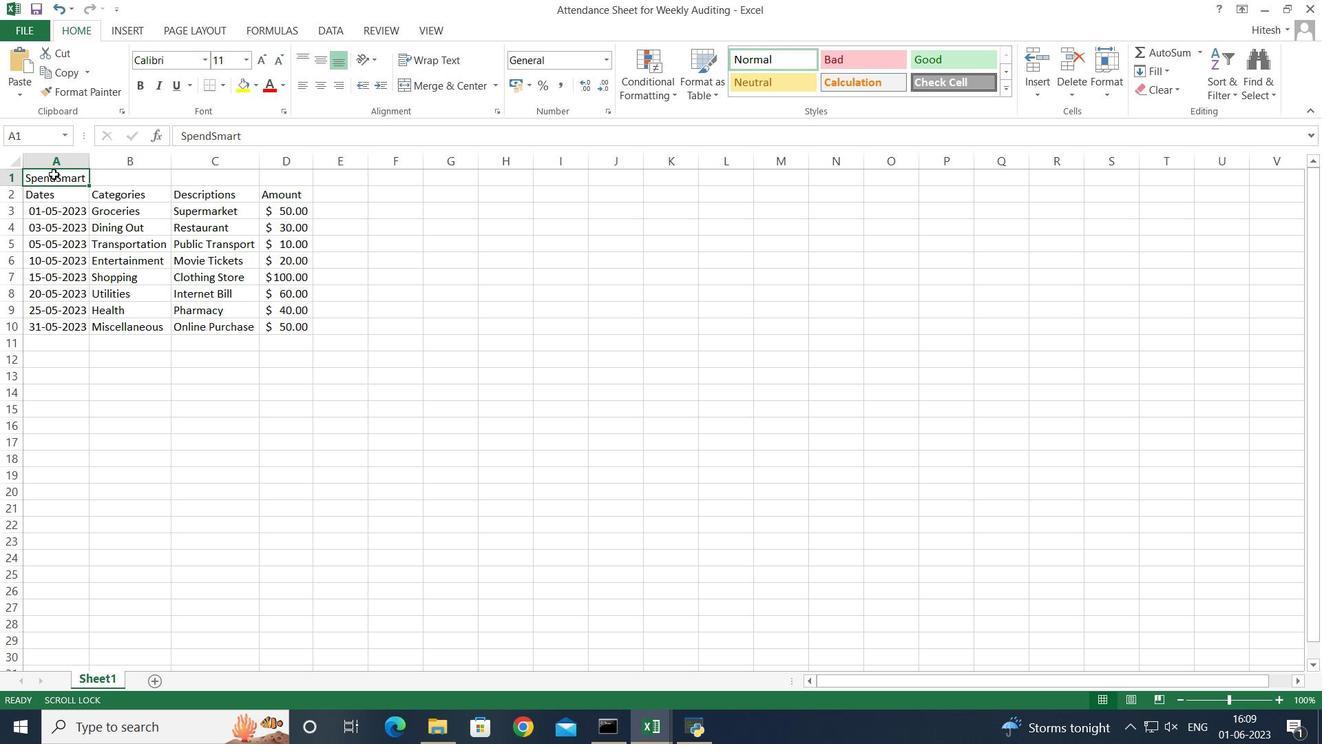 
Action: Mouse moved to (137, 181)
Screenshot: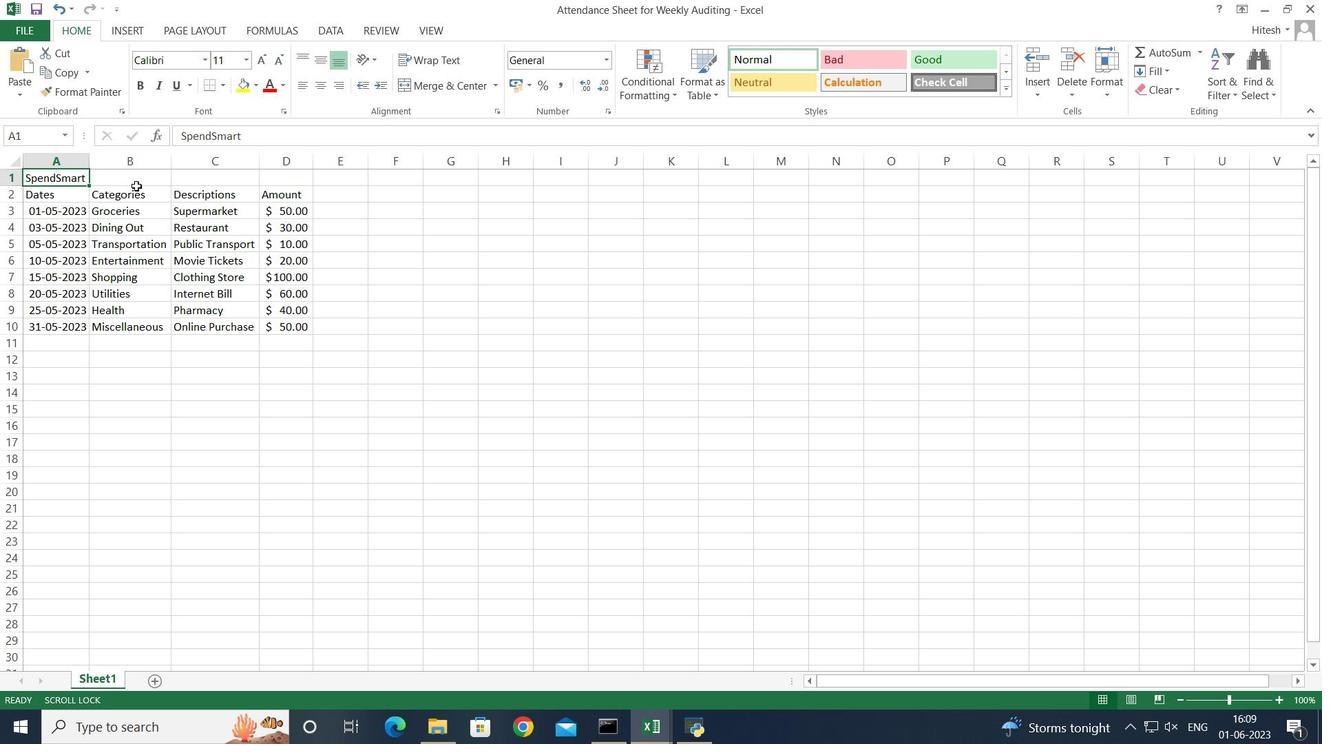 
Action: Mouse pressed left at (137, 181)
Screenshot: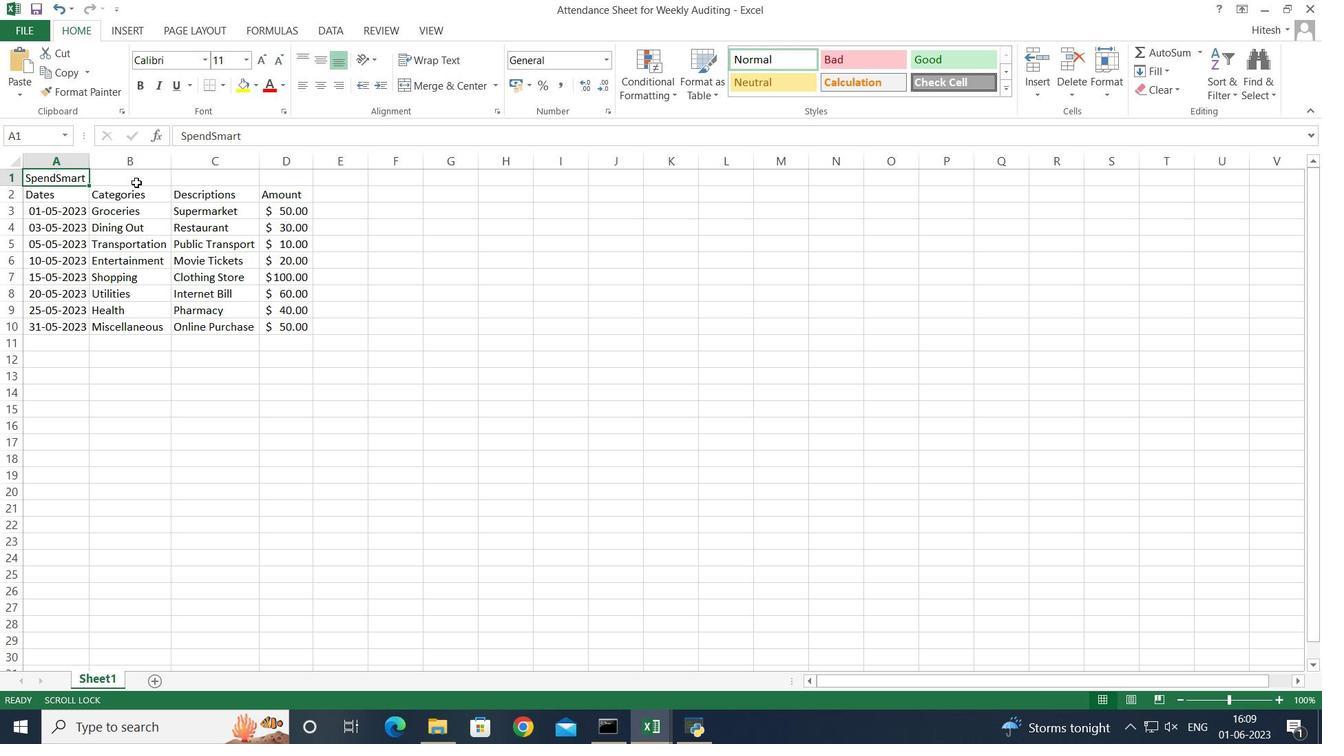 
Action: Mouse moved to (264, 178)
Screenshot: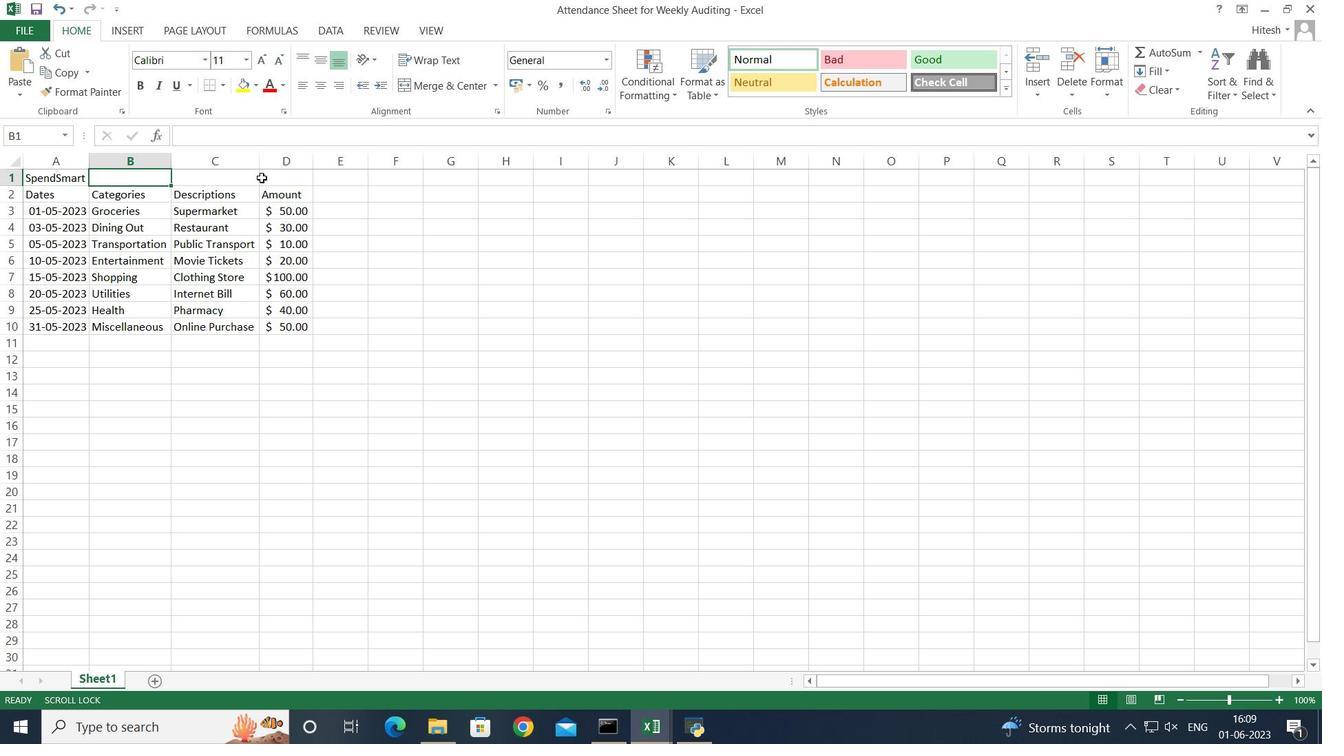 
Action: Mouse pressed left at (264, 178)
Screenshot: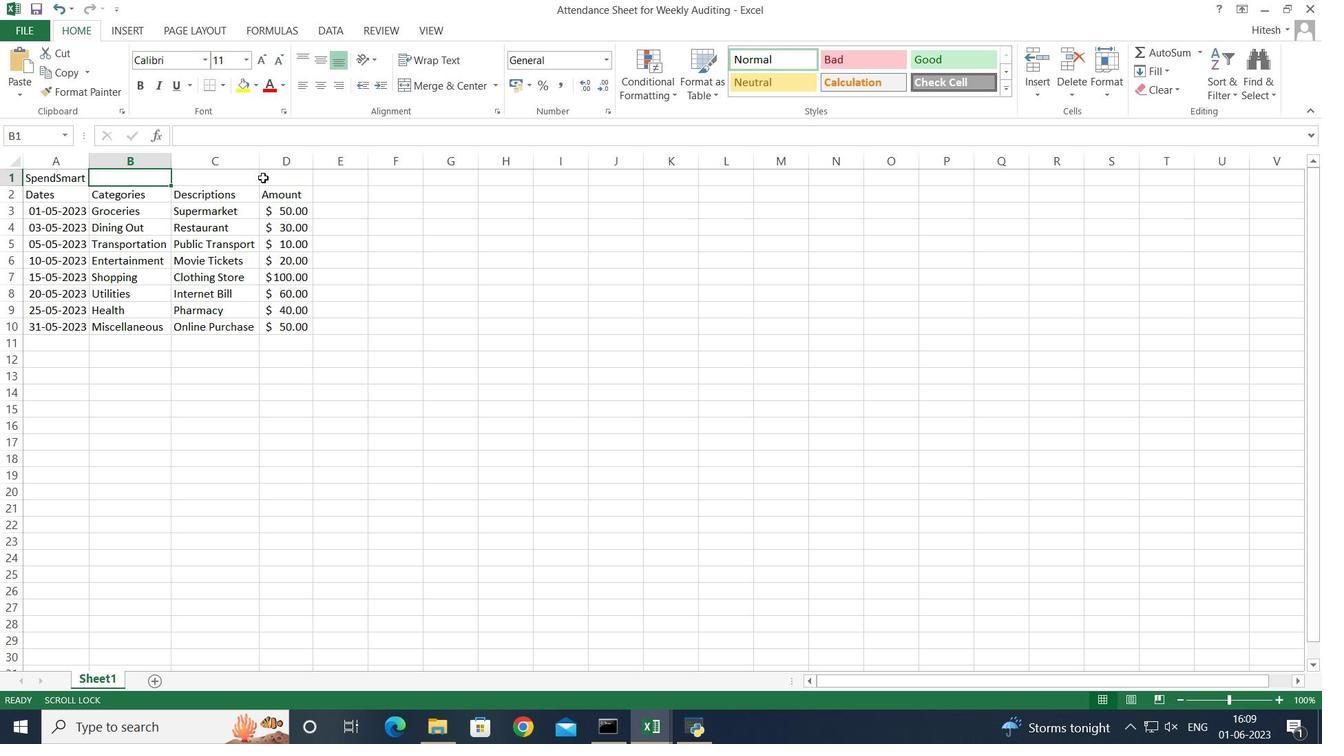 
Action: Mouse moved to (52, 175)
Screenshot: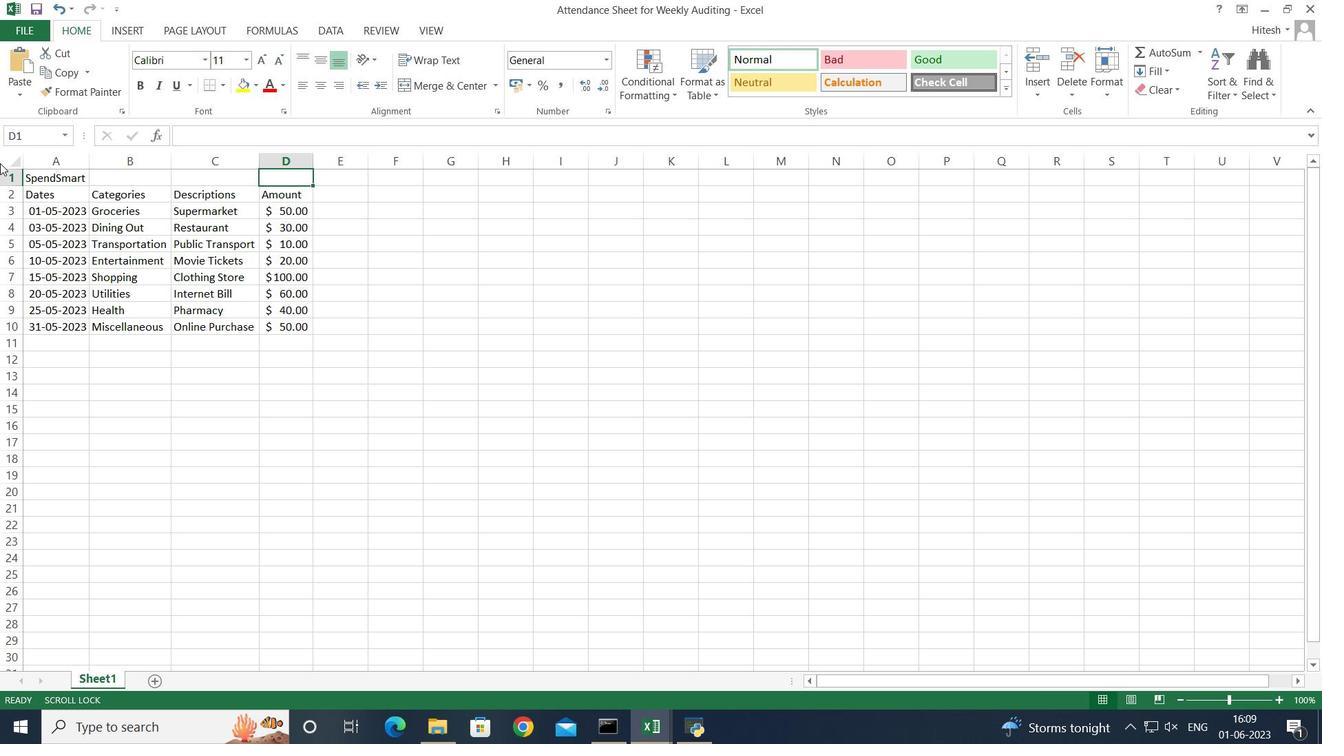 
Action: Mouse pressed left at (52, 175)
Screenshot: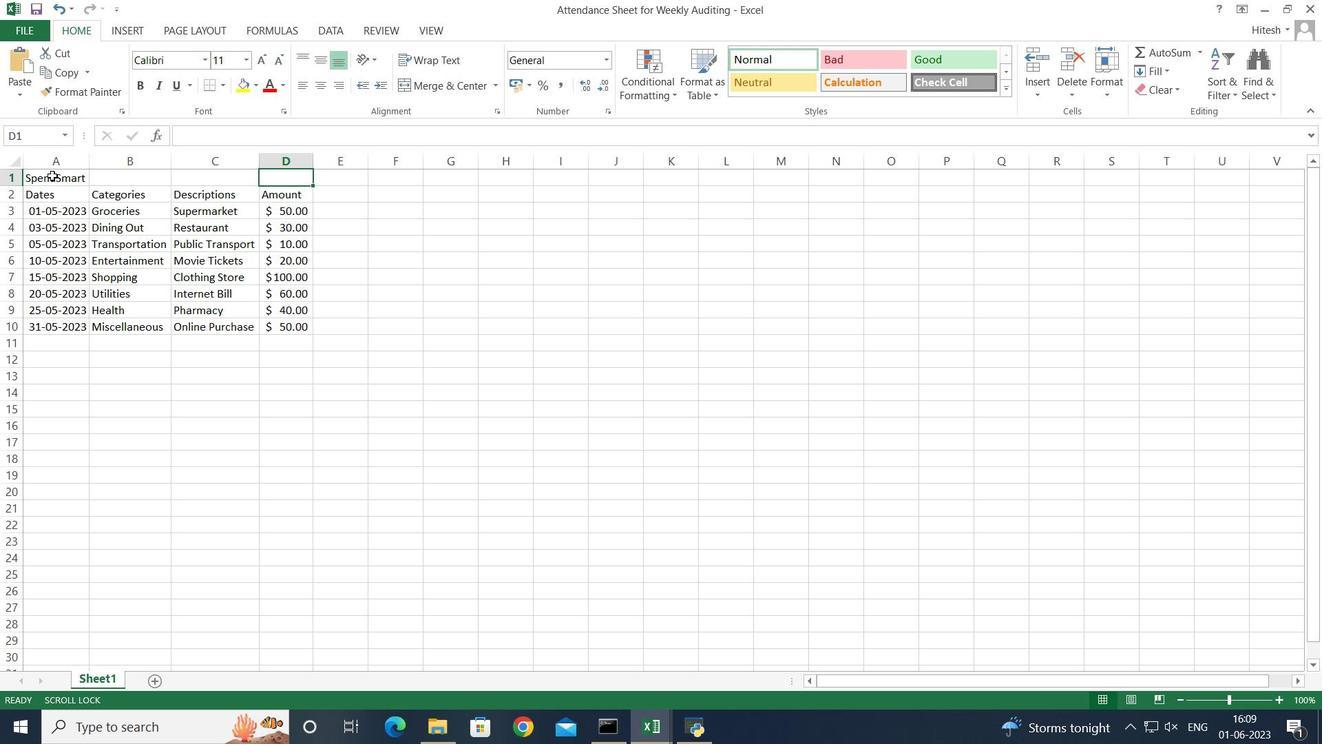 
Action: Mouse moved to (65, 177)
Screenshot: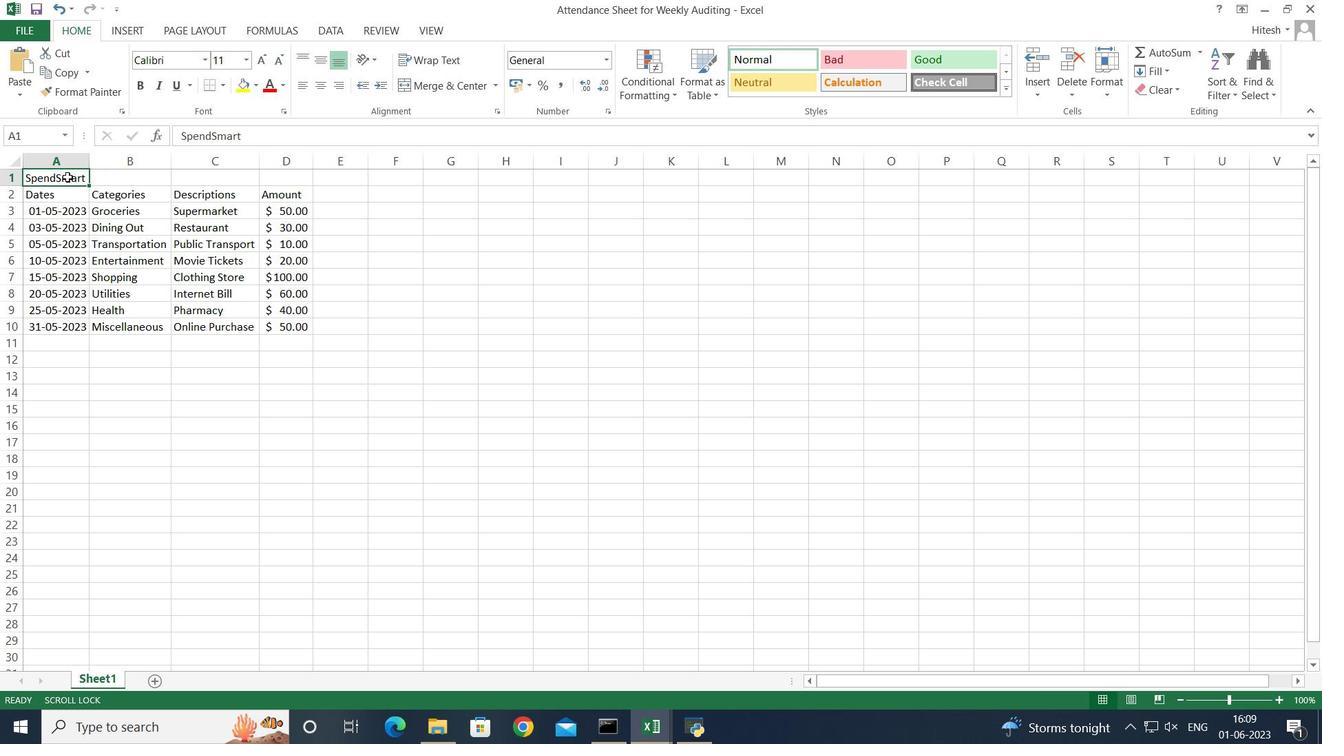 
Action: Mouse pressed left at (65, 177)
Screenshot: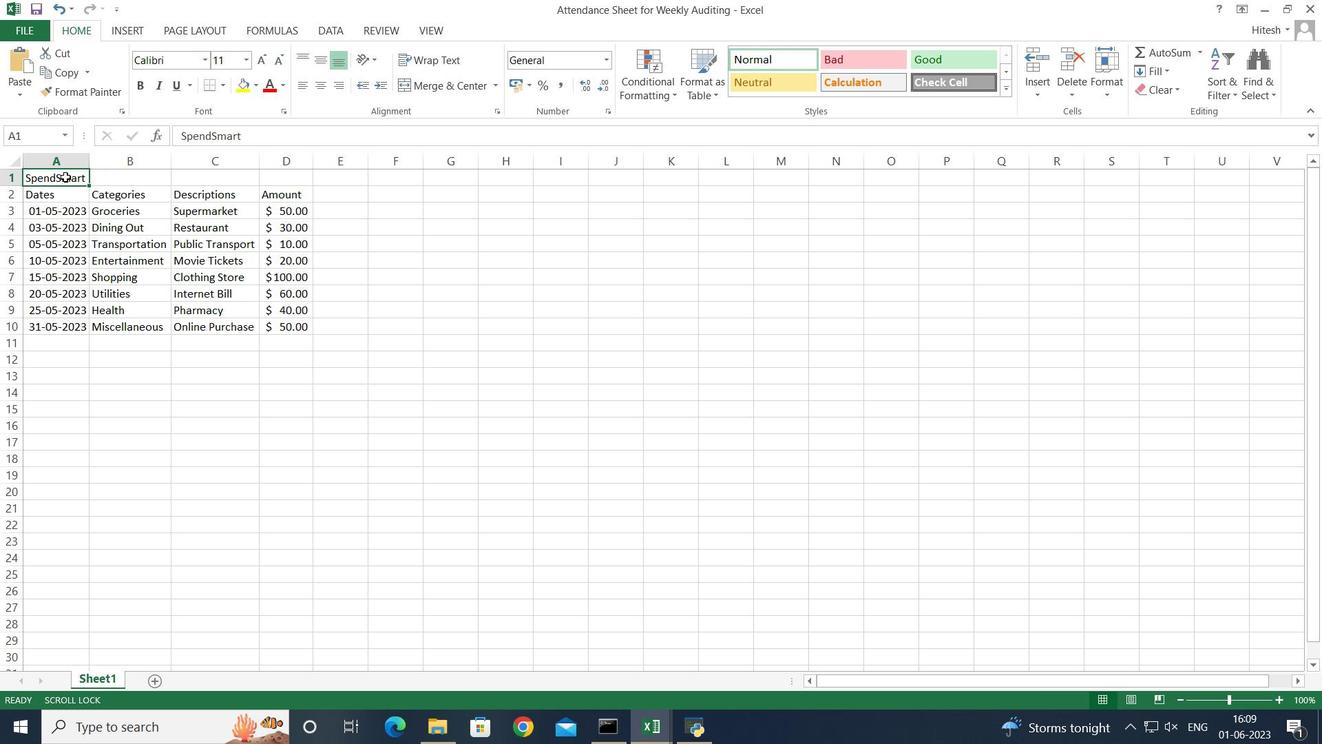 
Action: Mouse moved to (451, 89)
Screenshot: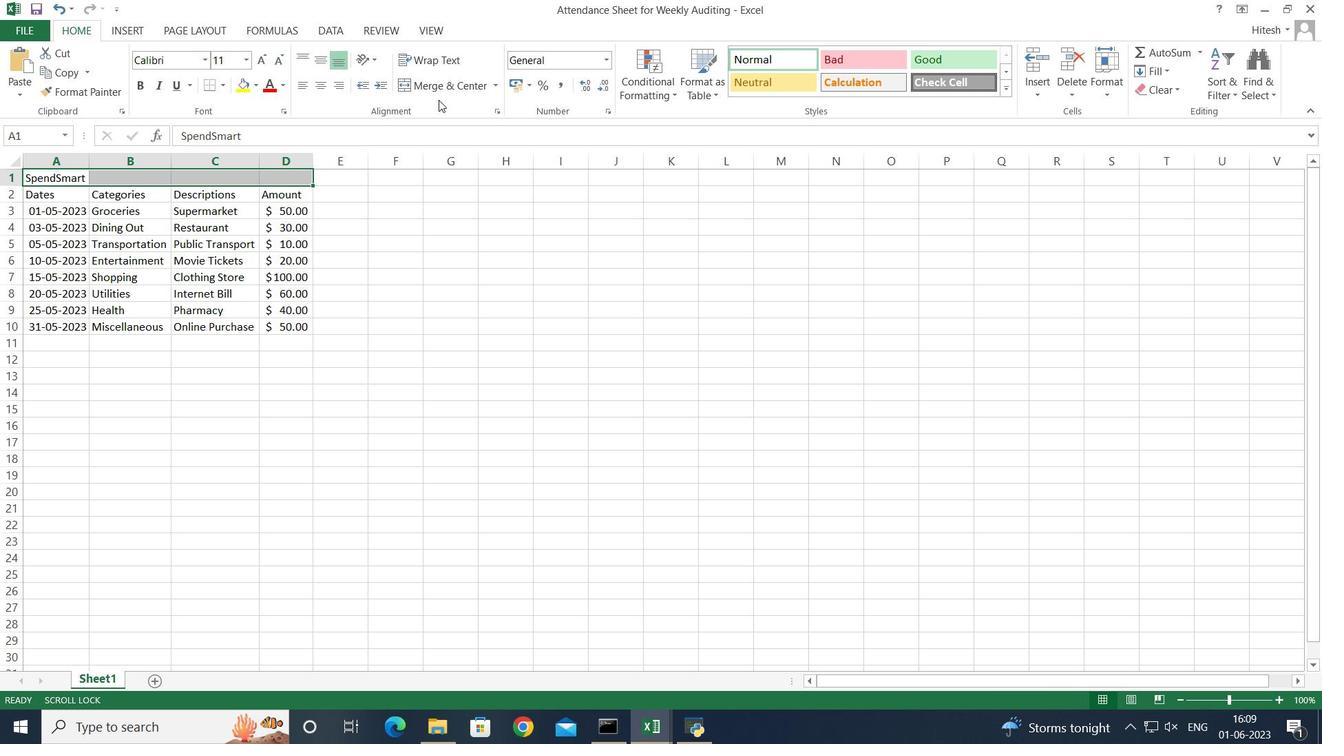 
Action: Mouse pressed left at (451, 89)
Screenshot: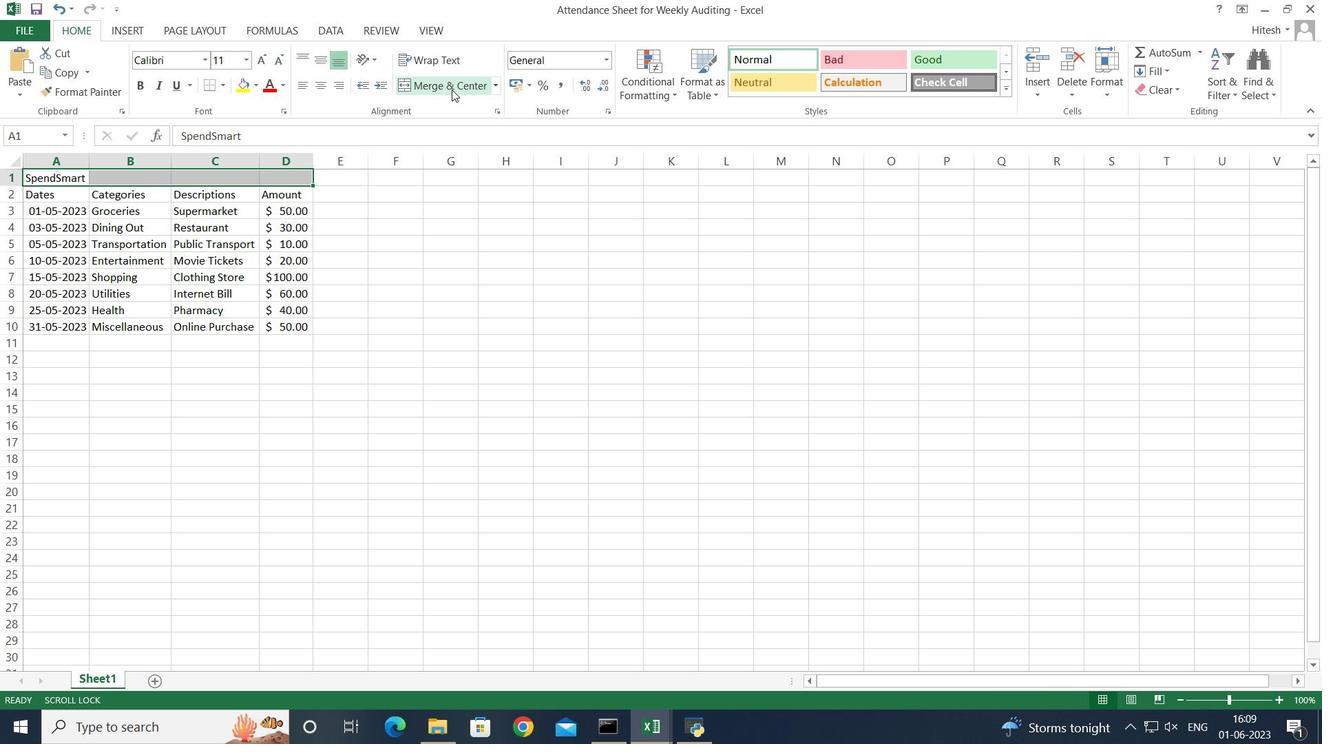 
Action: Mouse moved to (224, 458)
Screenshot: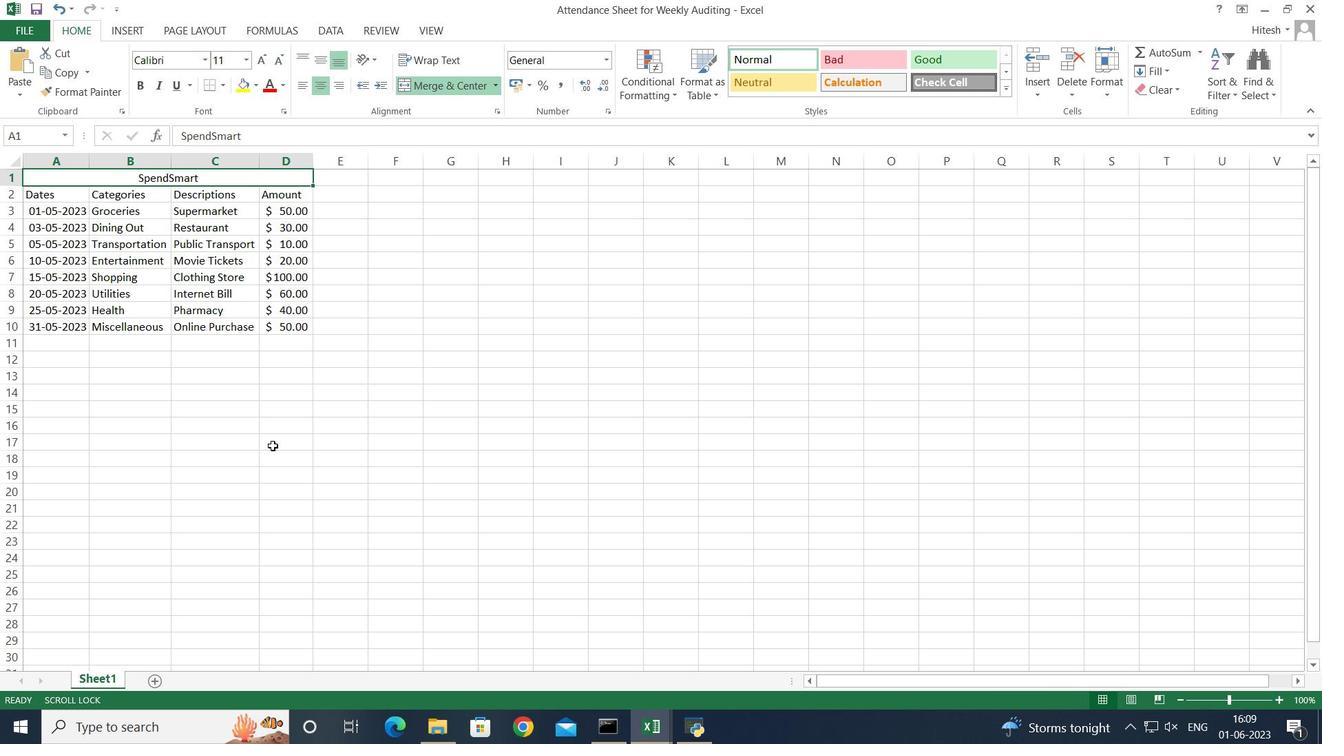 
Action: Mouse pressed left at (224, 458)
Screenshot: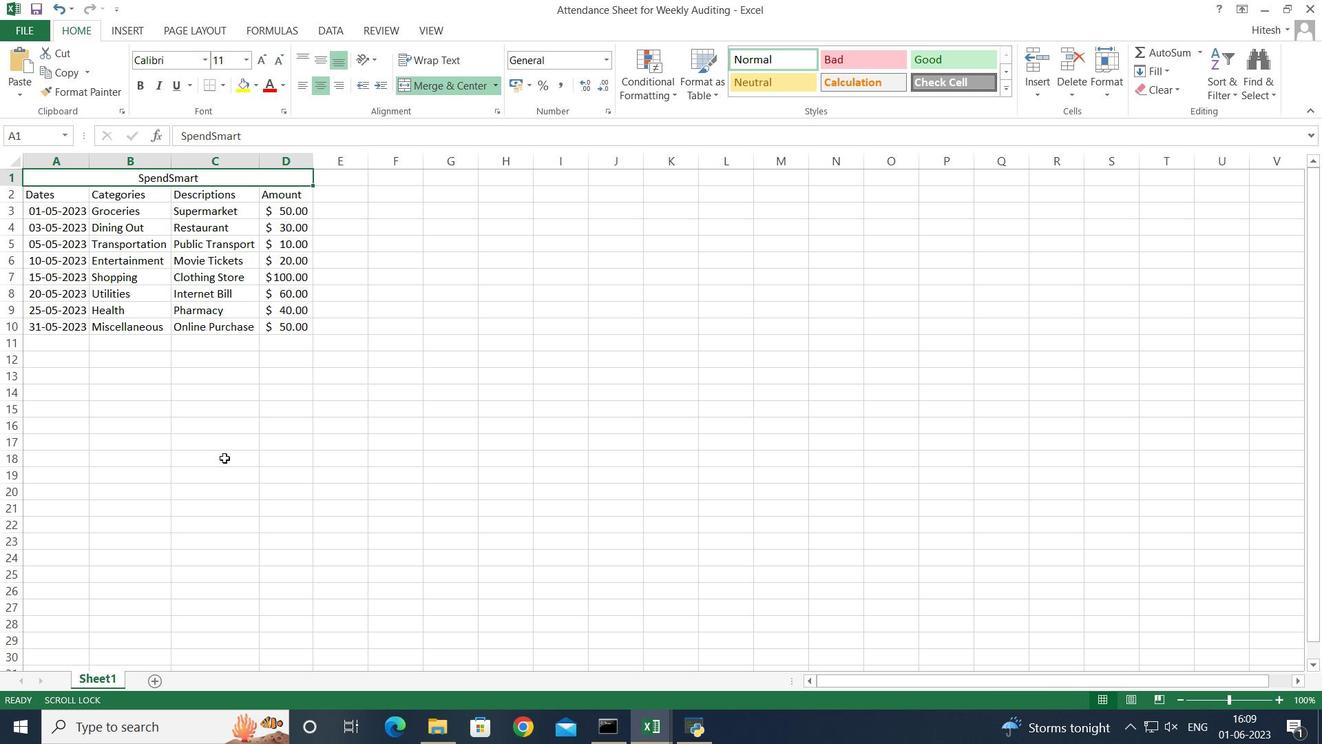 
Action: Mouse moved to (101, 406)
Screenshot: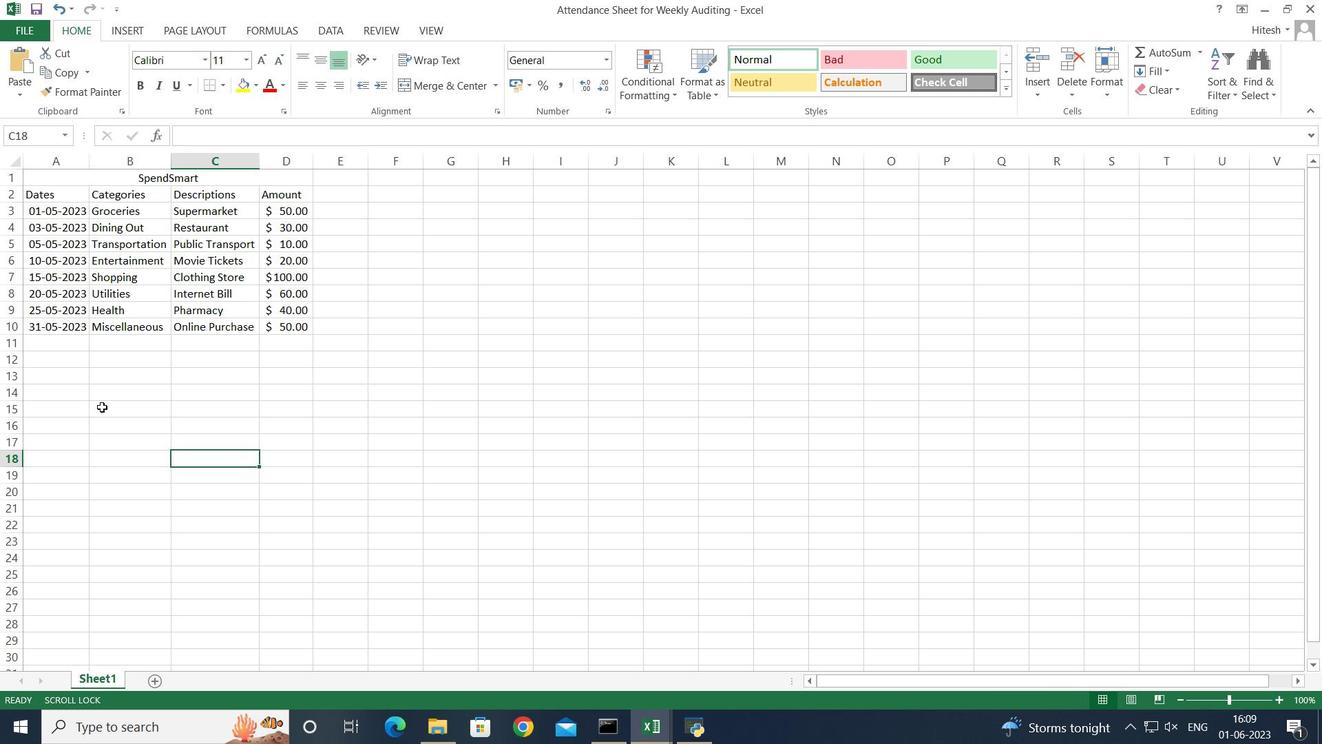 
